 Task: Buy 1 Socks of size Medium for Baby Girls from Accessories section under best seller category for shipping address: Elijah Davis, 1127 Star Trek Drive, Pensacola, Florida 32501, Cell Number 8503109646. Pay from credit card ending with 2005, CVV 3321
Action: Mouse moved to (222, 75)
Screenshot: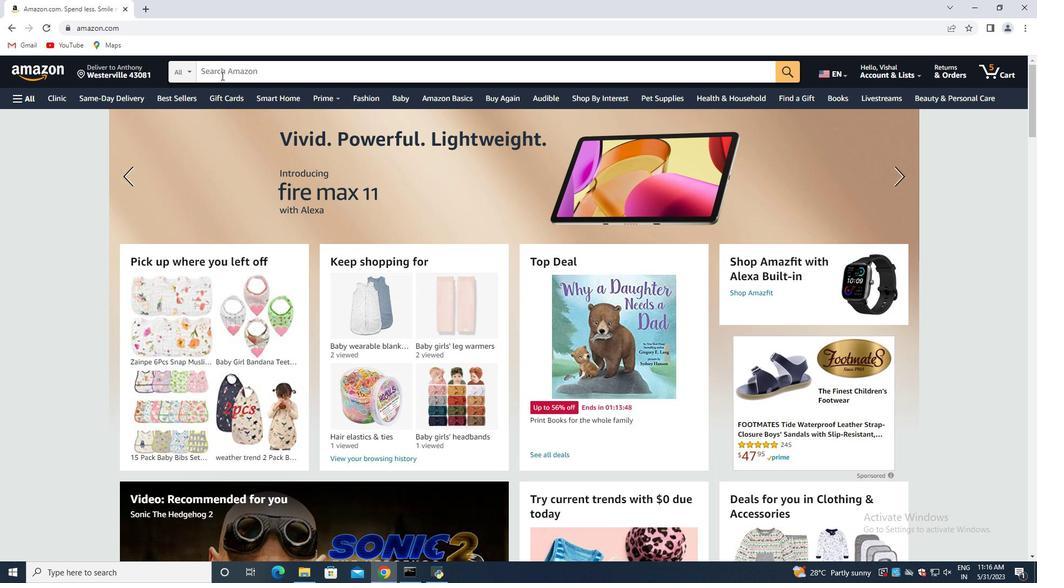 
Action: Mouse pressed left at (222, 75)
Screenshot: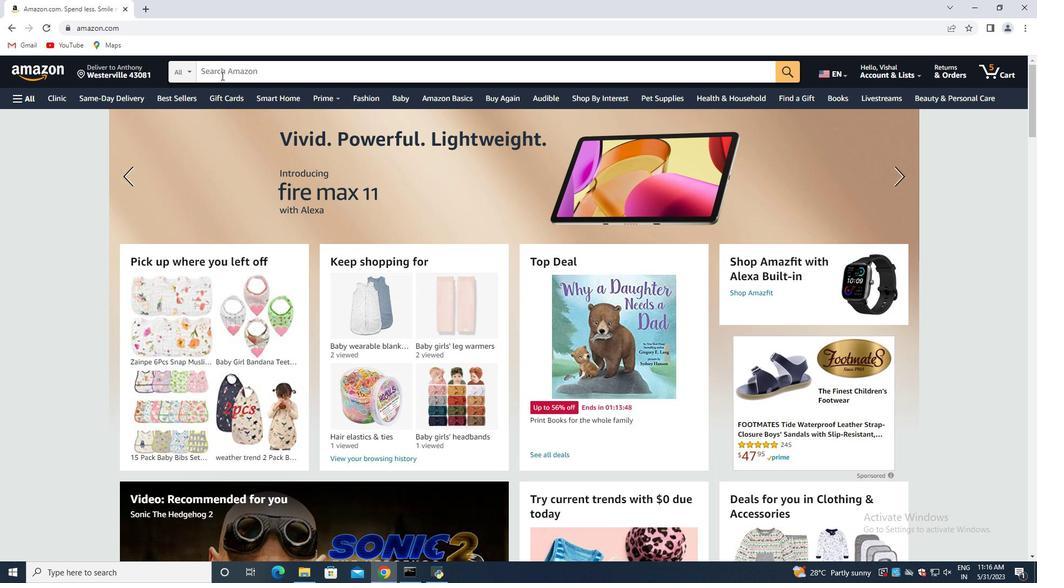 
Action: Mouse moved to (223, 75)
Screenshot: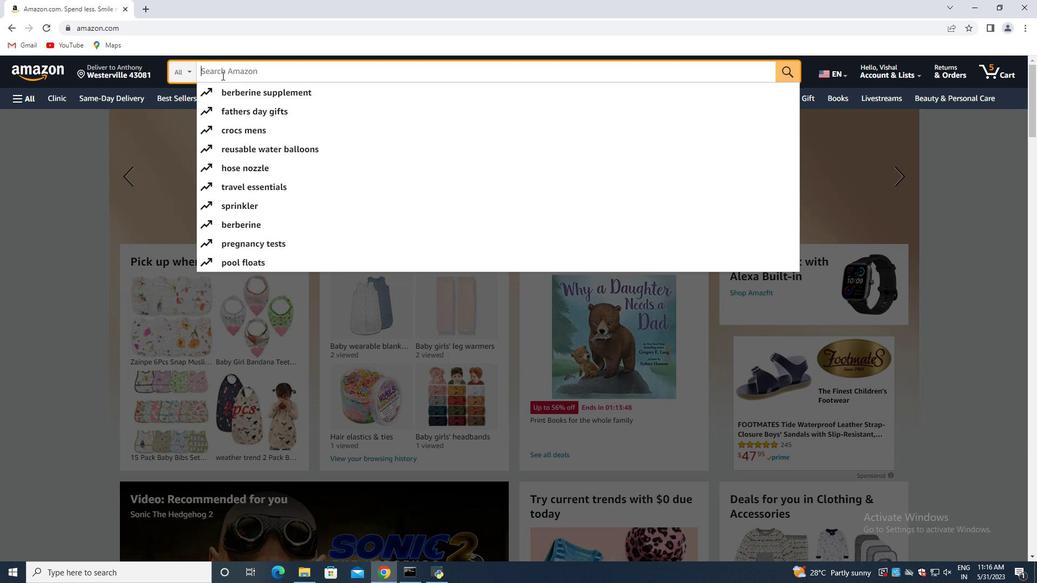 
Action: Key pressed <Key.shift>Socks<Key.space>of<Key.space>size<Key.space><Key.shift>Medium<Key.space>for<Key.space><Key.shift>Baby<Key.space><Key.shift>Girls<Key.enter>
Screenshot: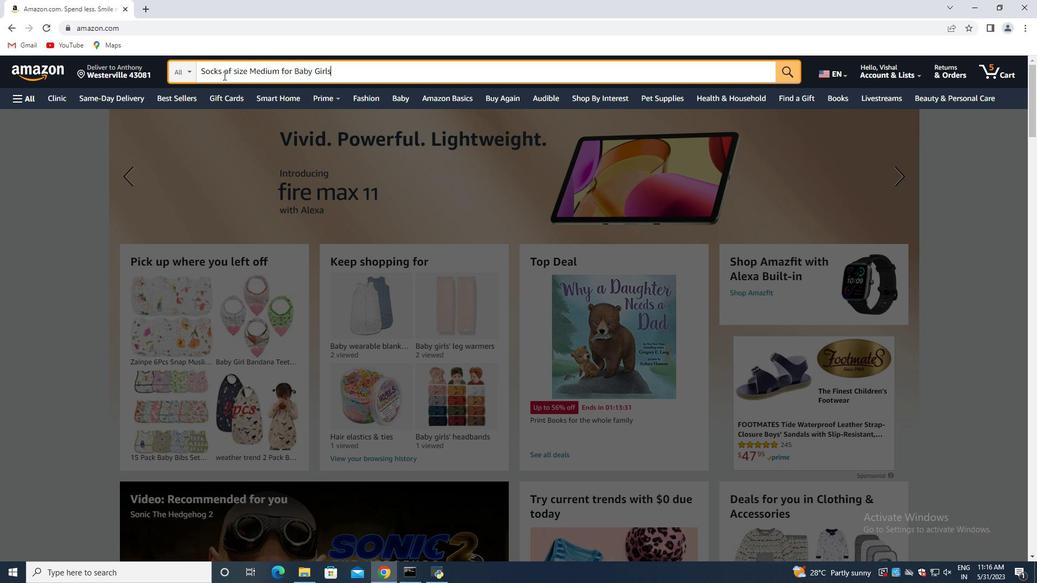 
Action: Mouse moved to (202, 104)
Screenshot: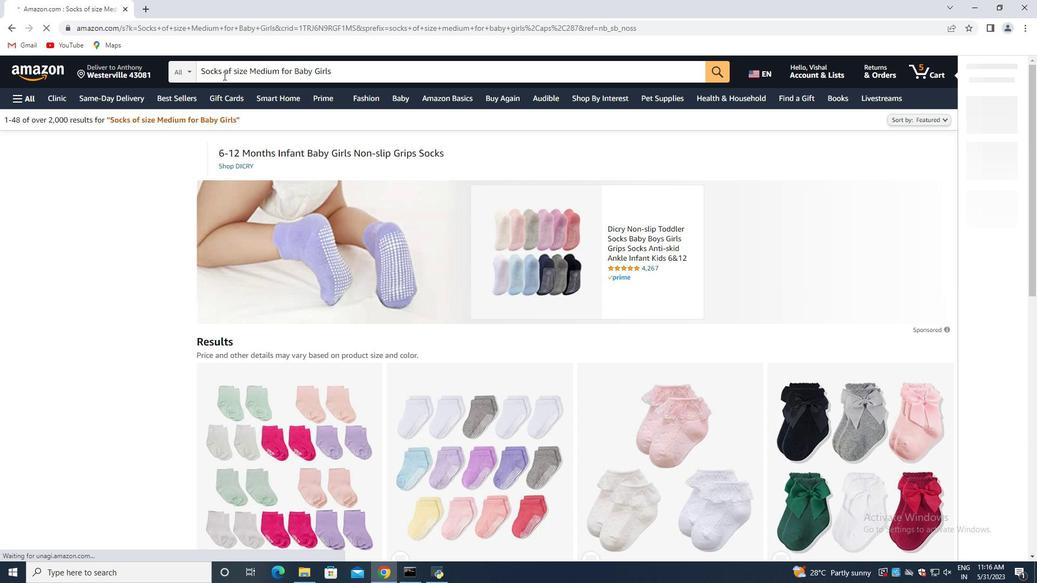 
Action: Mouse scrolled (213, 82) with delta (0, 0)
Screenshot: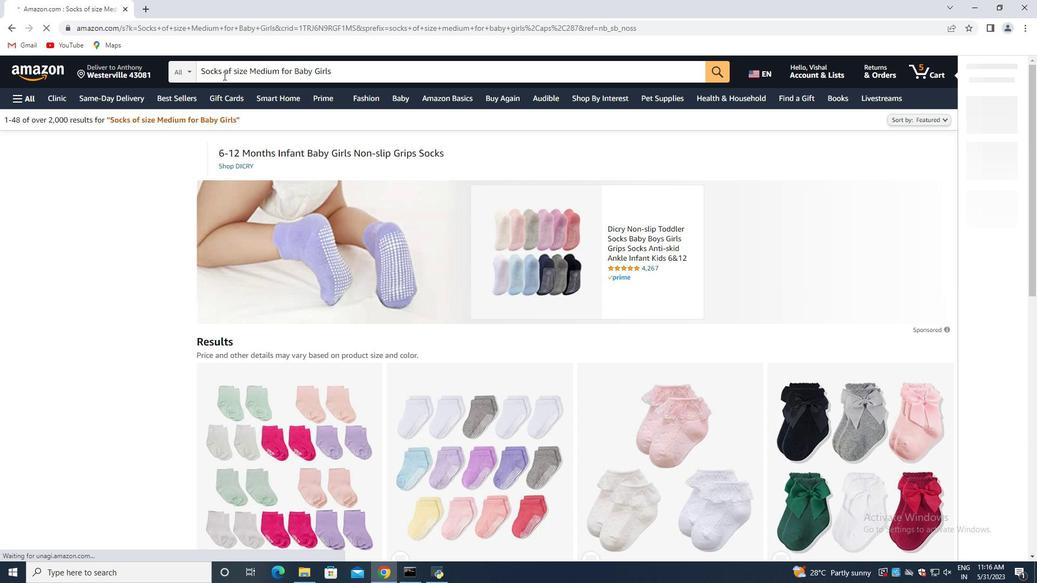 
Action: Mouse scrolled (204, 95) with delta (0, 0)
Screenshot: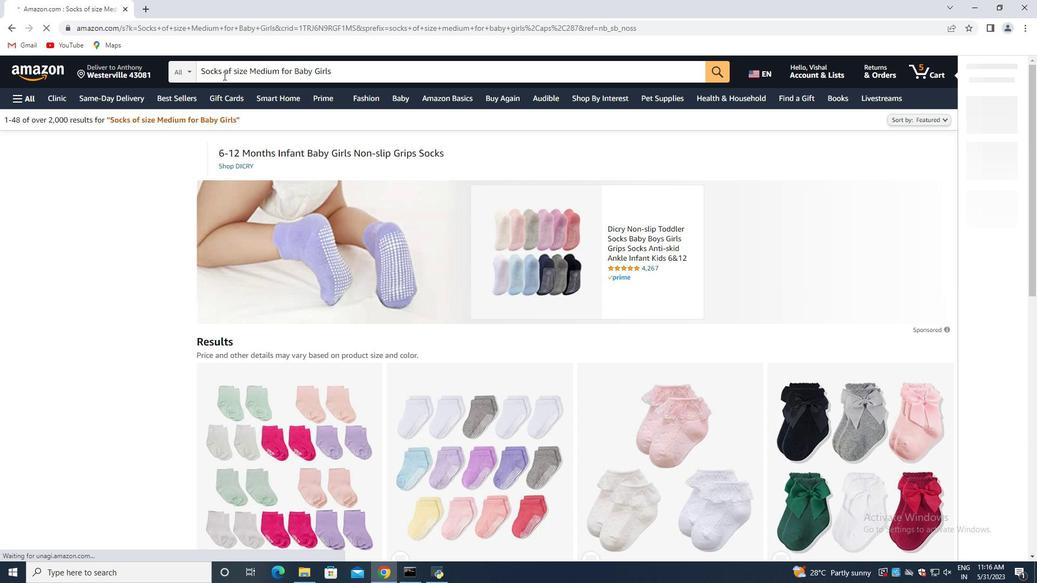 
Action: Mouse moved to (200, 110)
Screenshot: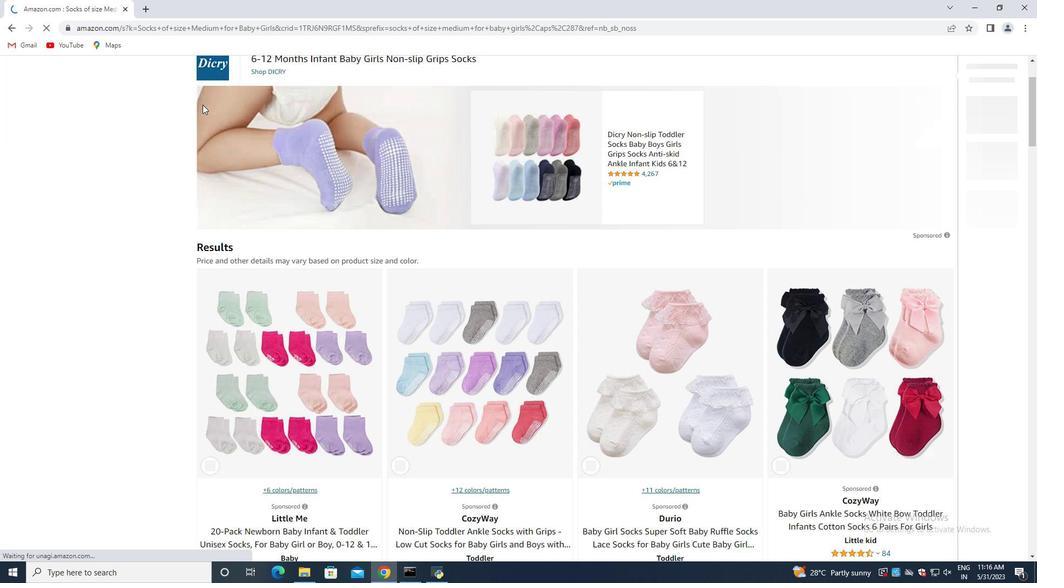 
Action: Mouse scrolled (200, 109) with delta (0, 0)
Screenshot: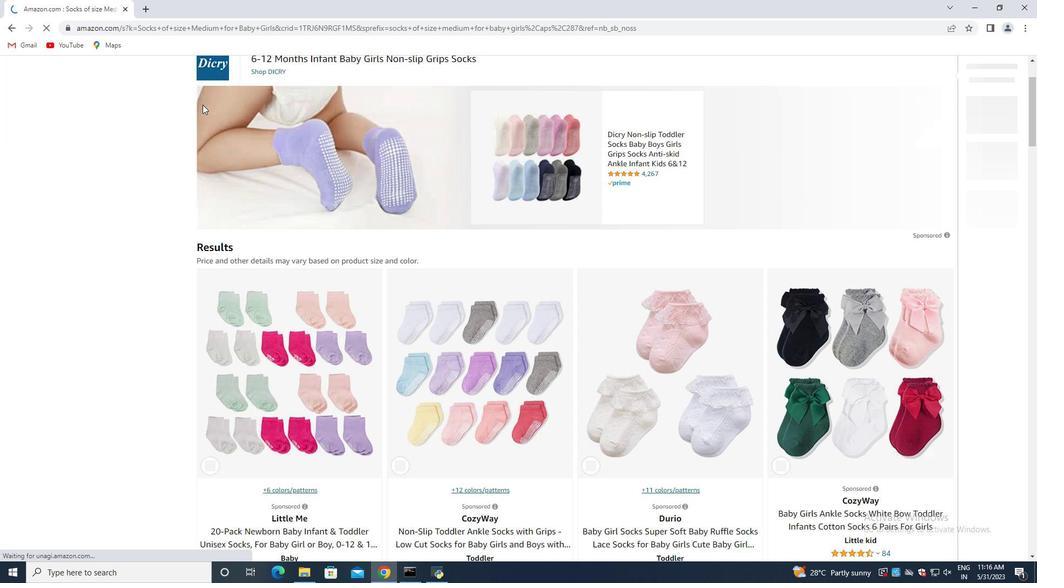 
Action: Mouse moved to (158, 209)
Screenshot: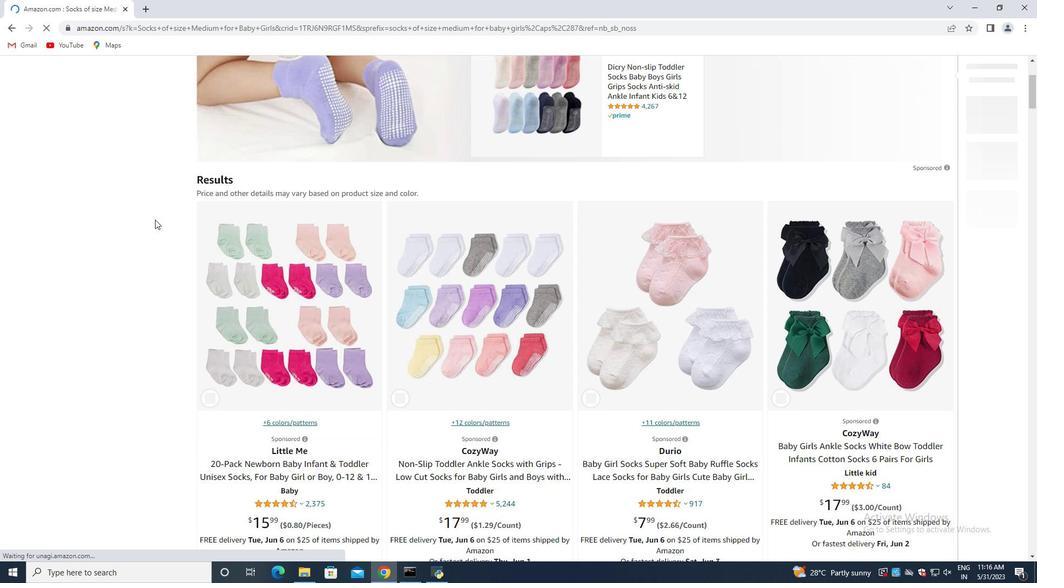 
Action: Mouse scrolled (158, 210) with delta (0, 0)
Screenshot: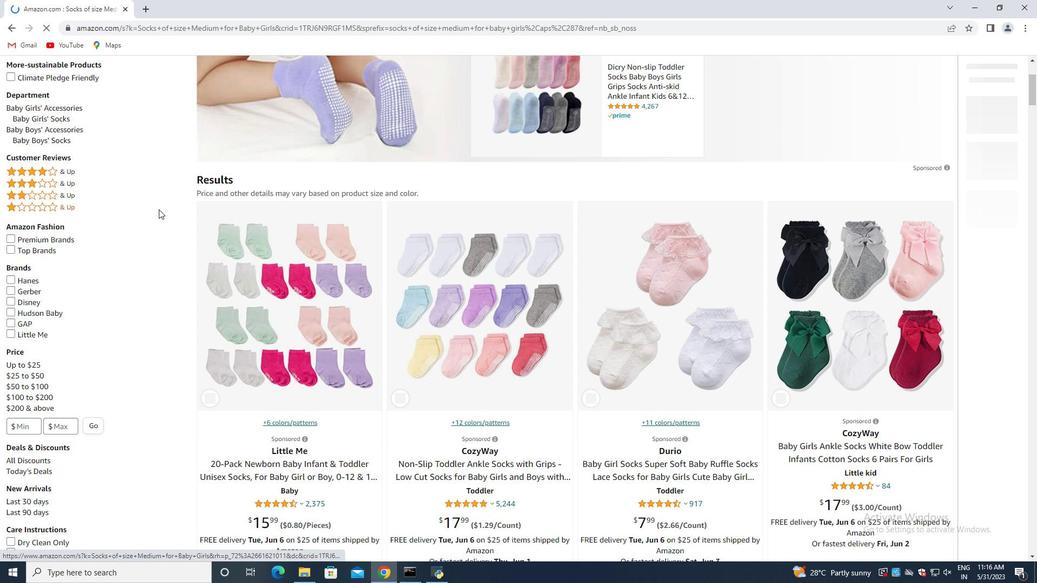 
Action: Mouse scrolled (158, 210) with delta (0, 0)
Screenshot: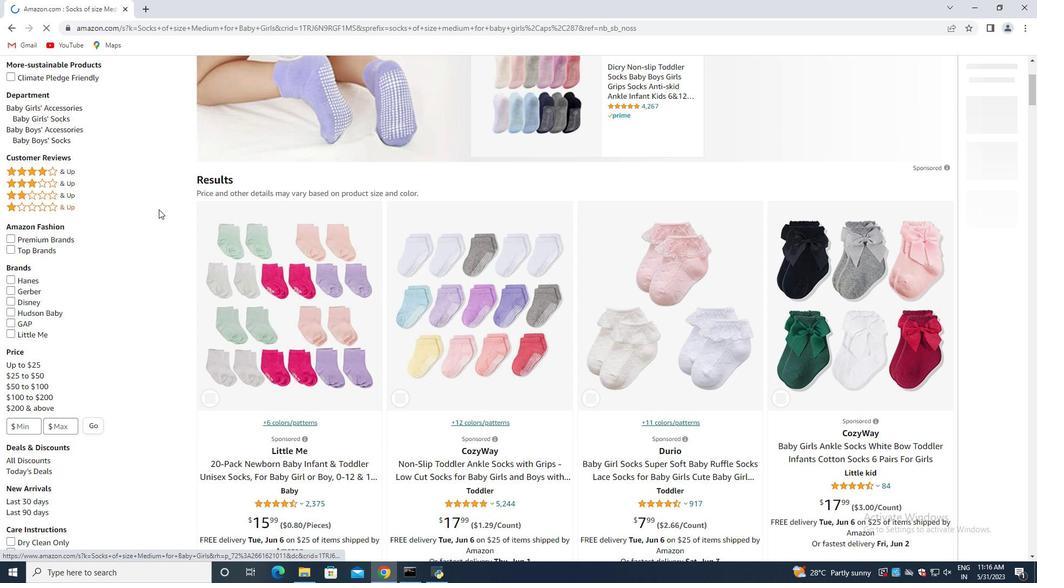 
Action: Mouse moved to (51, 216)
Screenshot: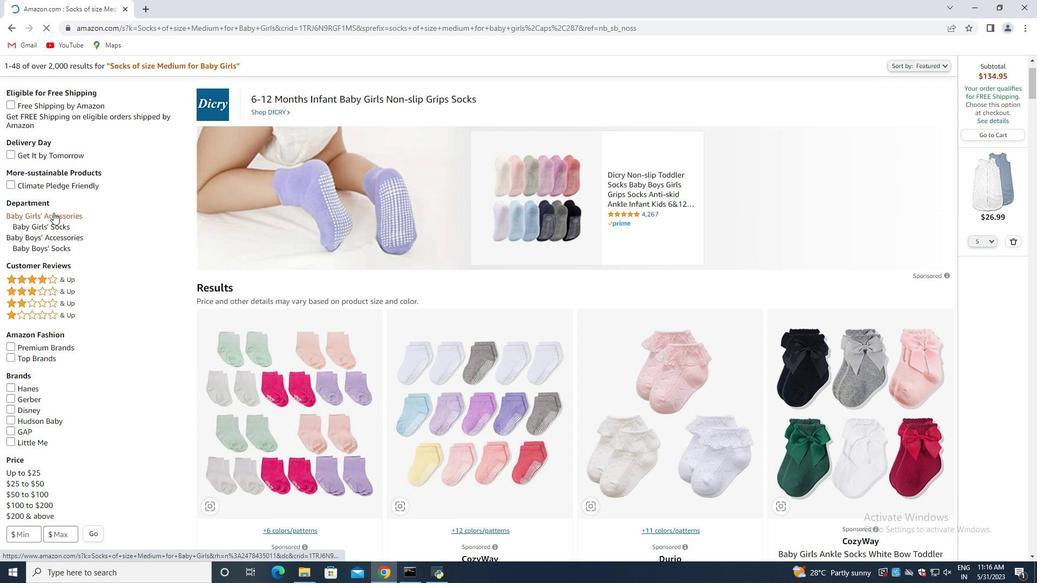 
Action: Mouse pressed left at (51, 216)
Screenshot: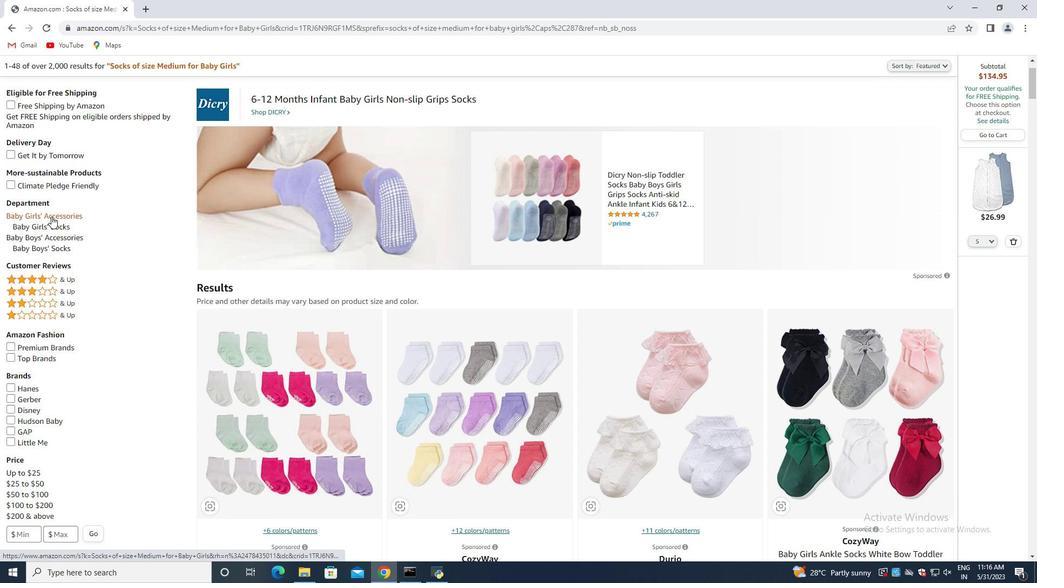 
Action: Mouse moved to (63, 223)
Screenshot: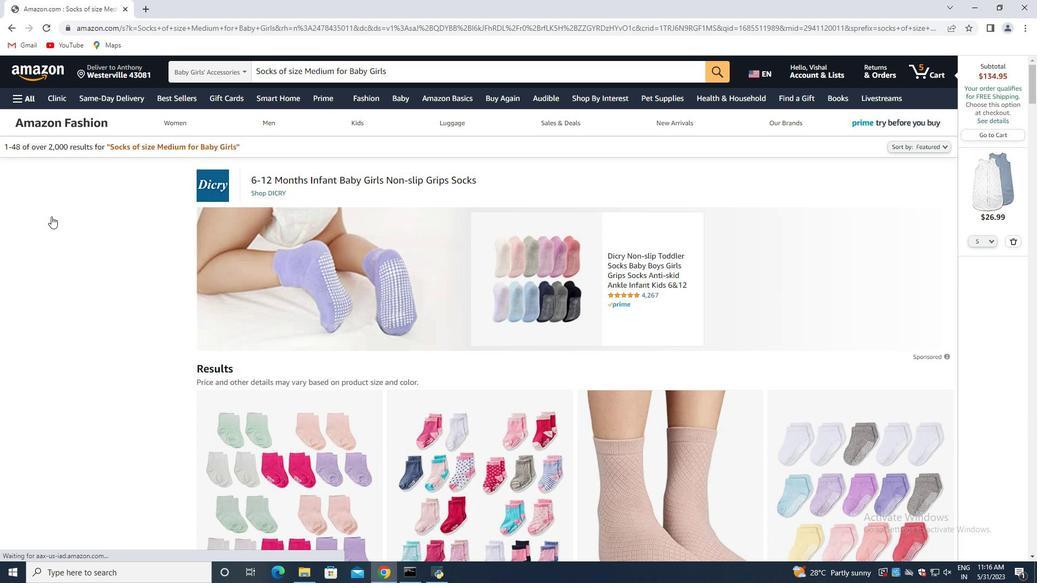 
Action: Mouse scrolled (63, 223) with delta (0, 0)
Screenshot: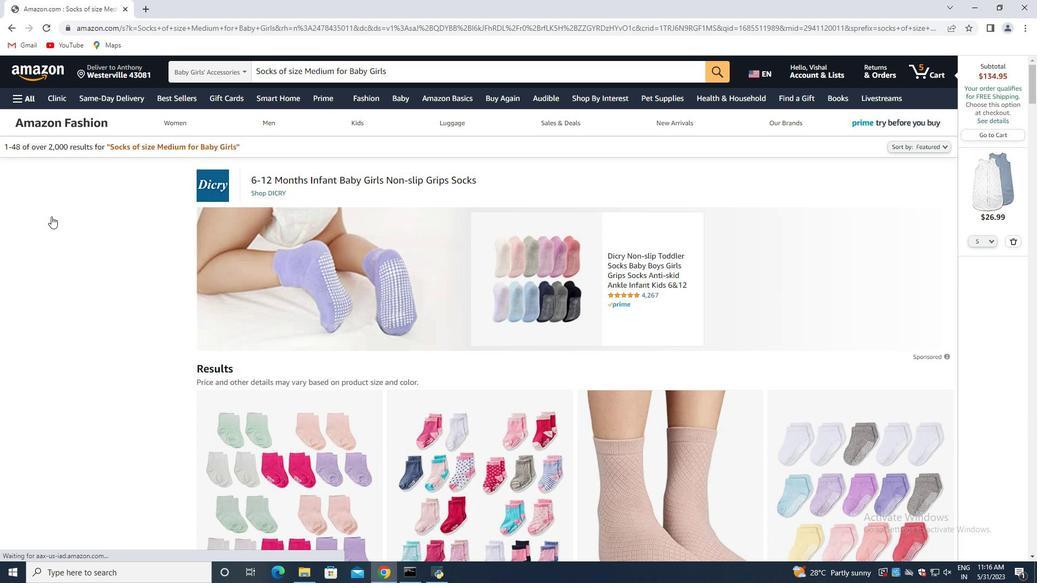 
Action: Mouse moved to (74, 228)
Screenshot: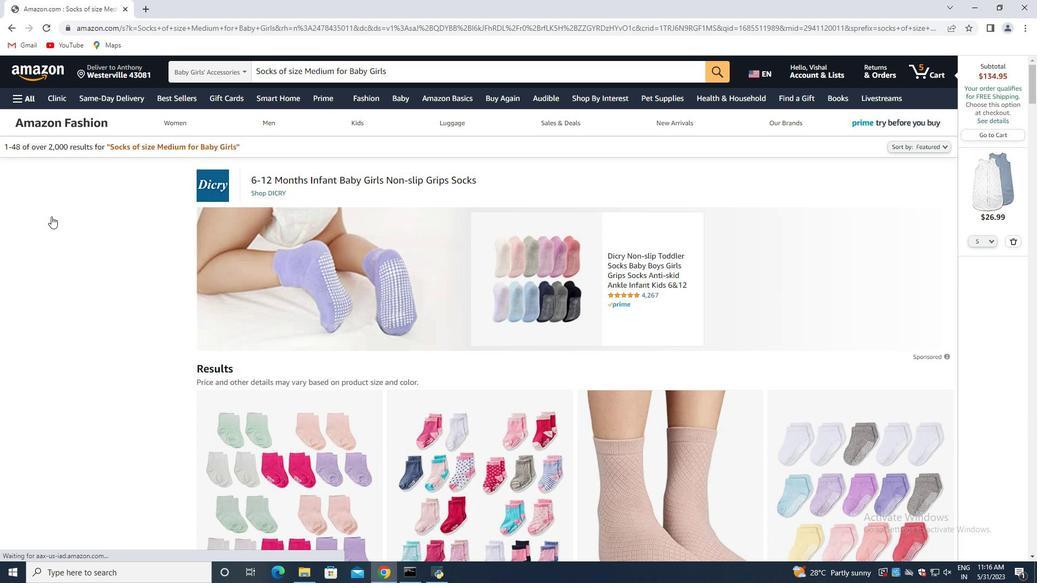 
Action: Mouse scrolled (74, 227) with delta (0, 0)
Screenshot: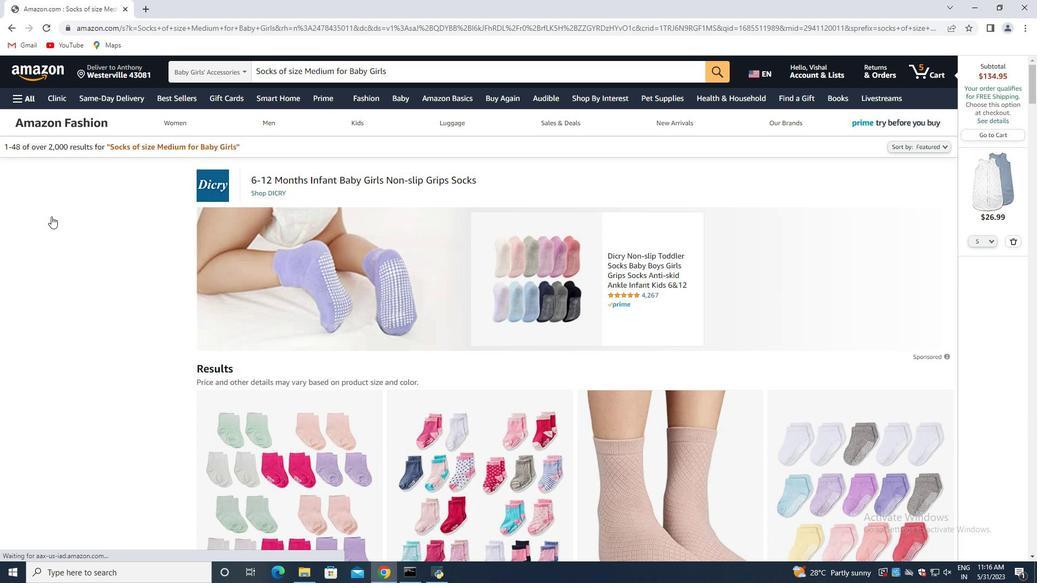 
Action: Mouse moved to (92, 236)
Screenshot: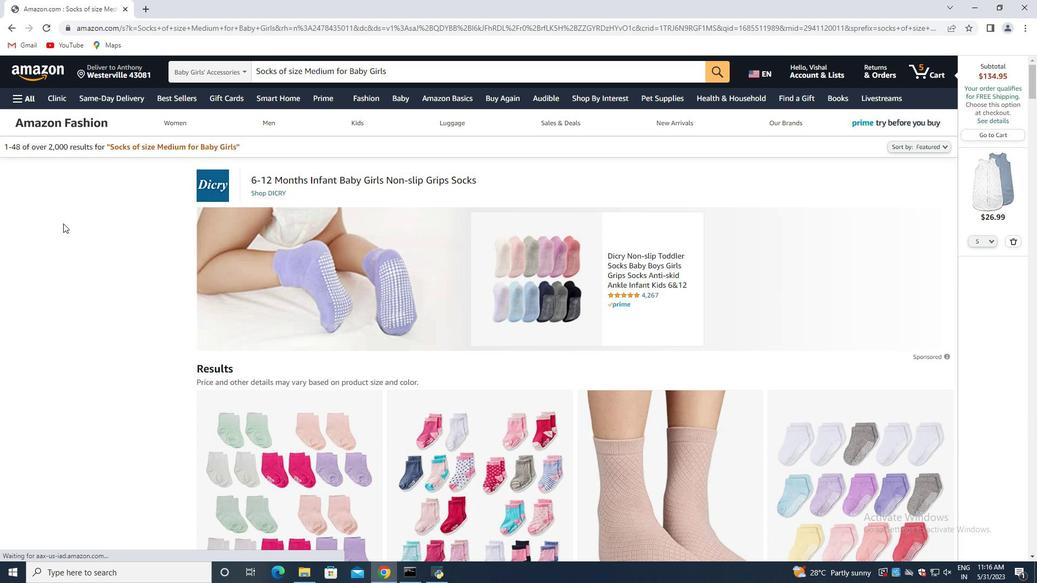 
Action: Mouse scrolled (92, 236) with delta (0, 0)
Screenshot: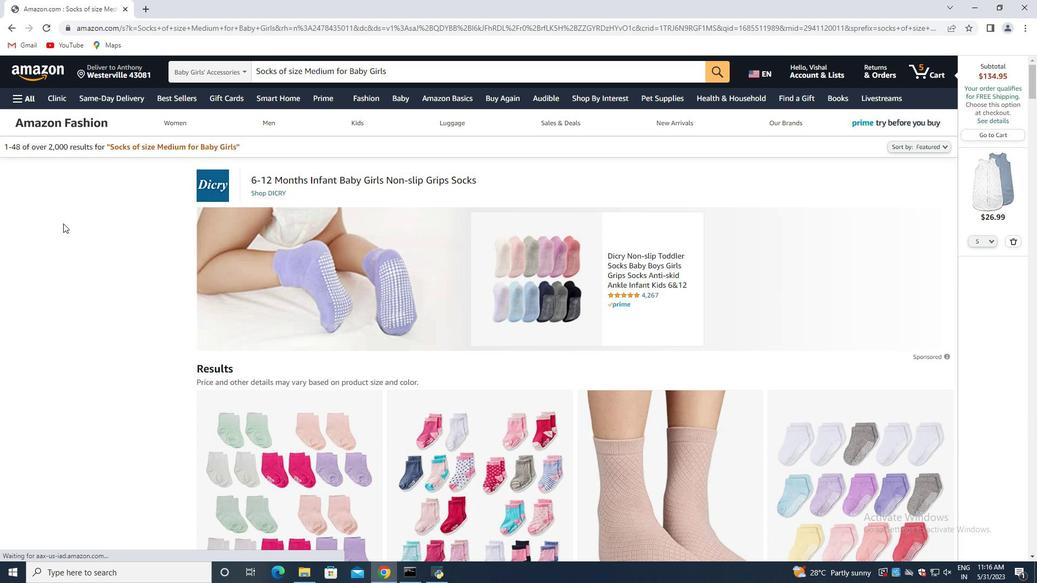 
Action: Mouse moved to (169, 241)
Screenshot: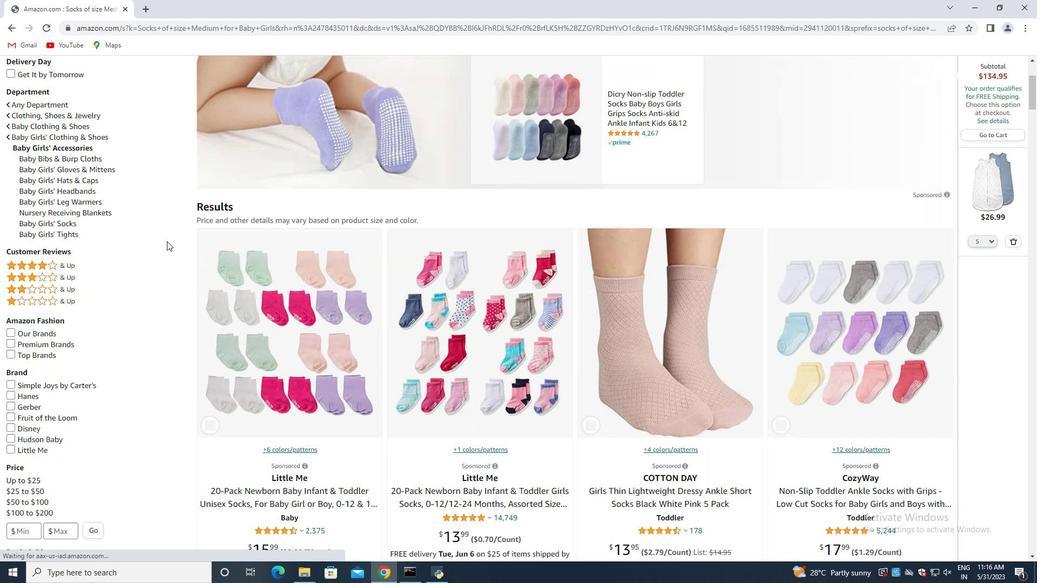 
Action: Mouse scrolled (169, 240) with delta (0, 0)
Screenshot: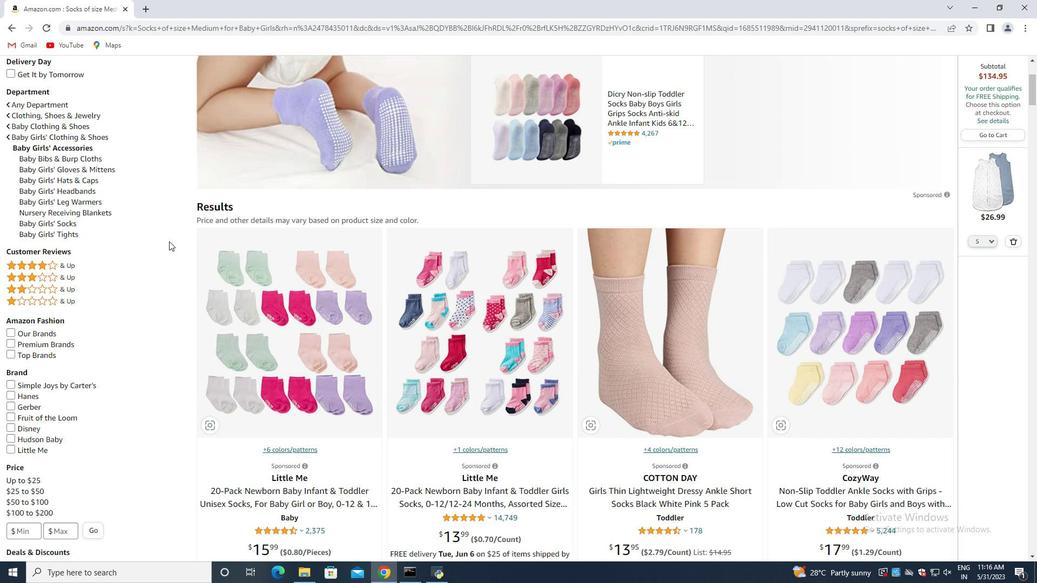 
Action: Mouse scrolled (169, 240) with delta (0, 0)
Screenshot: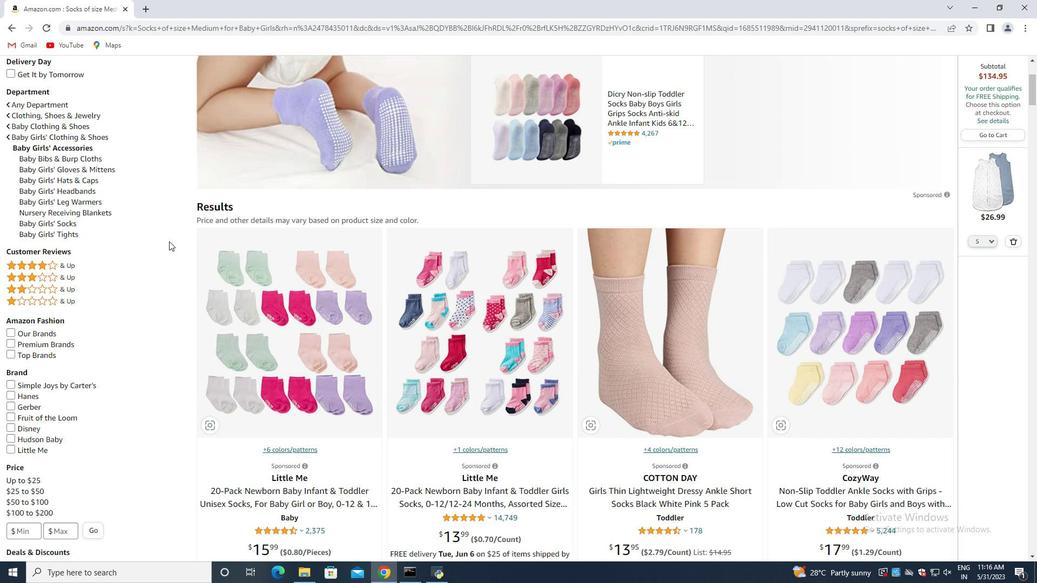 
Action: Mouse moved to (506, 271)
Screenshot: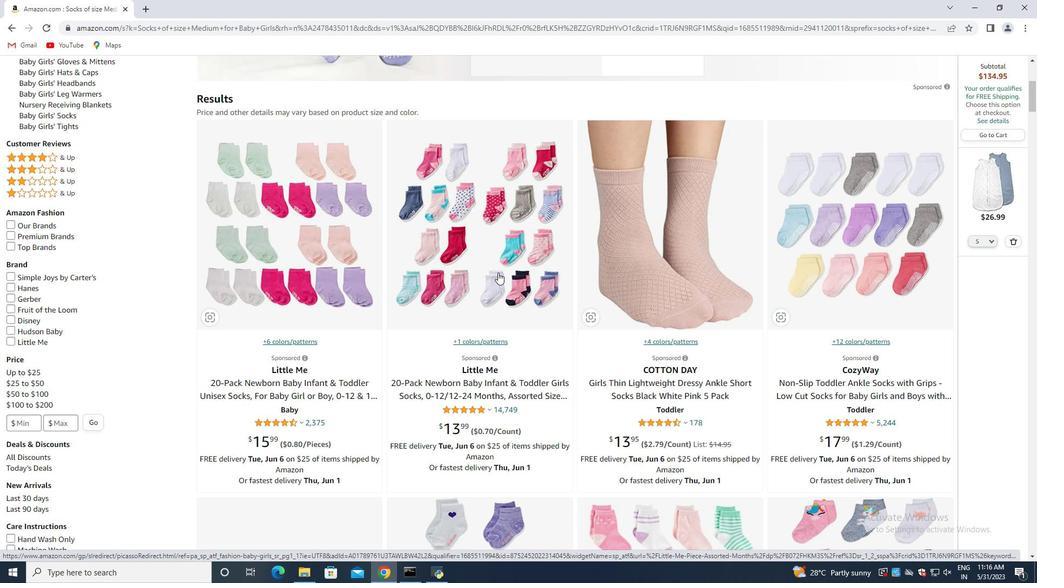 
Action: Mouse scrolled (506, 270) with delta (0, 0)
Screenshot: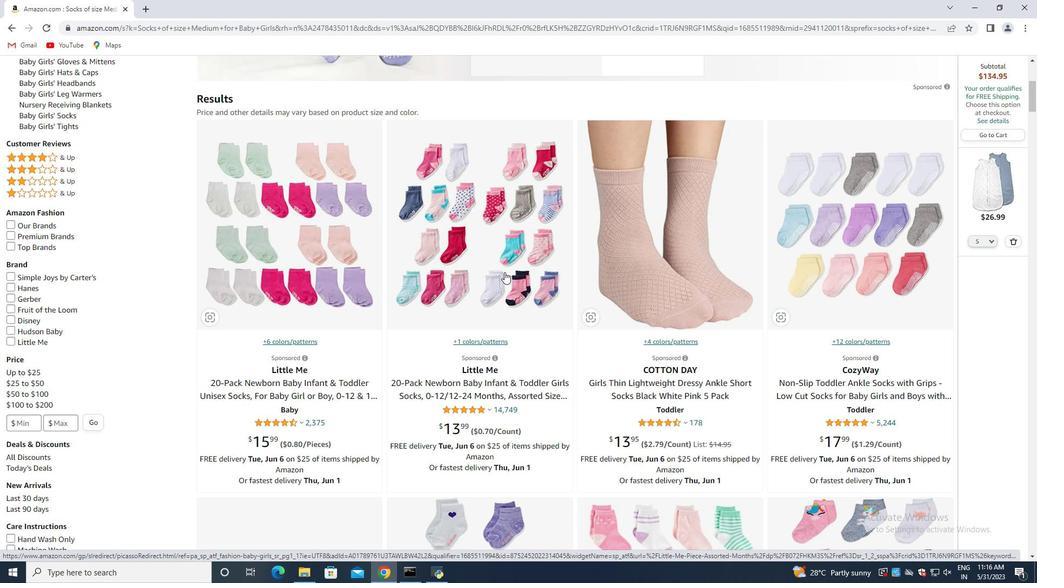 
Action: Mouse moved to (1017, 242)
Screenshot: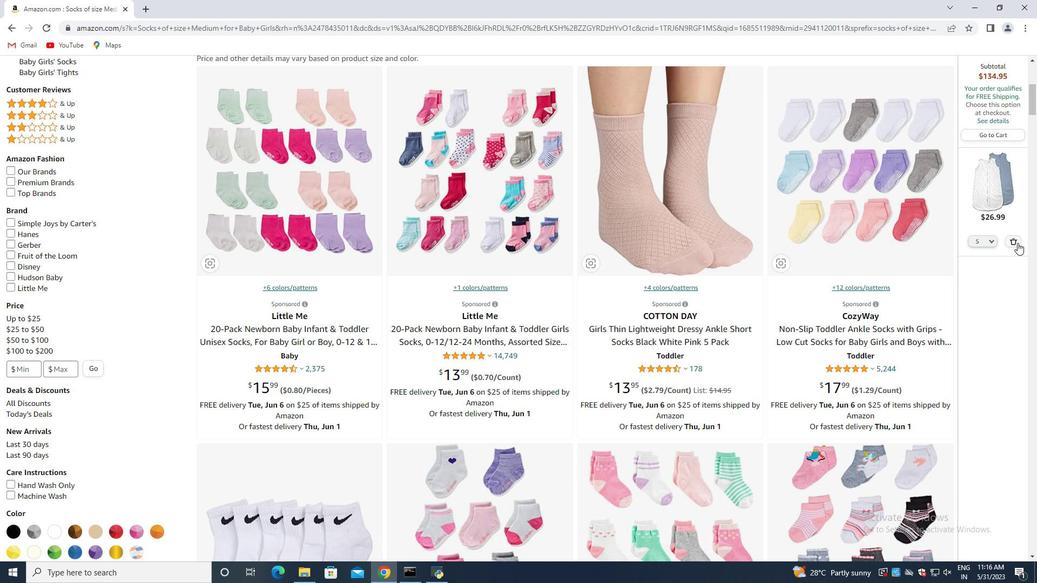 
Action: Mouse pressed left at (1017, 242)
Screenshot: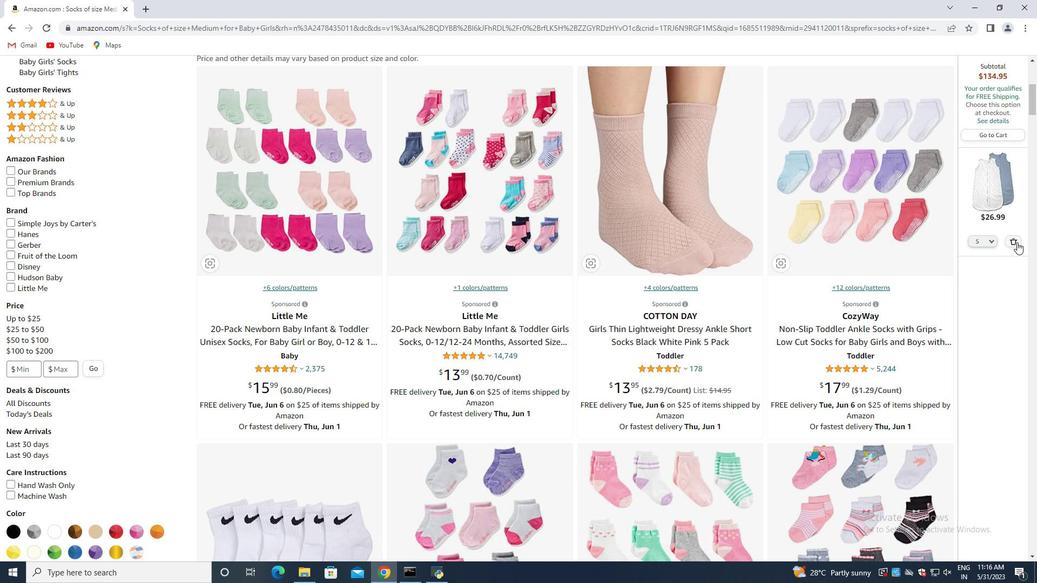 
Action: Mouse moved to (516, 239)
Screenshot: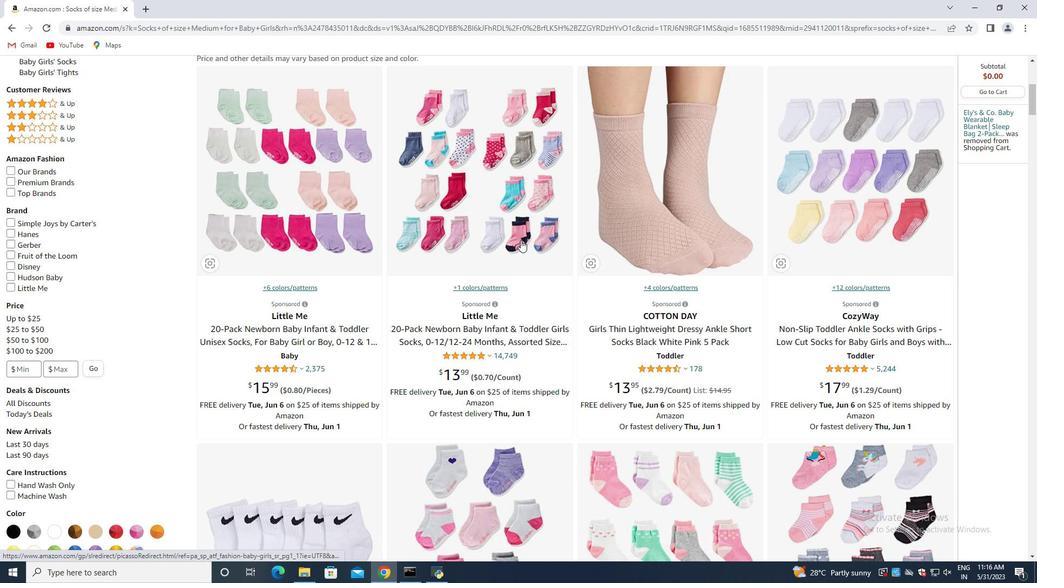 
Action: Mouse scrolled (516, 238) with delta (0, 0)
Screenshot: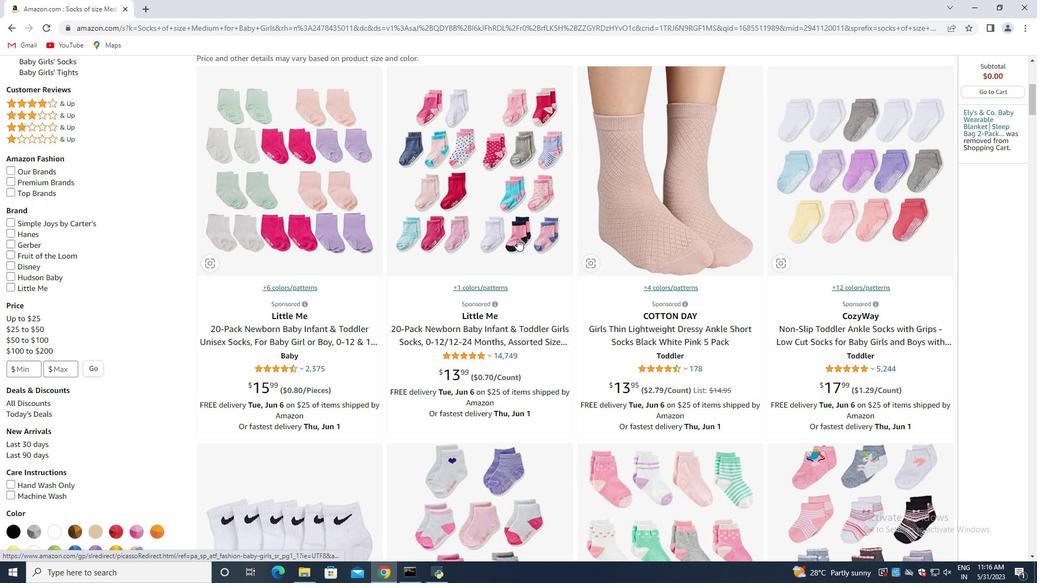 
Action: Mouse moved to (513, 237)
Screenshot: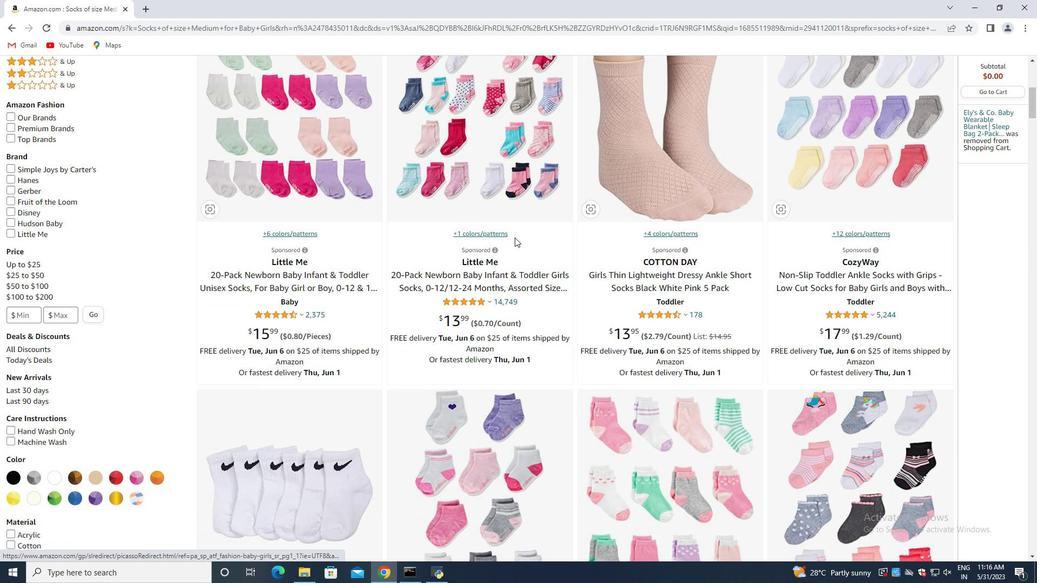 
Action: Mouse scrolled (513, 237) with delta (0, 0)
Screenshot: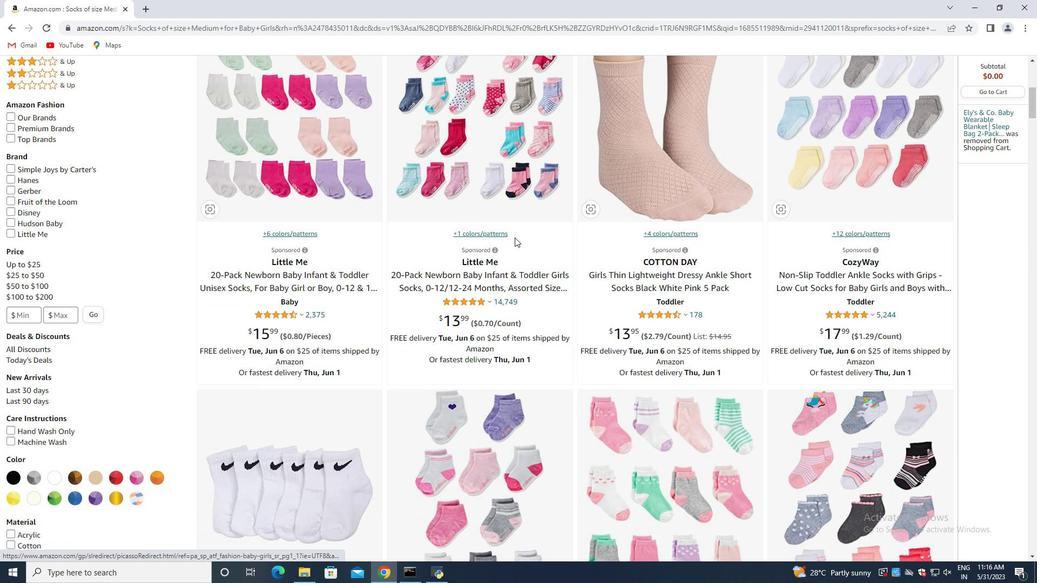 
Action: Mouse moved to (508, 237)
Screenshot: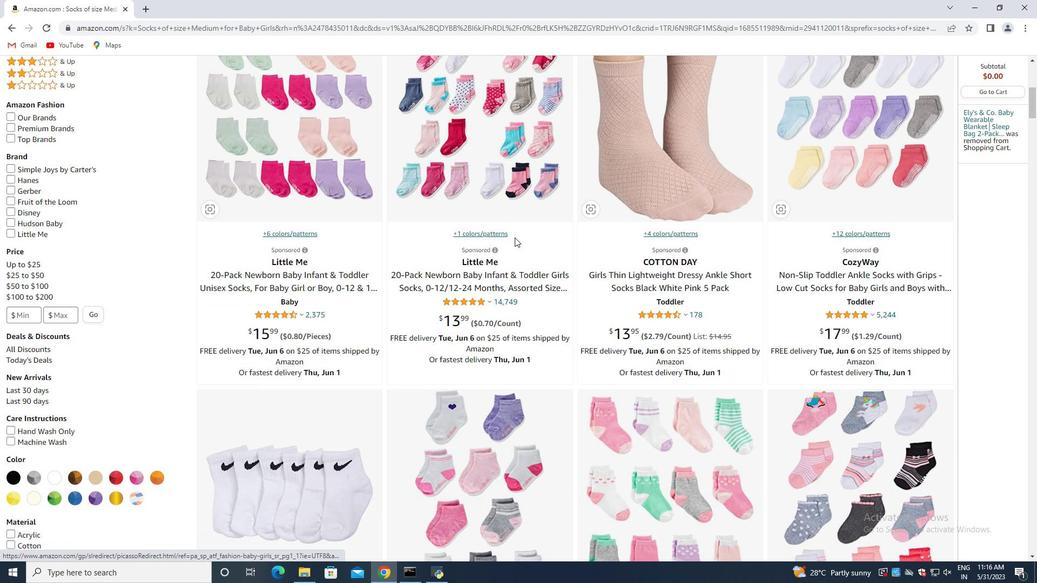 
Action: Mouse scrolled (508, 237) with delta (0, 0)
Screenshot: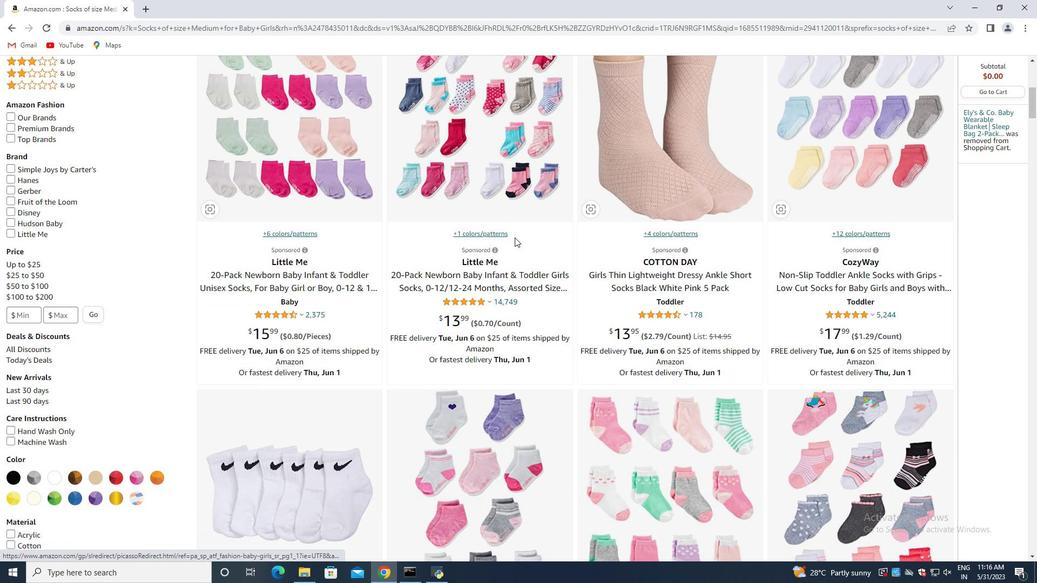 
Action: Mouse moved to (466, 226)
Screenshot: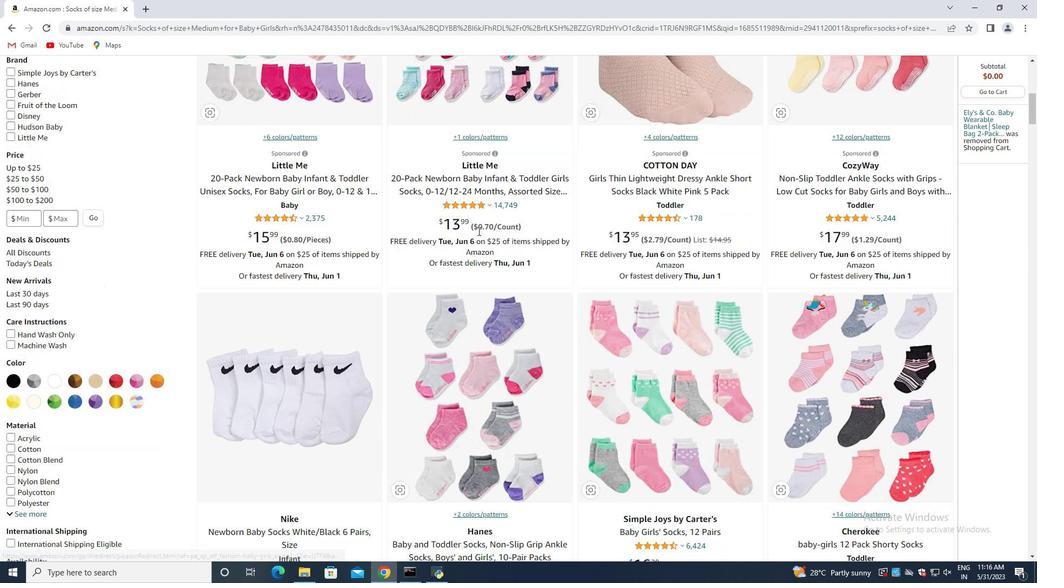 
Action: Mouse scrolled (466, 226) with delta (0, 0)
Screenshot: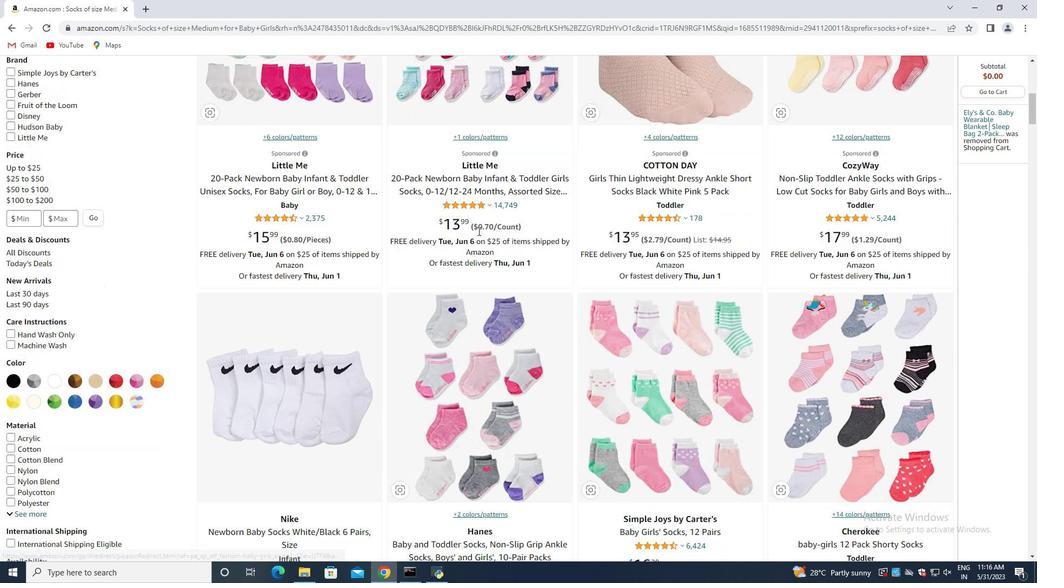 
Action: Mouse moved to (461, 226)
Screenshot: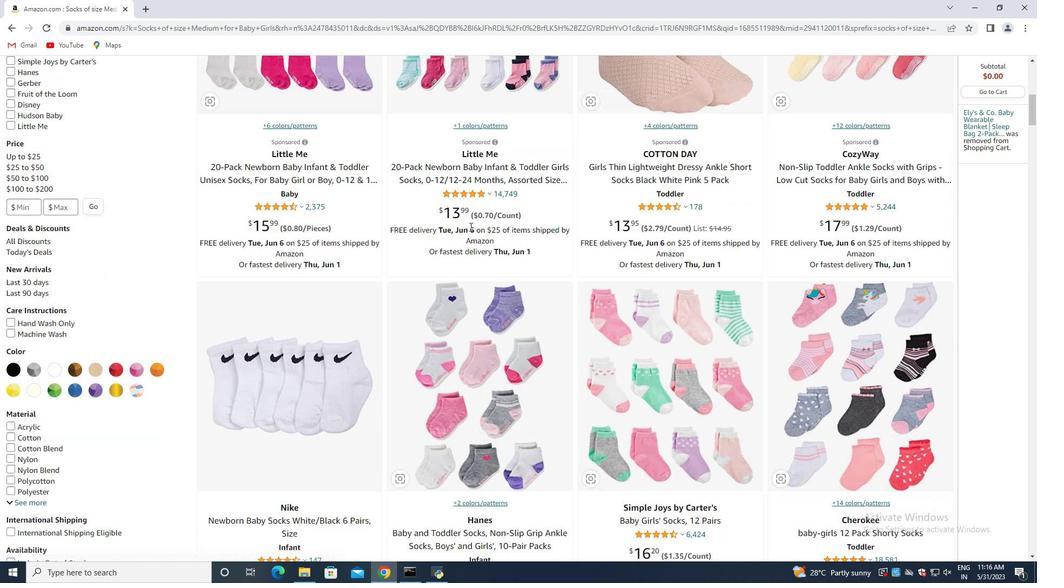 
Action: Mouse scrolled (461, 226) with delta (0, 0)
Screenshot: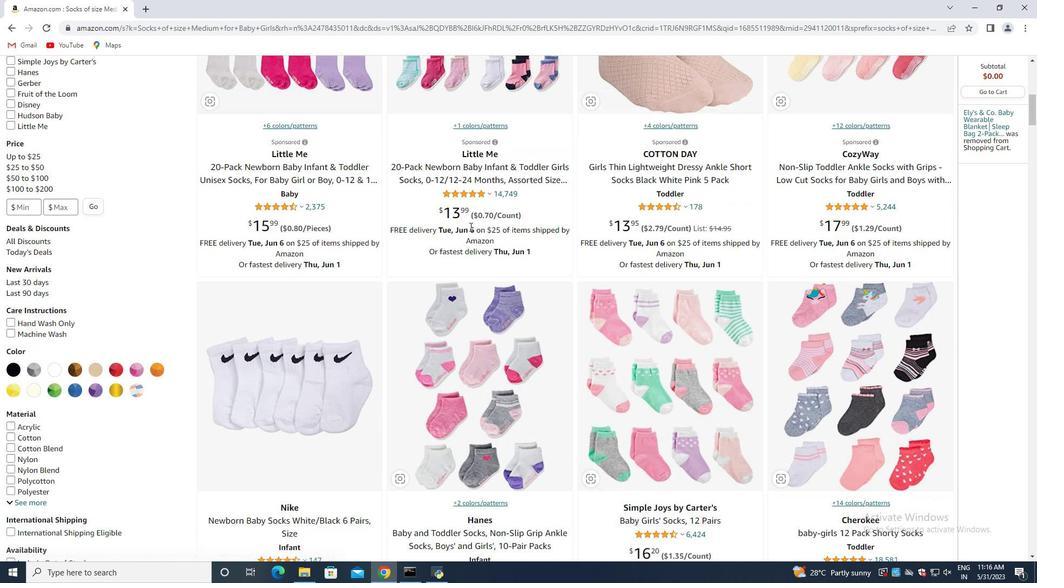 
Action: Mouse moved to (457, 226)
Screenshot: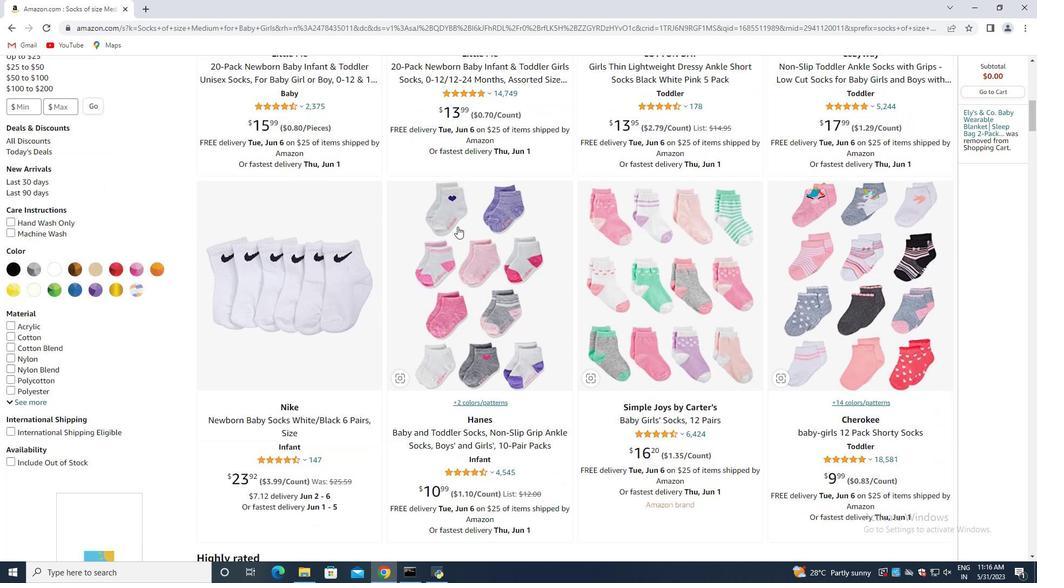 
Action: Mouse scrolled (457, 225) with delta (0, 0)
Screenshot: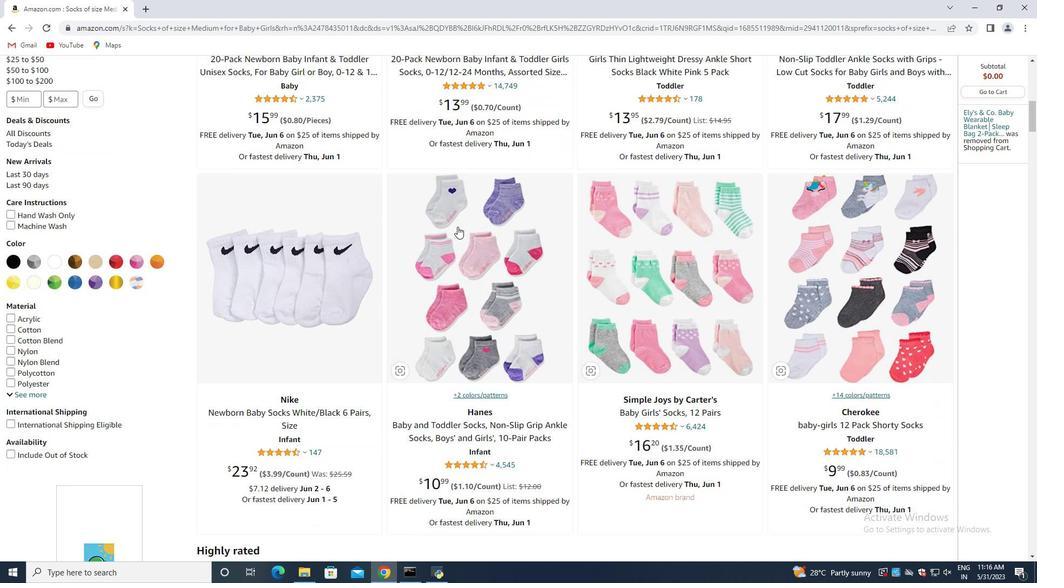 
Action: Mouse scrolled (457, 225) with delta (0, 0)
Screenshot: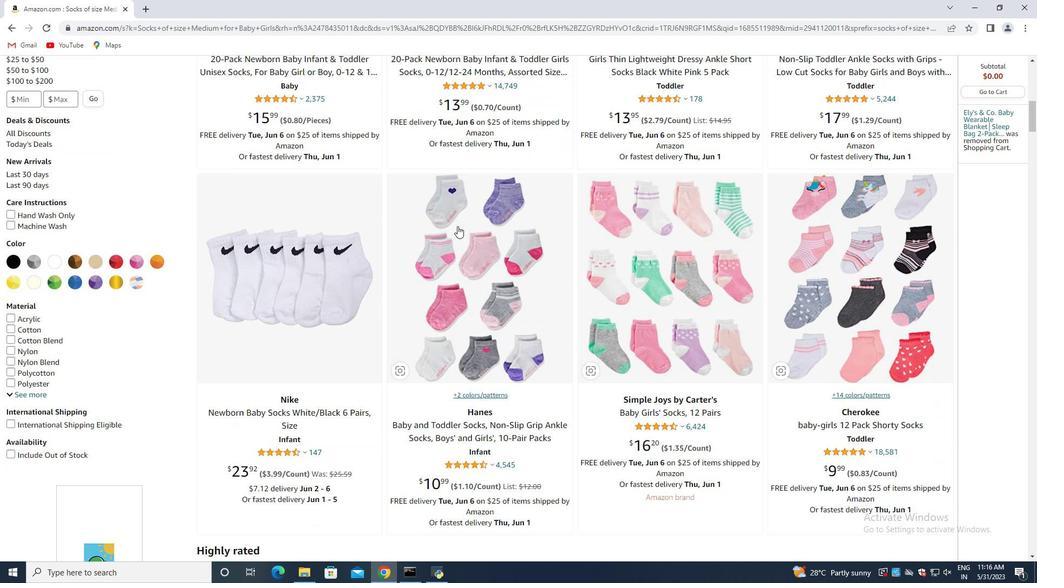 
Action: Mouse moved to (504, 214)
Screenshot: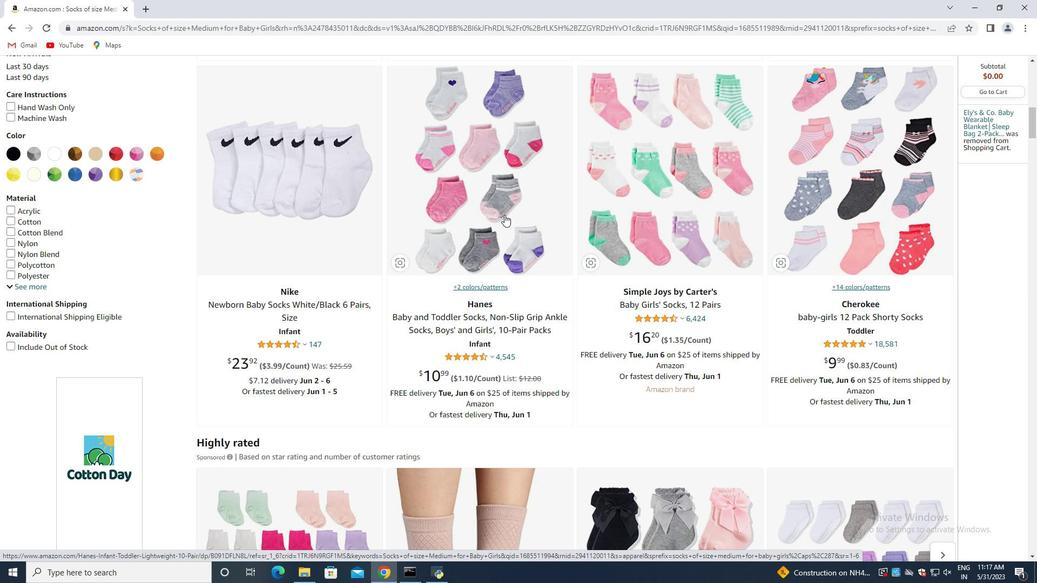 
Action: Mouse scrolled (504, 213) with delta (0, 0)
Screenshot: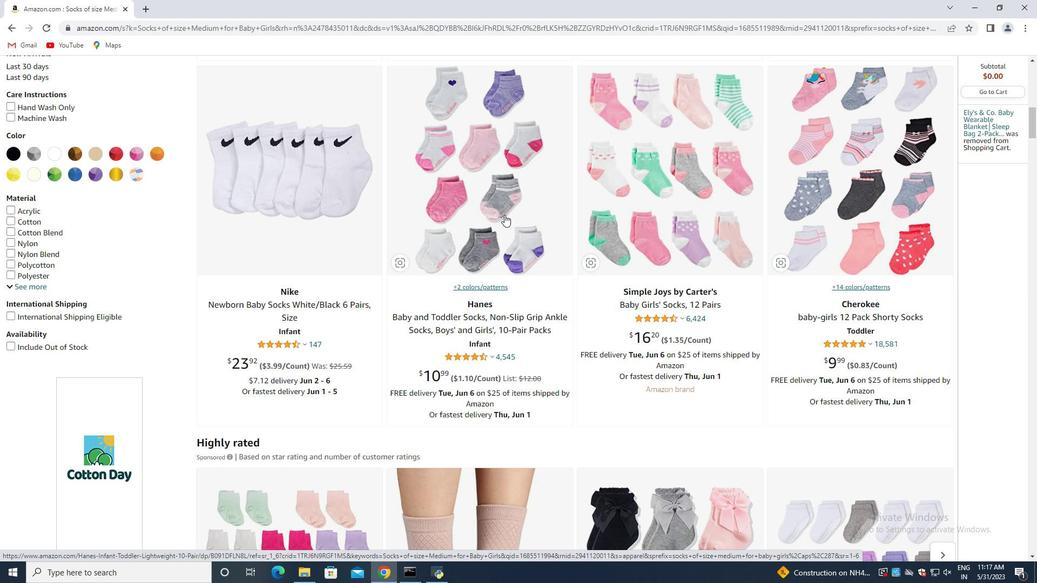
Action: Mouse moved to (505, 213)
Screenshot: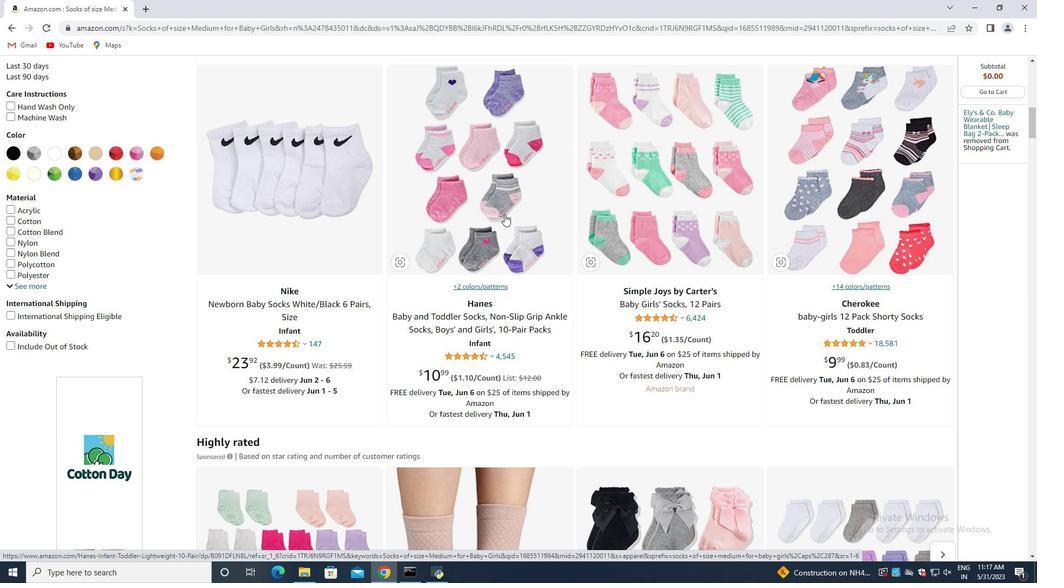 
Action: Mouse scrolled (505, 213) with delta (0, 0)
Screenshot: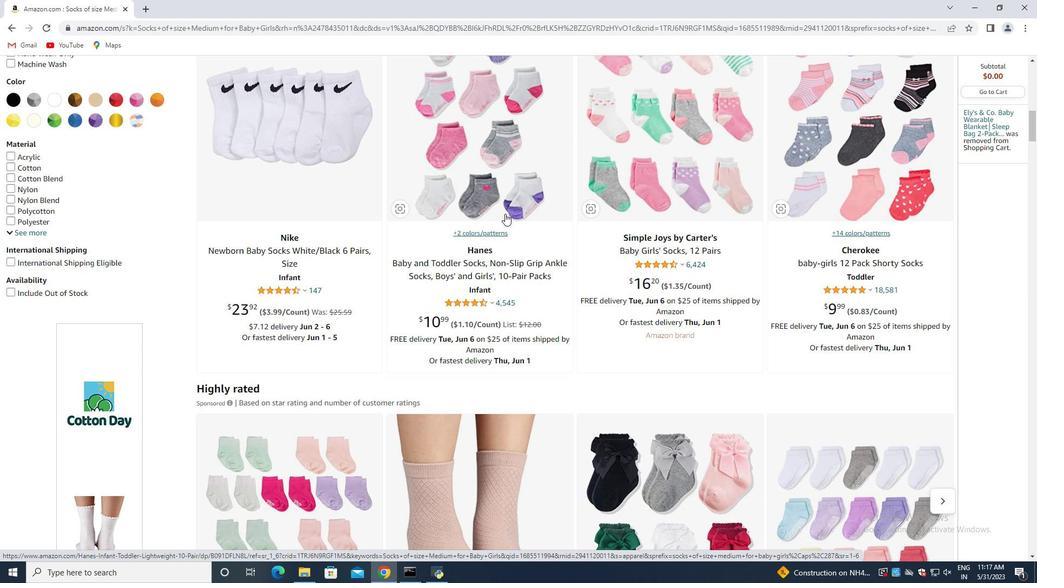 
Action: Mouse moved to (504, 216)
Screenshot: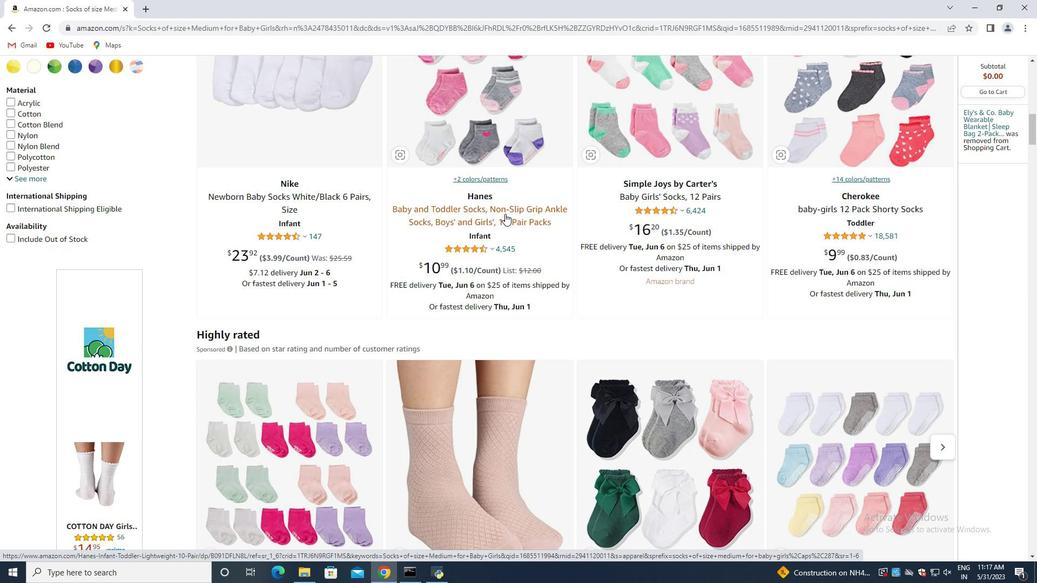 
Action: Mouse scrolled (504, 216) with delta (0, 0)
Screenshot: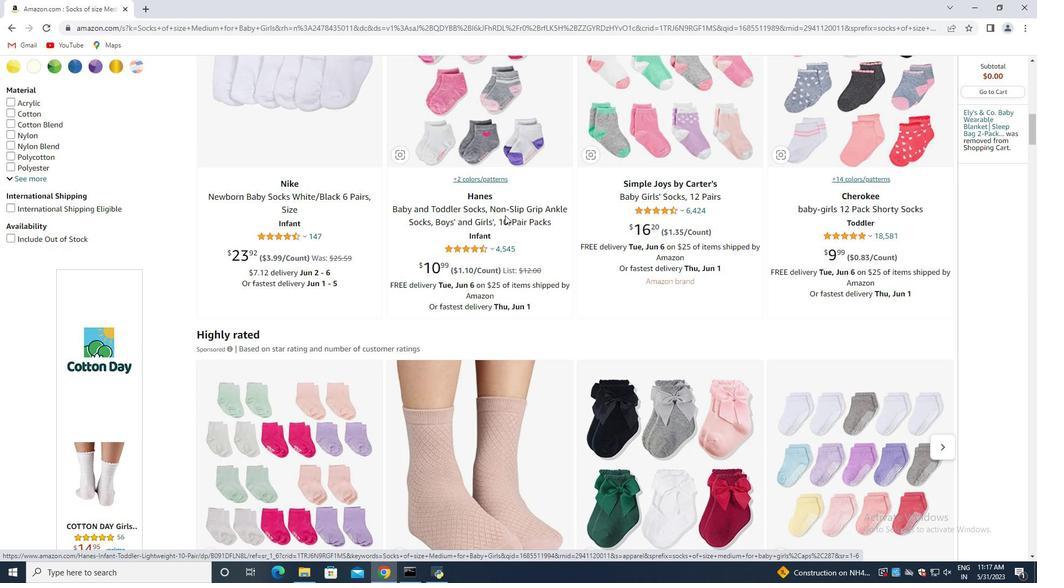 
Action: Mouse moved to (504, 217)
Screenshot: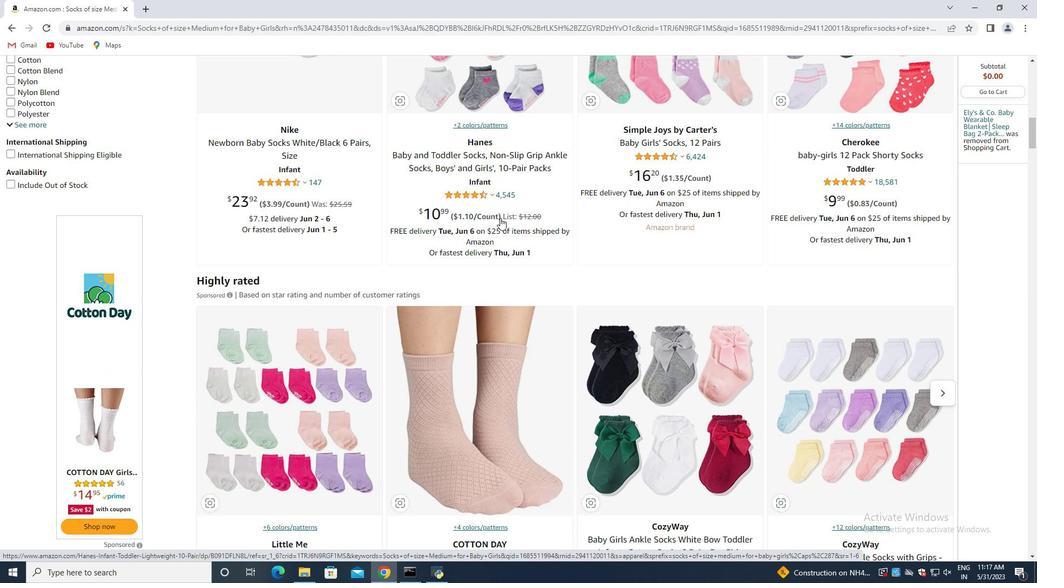 
Action: Mouse scrolled (504, 217) with delta (0, 0)
Screenshot: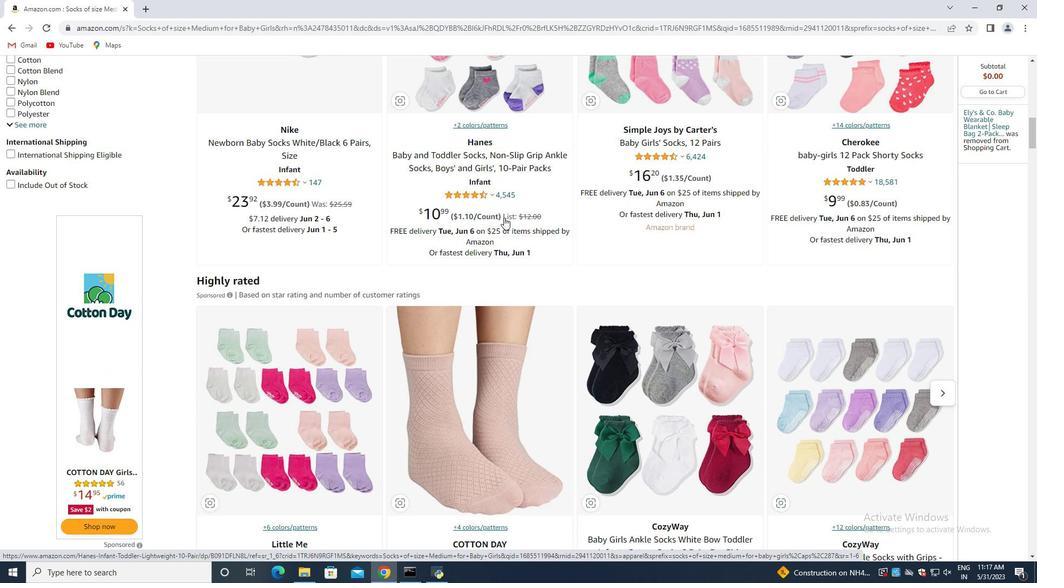 
Action: Mouse moved to (504, 219)
Screenshot: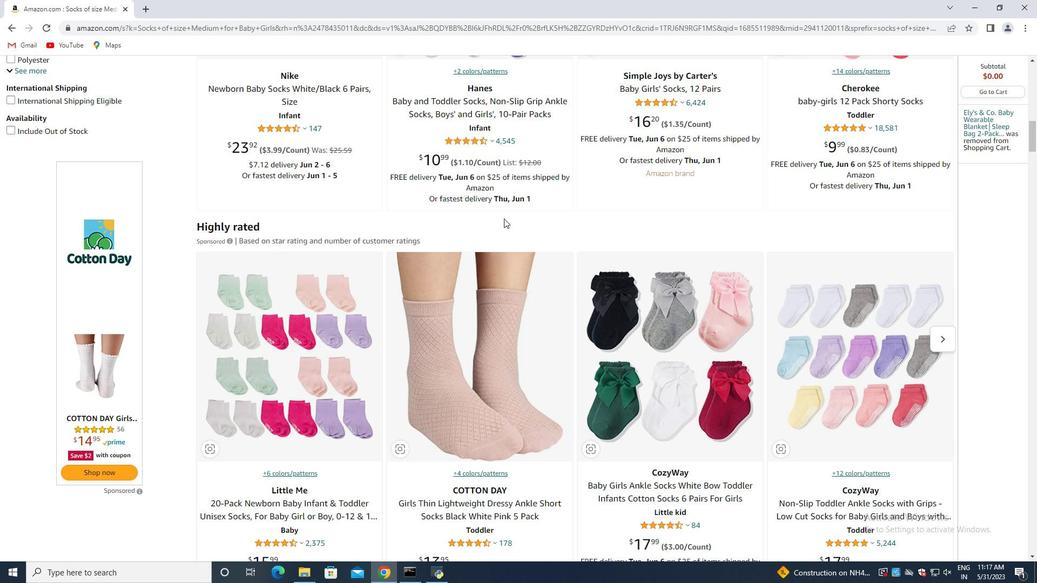 
Action: Mouse scrolled (504, 219) with delta (0, 0)
Screenshot: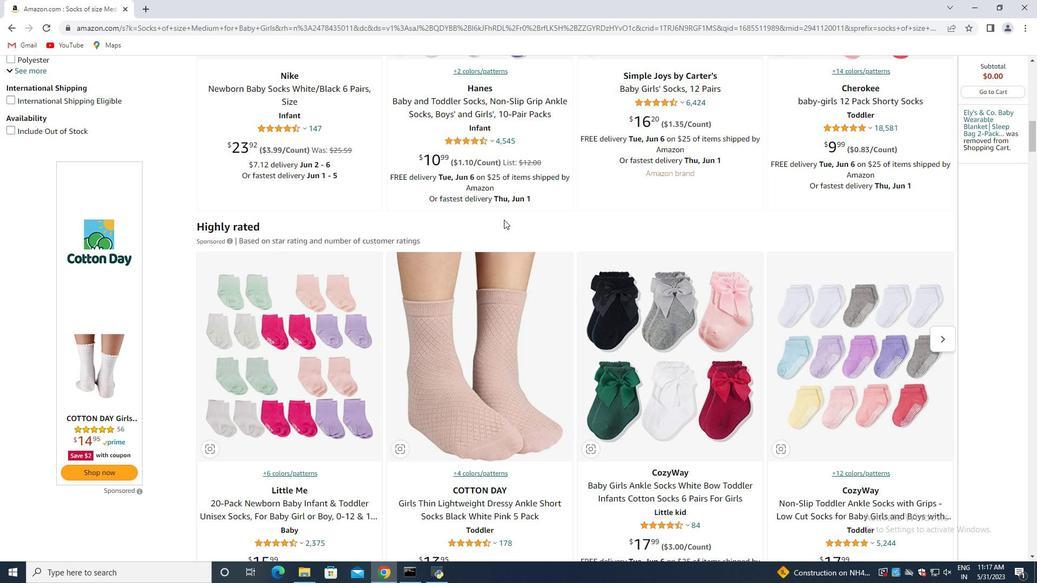 
Action: Mouse moved to (503, 224)
Screenshot: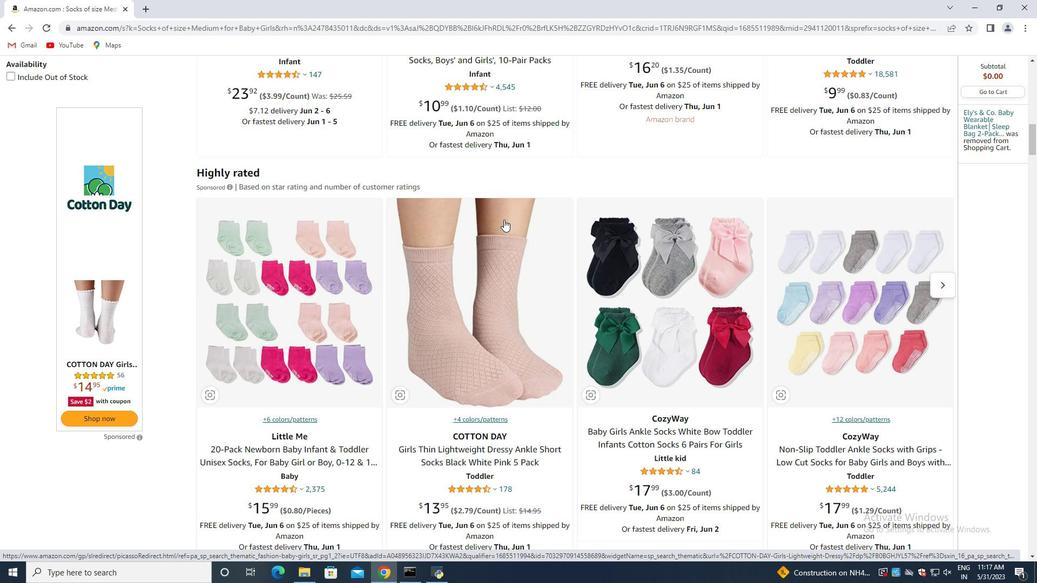 
Action: Mouse scrolled (503, 223) with delta (0, 0)
Screenshot: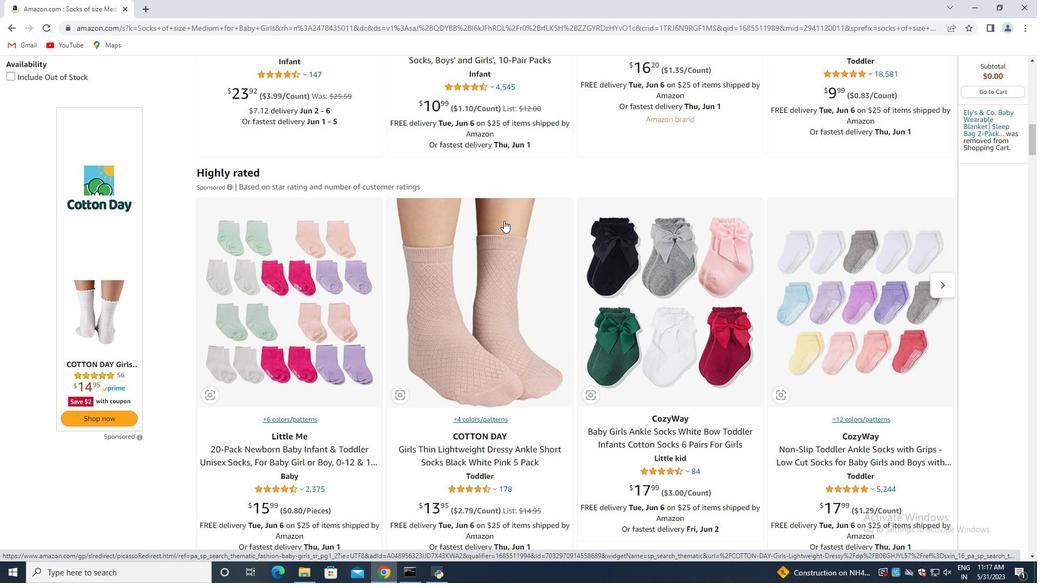 
Action: Mouse moved to (502, 225)
Screenshot: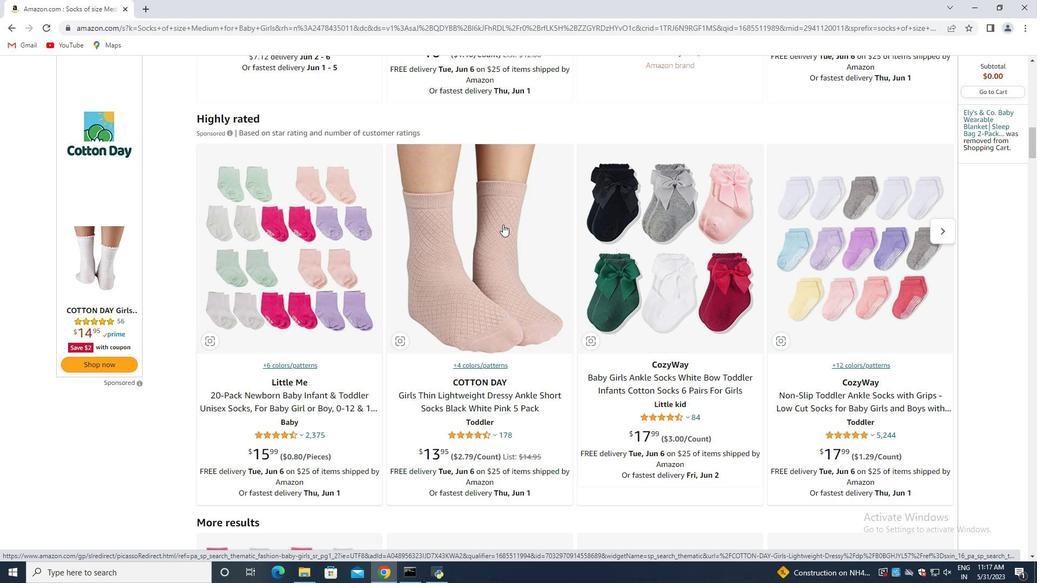
Action: Mouse scrolled (502, 224) with delta (0, 0)
Screenshot: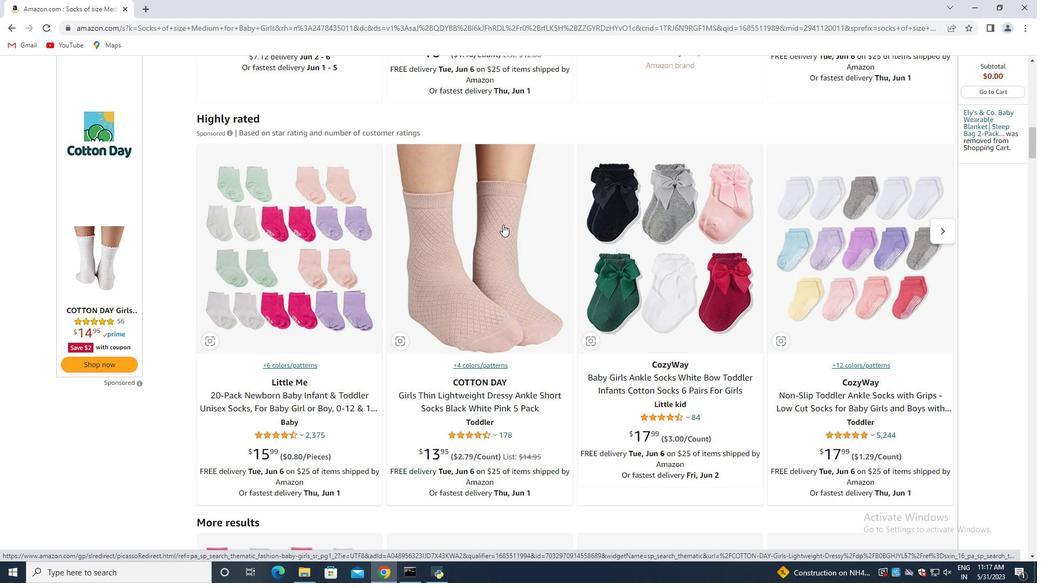 
Action: Mouse moved to (502, 226)
Screenshot: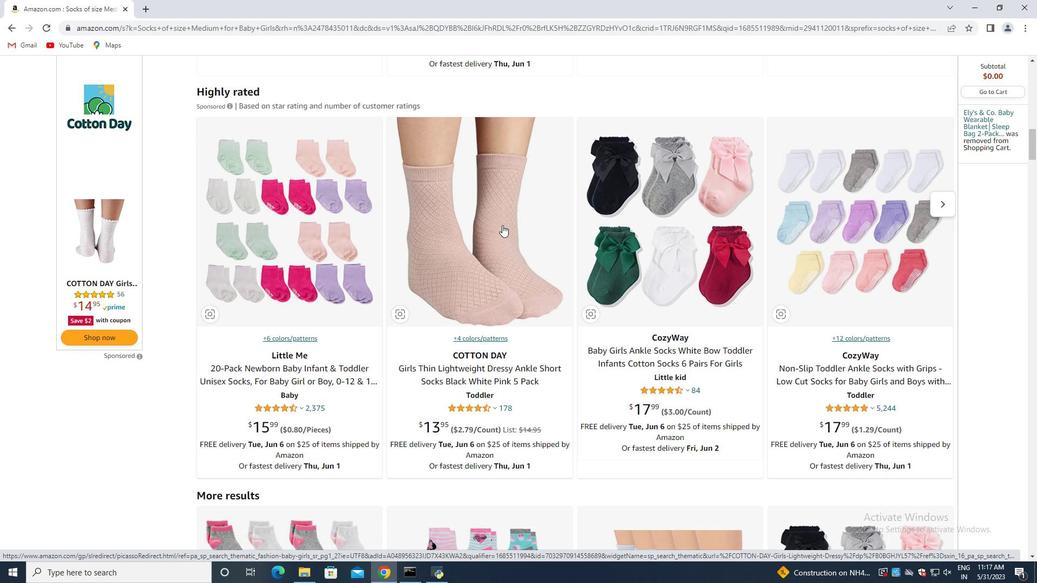 
Action: Mouse scrolled (502, 225) with delta (0, 0)
Screenshot: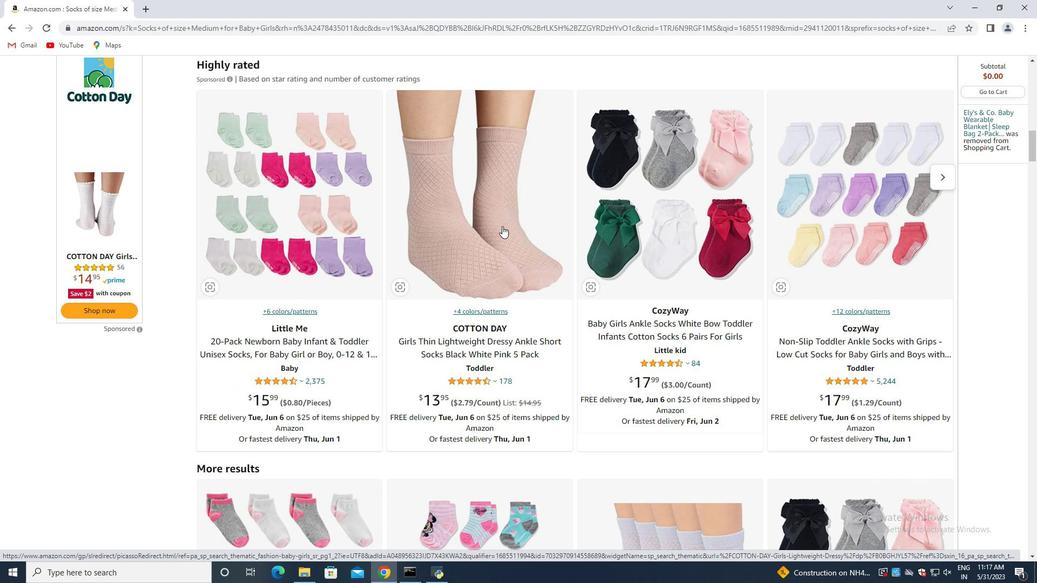 
Action: Mouse moved to (501, 225)
Screenshot: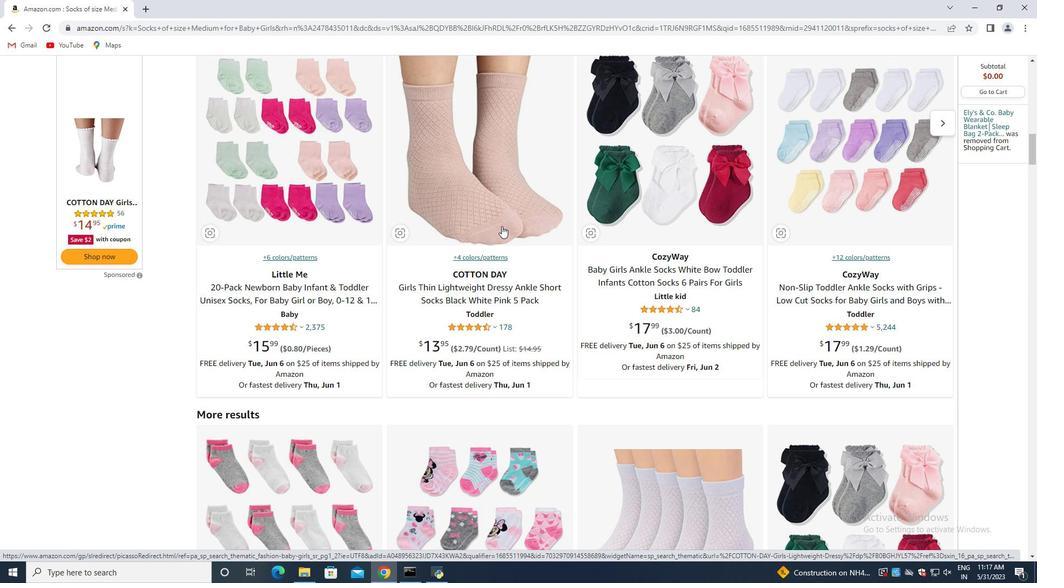 
Action: Mouse scrolled (501, 225) with delta (0, 0)
Screenshot: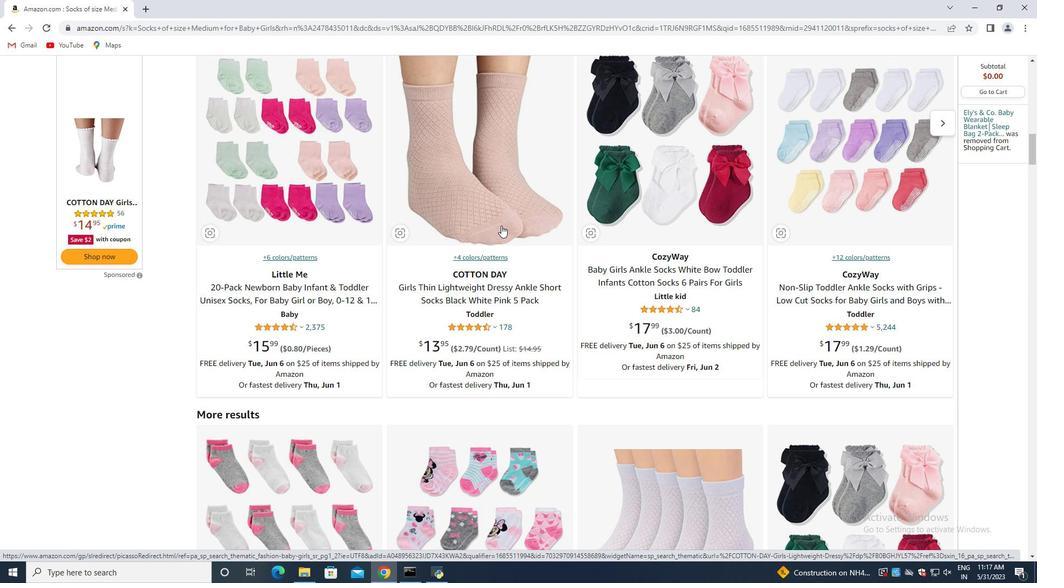 
Action: Mouse moved to (495, 230)
Screenshot: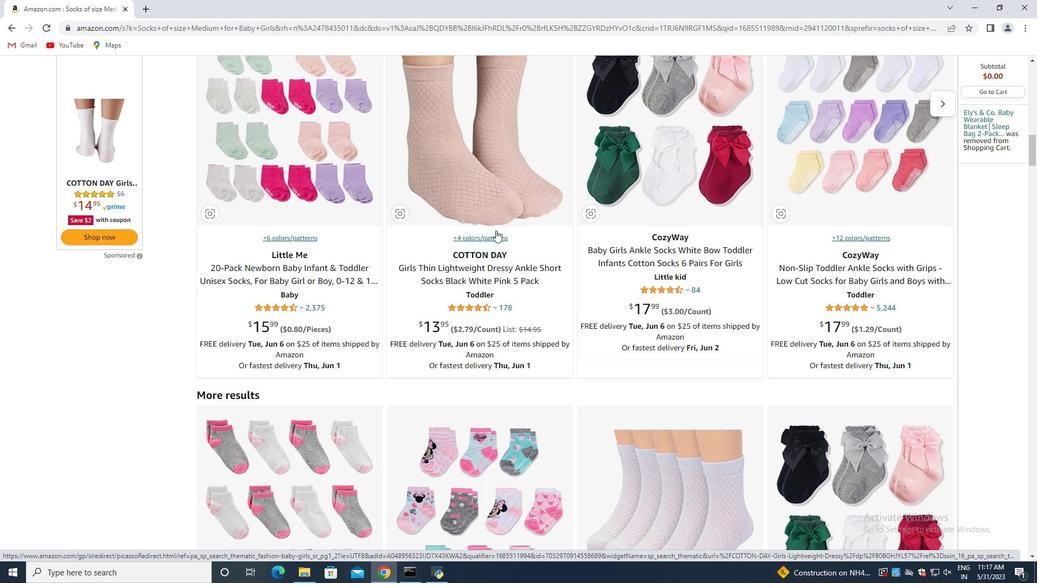 
Action: Mouse scrolled (495, 230) with delta (0, 0)
Screenshot: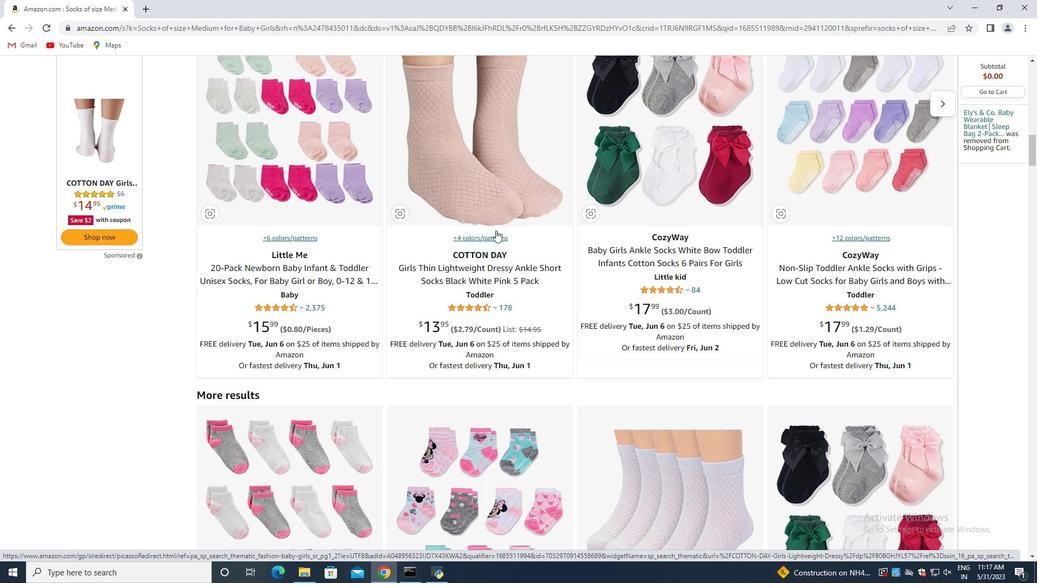 
Action: Mouse moved to (495, 232)
Screenshot: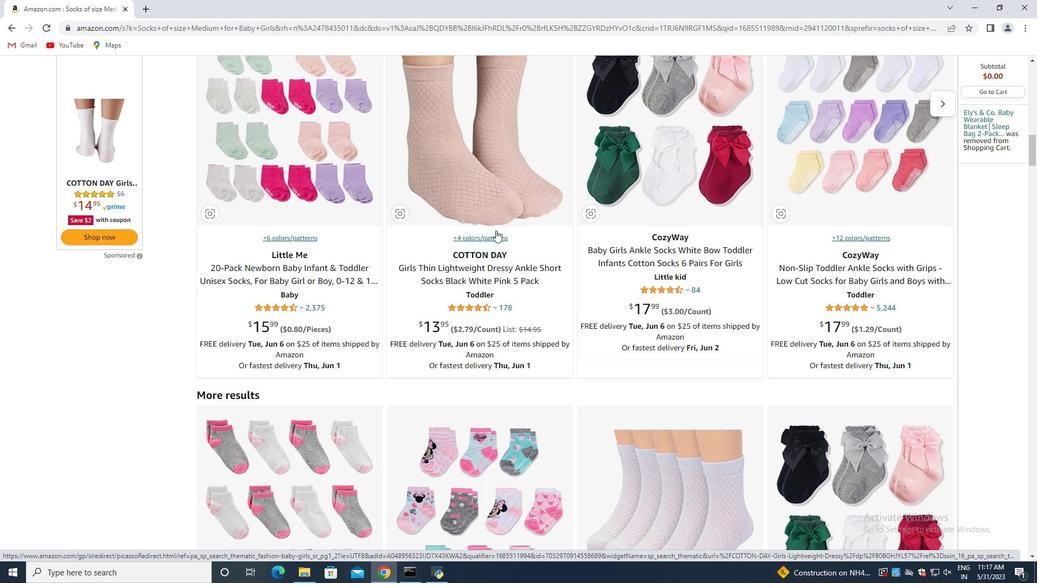 
Action: Mouse scrolled (495, 232) with delta (0, 0)
Screenshot: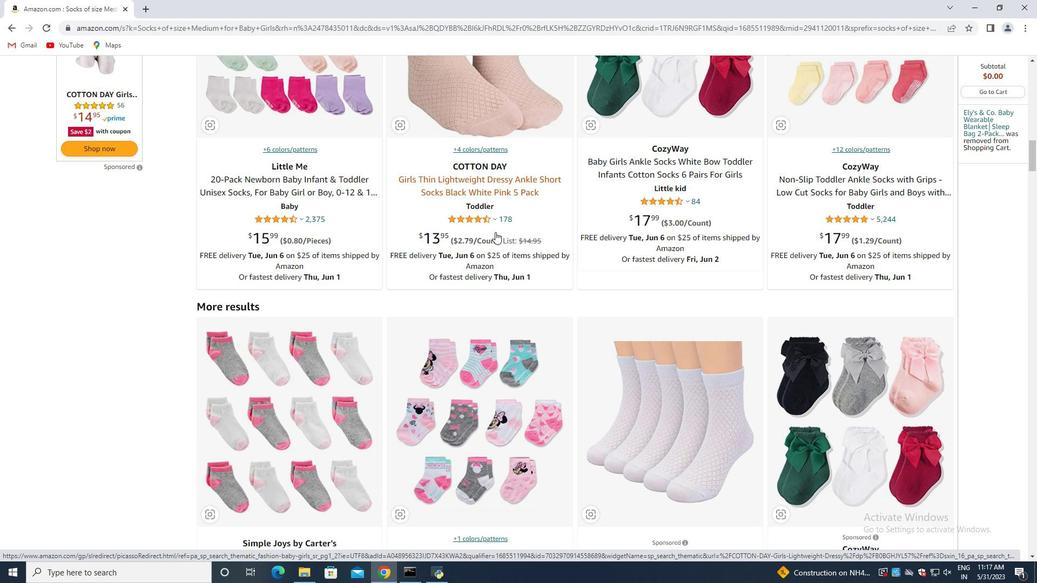 
Action: Mouse scrolled (495, 232) with delta (0, 0)
Screenshot: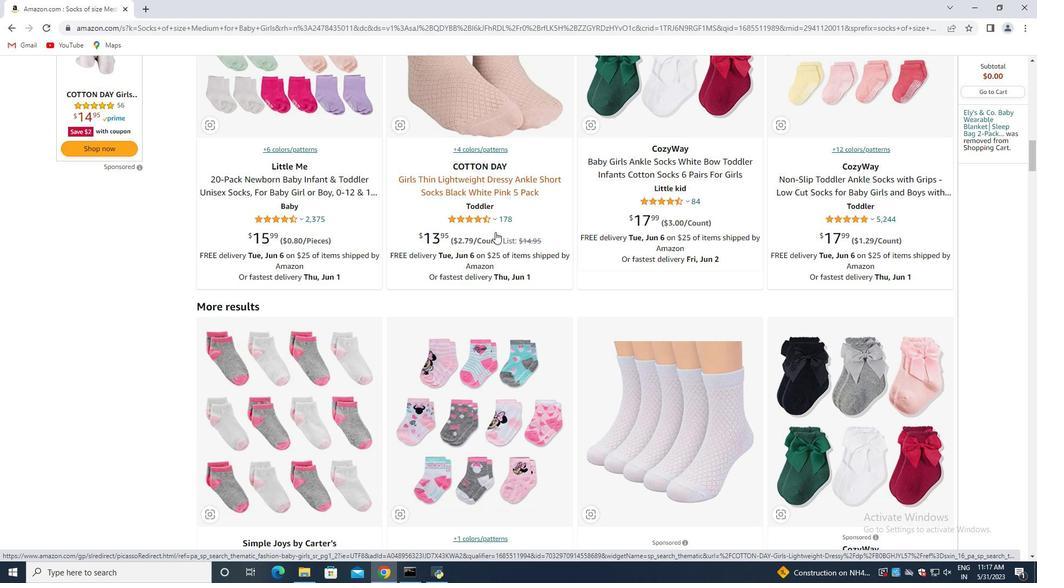 
Action: Mouse scrolled (495, 232) with delta (0, 0)
Screenshot: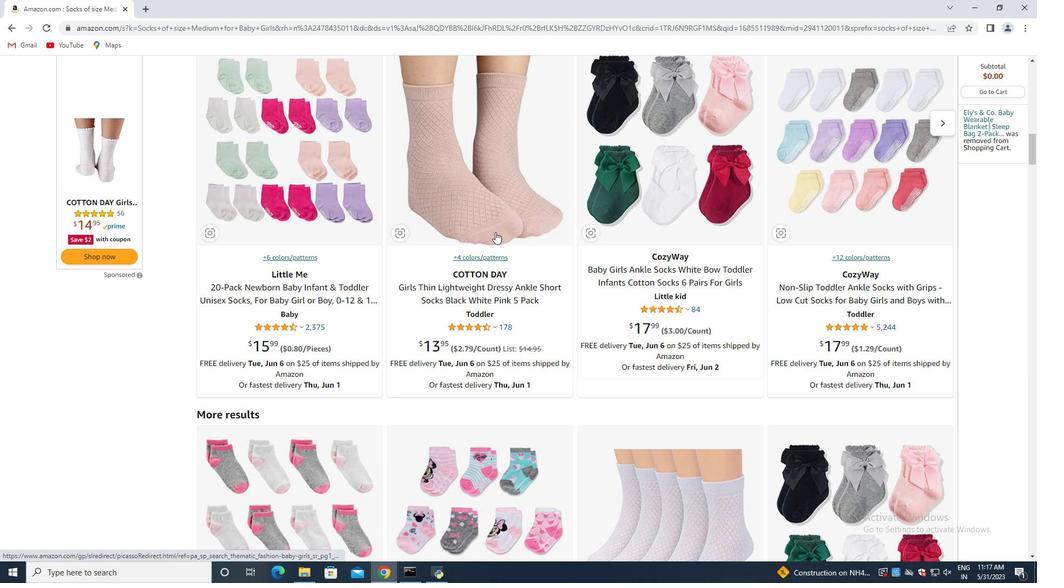 
Action: Mouse scrolled (495, 232) with delta (0, 0)
Screenshot: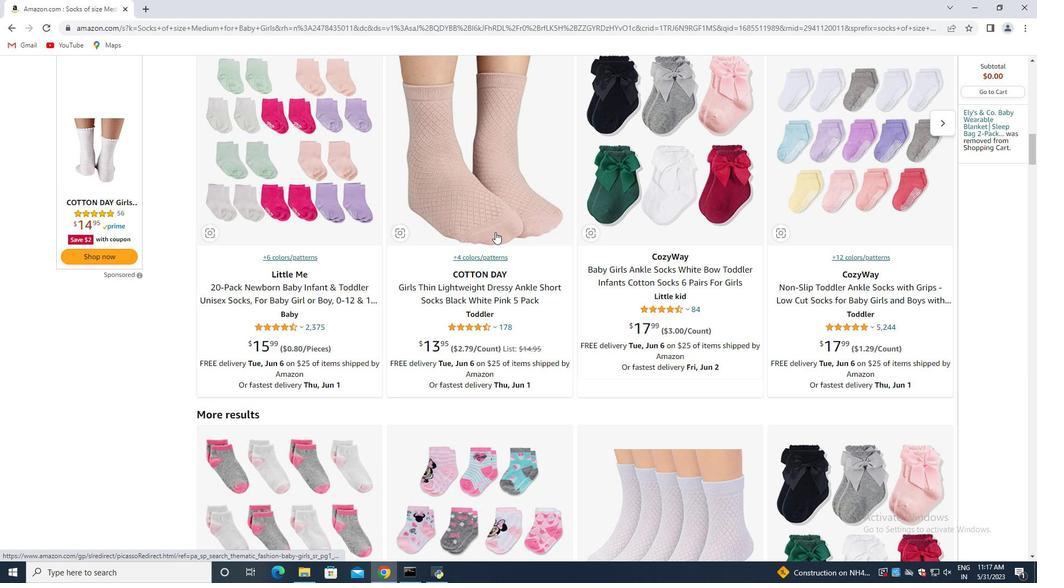 
Action: Mouse scrolled (495, 232) with delta (0, 0)
Screenshot: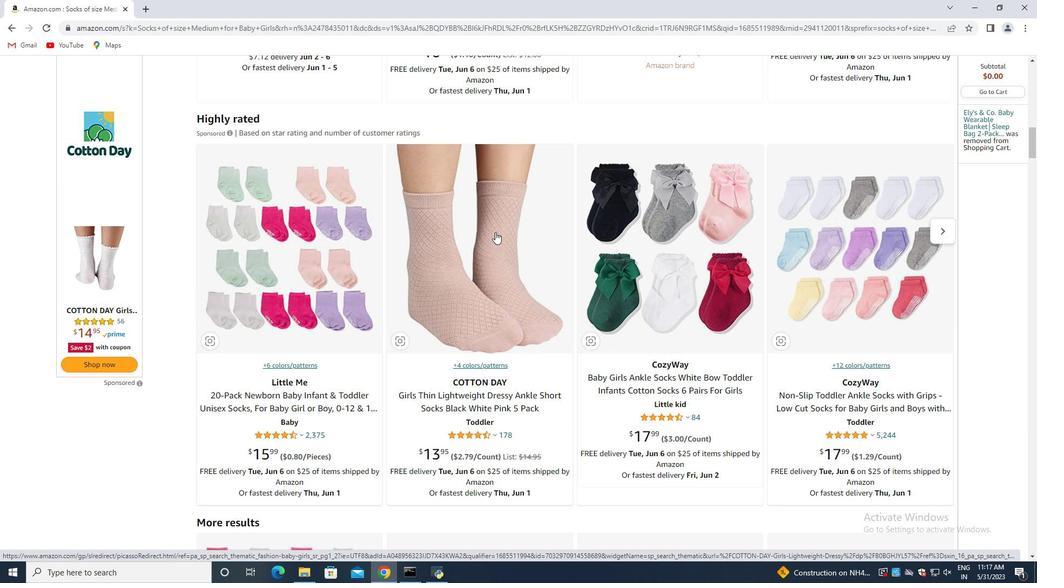 
Action: Mouse scrolled (495, 232) with delta (0, 0)
Screenshot: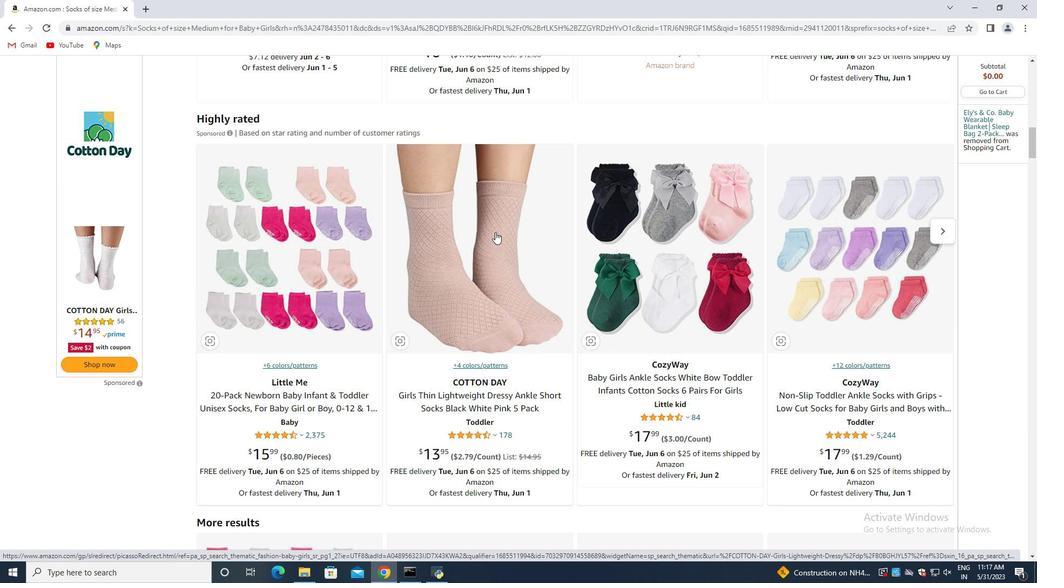 
Action: Mouse scrolled (495, 232) with delta (0, 0)
Screenshot: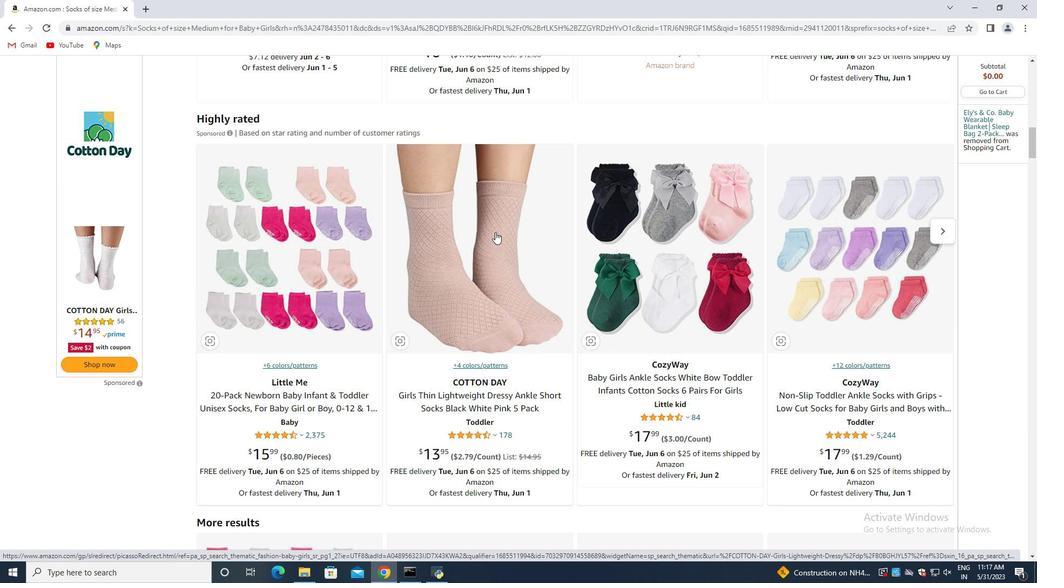 
Action: Mouse scrolled (495, 232) with delta (0, 0)
Screenshot: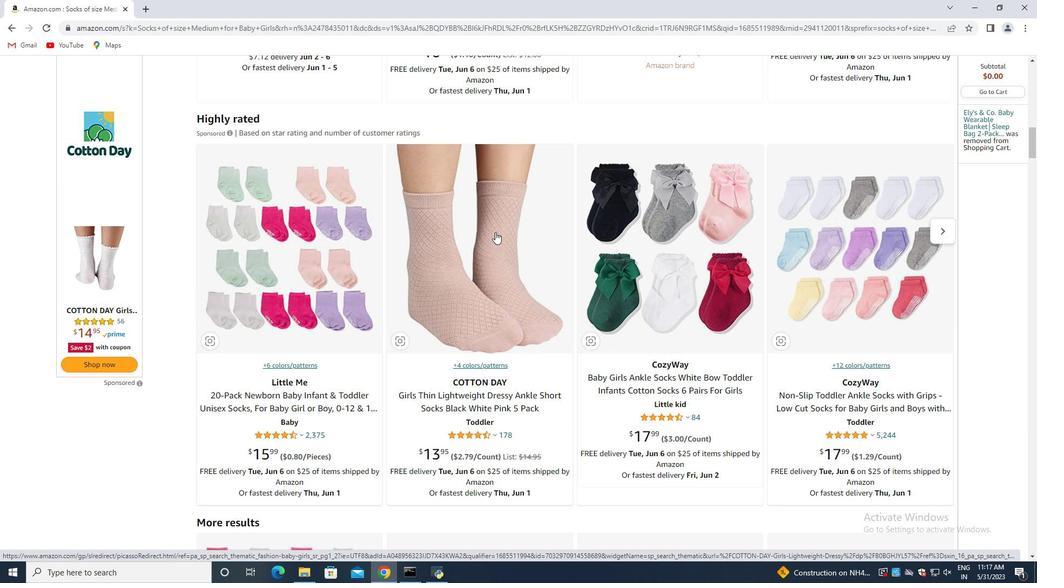 
Action: Mouse scrolled (495, 232) with delta (0, 0)
Screenshot: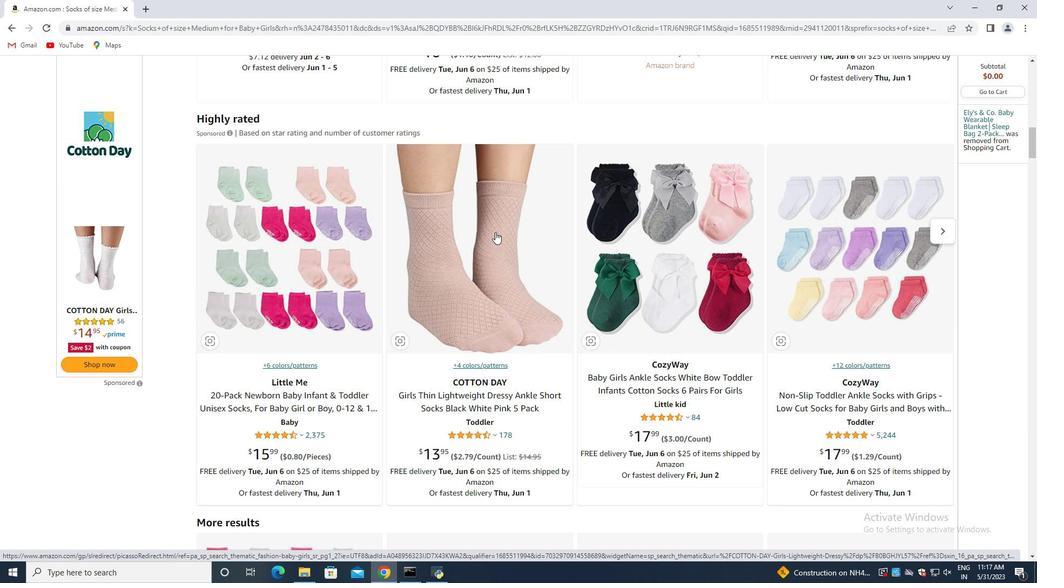 
Action: Mouse scrolled (495, 232) with delta (0, 0)
Screenshot: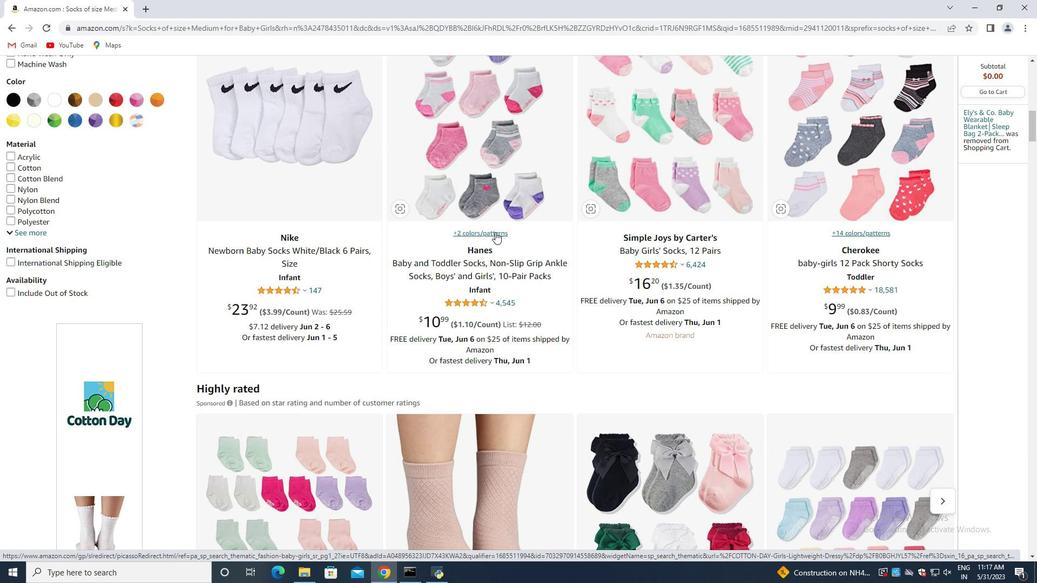 
Action: Mouse scrolled (495, 232) with delta (0, 0)
Screenshot: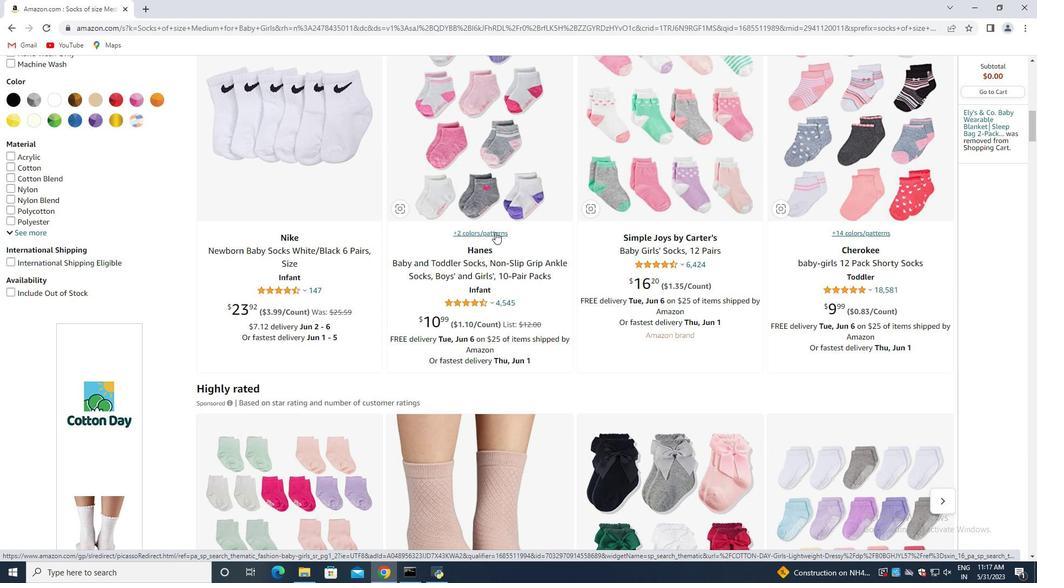 
Action: Mouse scrolled (495, 232) with delta (0, 0)
Screenshot: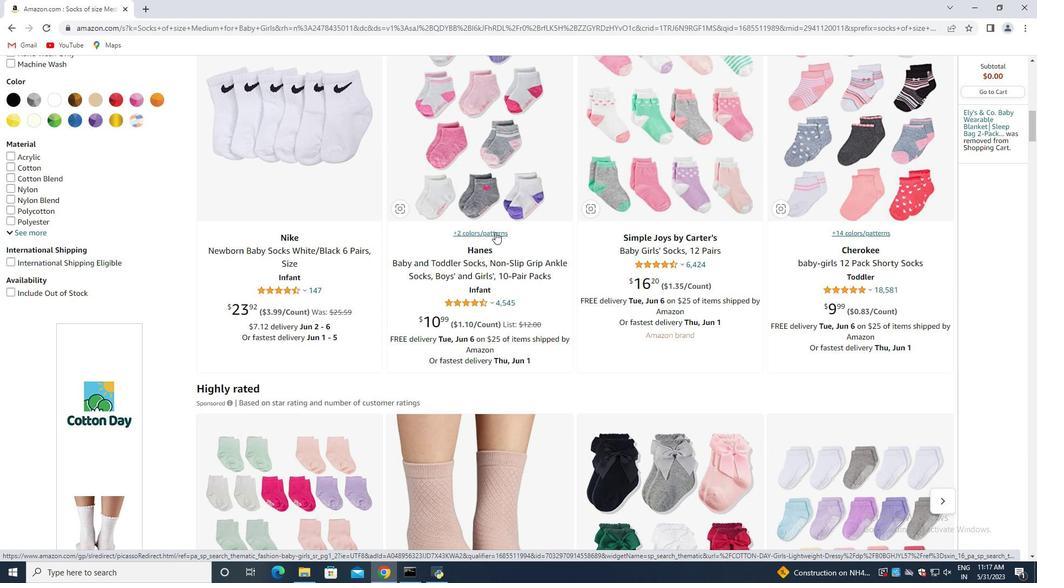 
Action: Mouse scrolled (495, 232) with delta (0, 0)
Screenshot: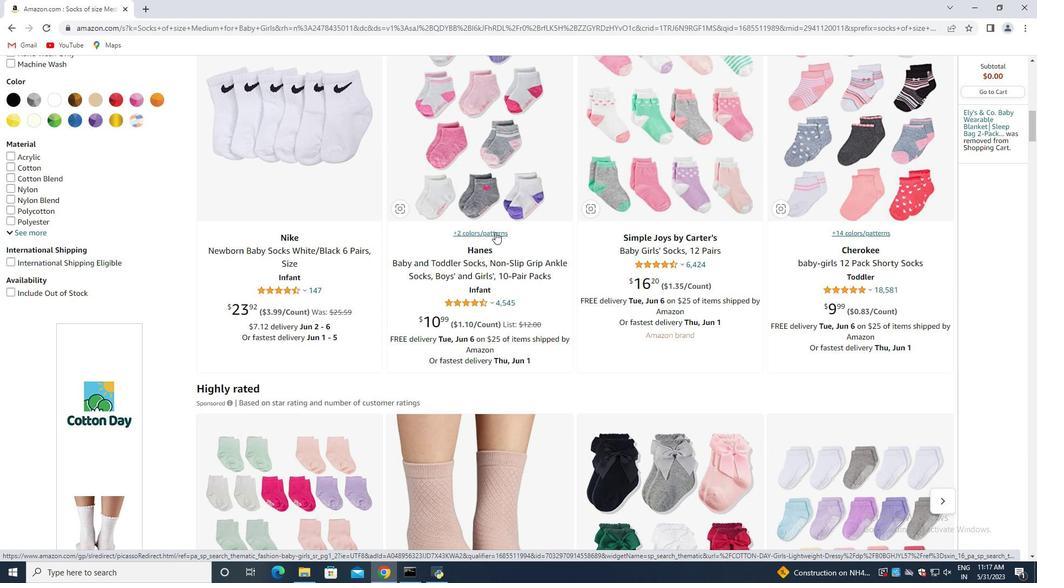
Action: Mouse scrolled (495, 232) with delta (0, 0)
Screenshot: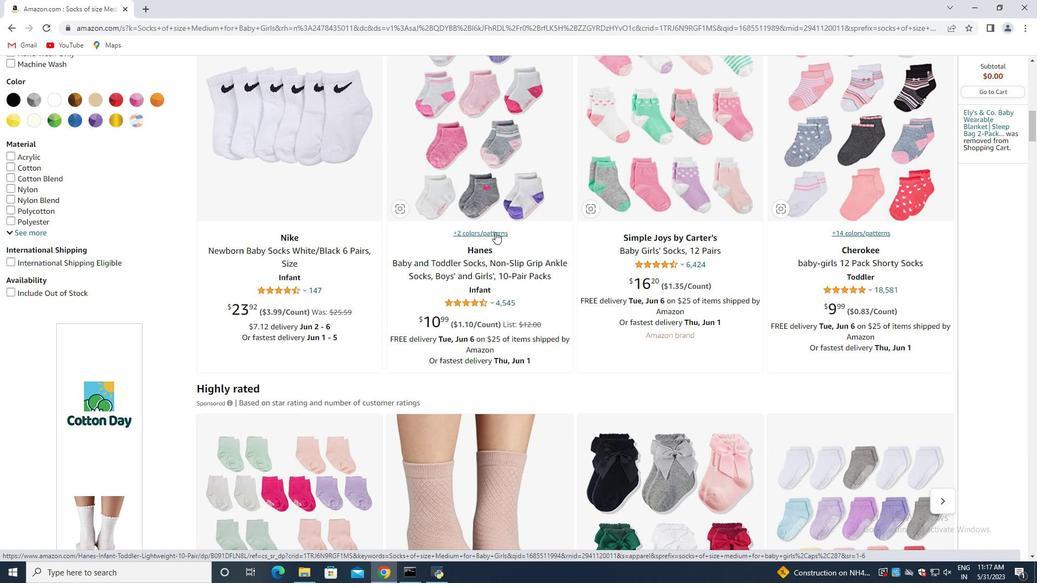 
Action: Mouse scrolled (495, 232) with delta (0, 0)
Screenshot: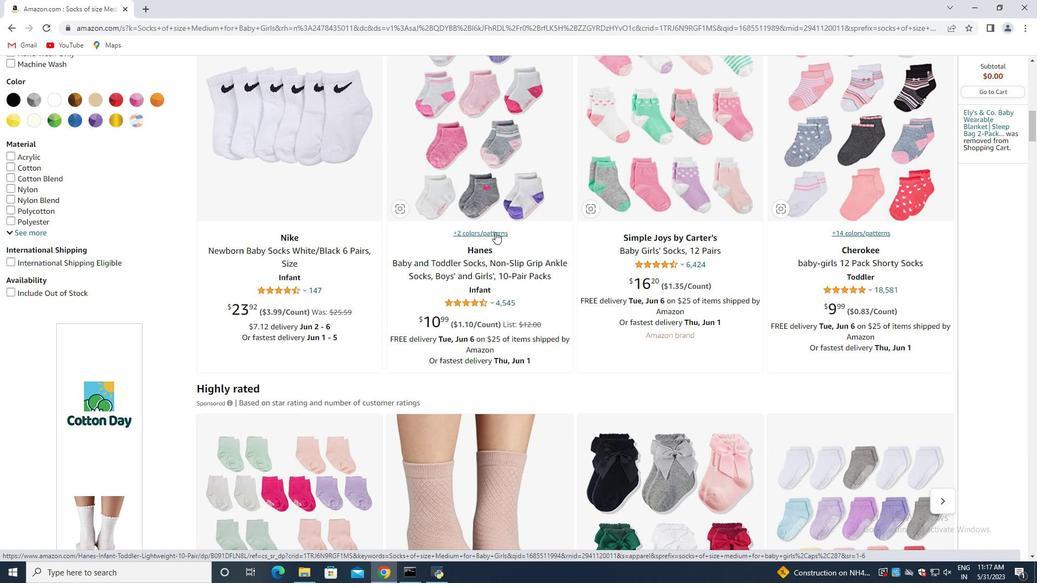
Action: Mouse scrolled (495, 232) with delta (0, 0)
Screenshot: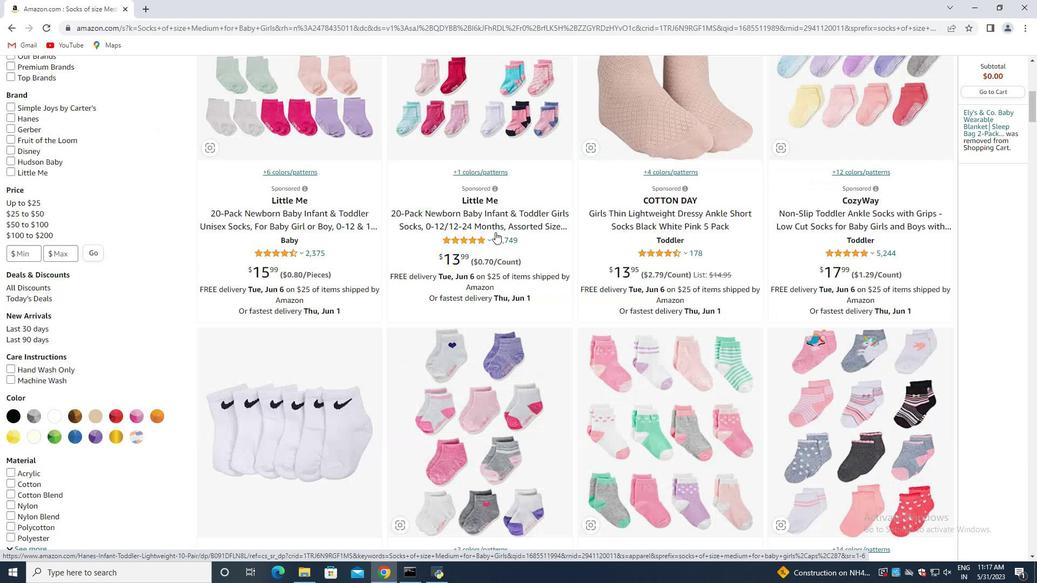 
Action: Mouse scrolled (495, 232) with delta (0, 0)
Screenshot: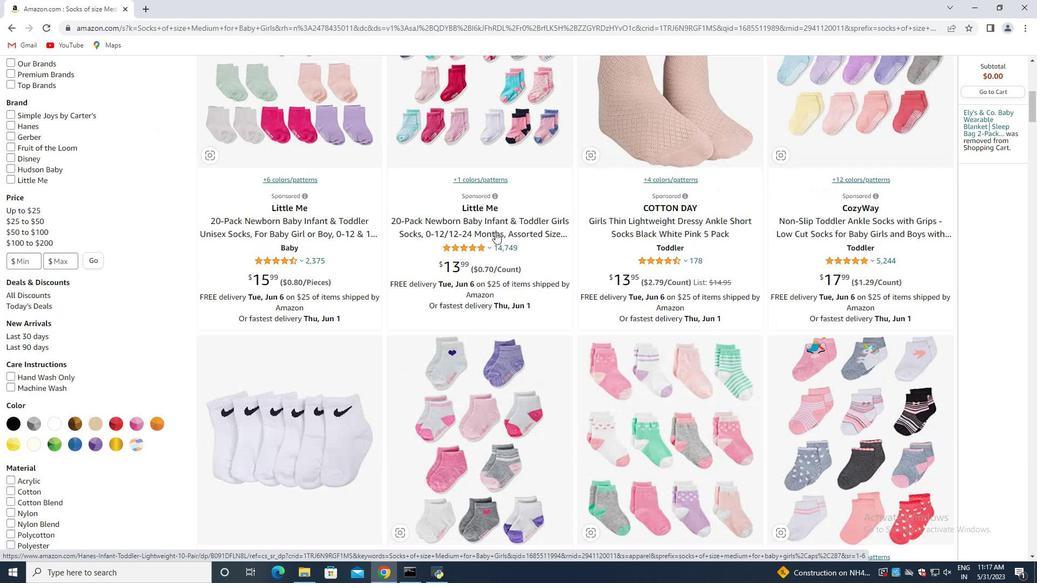 
Action: Mouse scrolled (495, 232) with delta (0, 0)
Screenshot: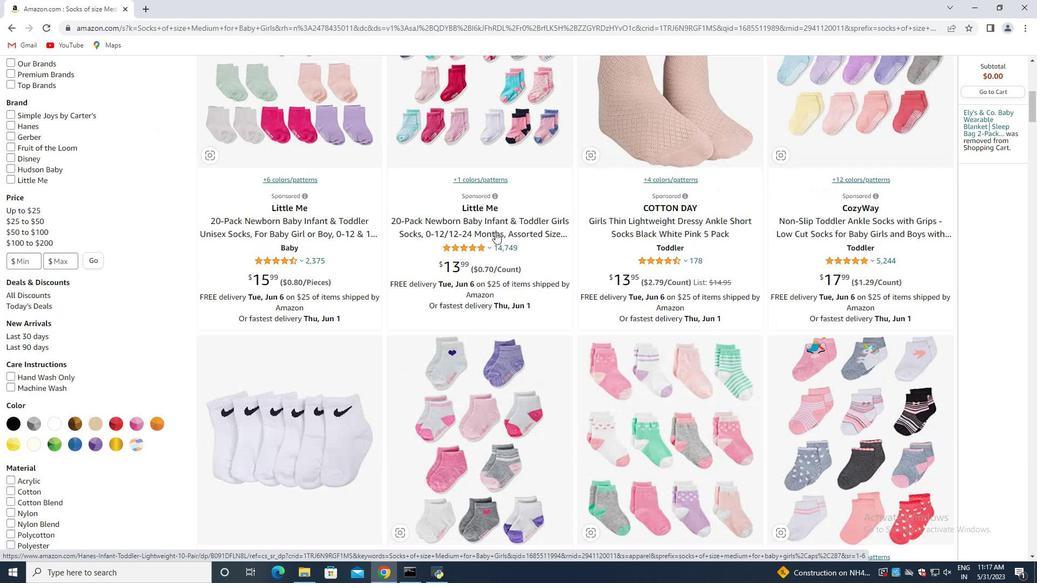 
Action: Mouse scrolled (495, 232) with delta (0, 0)
Screenshot: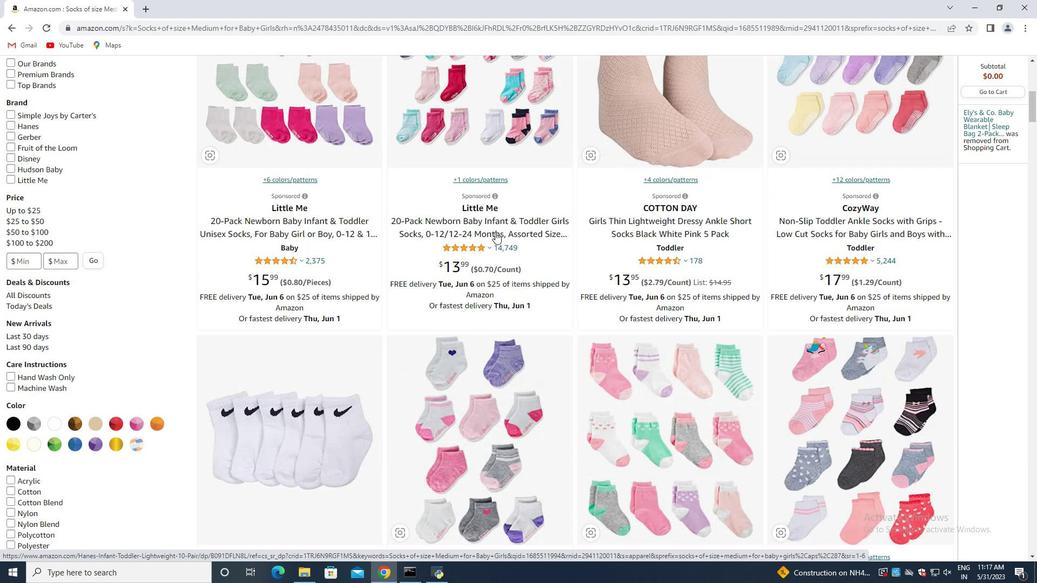 
Action: Mouse scrolled (495, 232) with delta (0, 0)
Screenshot: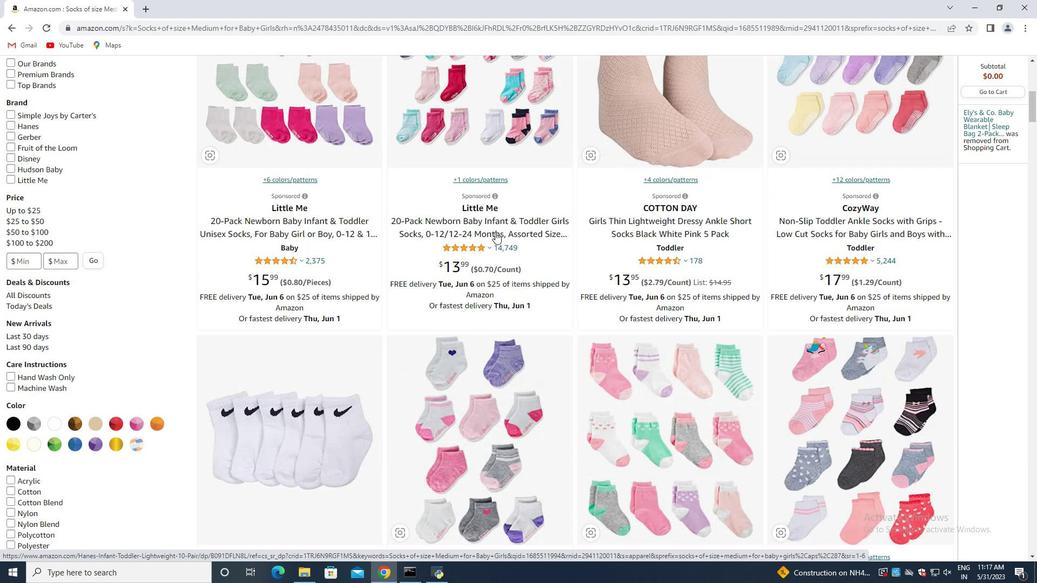 
Action: Mouse scrolled (495, 232) with delta (0, 0)
Screenshot: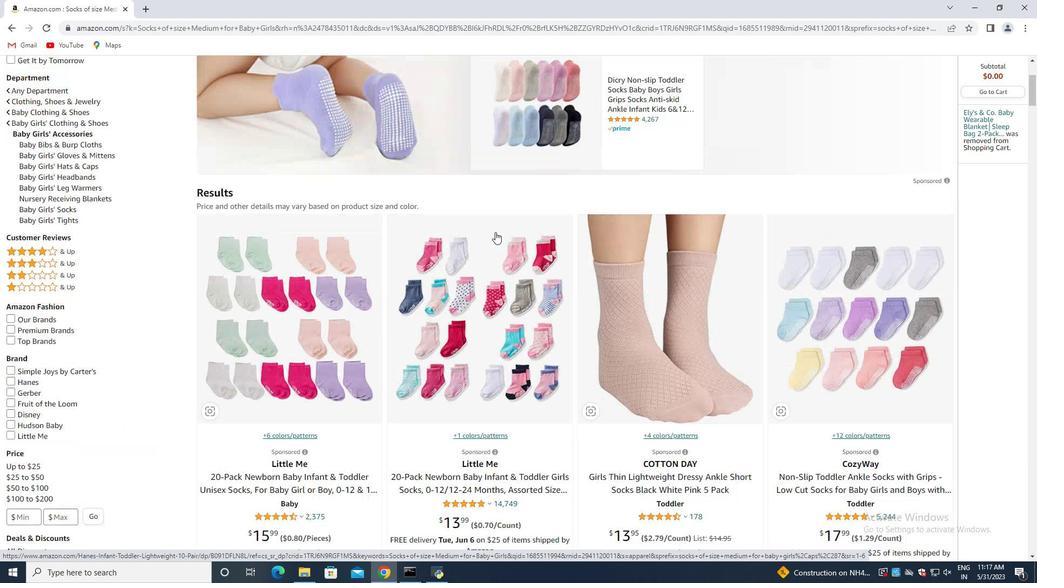 
Action: Mouse scrolled (495, 232) with delta (0, 0)
Screenshot: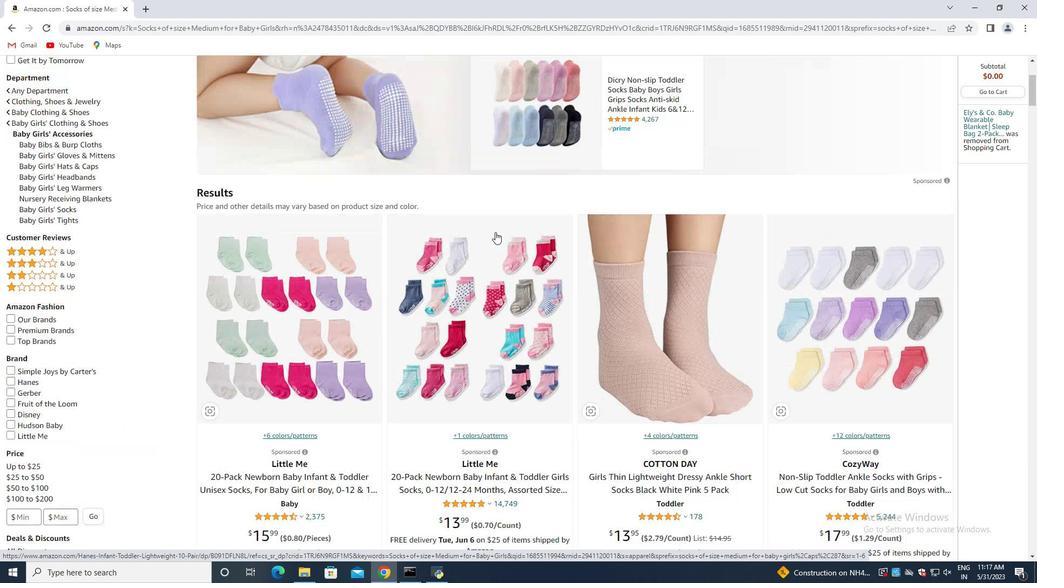 
Action: Mouse scrolled (495, 232) with delta (0, 0)
Screenshot: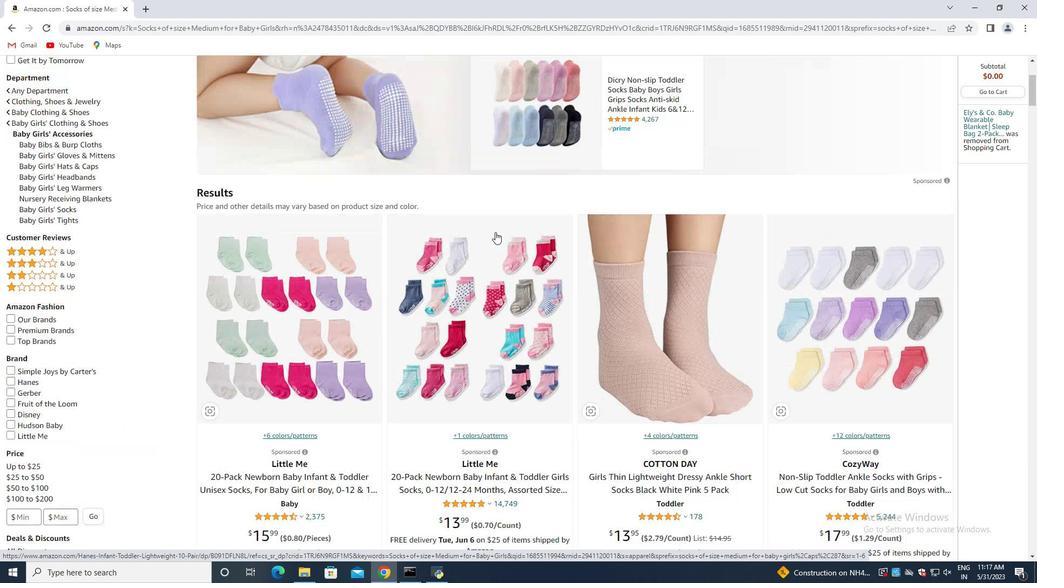 
Action: Mouse scrolled (495, 232) with delta (0, 0)
Screenshot: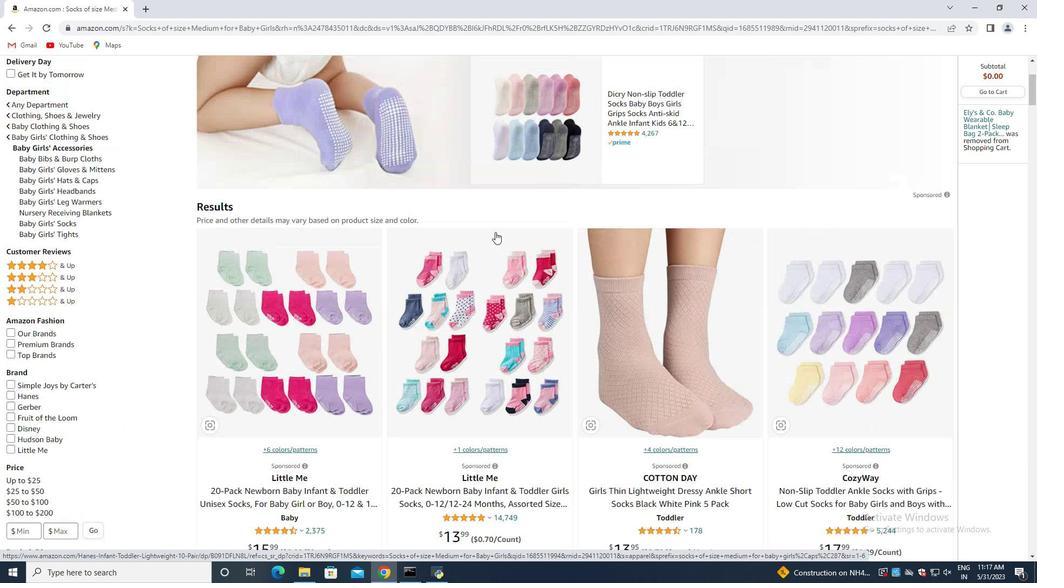 
Action: Mouse scrolled (495, 232) with delta (0, 0)
Screenshot: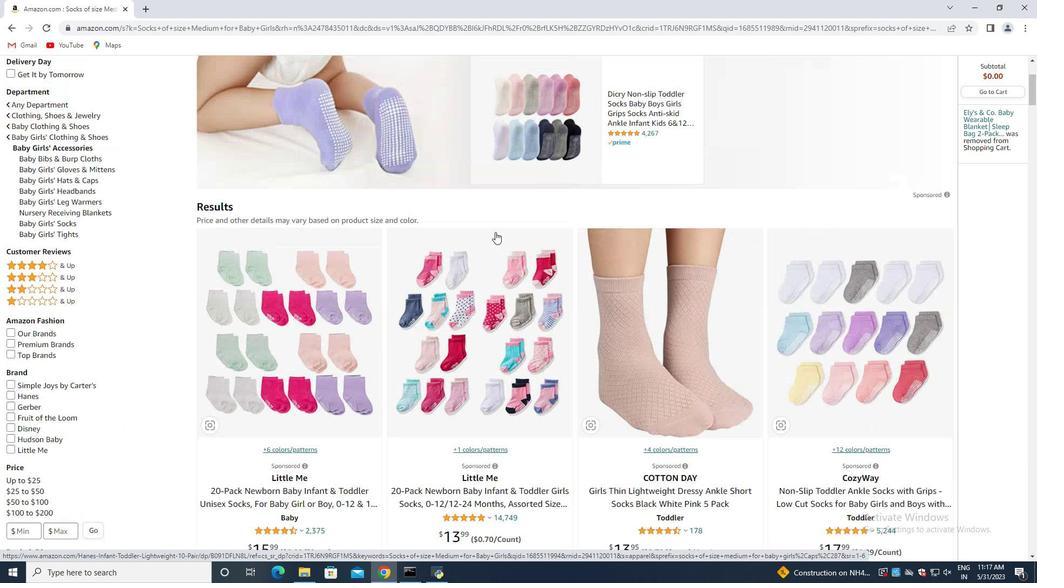 
Action: Mouse scrolled (495, 232) with delta (0, 0)
Screenshot: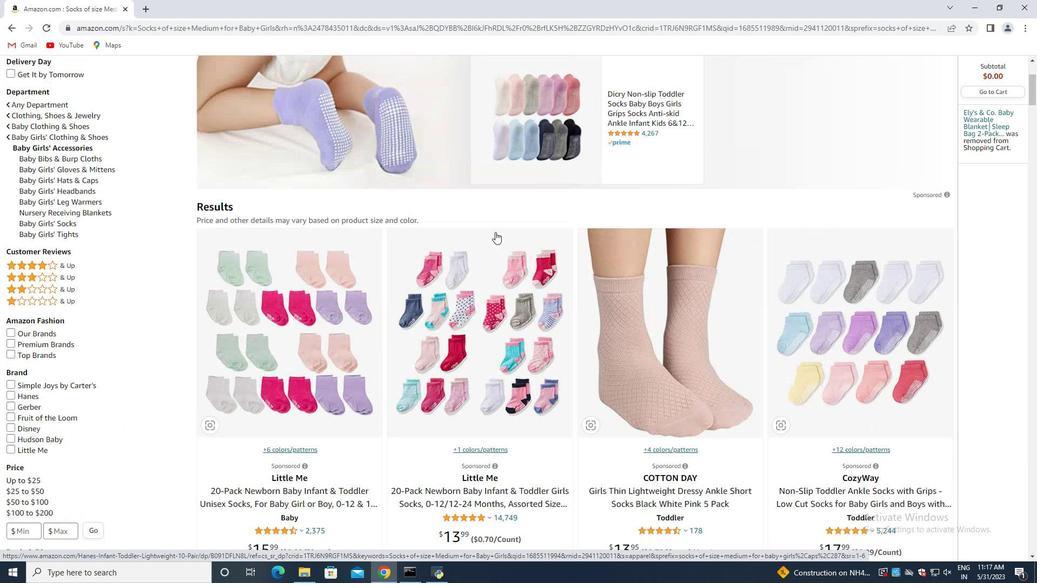 
Action: Mouse moved to (495, 233)
Screenshot: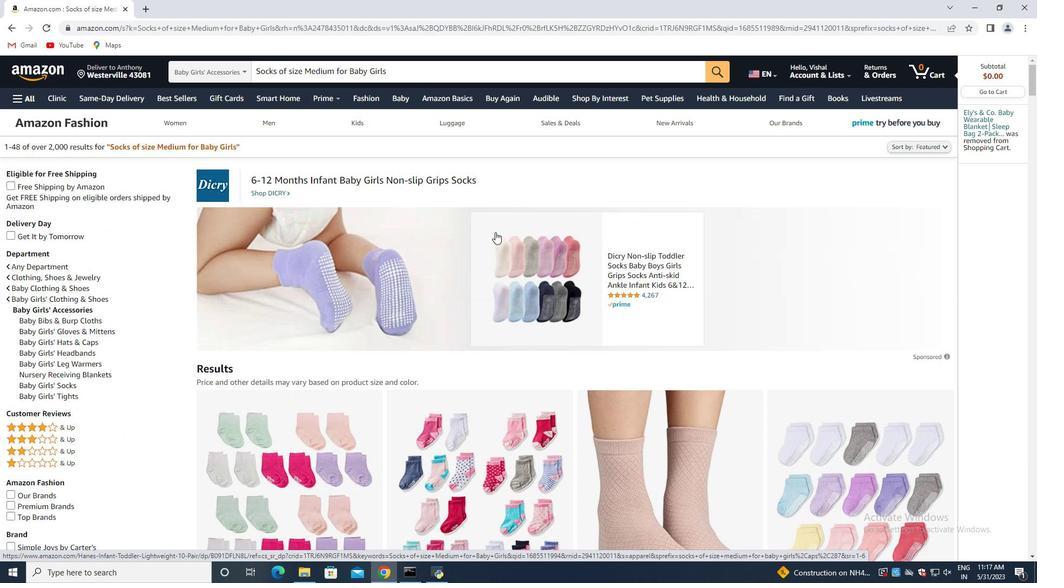 
Action: Mouse scrolled (495, 232) with delta (0, 0)
Screenshot: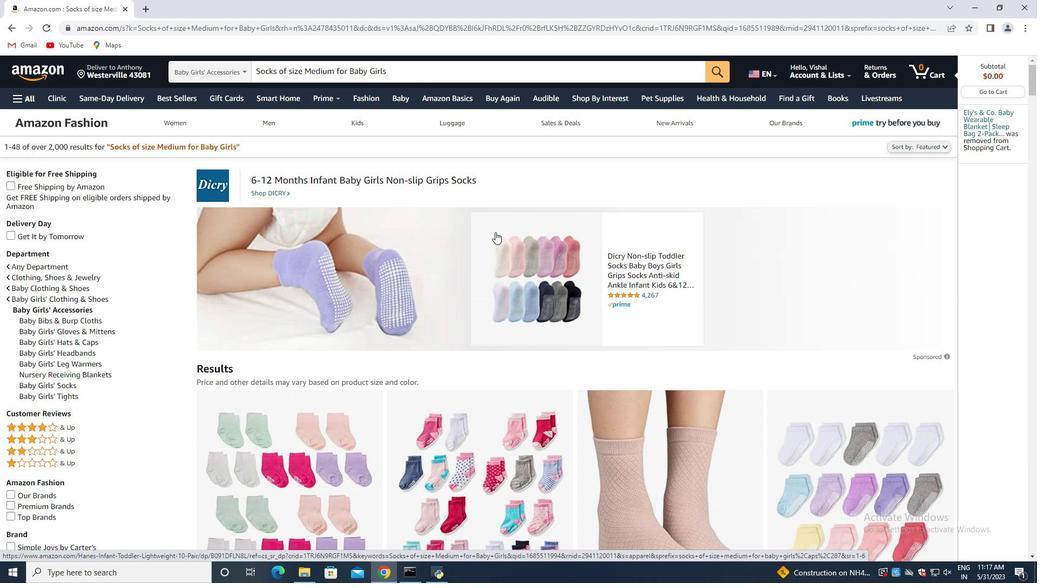 
Action: Mouse moved to (495, 234)
Screenshot: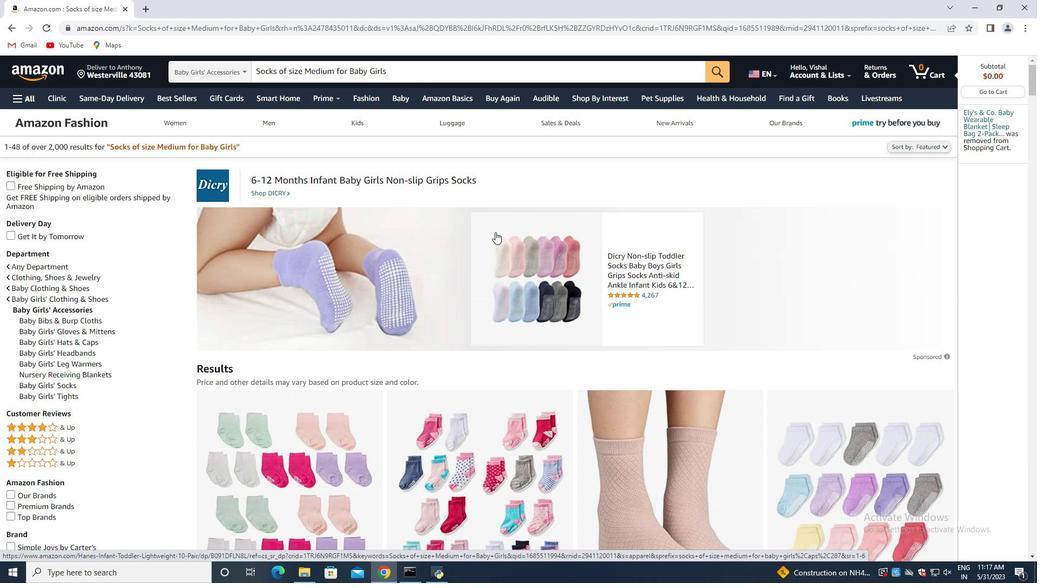
Action: Mouse scrolled (495, 233) with delta (0, 0)
Screenshot: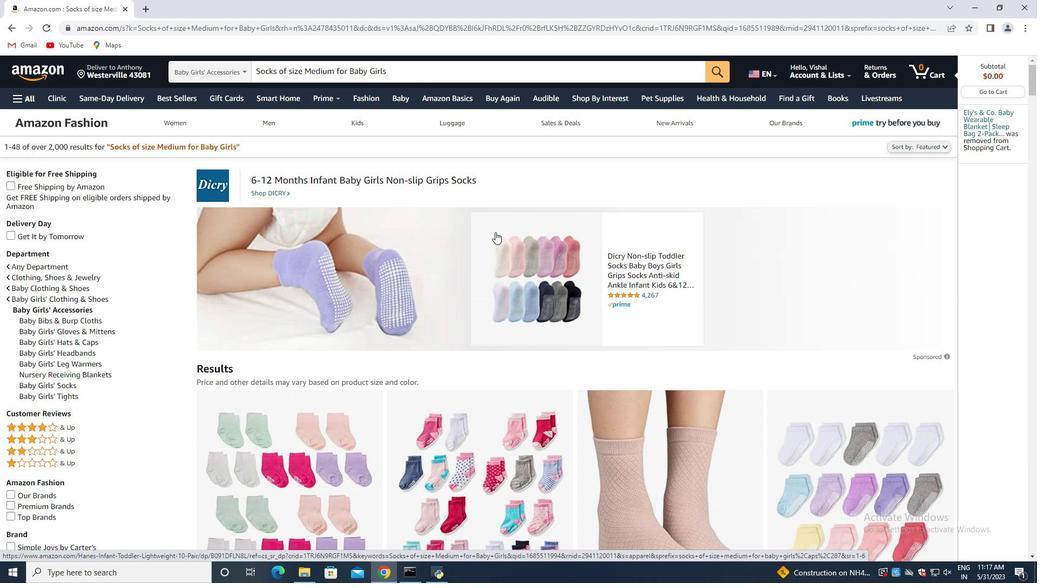 
Action: Mouse moved to (495, 235)
Screenshot: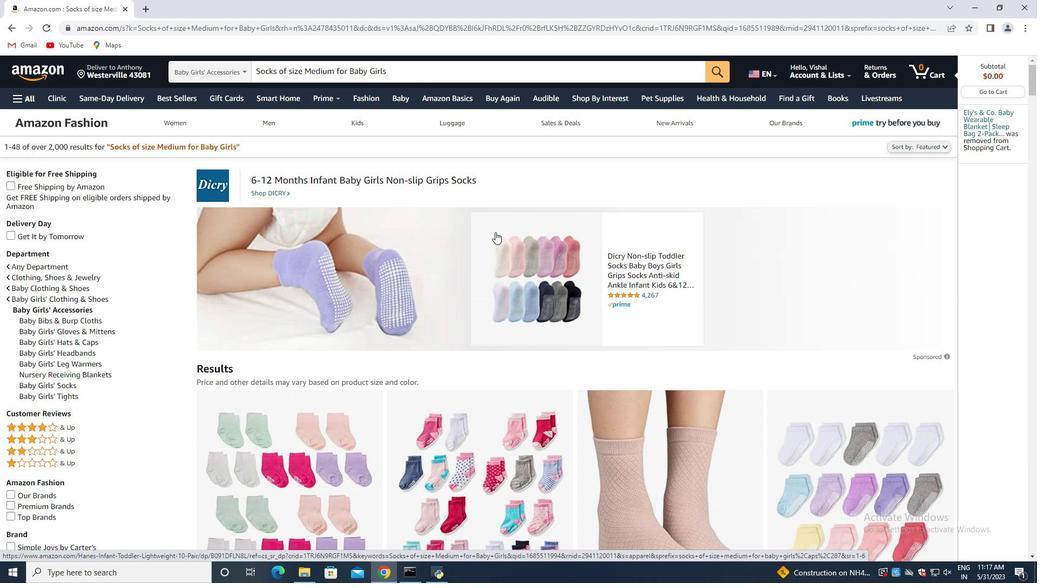 
Action: Mouse scrolled (495, 235) with delta (0, 0)
Screenshot: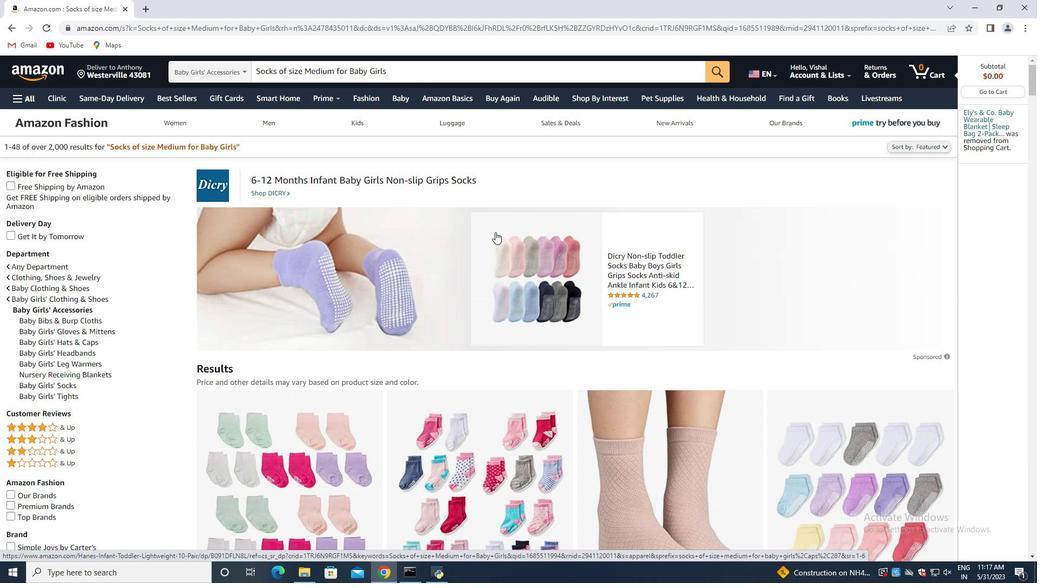 
Action: Mouse scrolled (495, 235) with delta (0, 0)
Screenshot: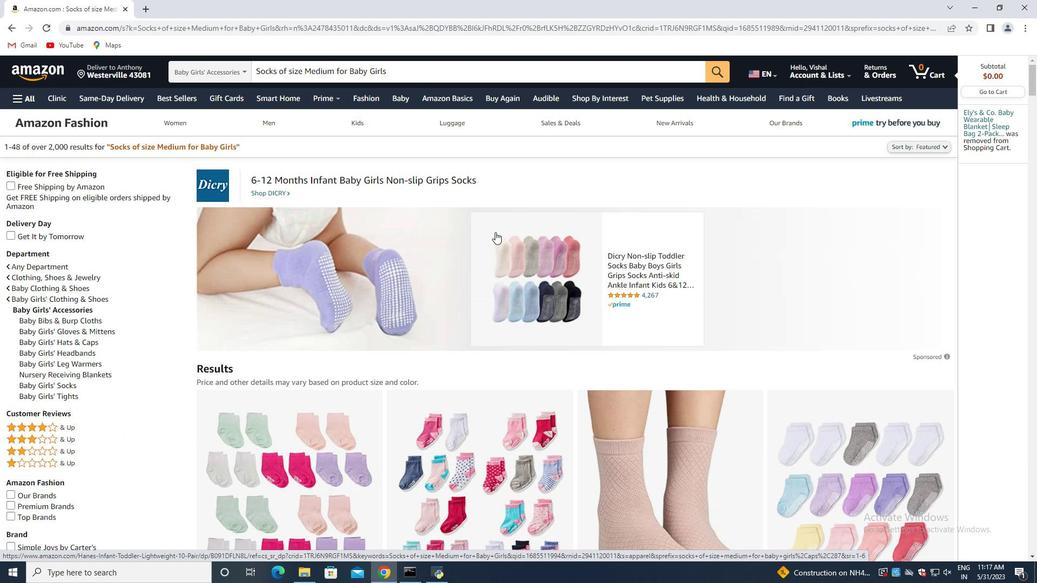 
Action: Mouse moved to (501, 235)
Screenshot: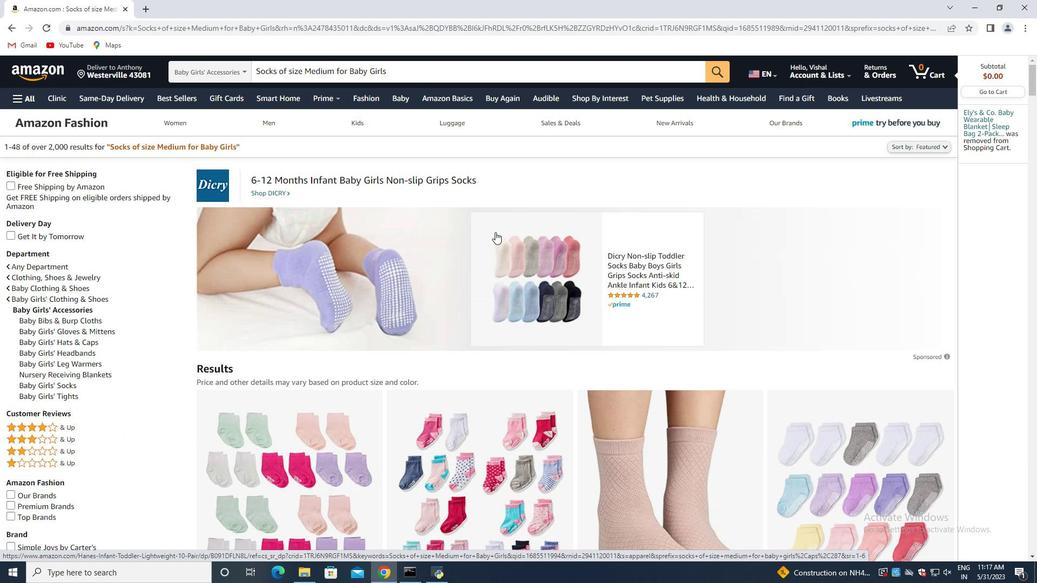 
Action: Mouse scrolled (501, 235) with delta (0, 0)
Screenshot: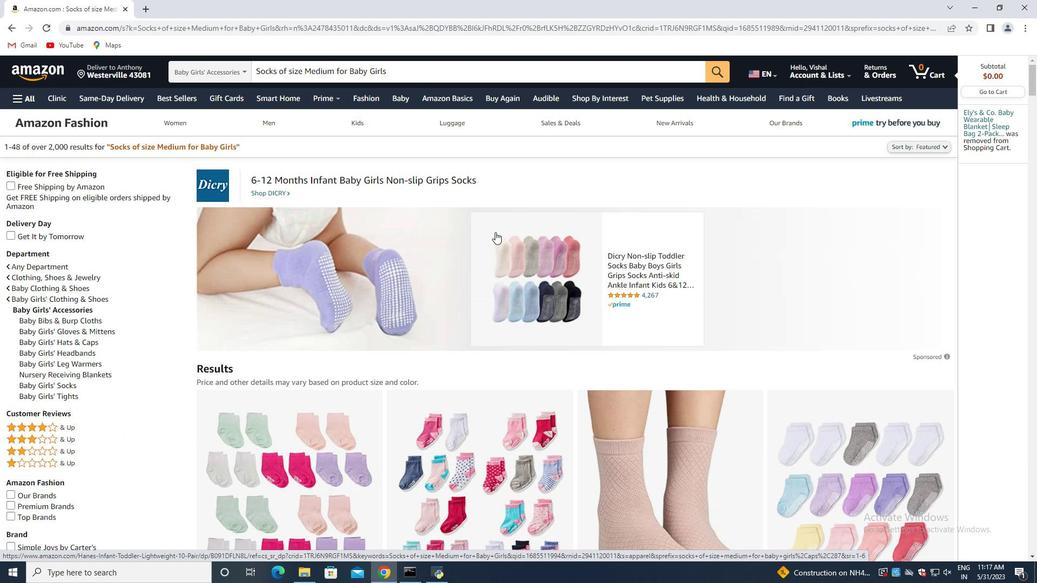 
Action: Mouse moved to (628, 209)
Screenshot: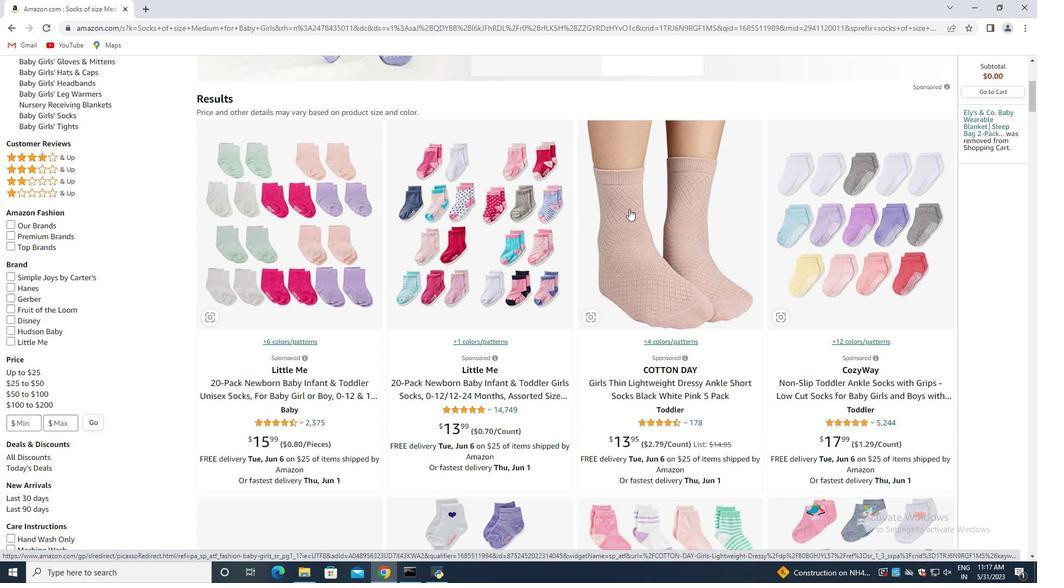 
Action: Mouse pressed left at (628, 209)
Screenshot: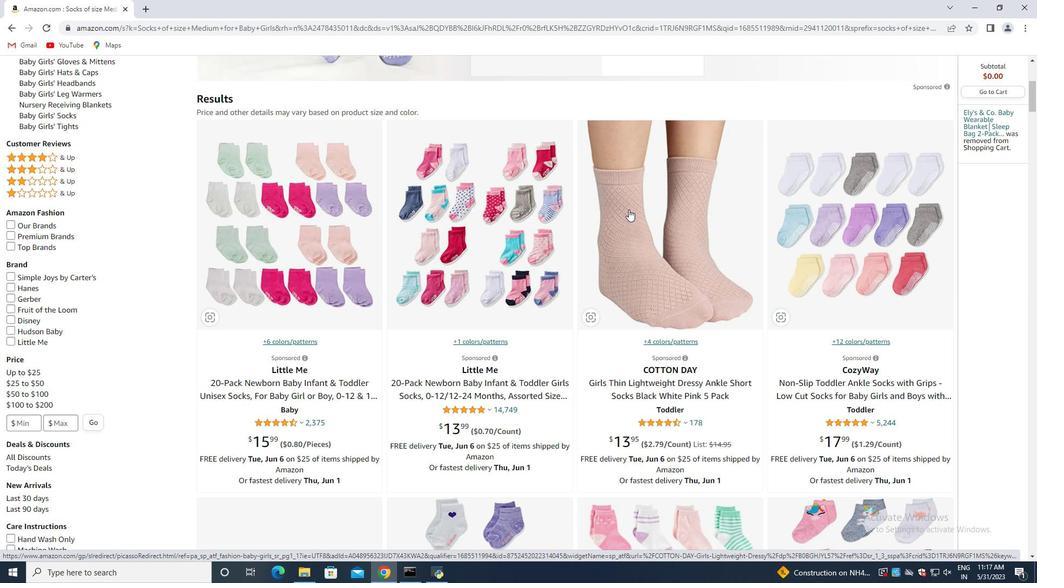 
Action: Mouse moved to (507, 246)
Screenshot: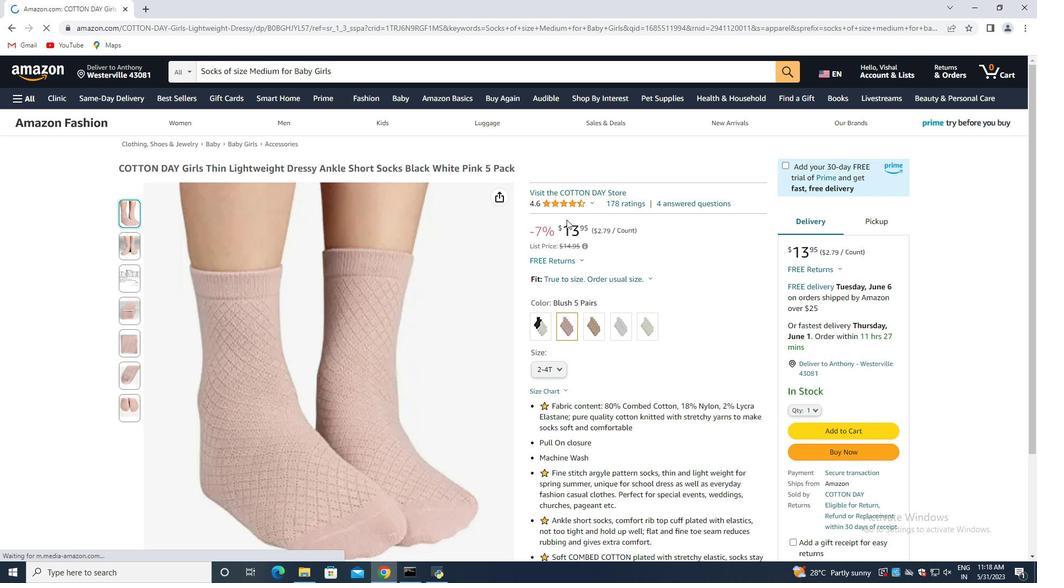 
Action: Mouse scrolled (507, 245) with delta (0, 0)
Screenshot: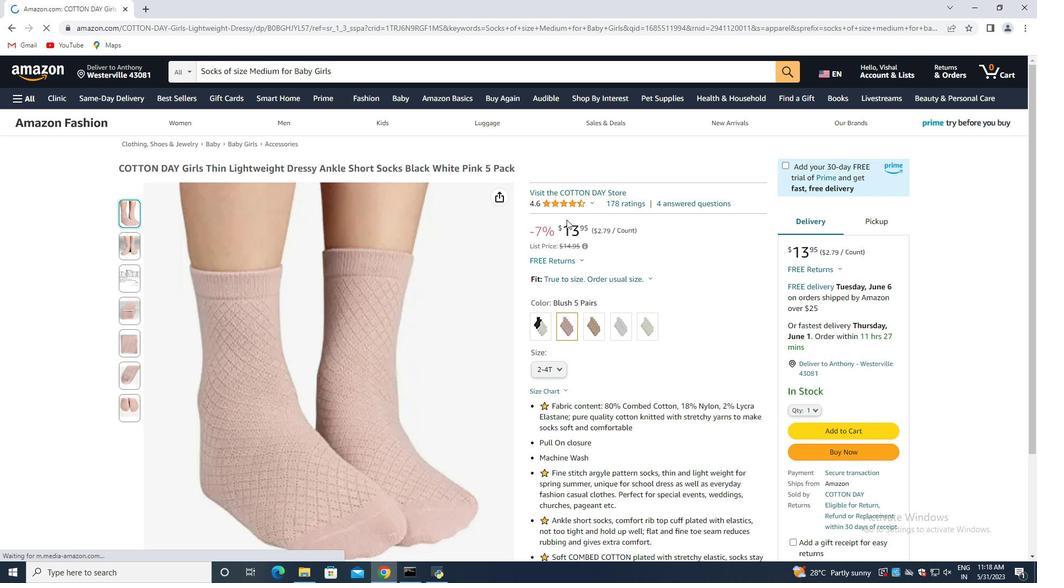 
Action: Mouse moved to (557, 315)
Screenshot: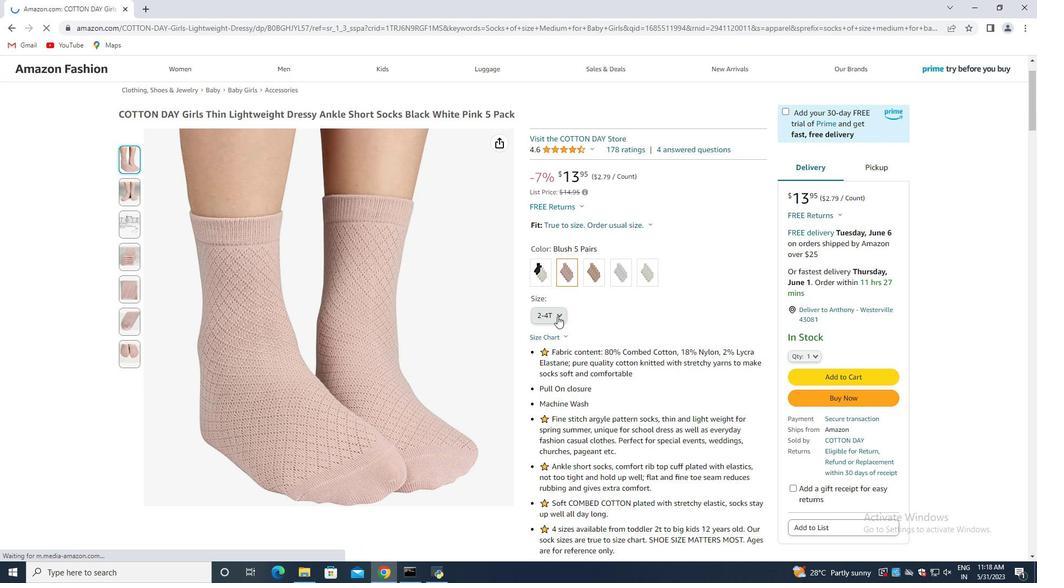 
Action: Mouse pressed left at (557, 315)
Screenshot: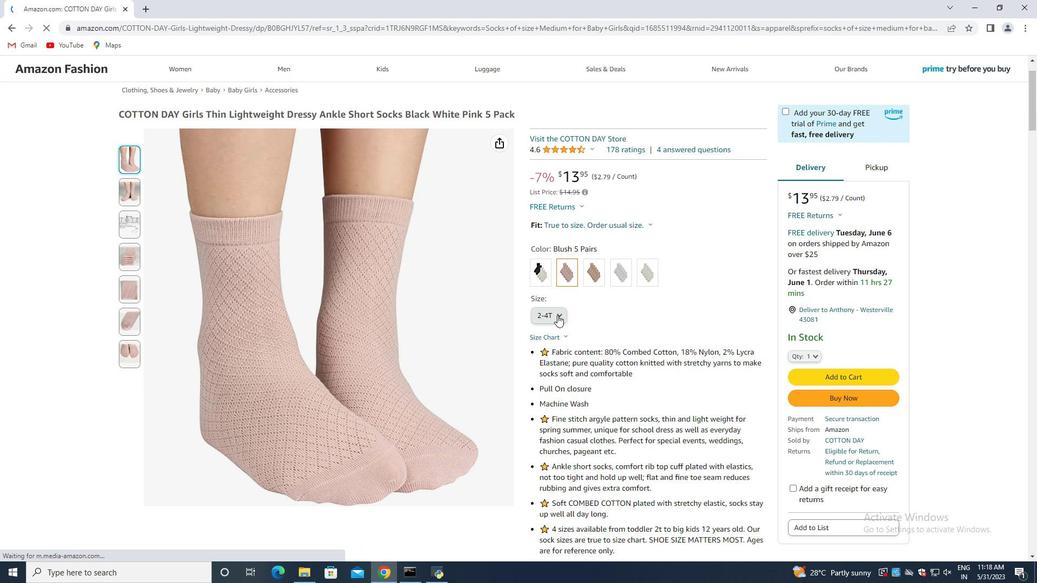 
Action: Mouse moved to (557, 371)
Screenshot: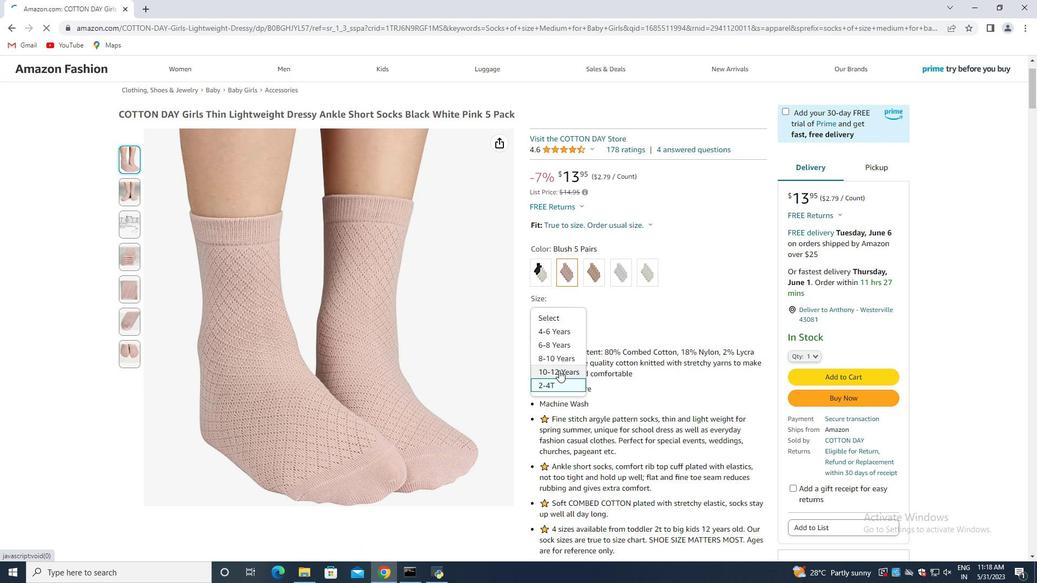 
Action: Mouse scrolled (557, 370) with delta (0, 0)
Screenshot: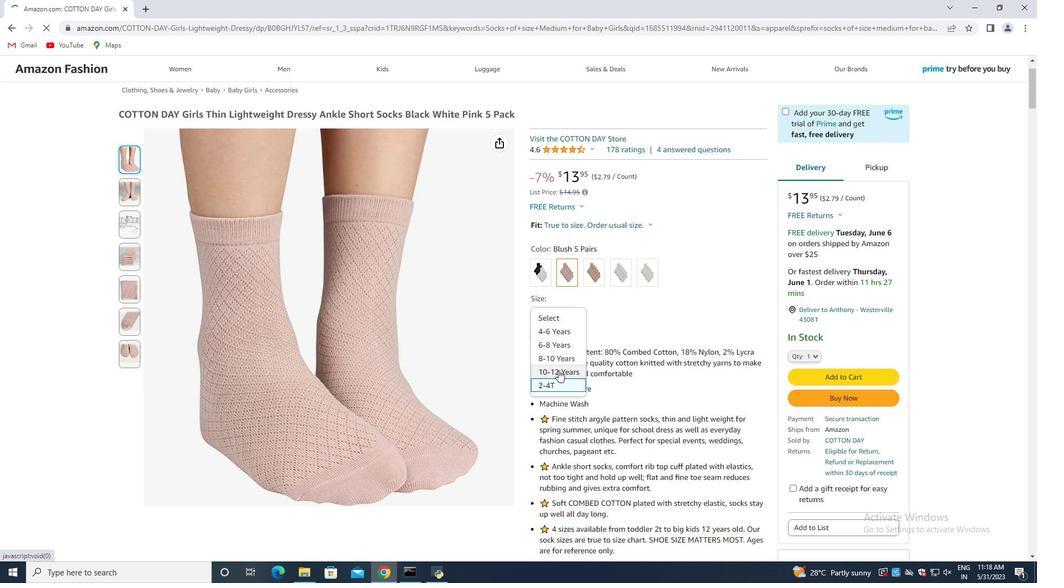 
Action: Mouse moved to (557, 371)
Screenshot: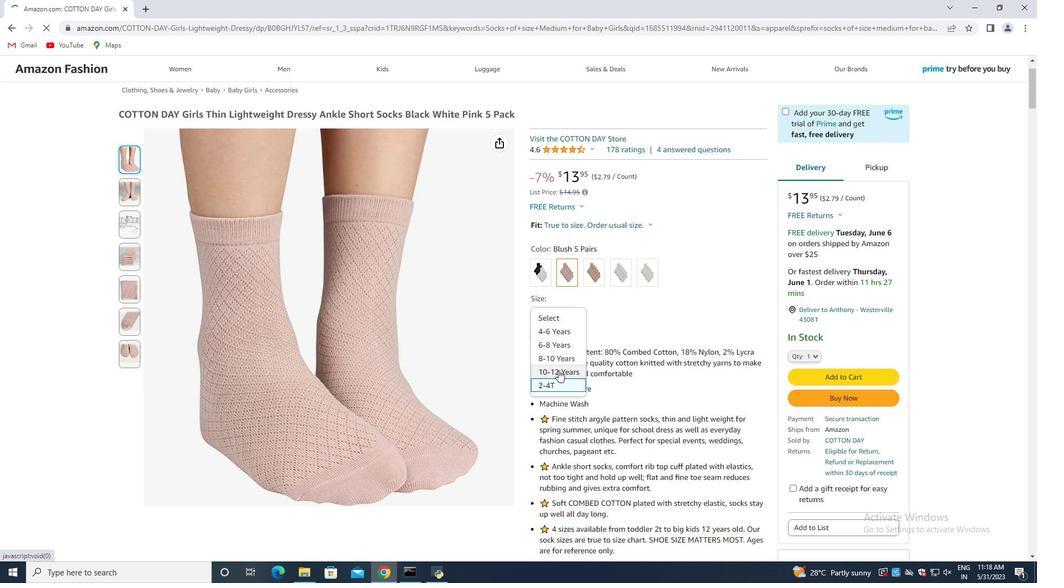
Action: Mouse scrolled (557, 371) with delta (0, 0)
Screenshot: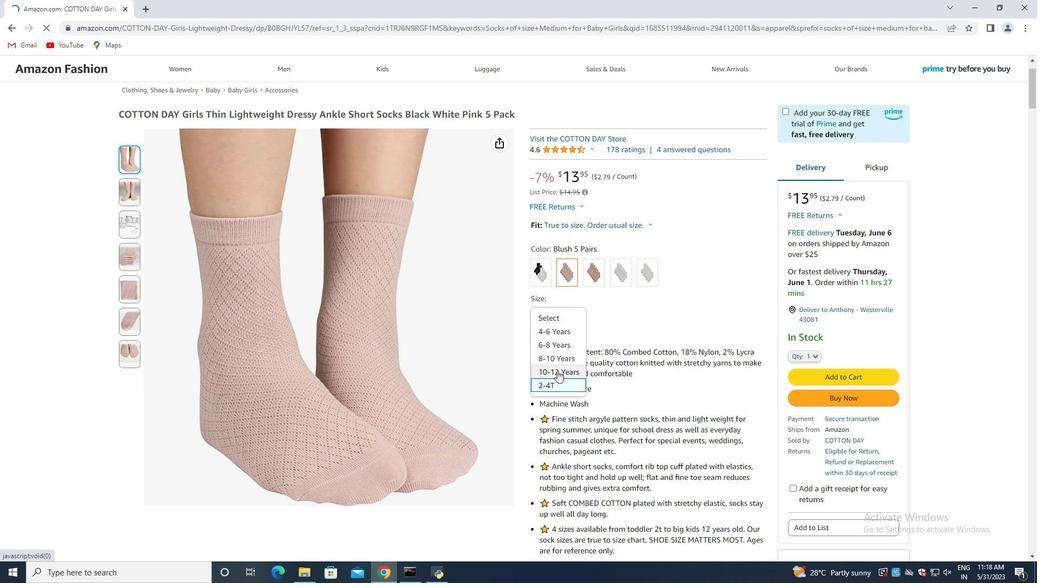 
Action: Mouse moved to (610, 215)
Screenshot: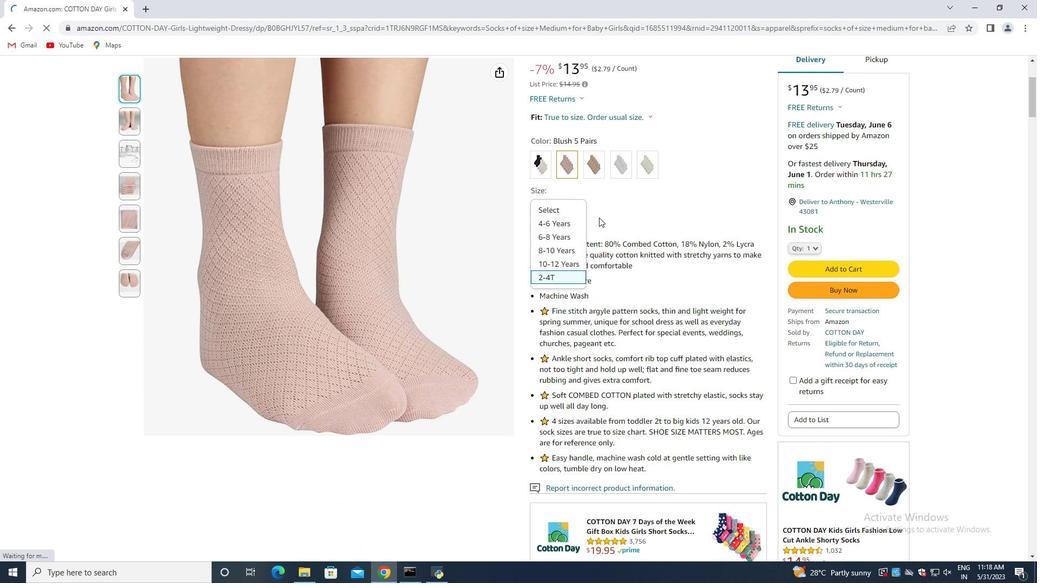 
Action: Mouse pressed left at (610, 215)
Screenshot: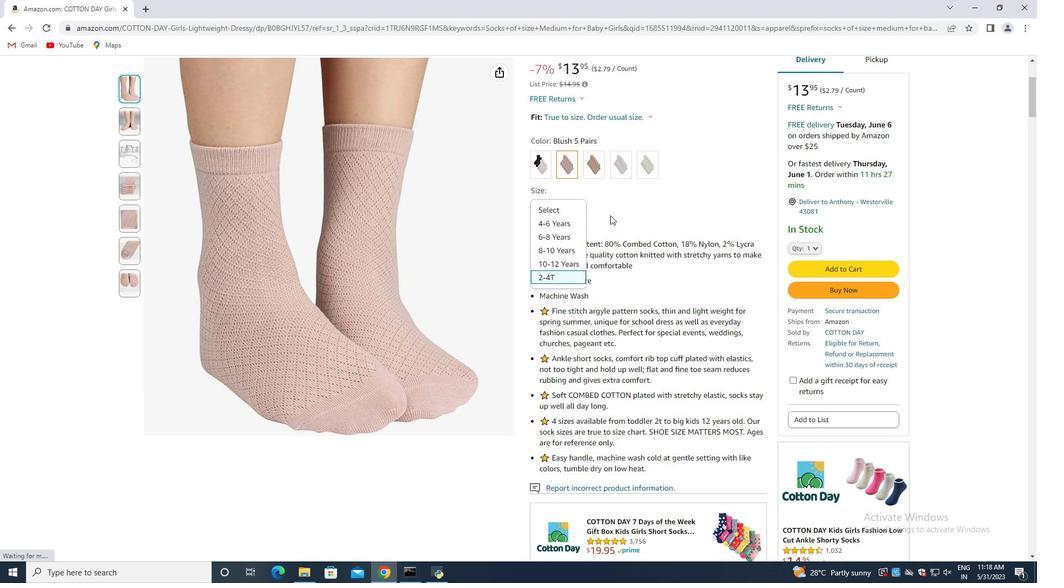 
Action: Mouse moved to (309, 251)
Screenshot: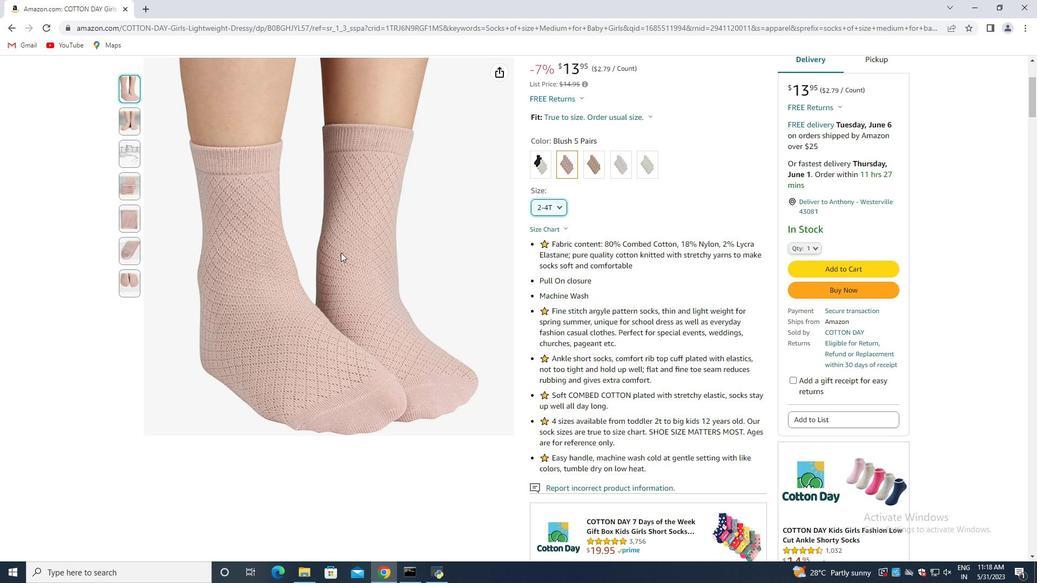 
Action: Mouse scrolled (309, 252) with delta (0, 0)
Screenshot: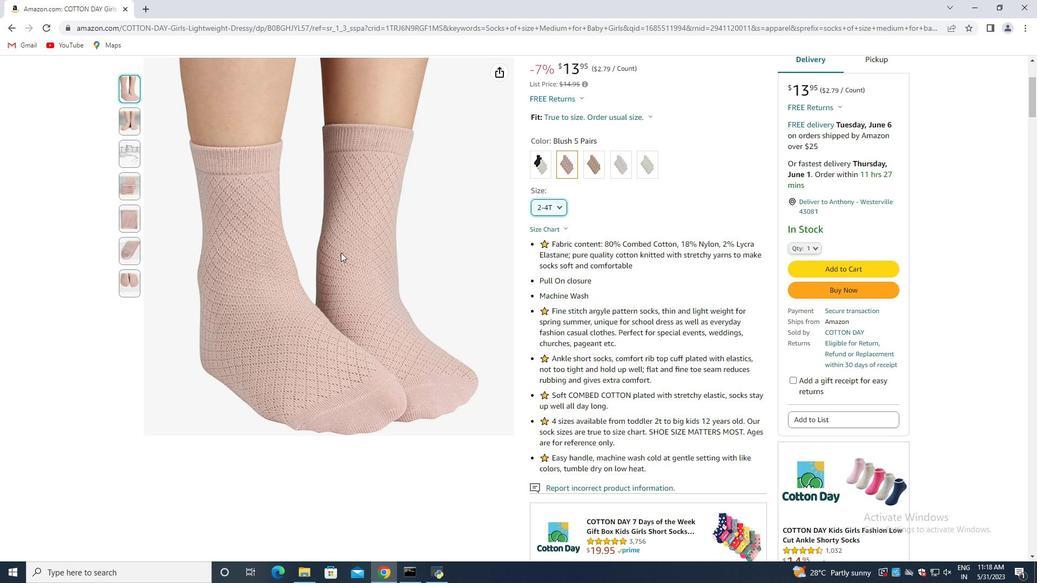 
Action: Mouse scrolled (309, 252) with delta (0, 0)
Screenshot: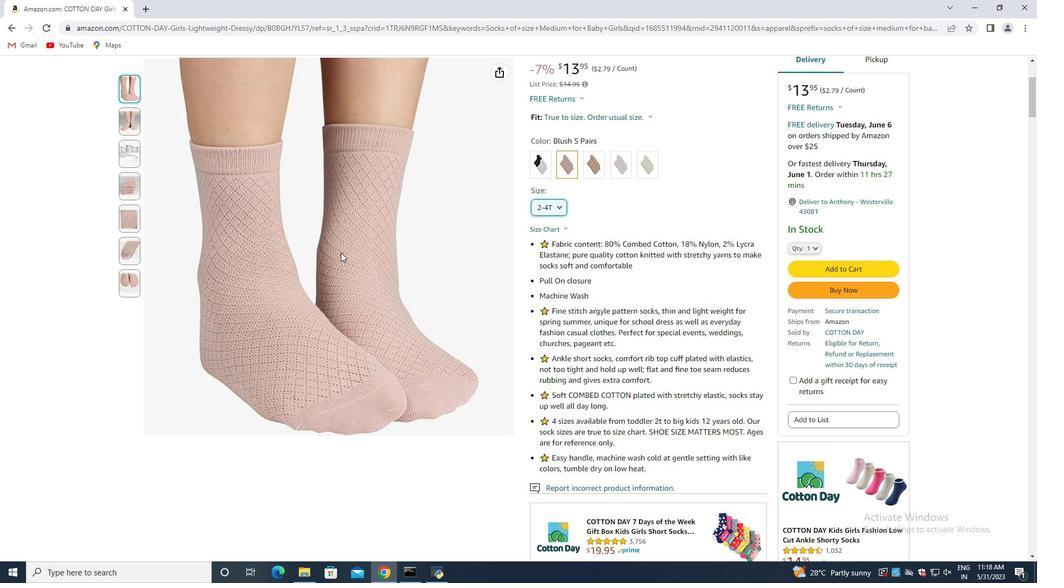 
Action: Mouse moved to (308, 251)
Screenshot: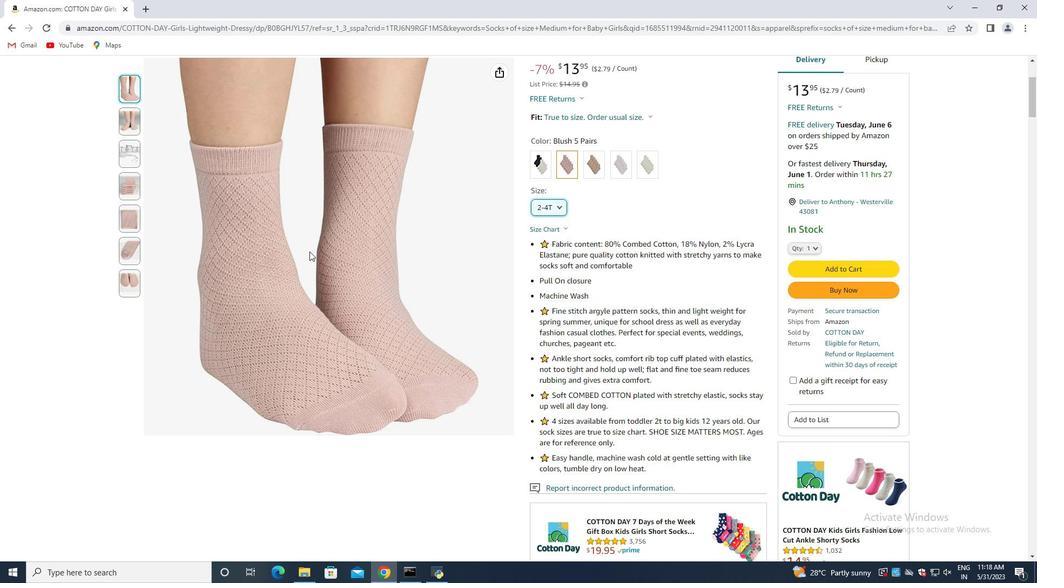 
Action: Mouse scrolled (308, 252) with delta (0, 0)
Screenshot: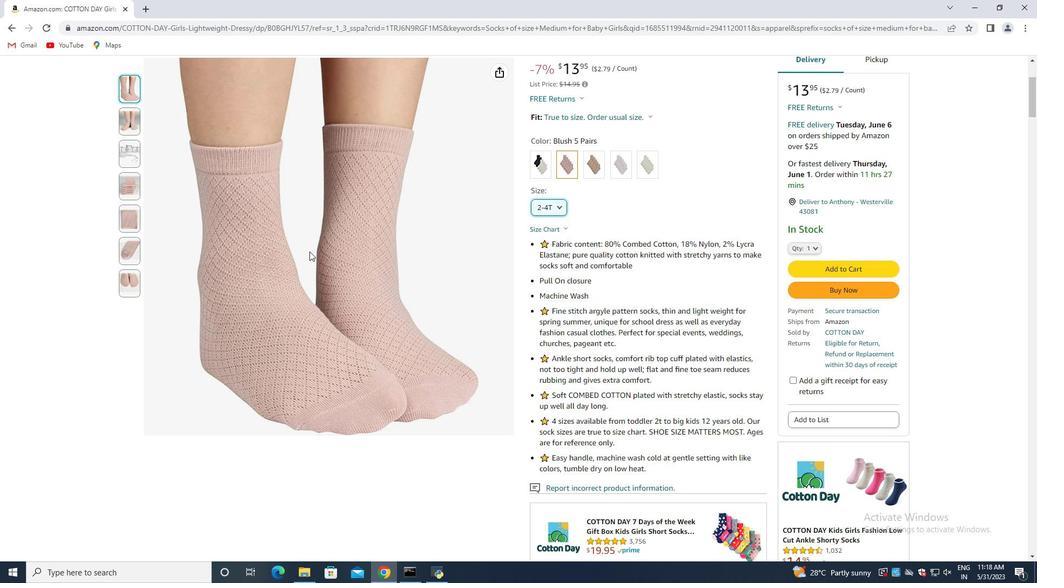 
Action: Mouse moved to (11, 29)
Screenshot: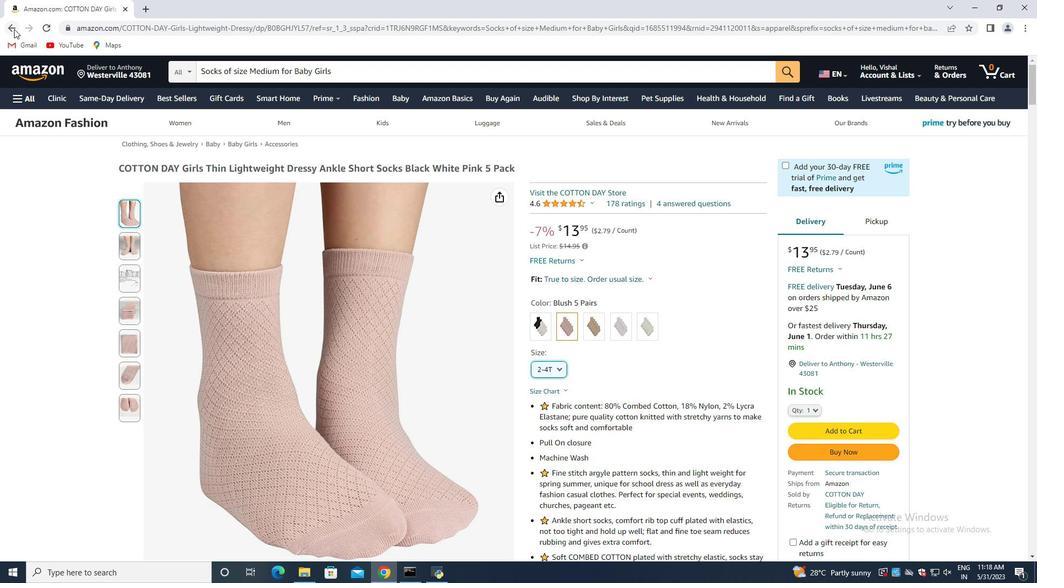 
Action: Mouse pressed left at (11, 29)
Screenshot: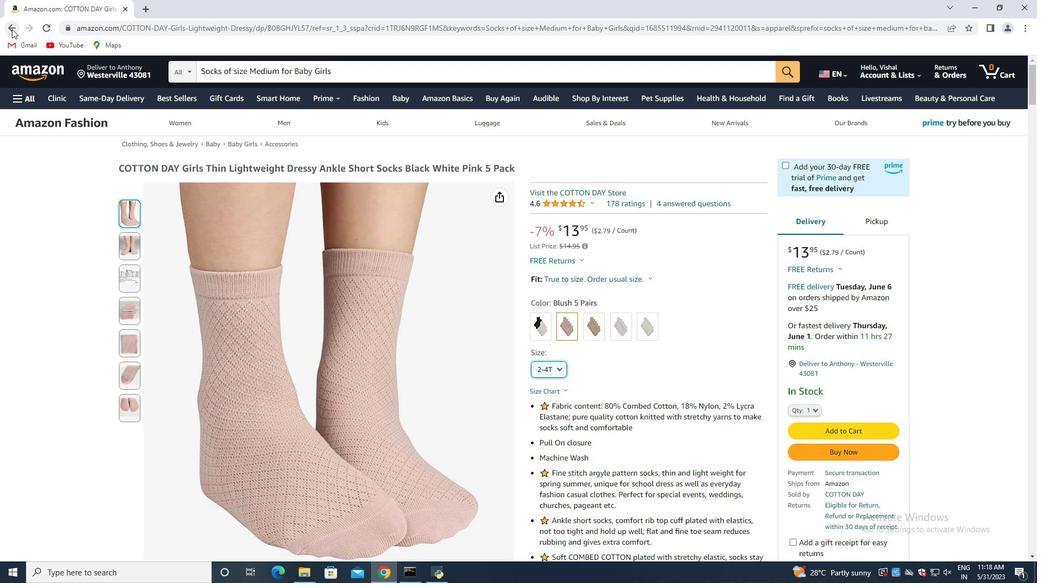 
Action: Mouse moved to (351, 302)
Screenshot: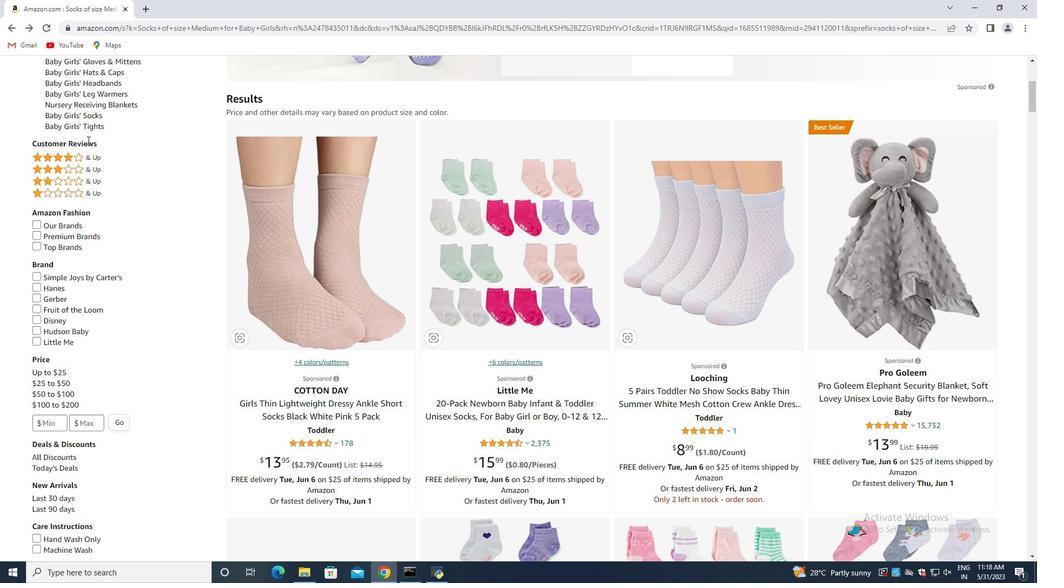 
Action: Mouse scrolled (339, 307) with delta (0, 0)
Screenshot: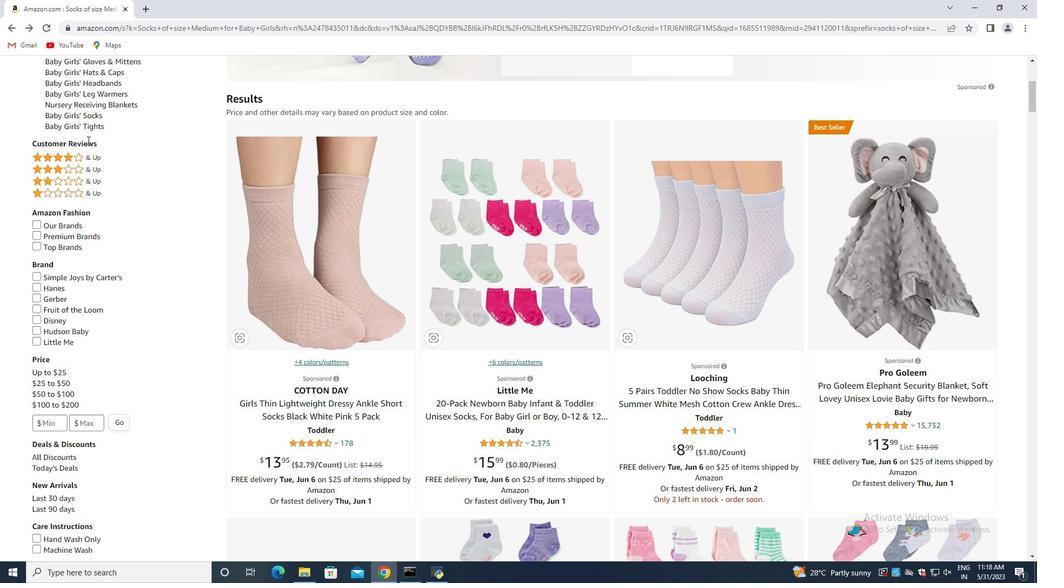 
Action: Mouse moved to (364, 298)
Screenshot: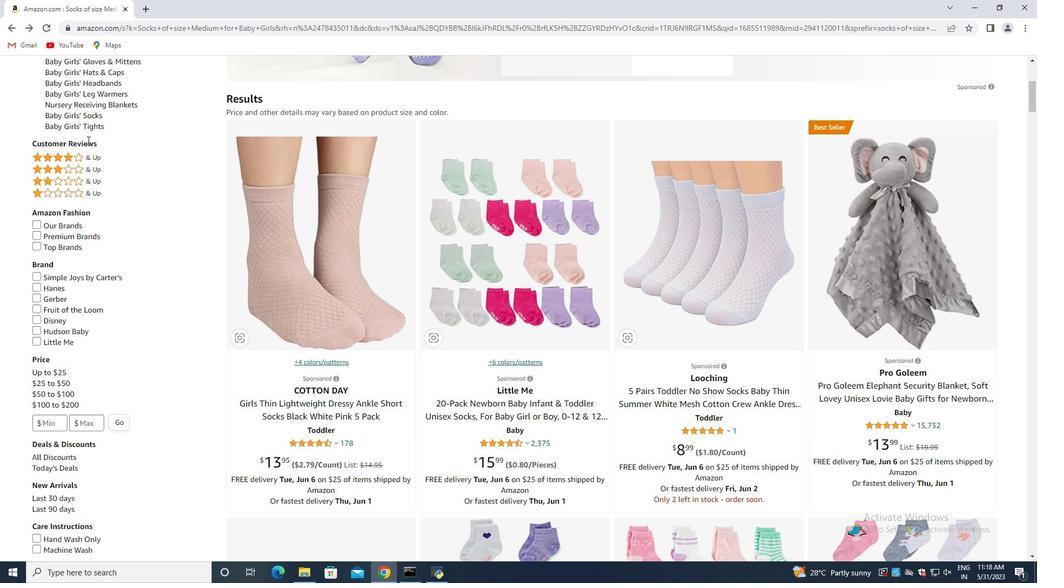 
Action: Mouse scrolled (357, 299) with delta (0, 0)
Screenshot: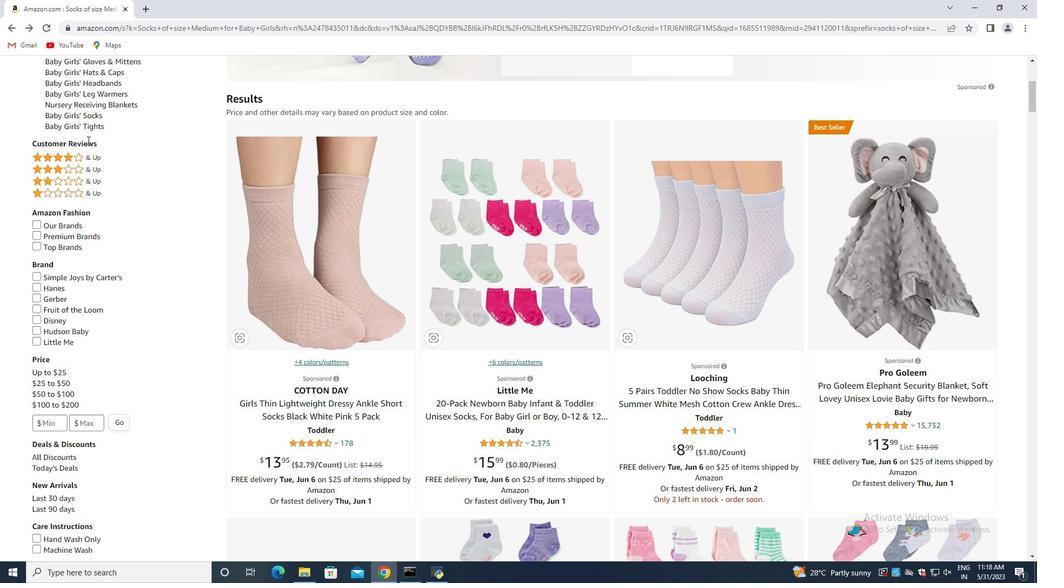 
Action: Mouse scrolled (363, 298) with delta (0, 0)
Screenshot: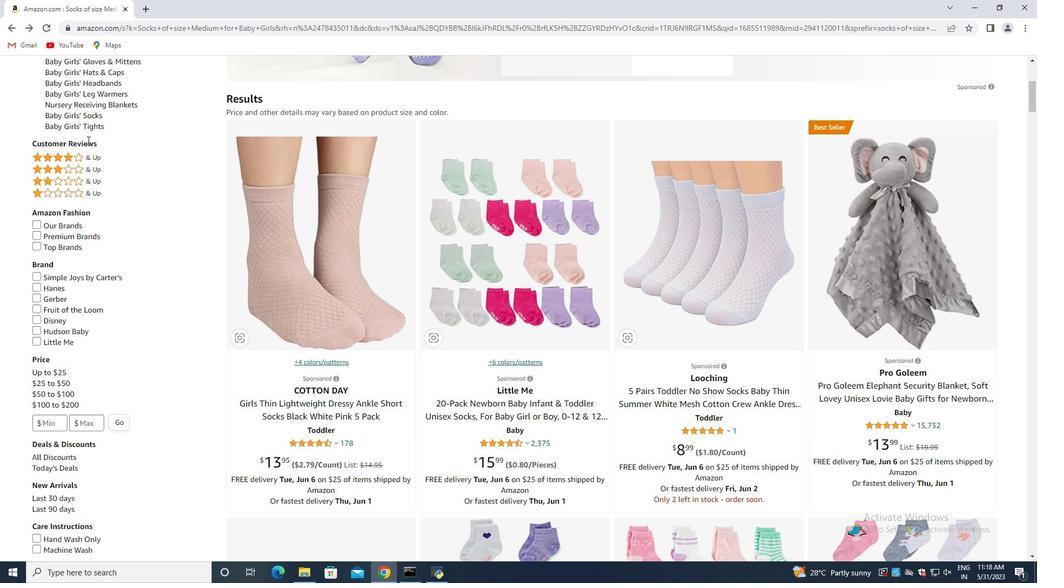 
Action: Mouse scrolled (364, 298) with delta (0, 0)
Screenshot: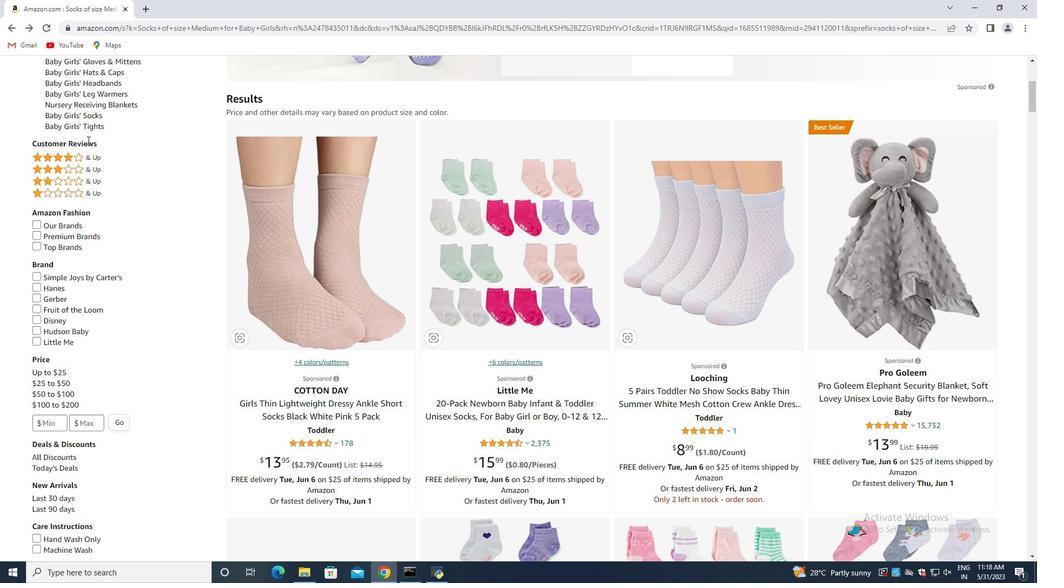 
Action: Mouse scrolled (364, 298) with delta (0, 0)
Screenshot: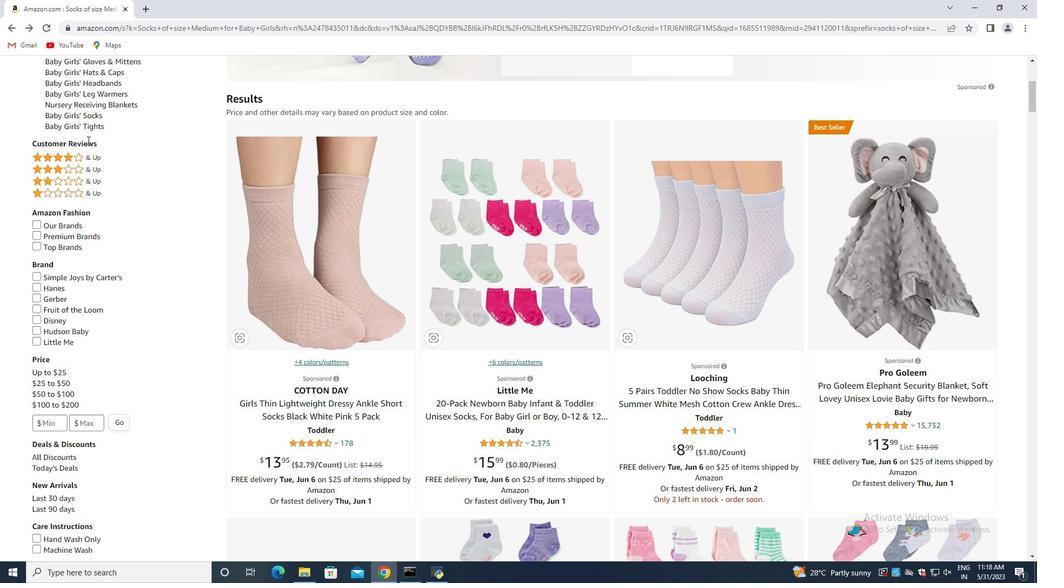 
Action: Mouse moved to (488, 295)
Screenshot: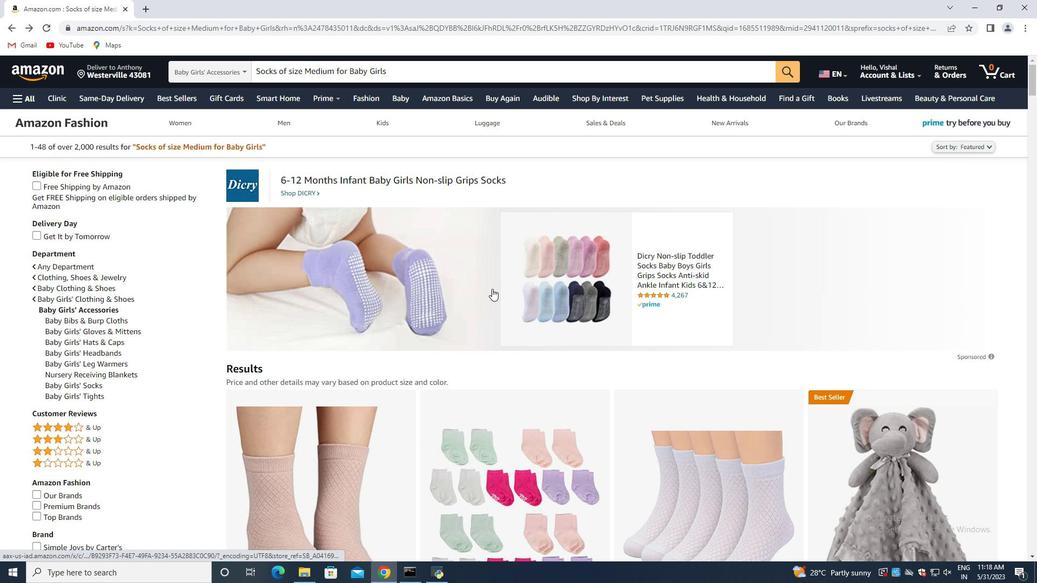
Action: Mouse scrolled (488, 294) with delta (0, 0)
Screenshot: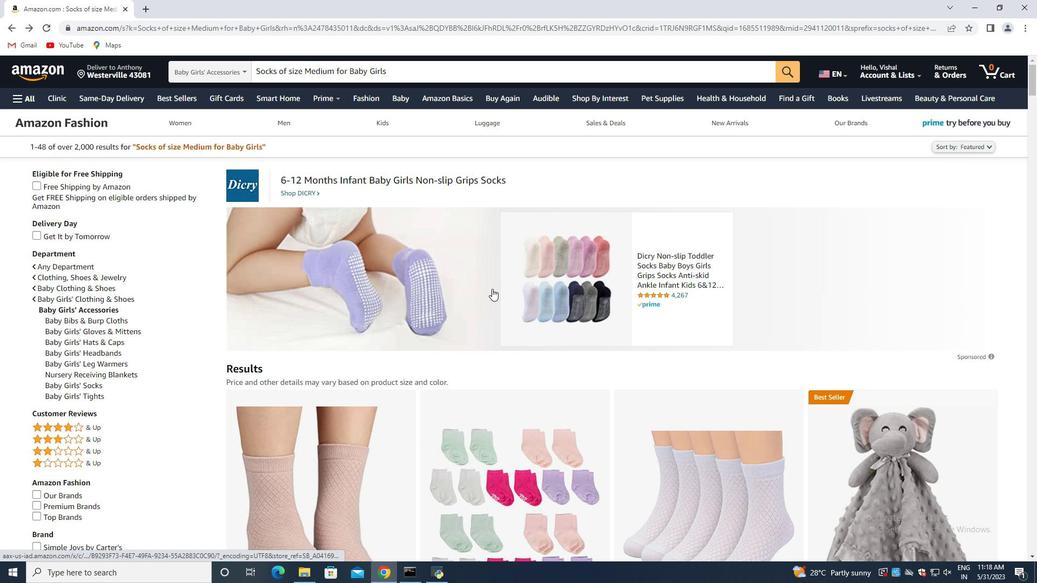 
Action: Mouse moved to (487, 296)
Screenshot: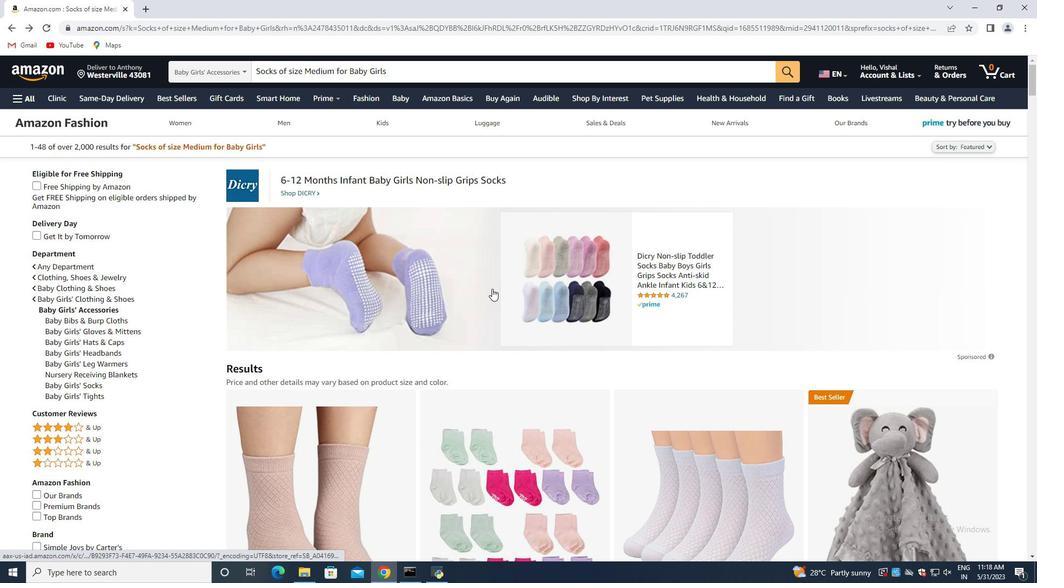 
Action: Mouse scrolled (487, 296) with delta (0, 0)
Screenshot: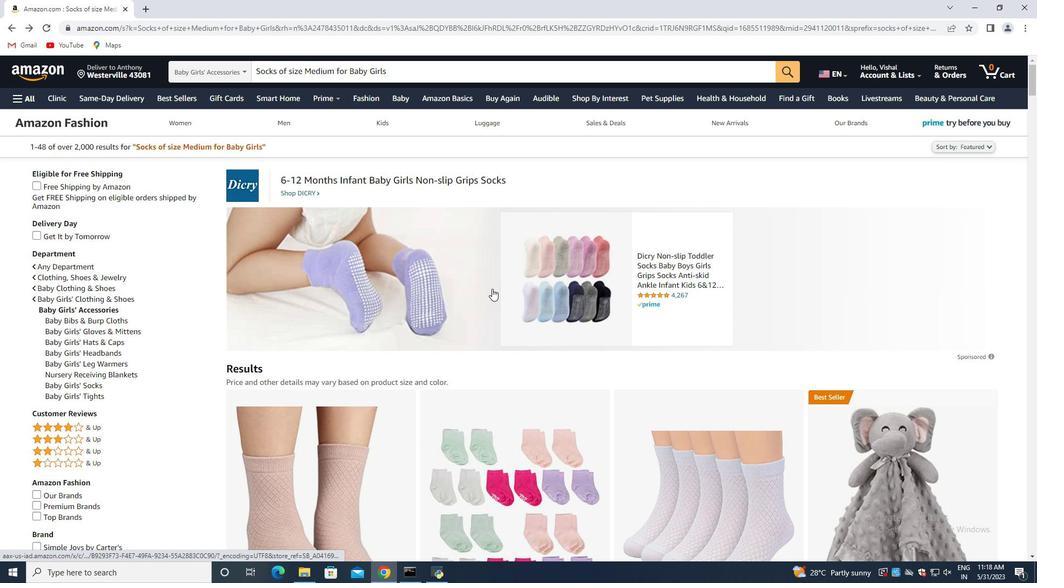 
Action: Mouse scrolled (487, 296) with delta (0, 0)
Screenshot: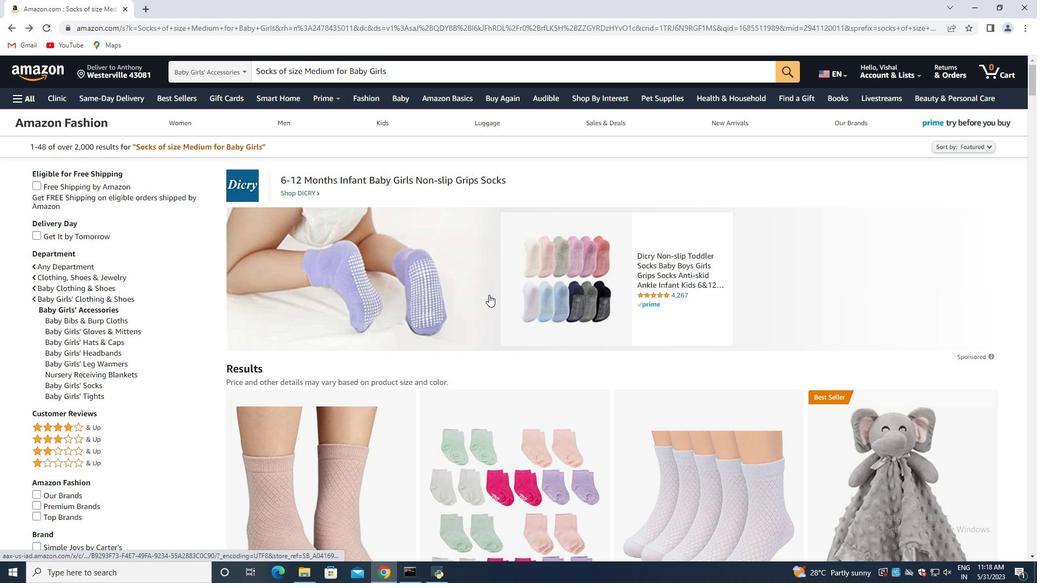 
Action: Mouse moved to (683, 270)
Screenshot: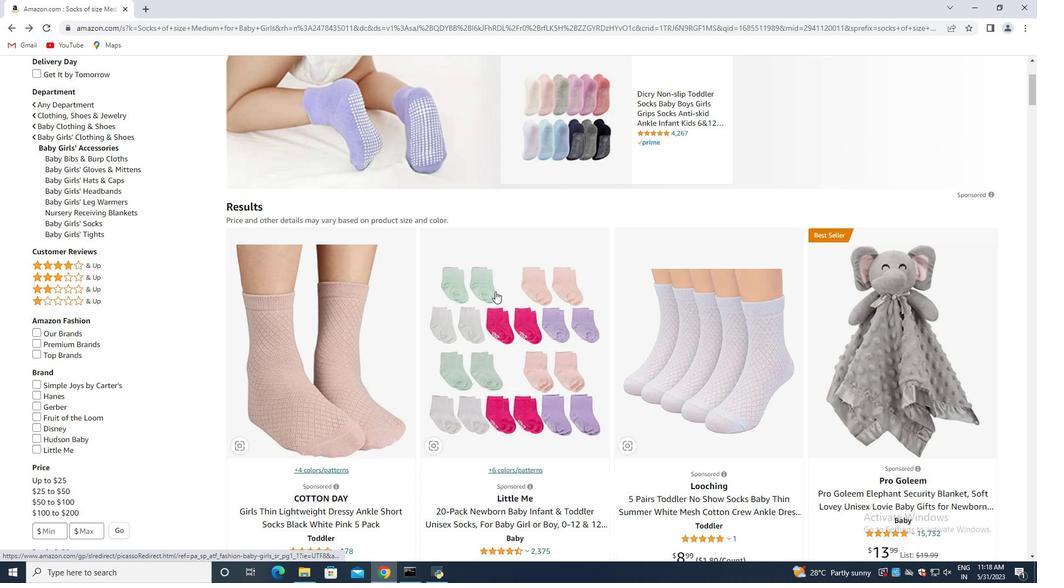
Action: Mouse scrolled (683, 269) with delta (0, 0)
Screenshot: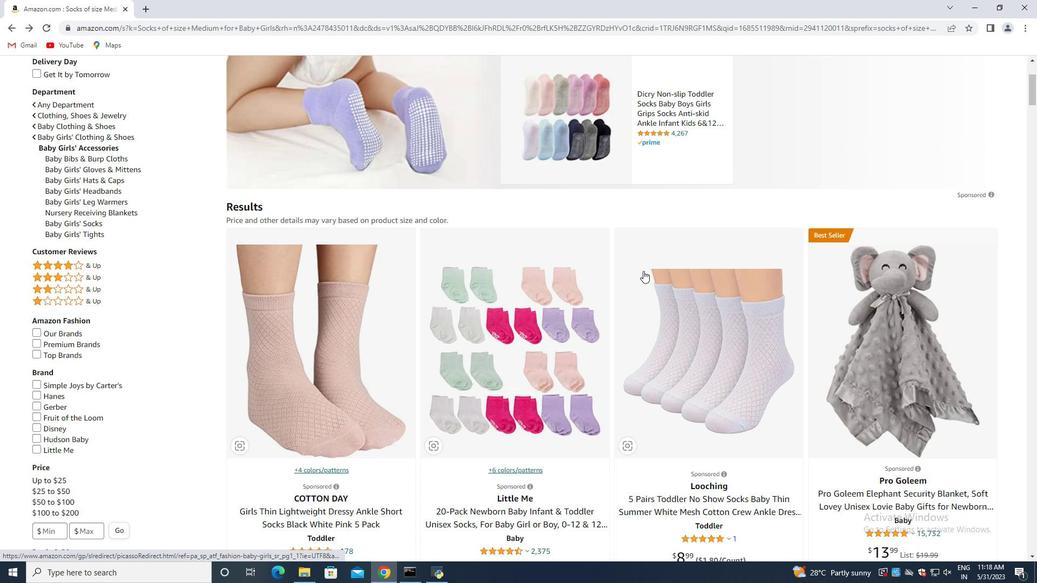 
Action: Mouse moved to (819, 245)
Screenshot: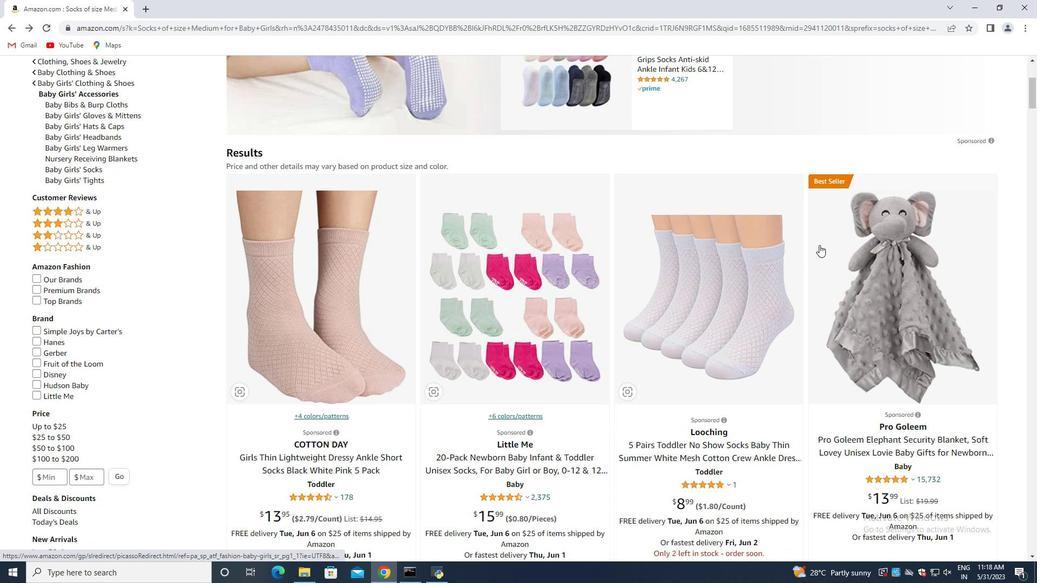 
Action: Mouse scrolled (819, 244) with delta (0, 0)
Screenshot: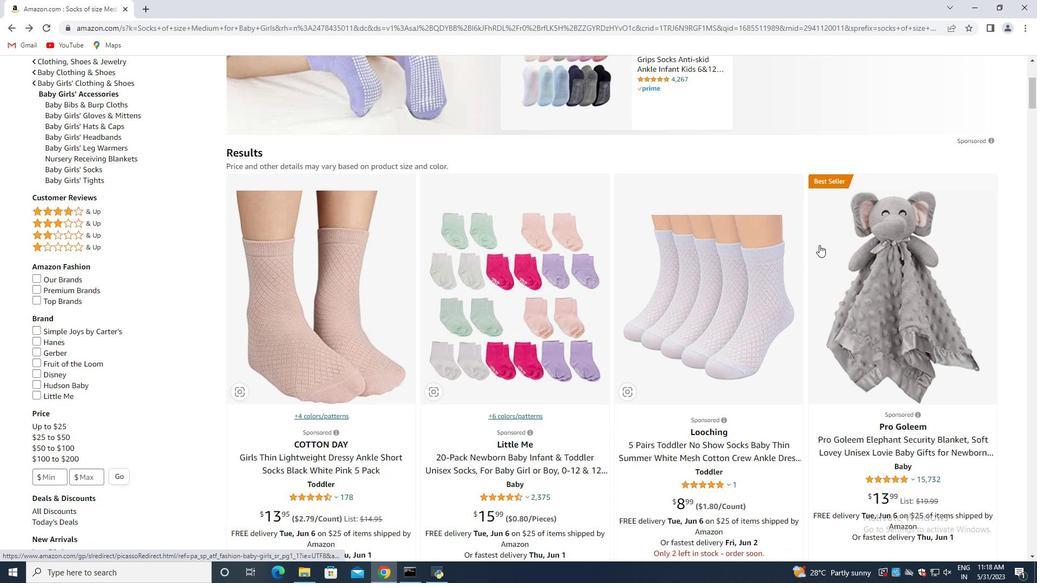 
Action: Mouse moved to (815, 246)
Screenshot: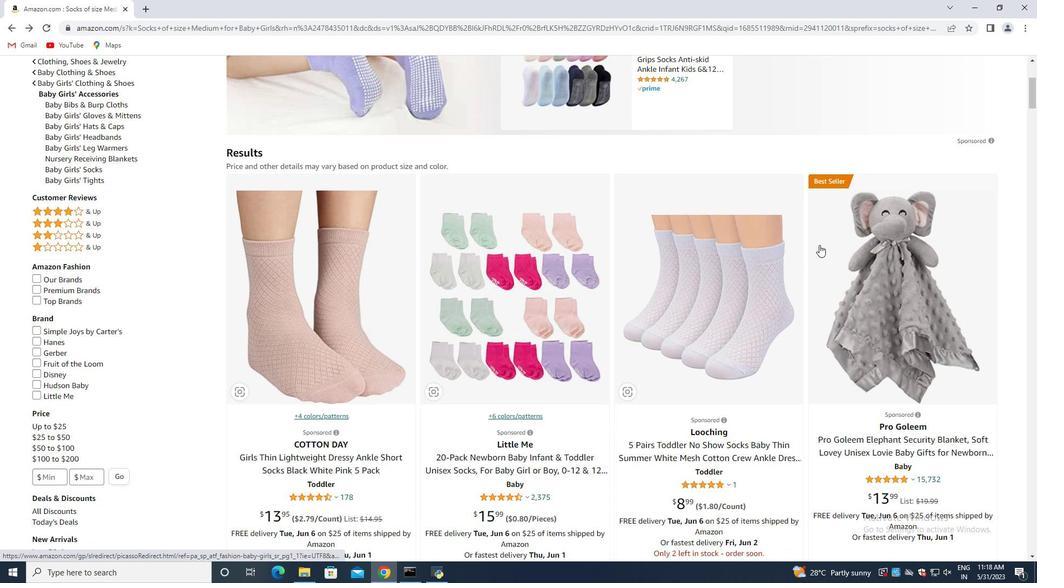 
Action: Mouse scrolled (815, 245) with delta (0, 0)
Screenshot: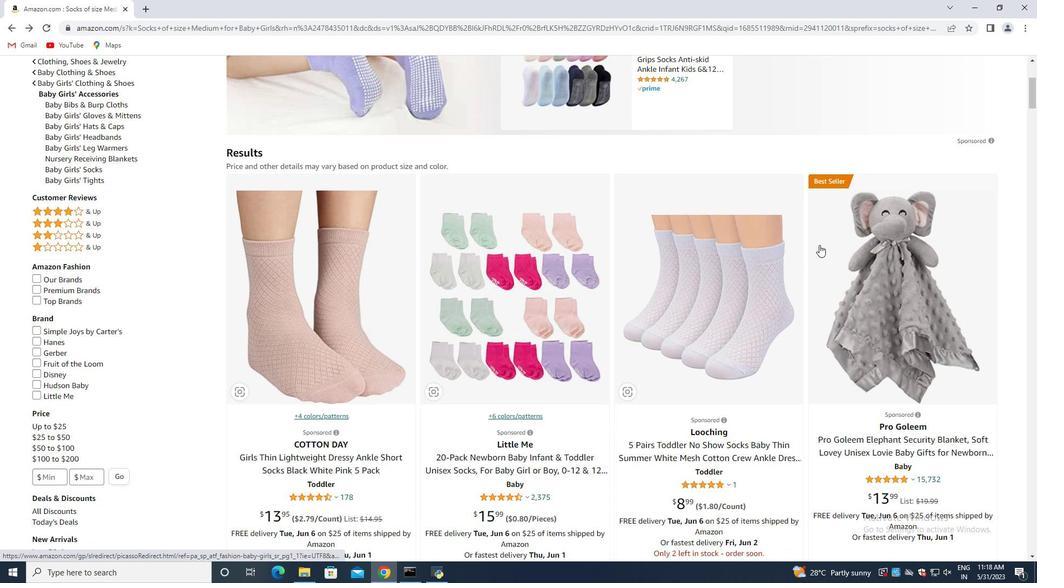
Action: Mouse moved to (493, 218)
Screenshot: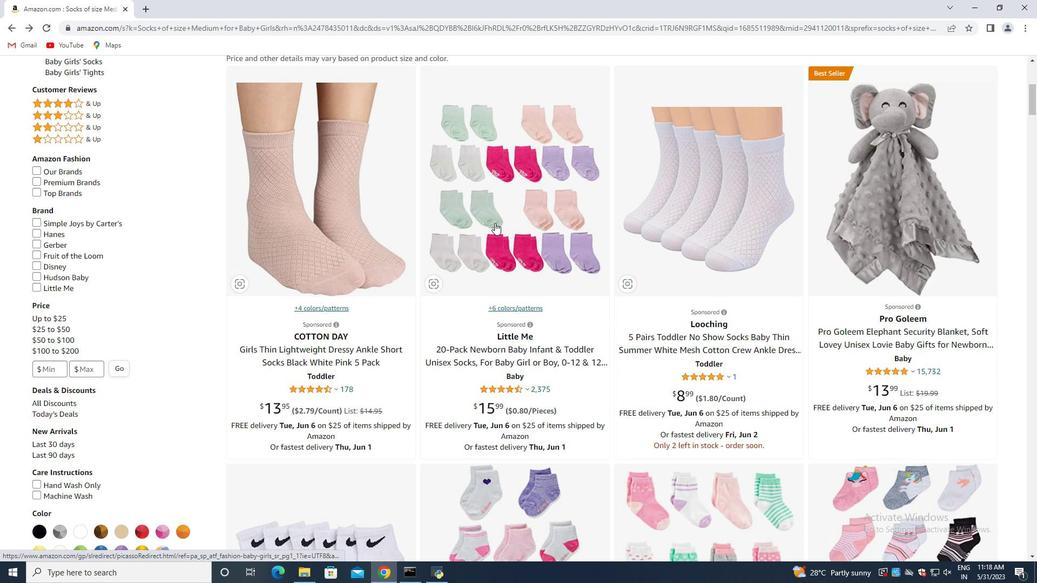 
Action: Mouse pressed left at (493, 218)
Screenshot: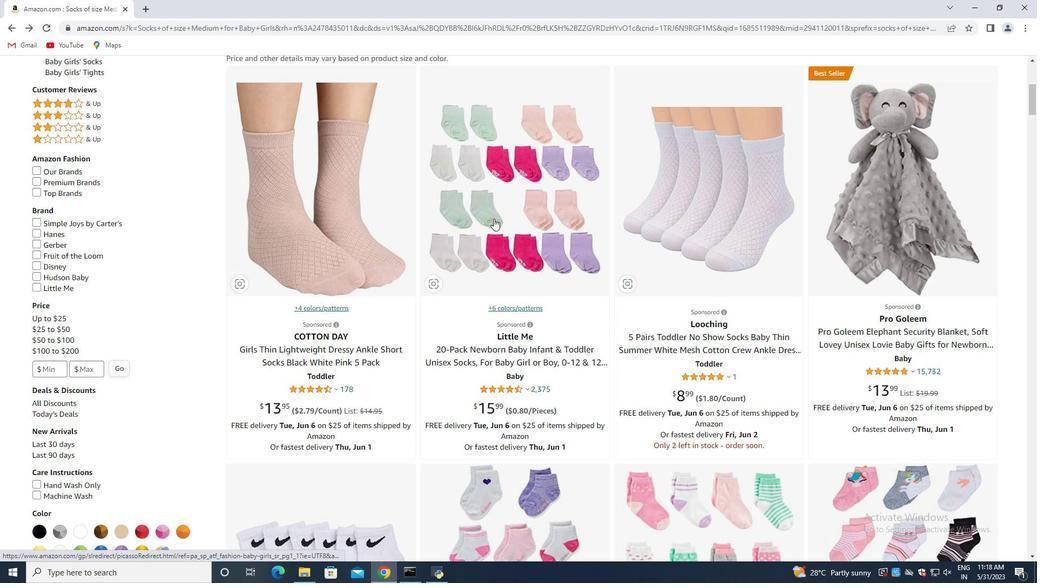 
Action: Mouse moved to (485, 213)
Screenshot: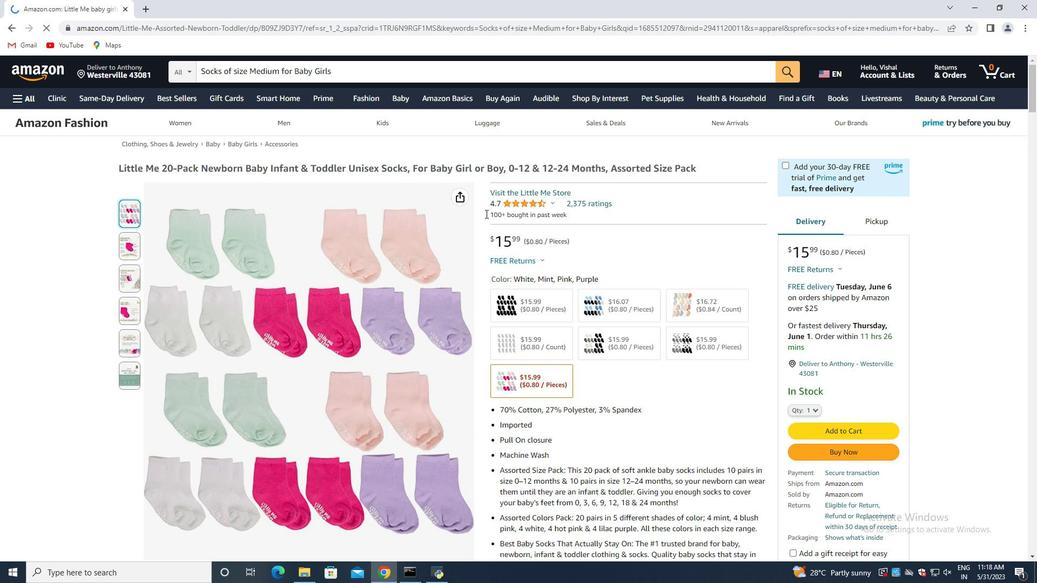 
Action: Mouse scrolled (485, 213) with delta (0, 0)
Screenshot: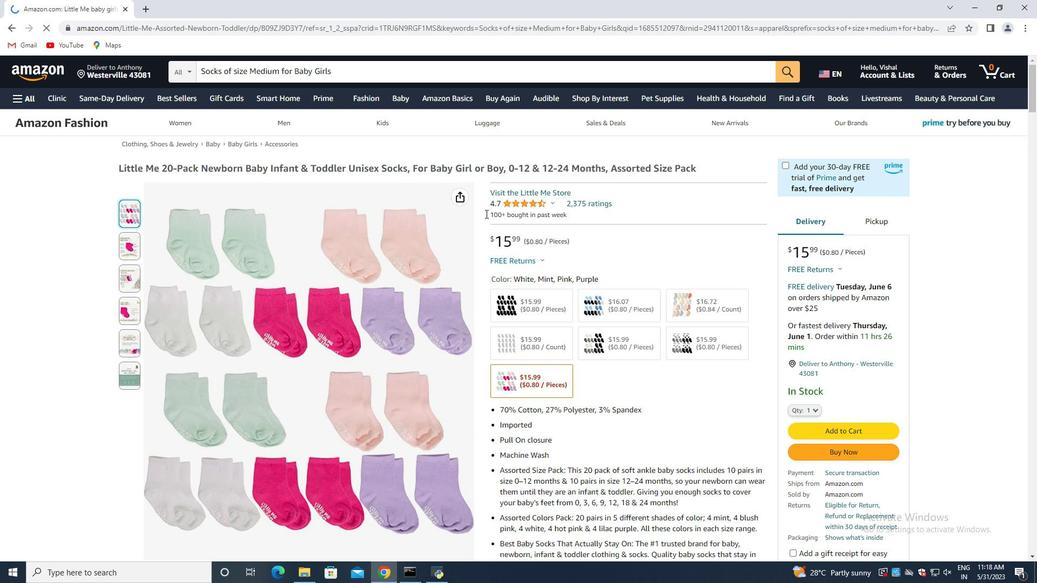 
Action: Mouse moved to (454, 292)
Screenshot: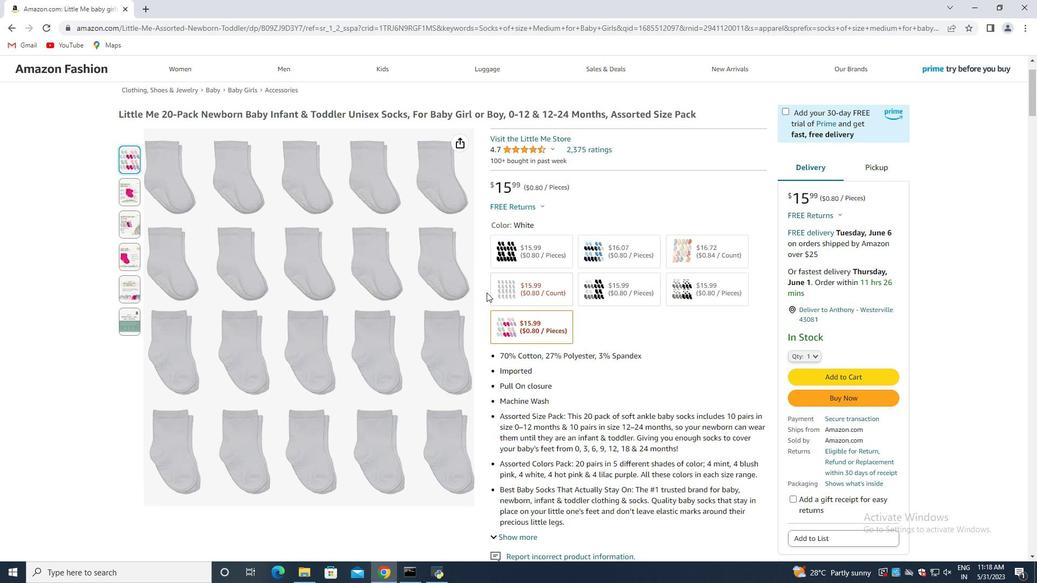 
Action: Mouse scrolled (454, 292) with delta (0, 0)
Screenshot: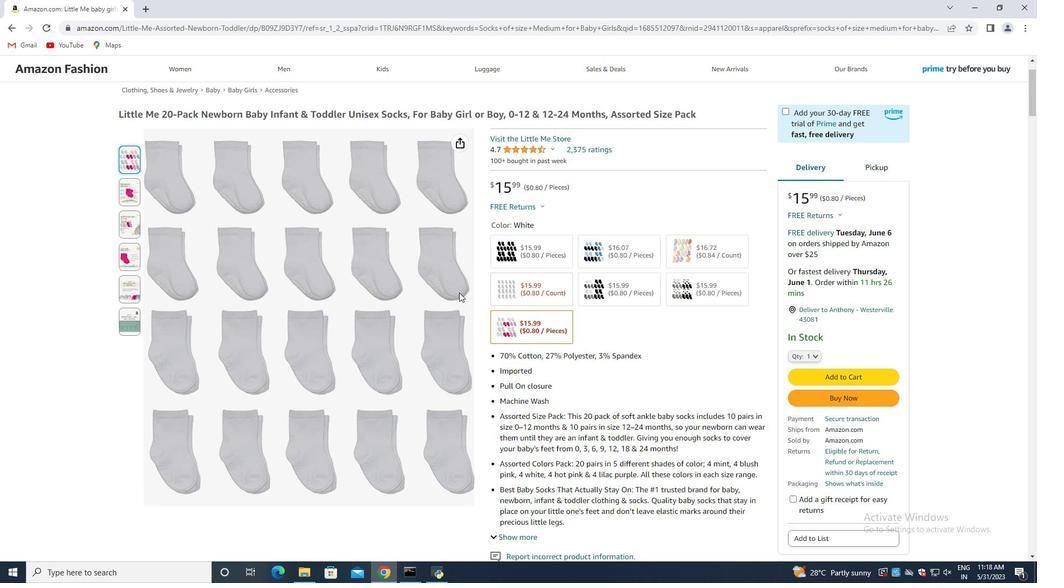 
Action: Mouse moved to (454, 292)
Screenshot: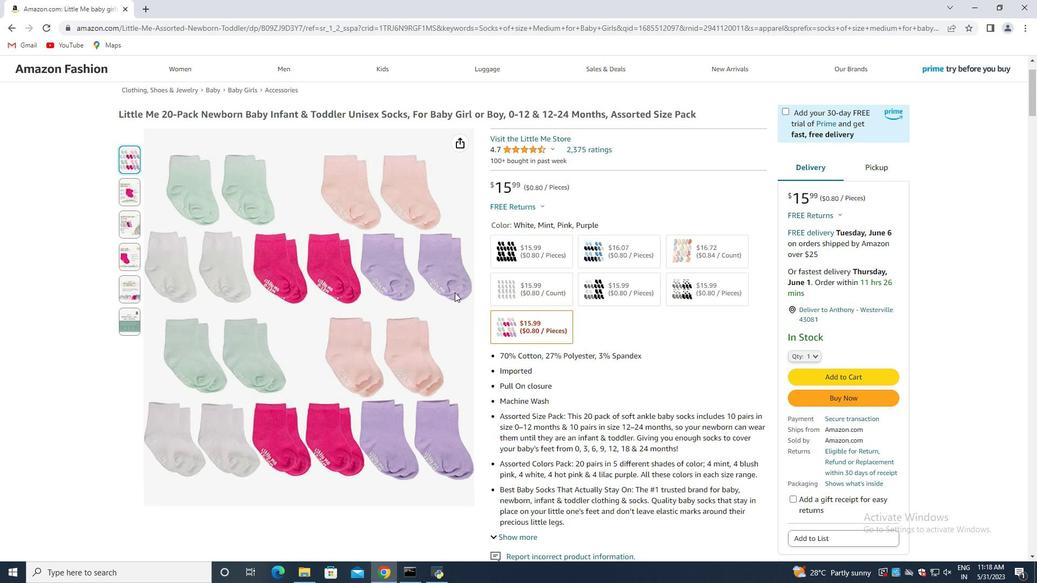 
Action: Mouse scrolled (454, 292) with delta (0, 0)
Screenshot: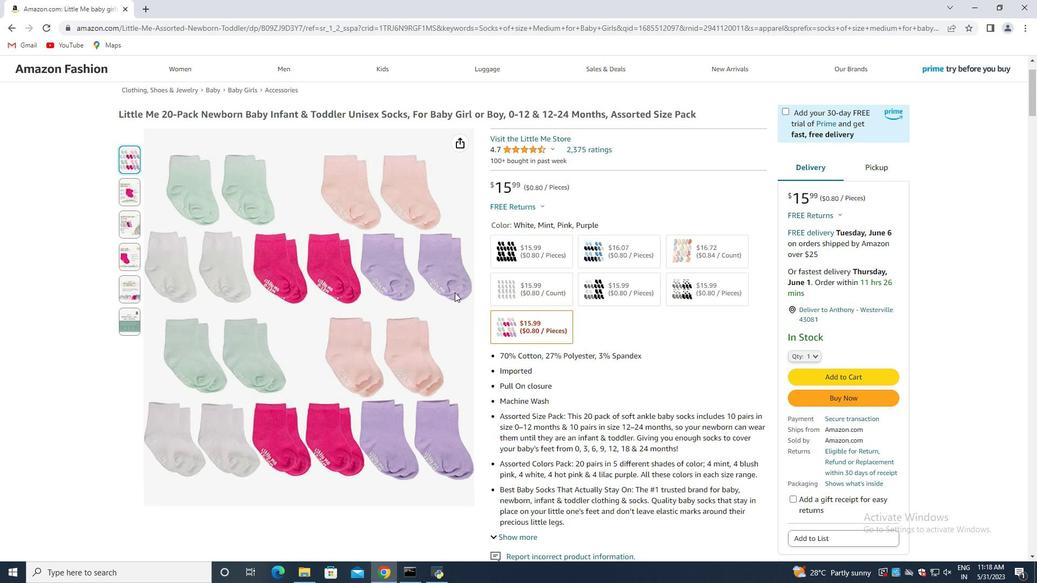 
Action: Mouse scrolled (454, 292) with delta (0, 0)
Screenshot: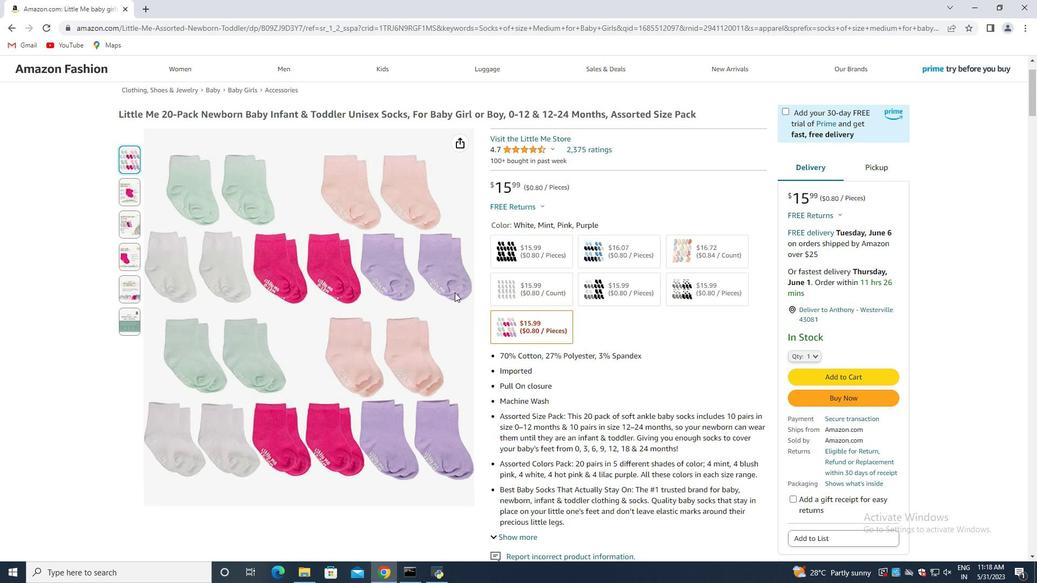 
Action: Mouse moved to (454, 290)
Screenshot: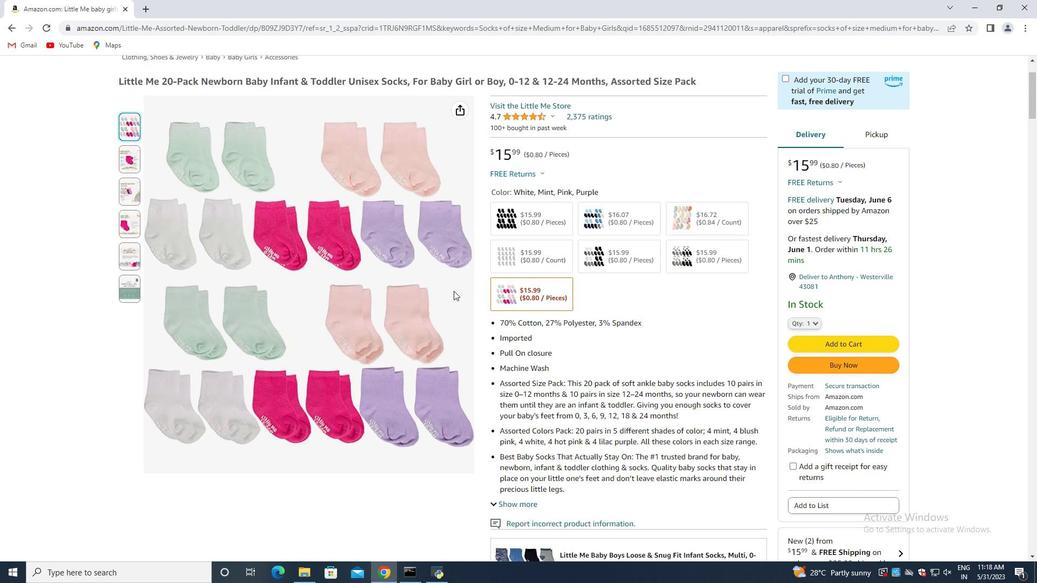 
Action: Mouse scrolled (454, 290) with delta (0, 0)
Screenshot: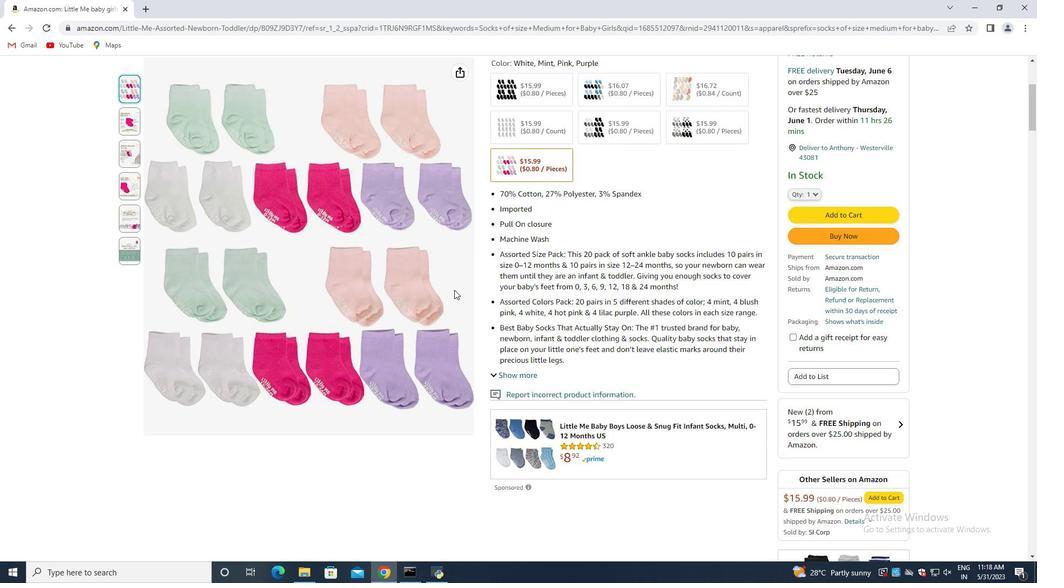 
Action: Mouse scrolled (454, 290) with delta (0, 0)
Screenshot: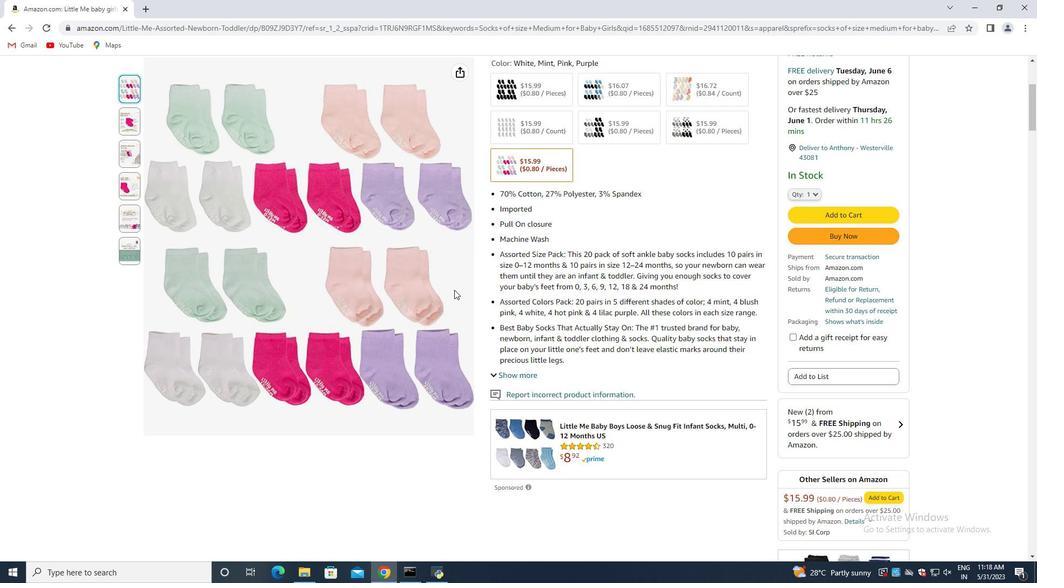 
Action: Mouse scrolled (454, 290) with delta (0, 0)
Screenshot: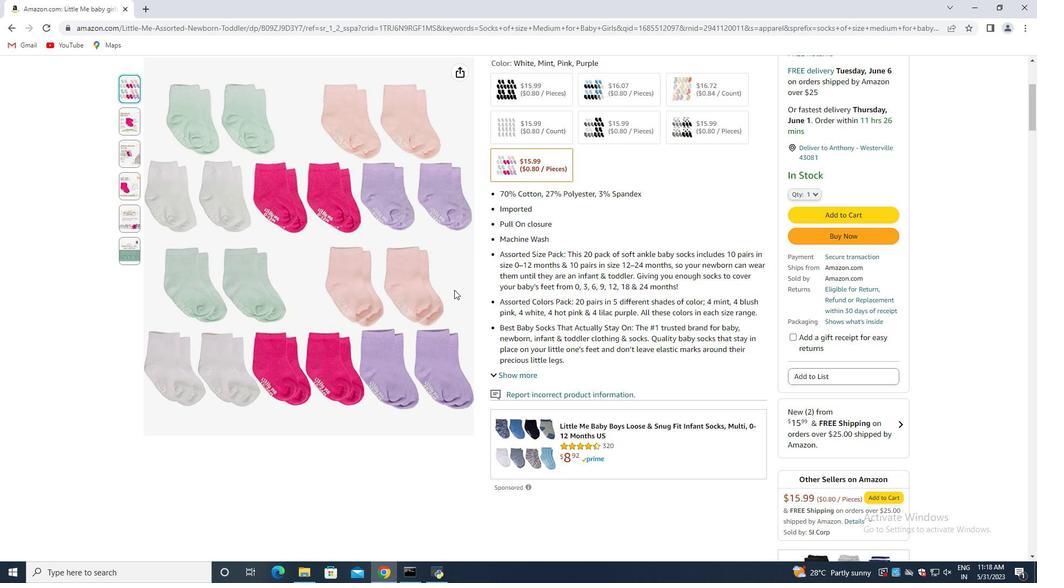 
Action: Mouse scrolled (454, 290) with delta (0, 0)
Screenshot: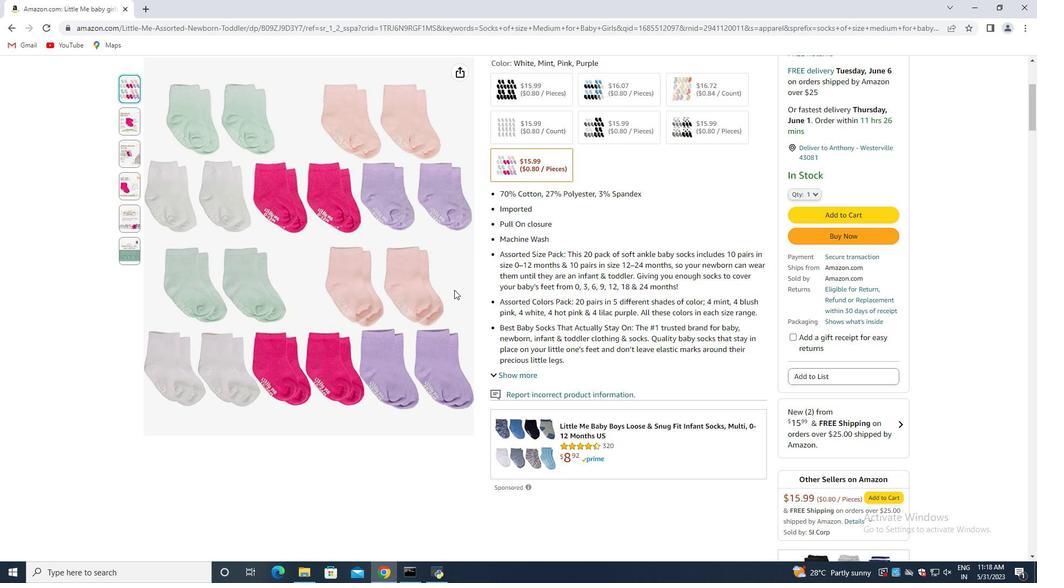 
Action: Mouse moved to (16, 28)
Screenshot: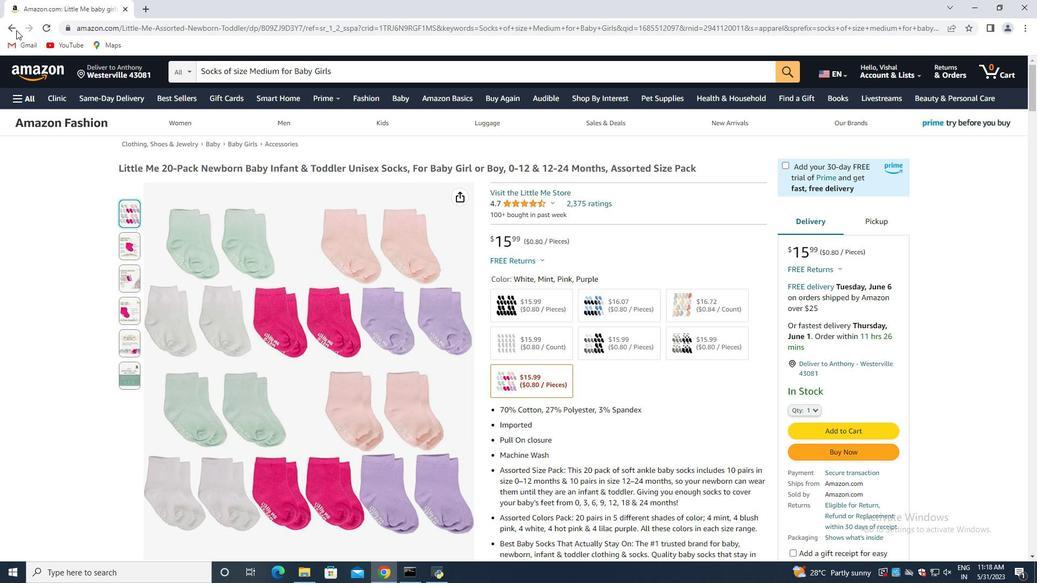 
Action: Mouse pressed left at (16, 28)
Screenshot: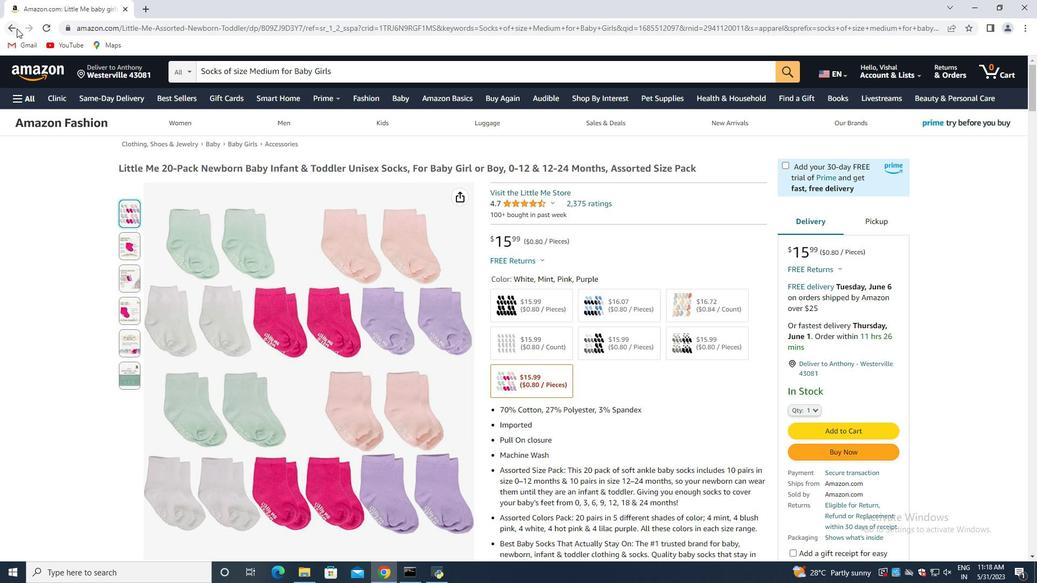 
Action: Mouse moved to (568, 209)
Screenshot: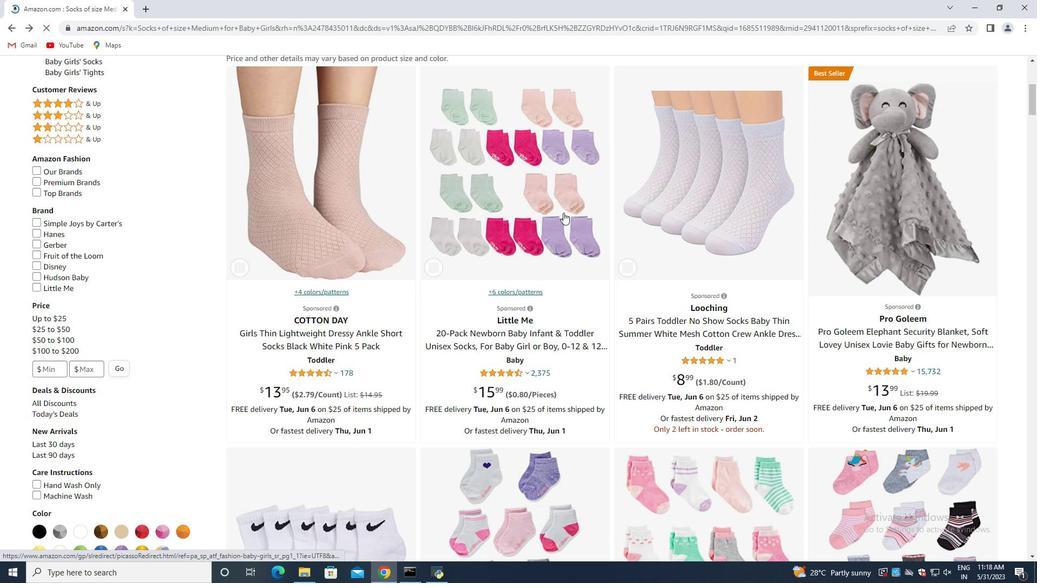 
Action: Mouse scrolled (568, 209) with delta (0, 0)
Screenshot: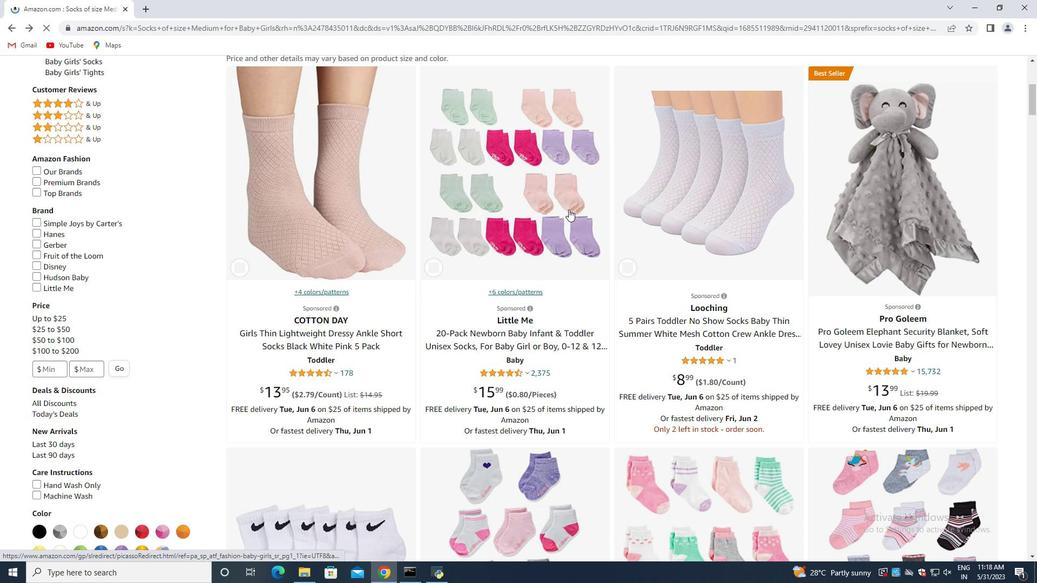 
Action: Mouse scrolled (568, 209) with delta (0, 0)
Screenshot: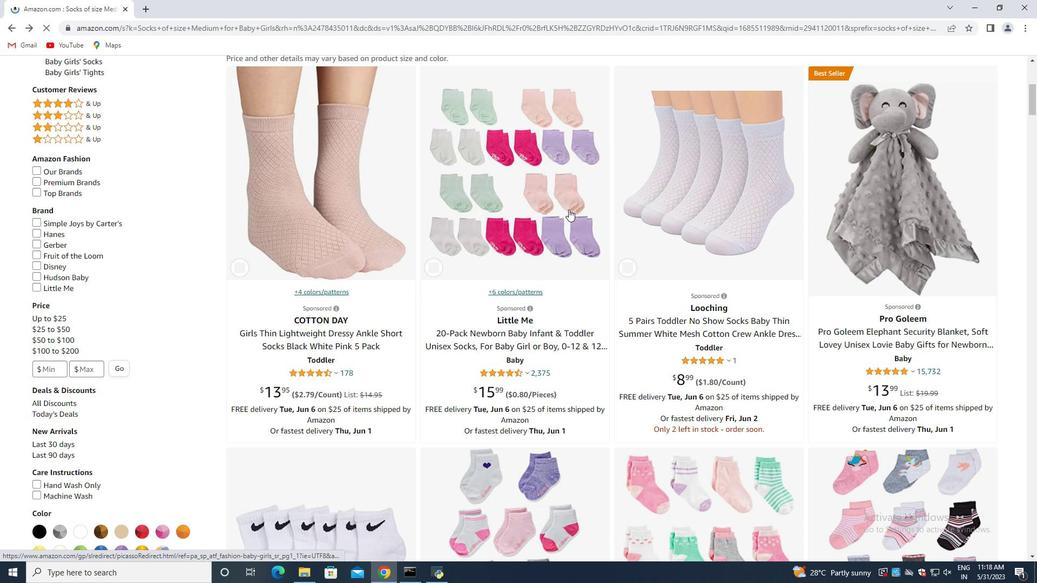 
Action: Mouse scrolled (568, 209) with delta (0, 0)
Screenshot: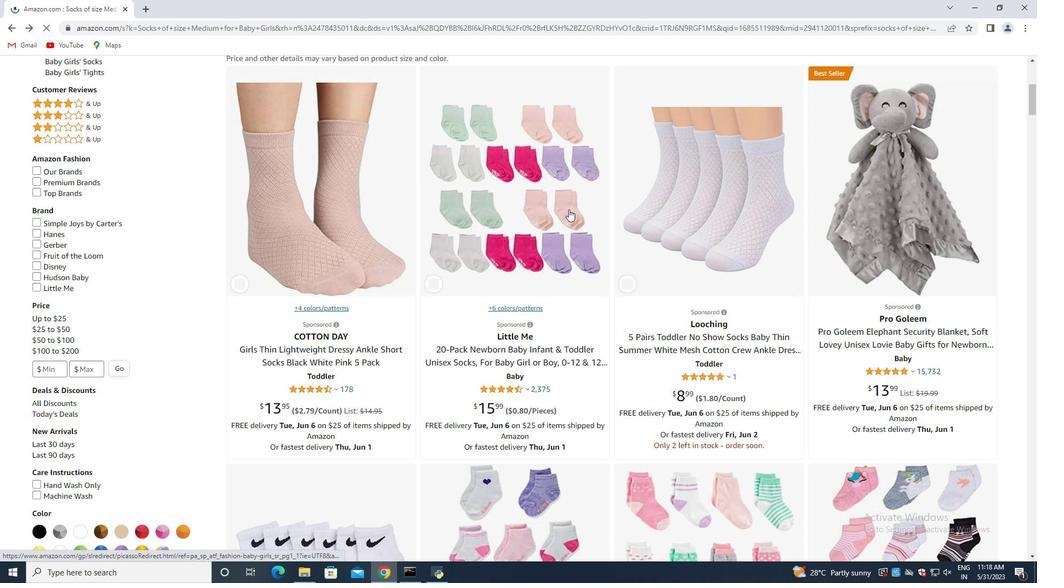 
Action: Mouse moved to (553, 225)
Screenshot: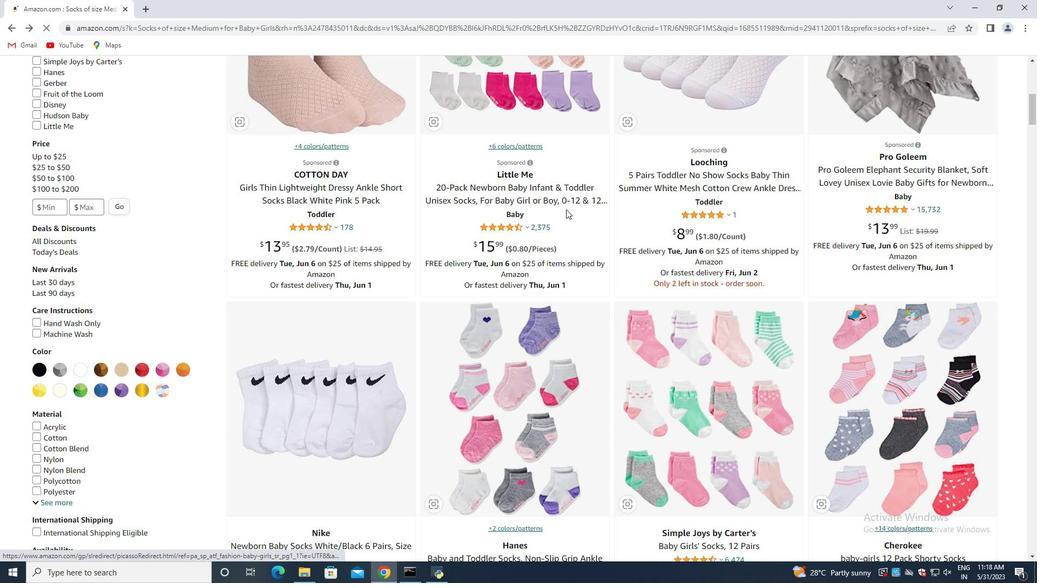 
Action: Mouse scrolled (553, 225) with delta (0, 0)
Screenshot: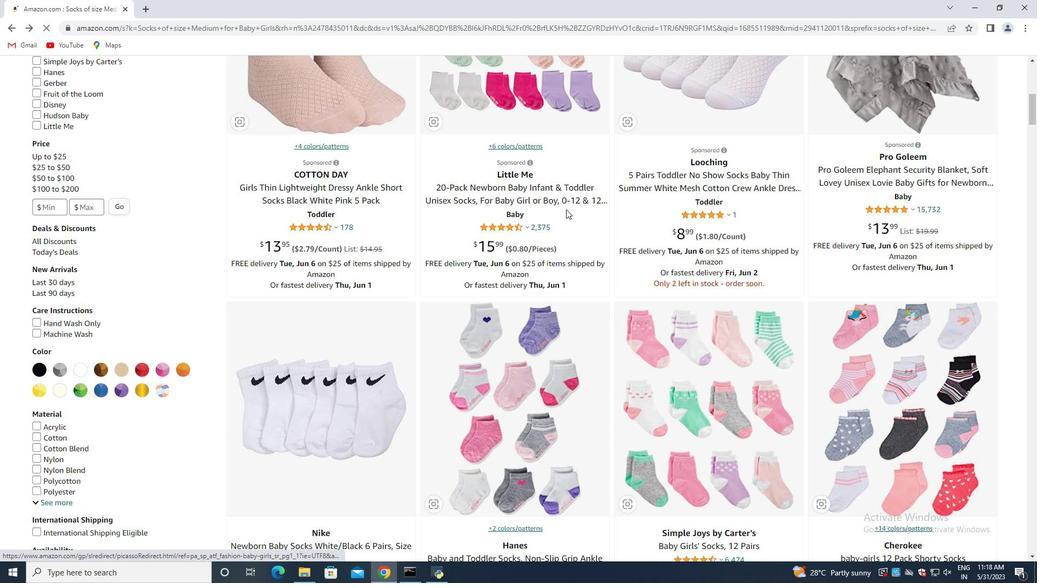 
Action: Mouse moved to (549, 237)
Screenshot: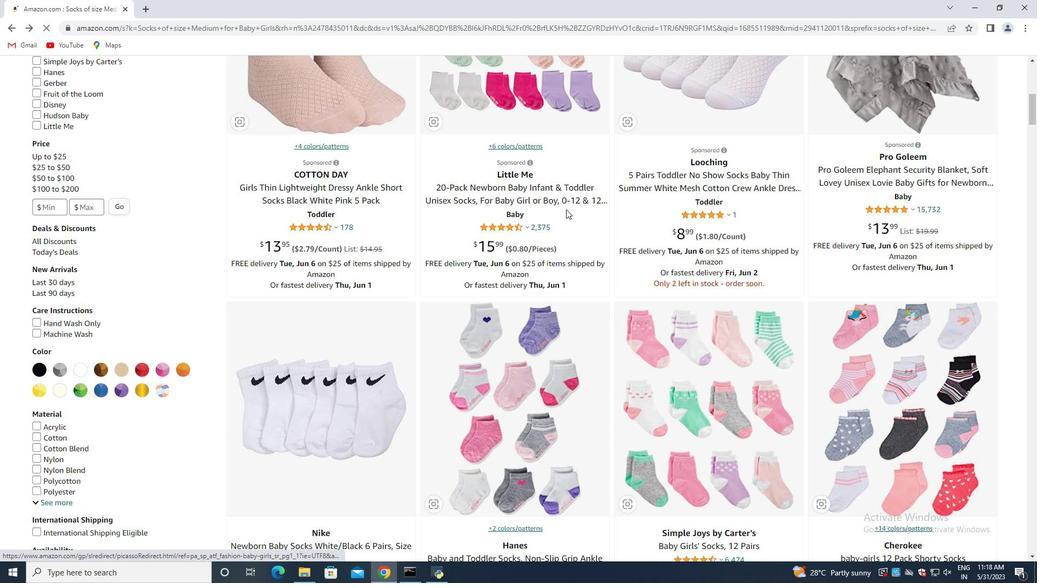 
Action: Mouse scrolled (549, 237) with delta (0, 0)
Screenshot: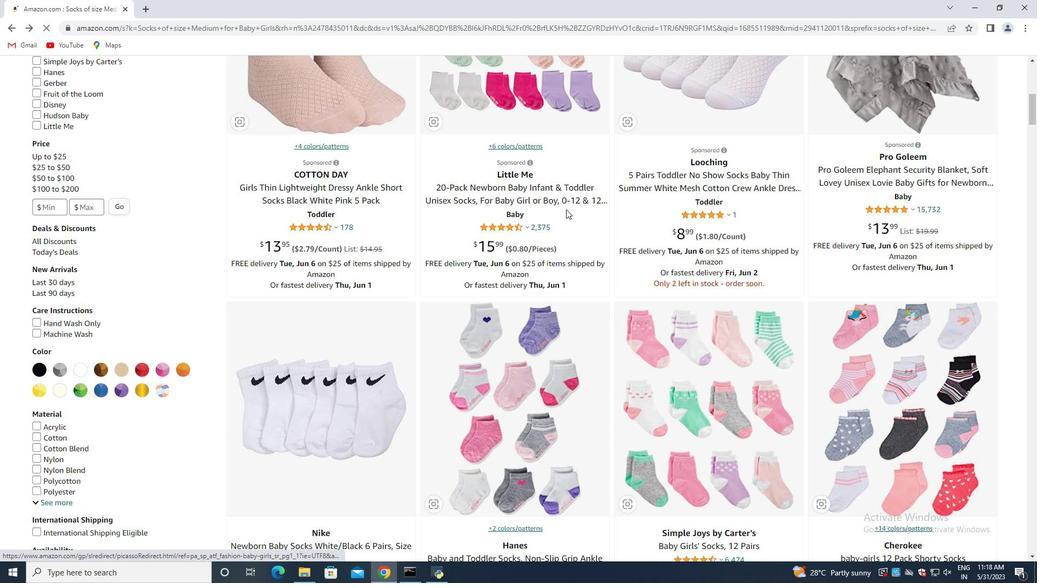 
Action: Mouse moved to (549, 245)
Screenshot: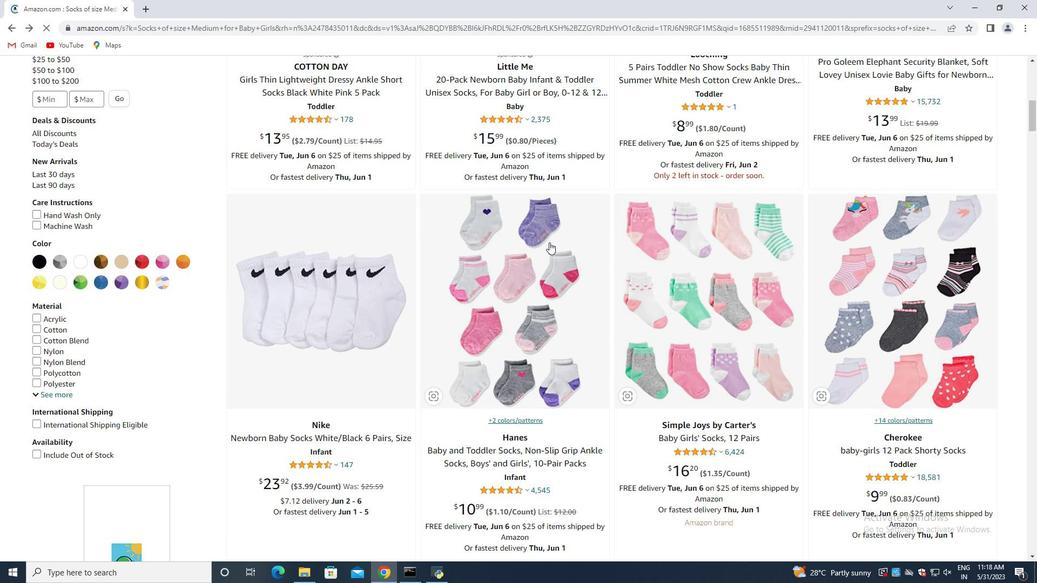 
Action: Mouse scrolled (549, 244) with delta (0, 0)
Screenshot: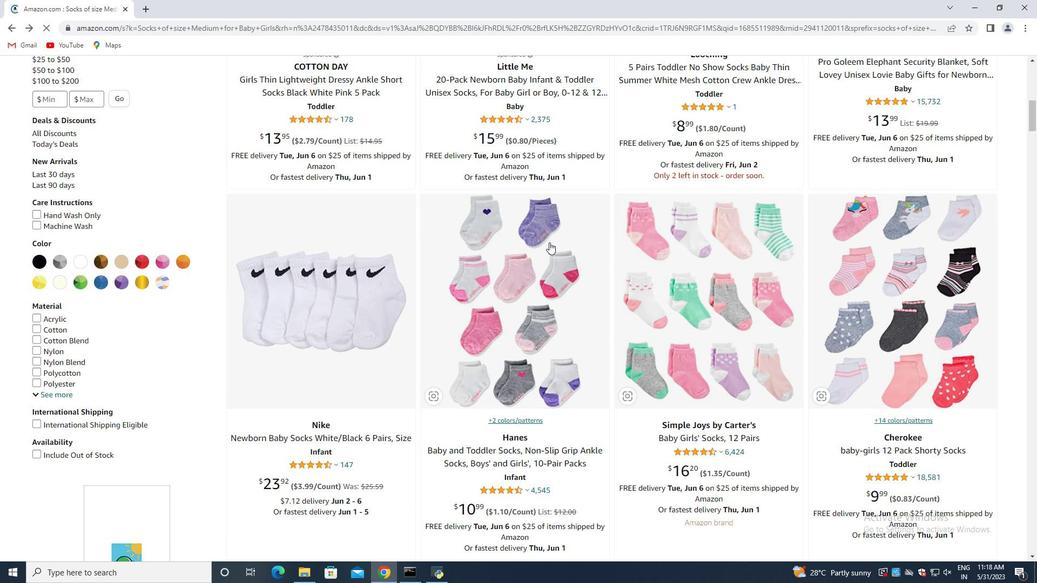 
Action: Mouse moved to (549, 246)
Screenshot: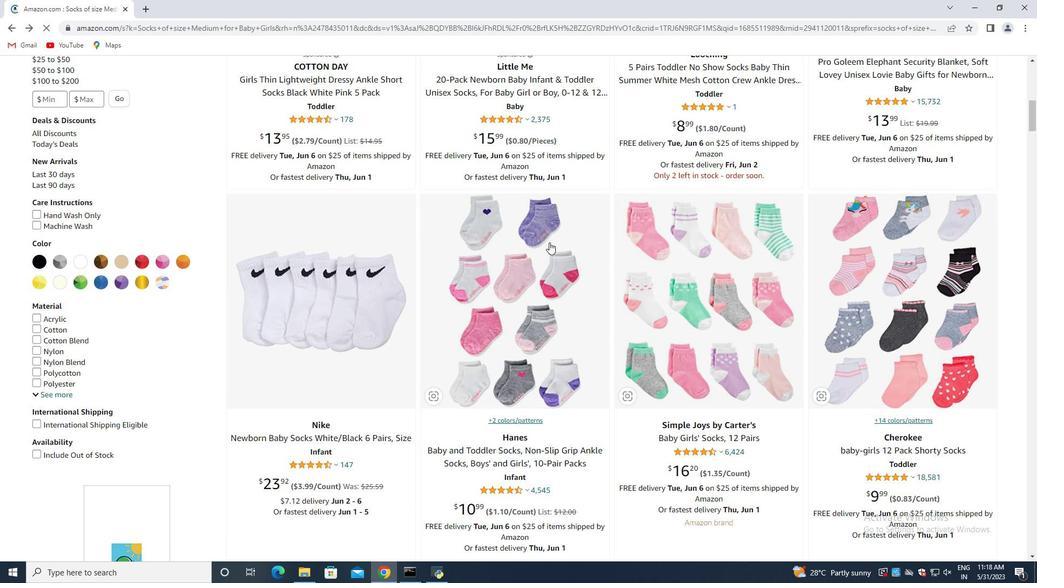 
Action: Mouse scrolled (549, 246) with delta (0, 0)
Screenshot: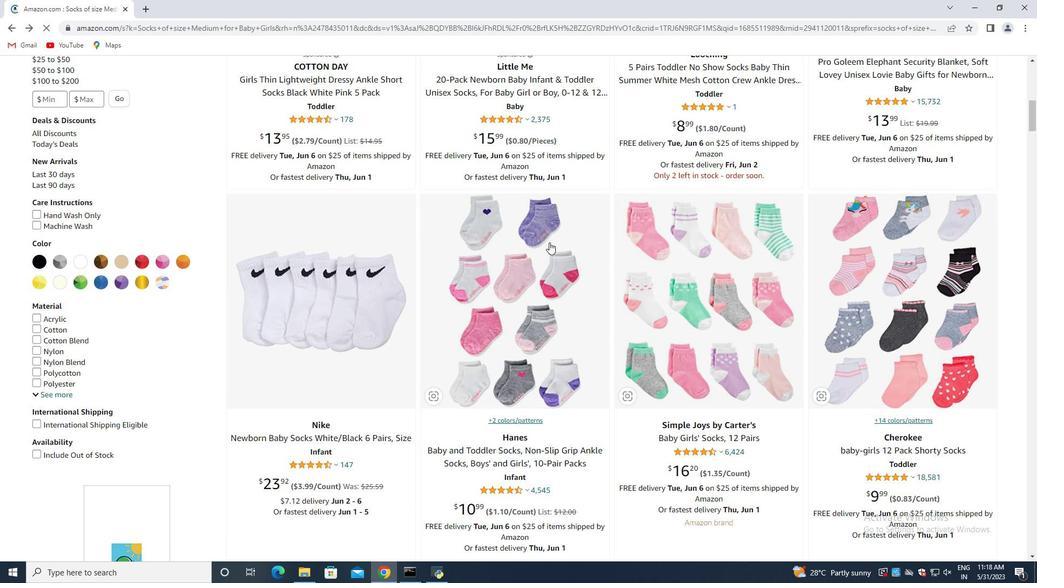 
Action: Mouse moved to (549, 249)
Screenshot: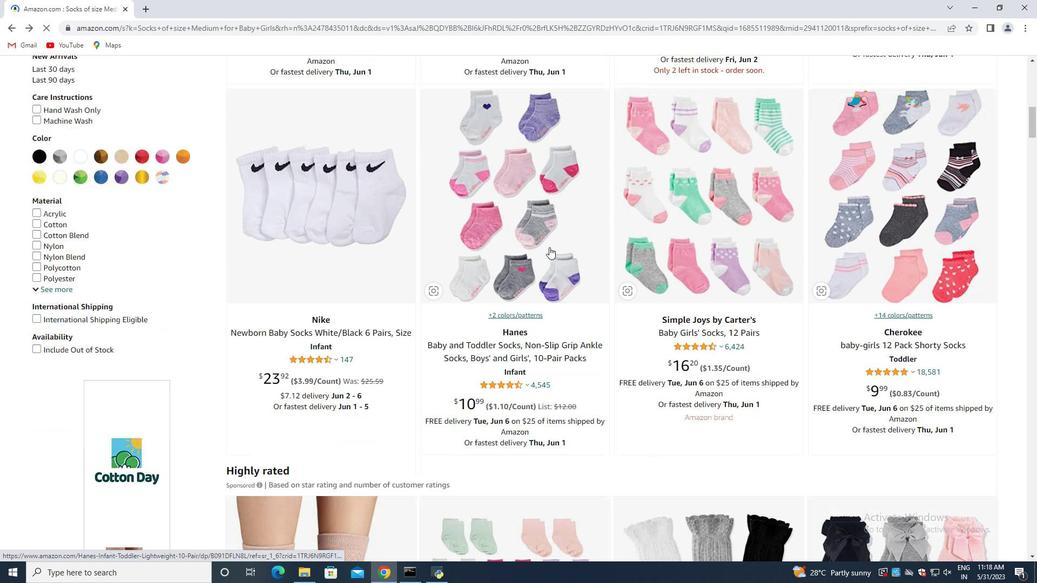 
Action: Mouse scrolled (549, 249) with delta (0, 0)
Screenshot: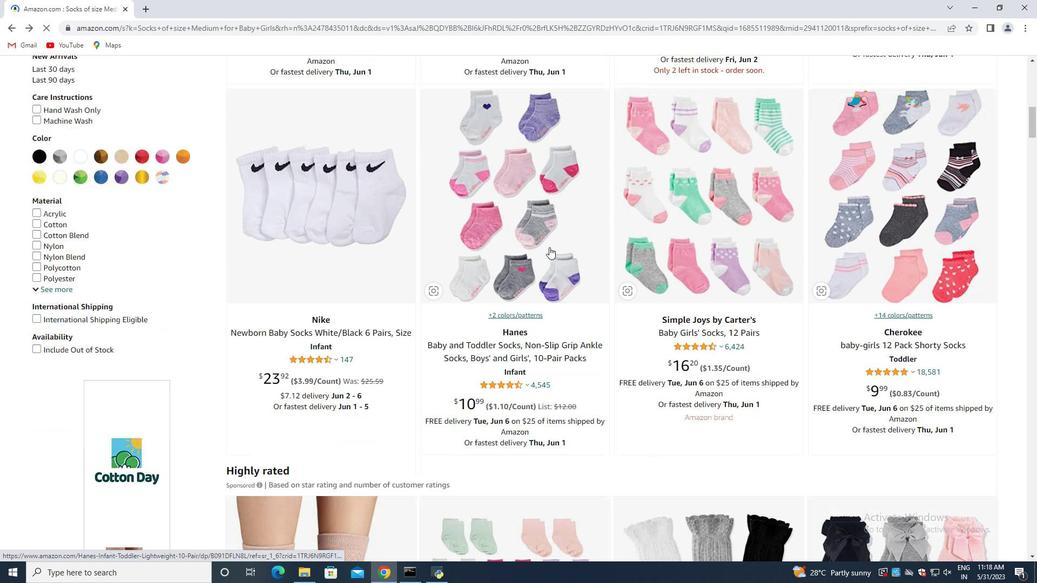 
Action: Mouse moved to (549, 250)
Screenshot: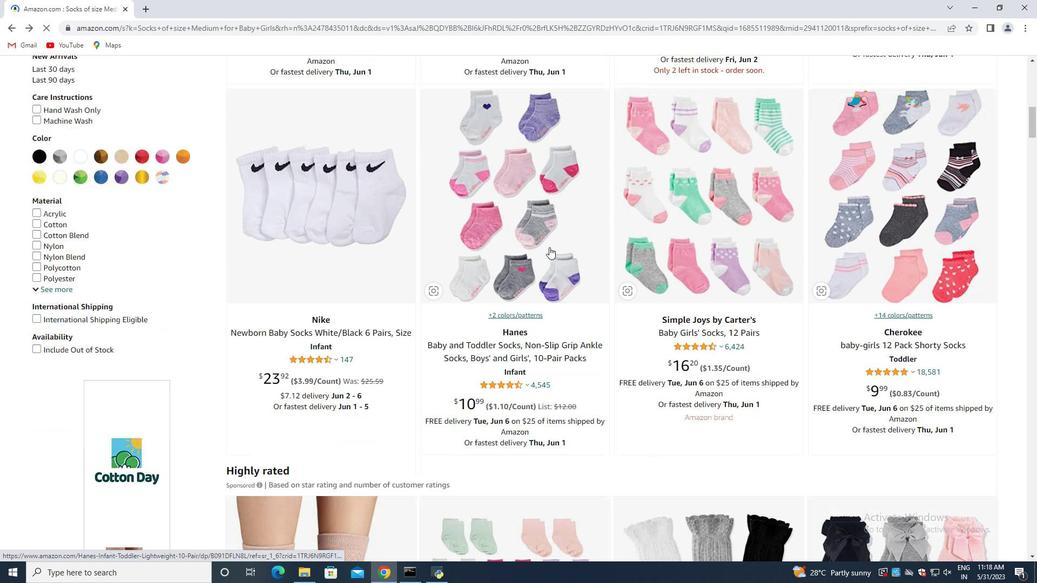 
Action: Mouse scrolled (549, 249) with delta (0, 0)
Screenshot: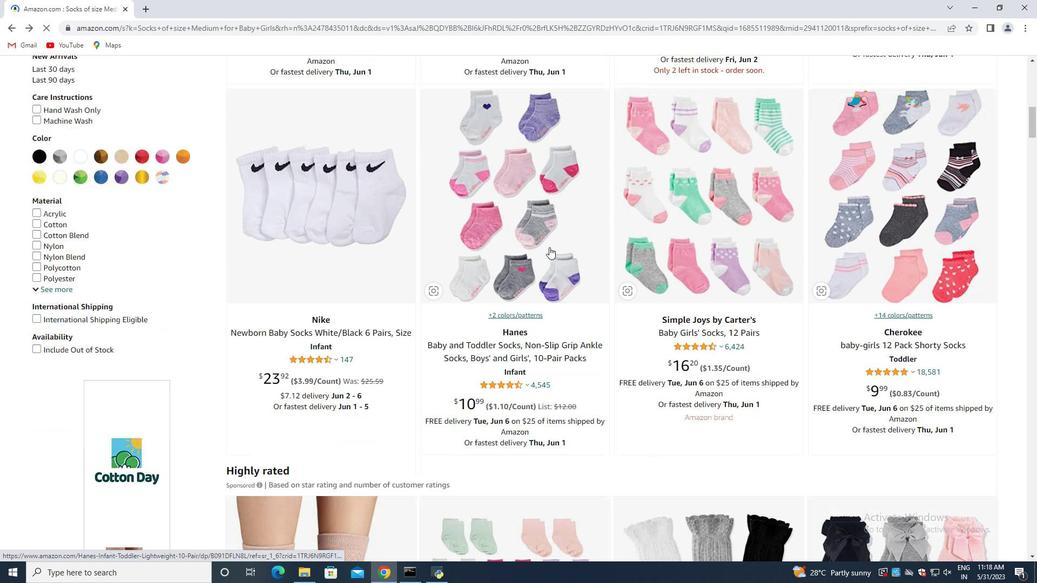 
Action: Mouse moved to (549, 250)
Screenshot: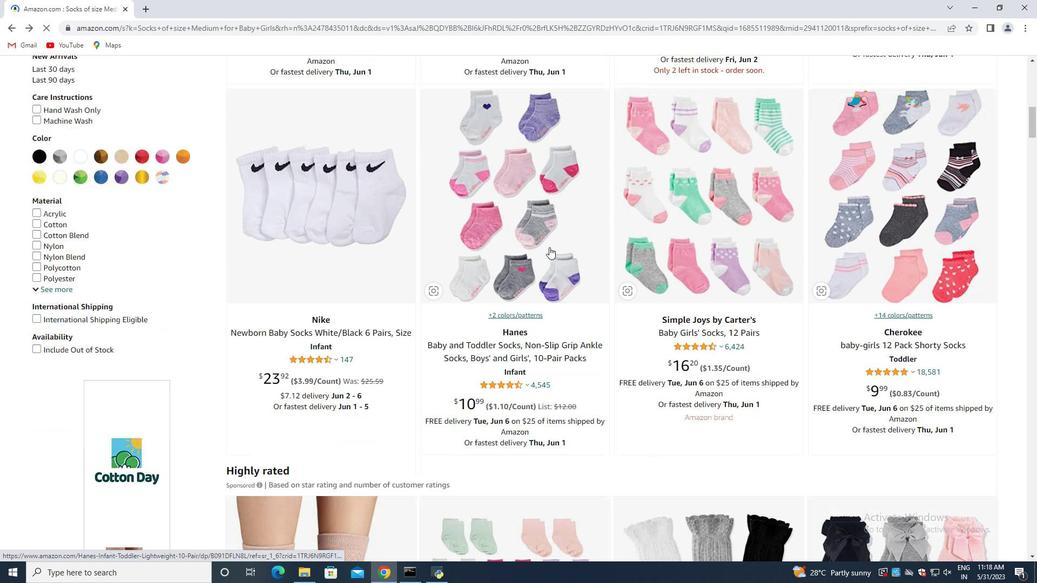 
Action: Mouse scrolled (549, 250) with delta (0, 0)
Screenshot: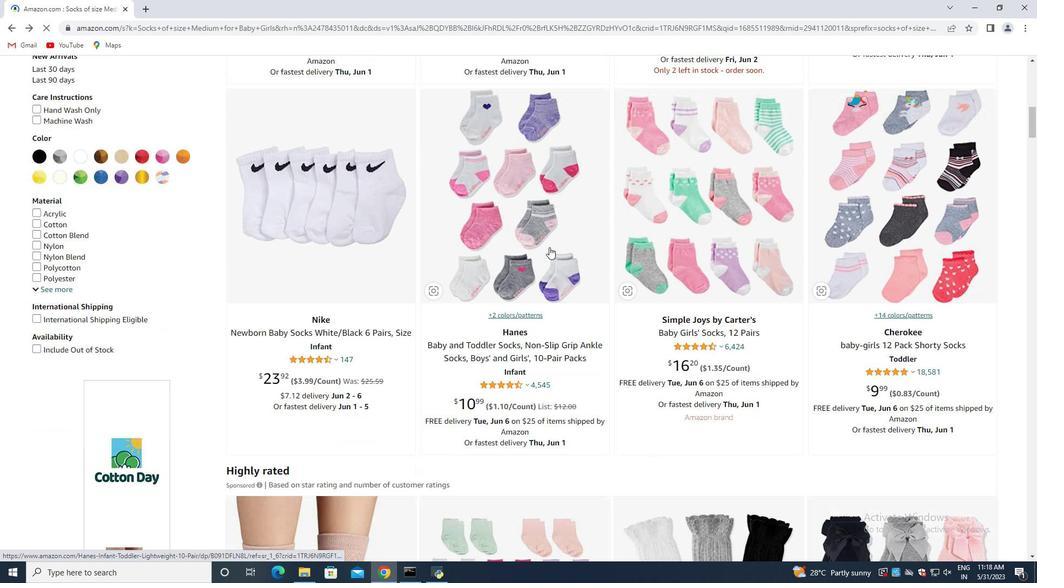 
Action: Mouse moved to (549, 251)
Screenshot: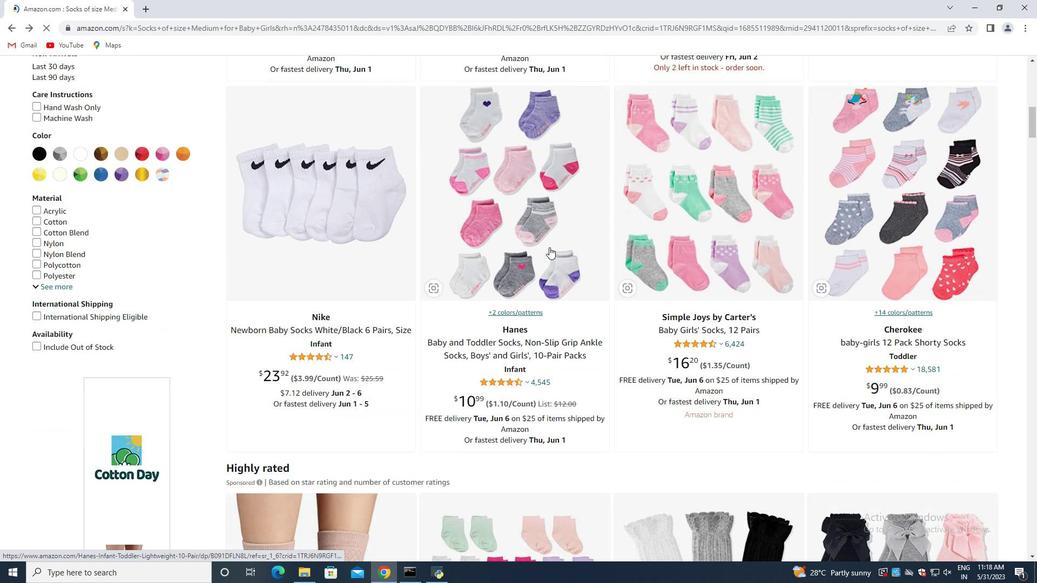 
Action: Mouse scrolled (549, 251) with delta (0, 0)
Screenshot: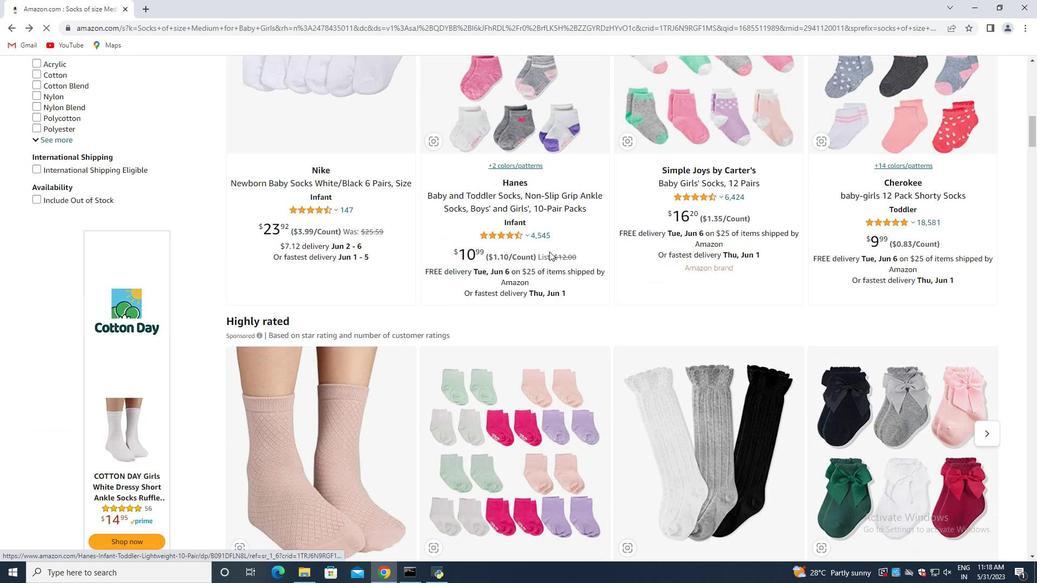 
Action: Mouse moved to (549, 251)
Screenshot: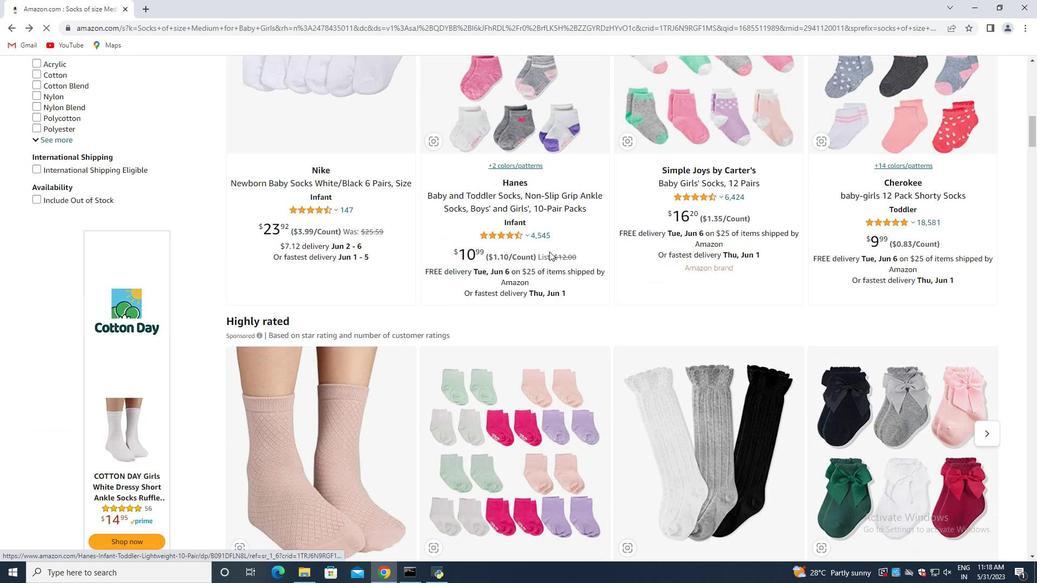 
Action: Mouse scrolled (549, 251) with delta (0, 0)
Screenshot: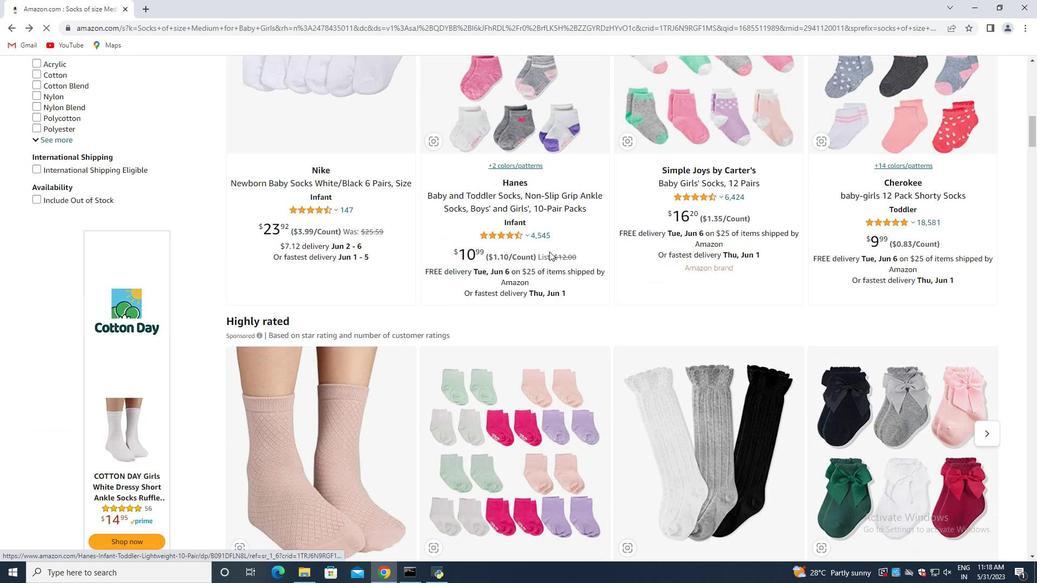 
Action: Mouse scrolled (549, 251) with delta (0, 0)
Screenshot: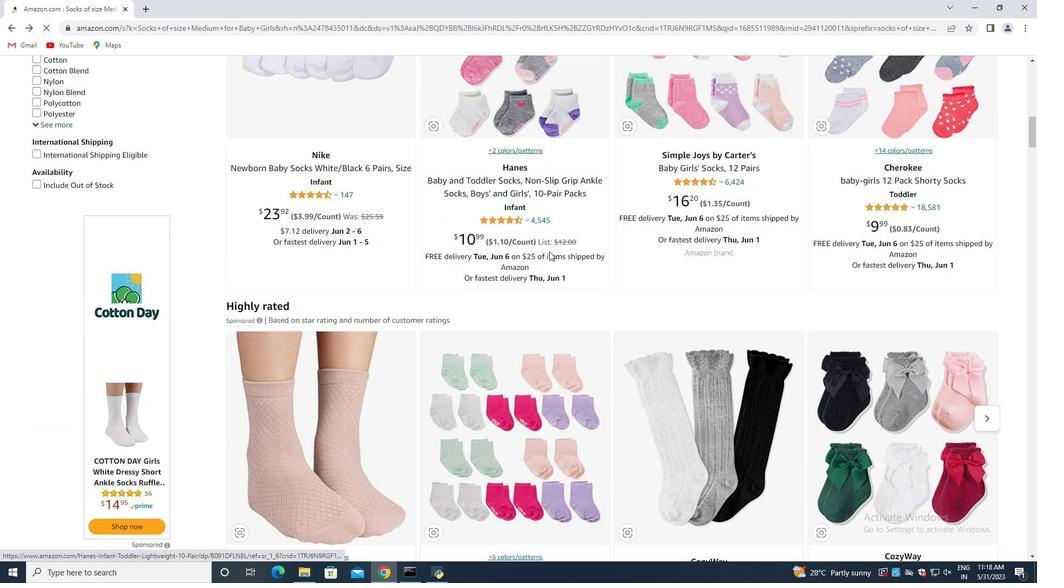 
Action: Mouse moved to (547, 253)
Screenshot: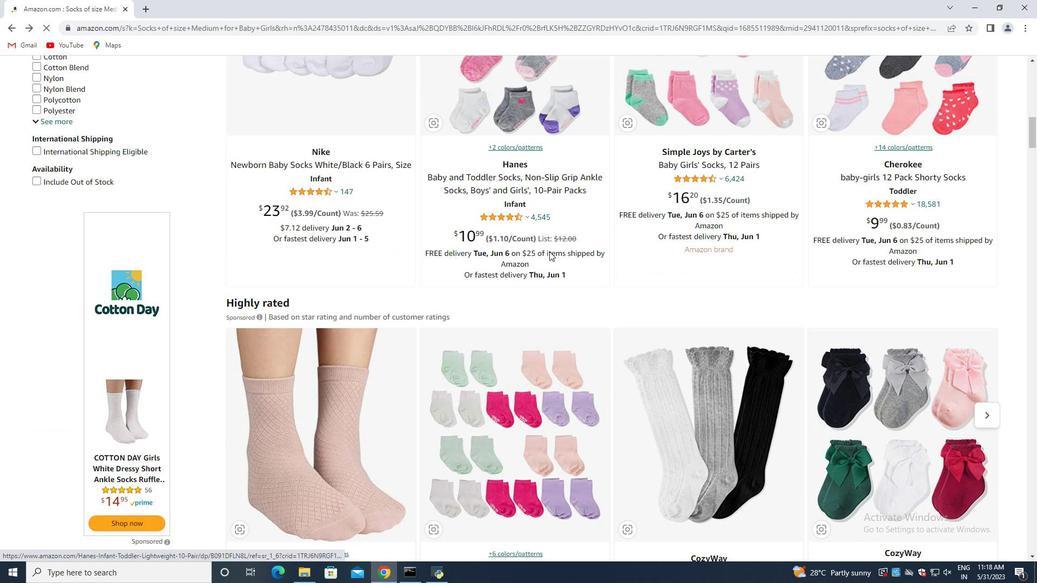 
Action: Mouse scrolled (547, 252) with delta (0, 0)
Screenshot: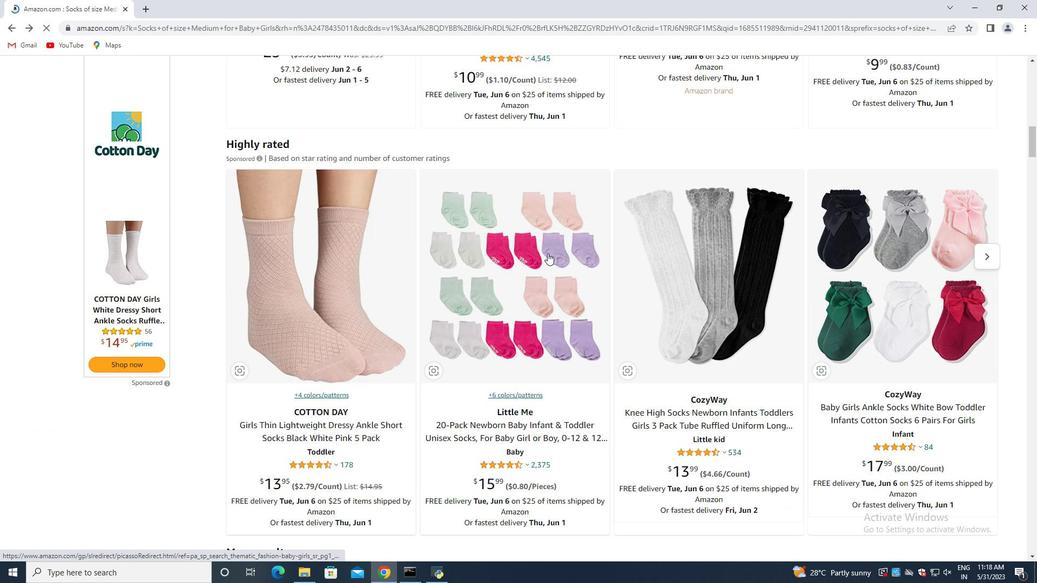 
Action: Mouse moved to (546, 255)
Screenshot: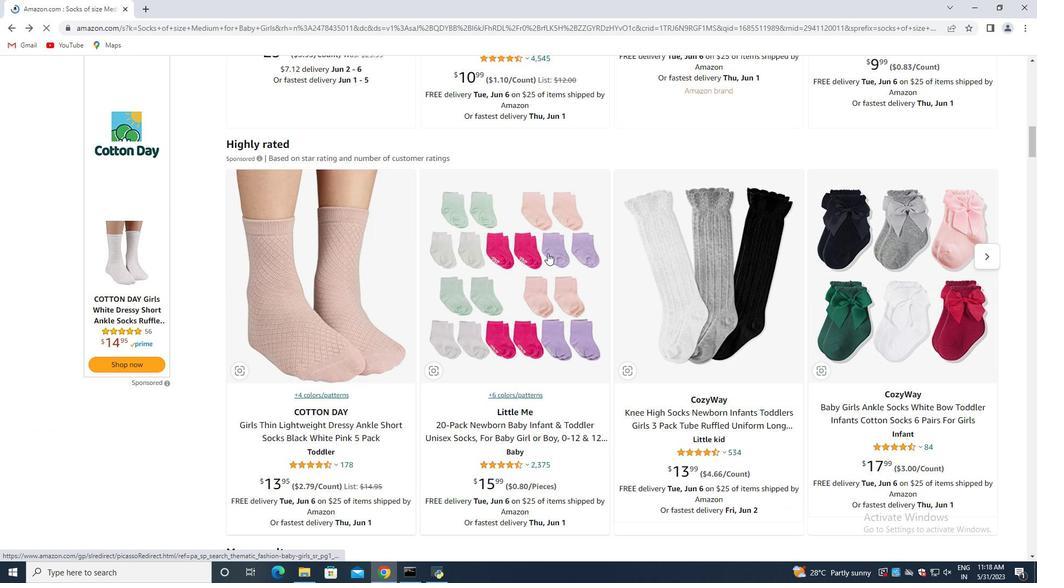 
Action: Mouse scrolled (546, 254) with delta (0, 0)
Screenshot: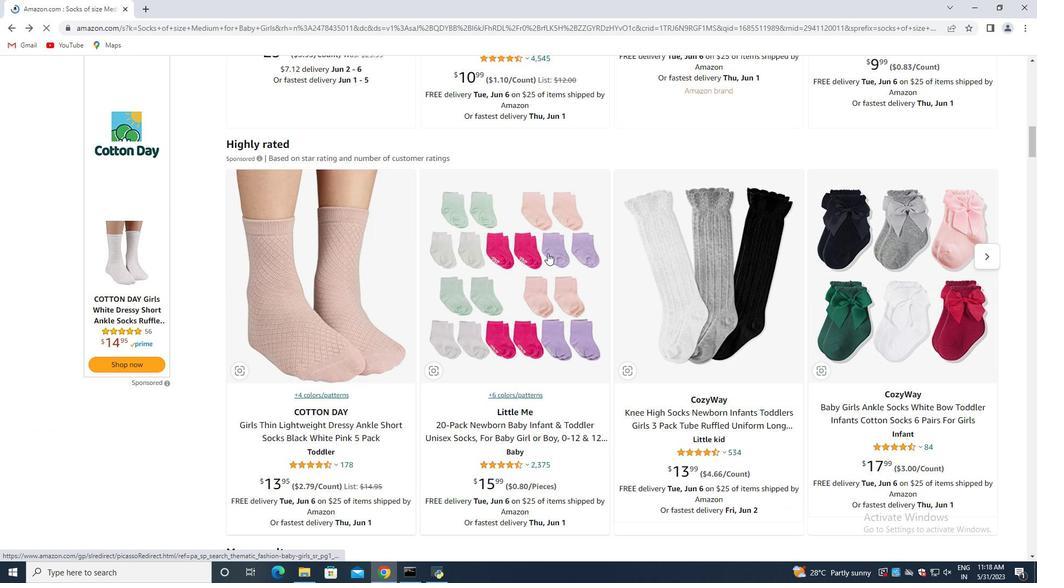 
Action: Mouse scrolled (546, 254) with delta (0, 0)
Screenshot: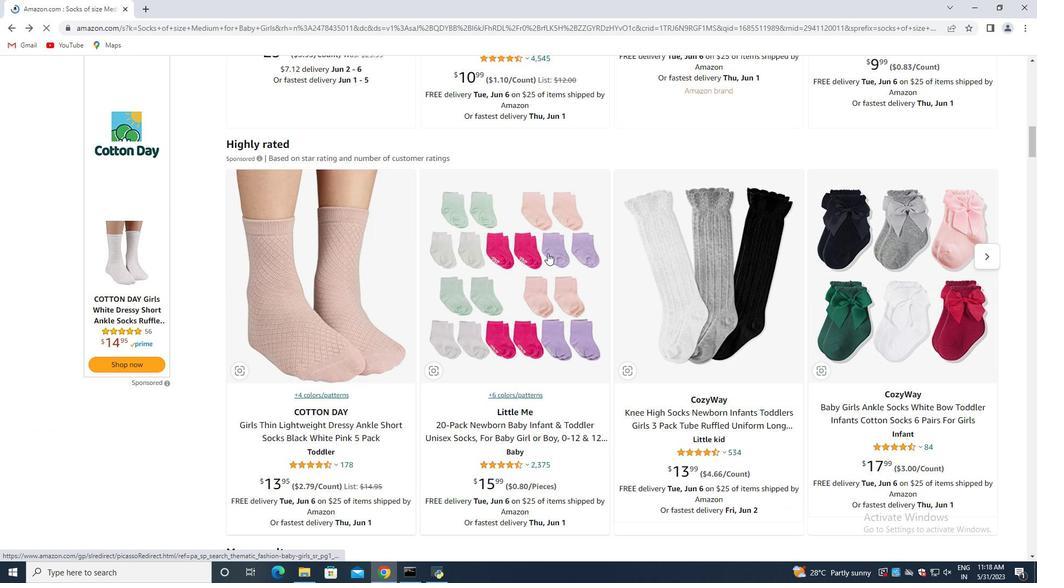 
Action: Mouse scrolled (546, 254) with delta (0, 0)
Screenshot: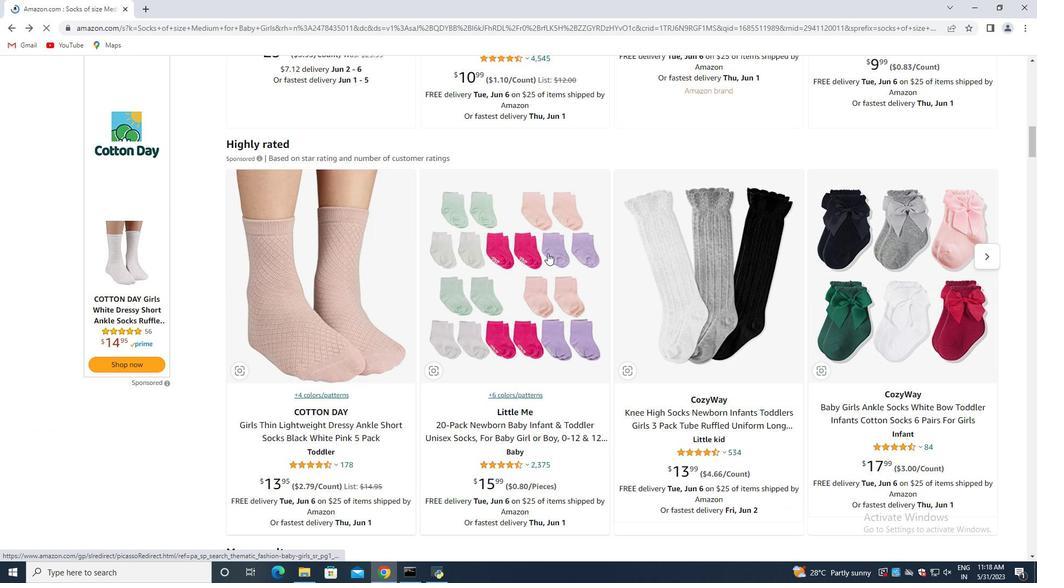 
Action: Mouse moved to (545, 256)
Screenshot: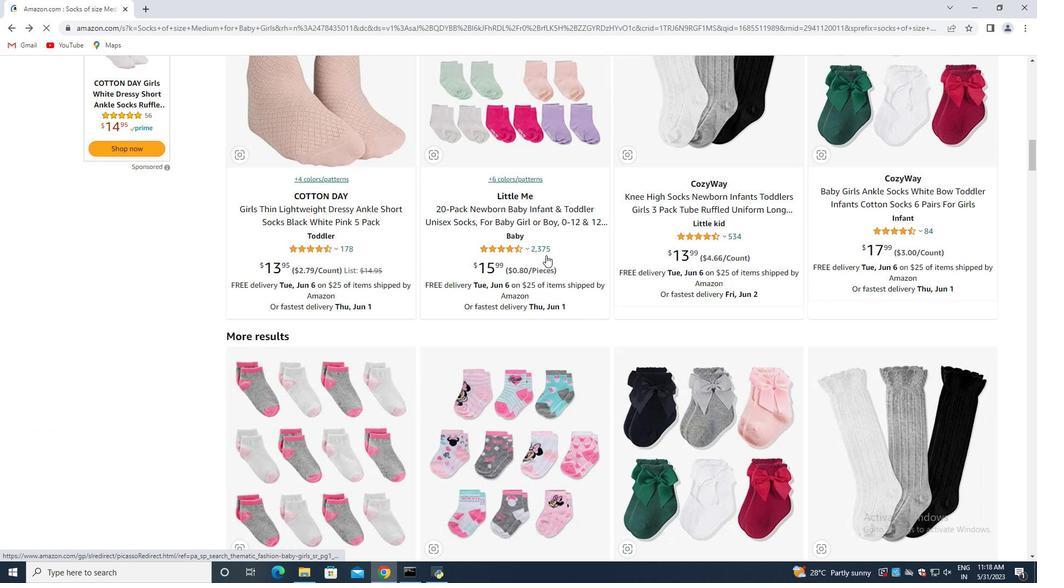 
Action: Mouse scrolled (545, 255) with delta (0, 0)
Screenshot: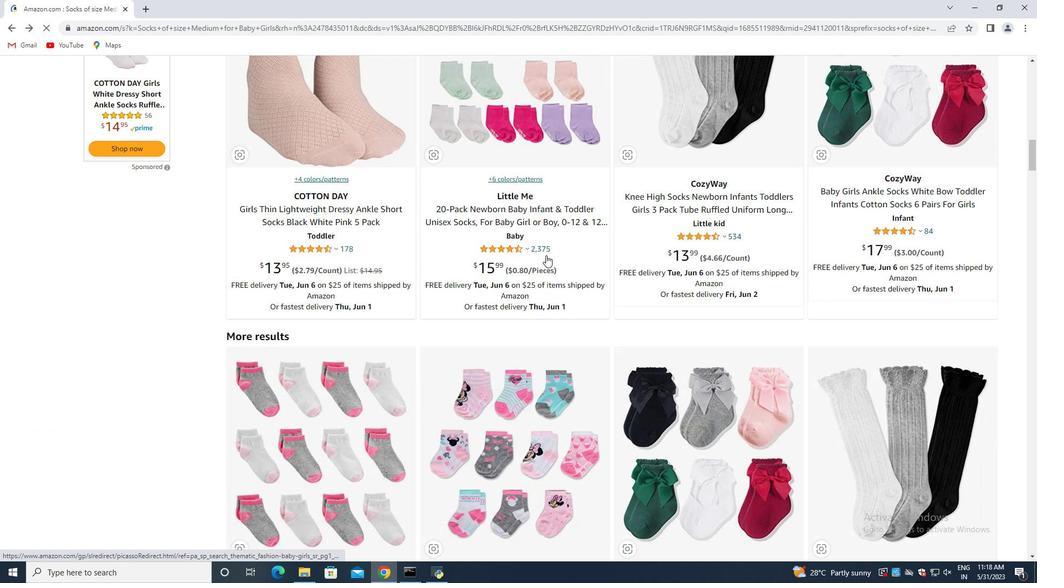 
Action: Mouse moved to (545, 256)
Screenshot: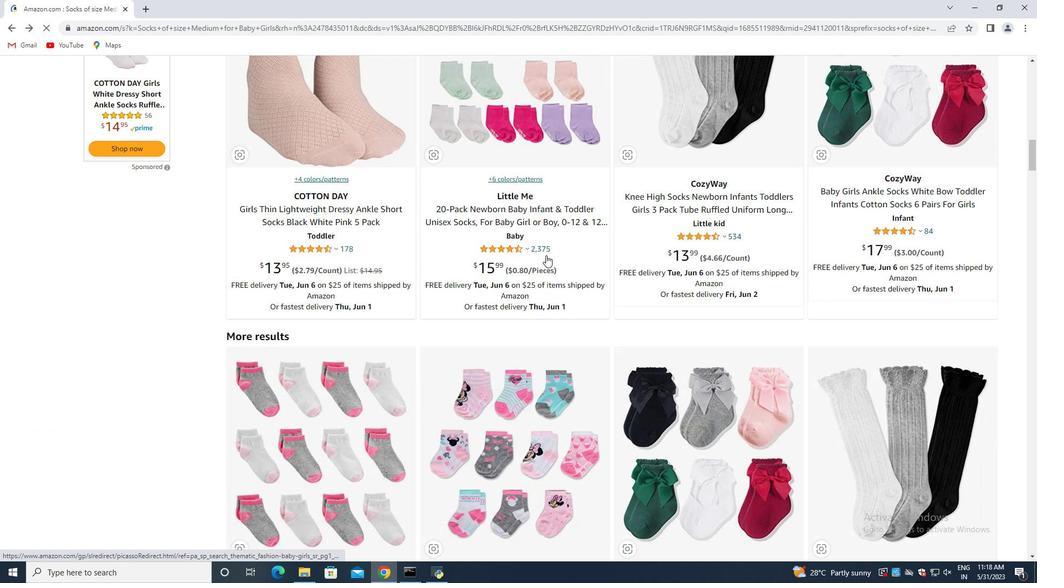 
Action: Mouse scrolled (545, 256) with delta (0, 0)
Screenshot: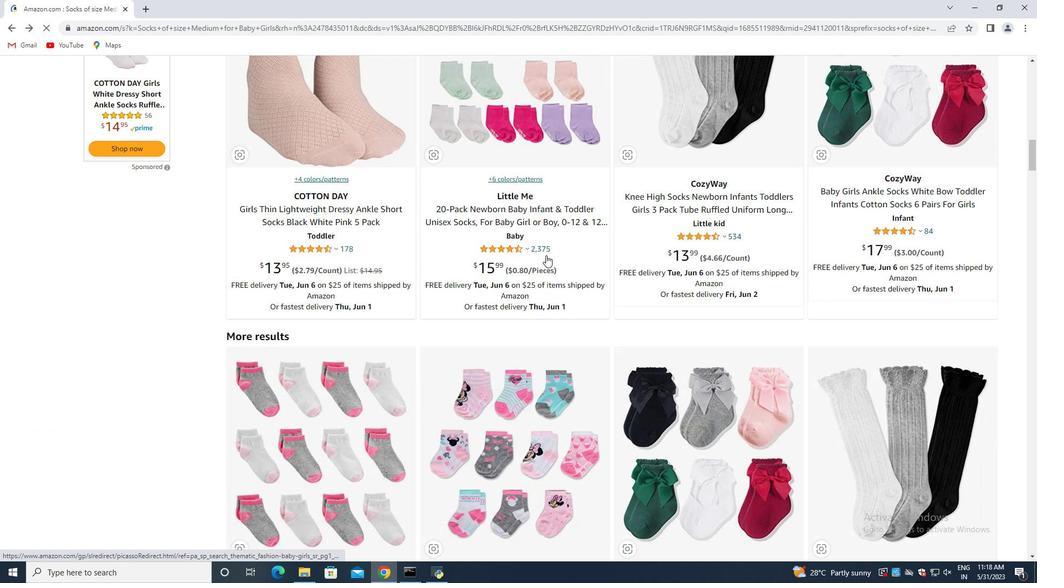 
Action: Mouse scrolled (545, 256) with delta (0, 0)
Screenshot: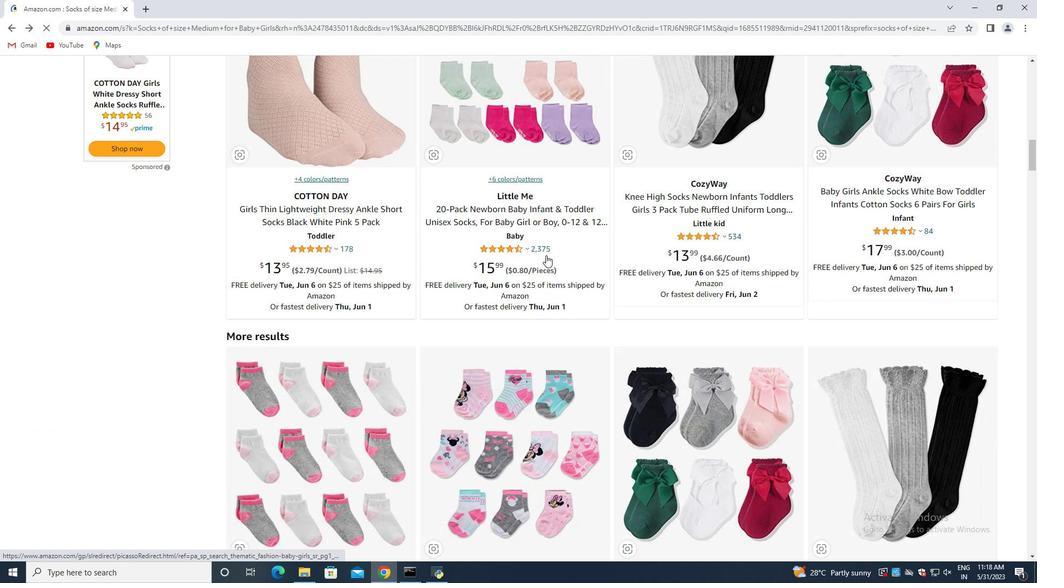 
Action: Mouse moved to (542, 257)
Screenshot: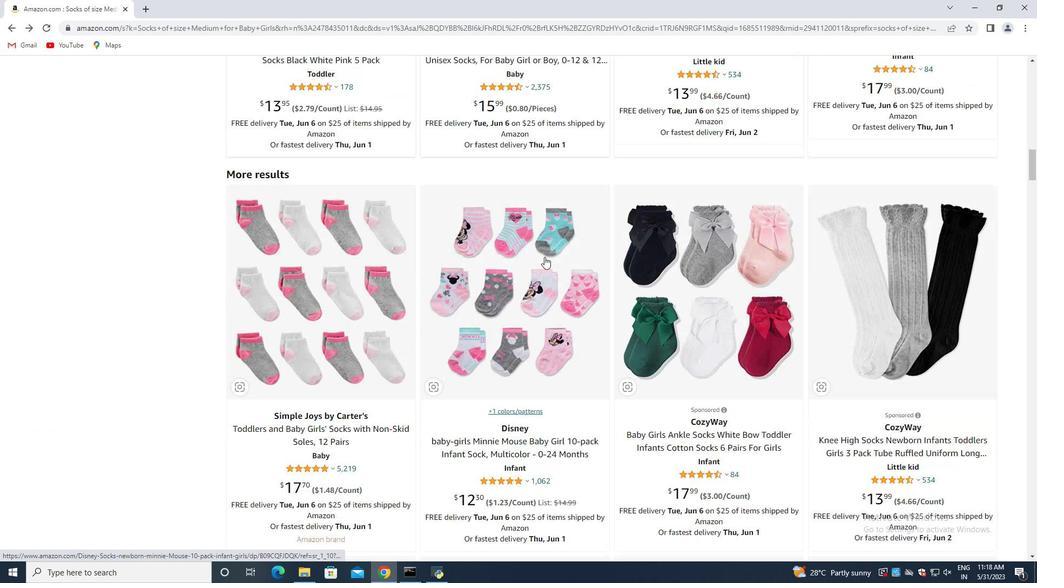 
Action: Mouse scrolled (542, 256) with delta (0, 0)
Screenshot: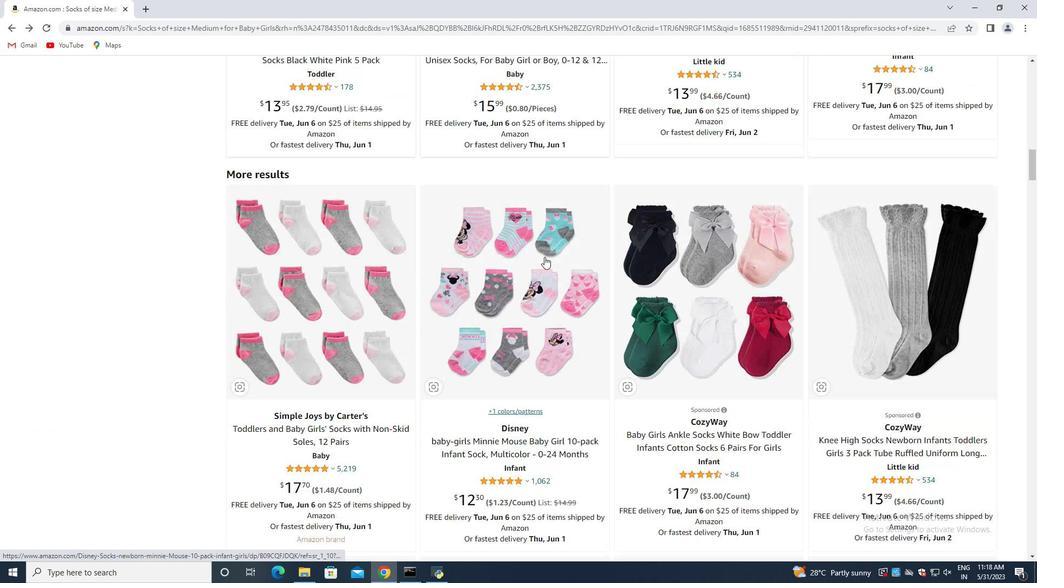 
Action: Mouse moved to (538, 258)
Screenshot: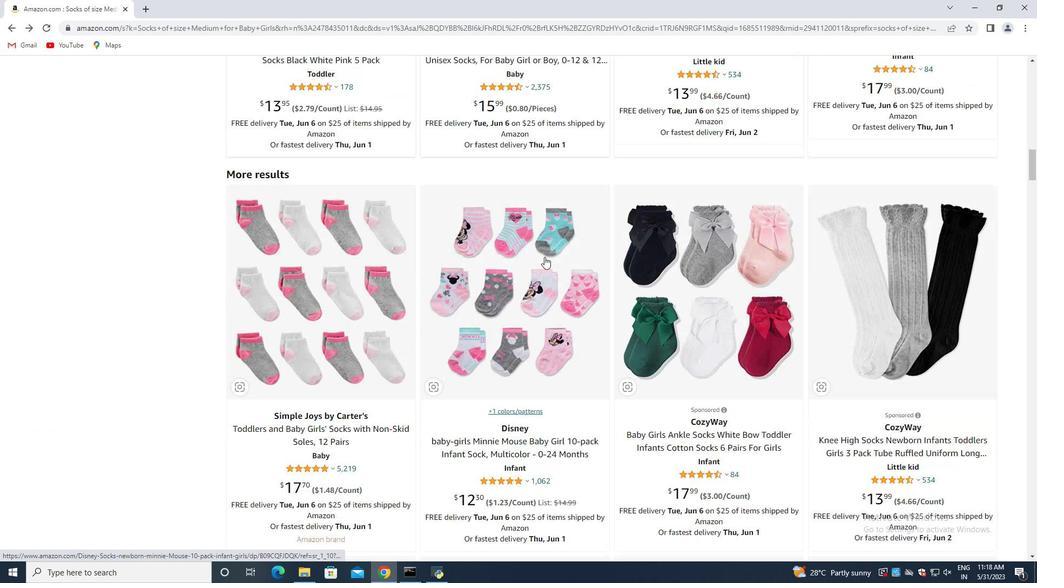 
Action: Mouse scrolled (538, 258) with delta (0, 0)
Screenshot: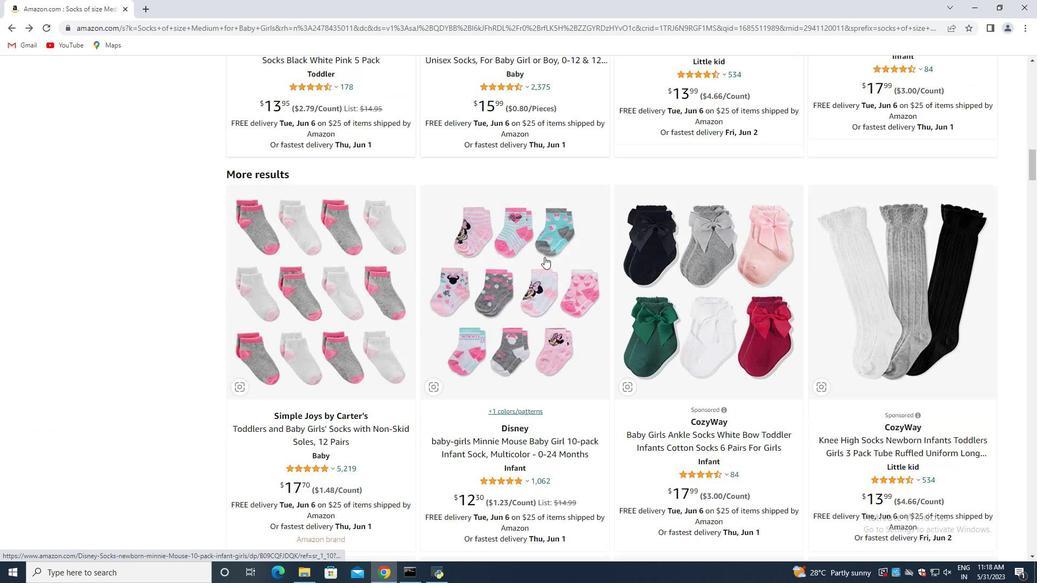
Action: Mouse moved to (534, 260)
Screenshot: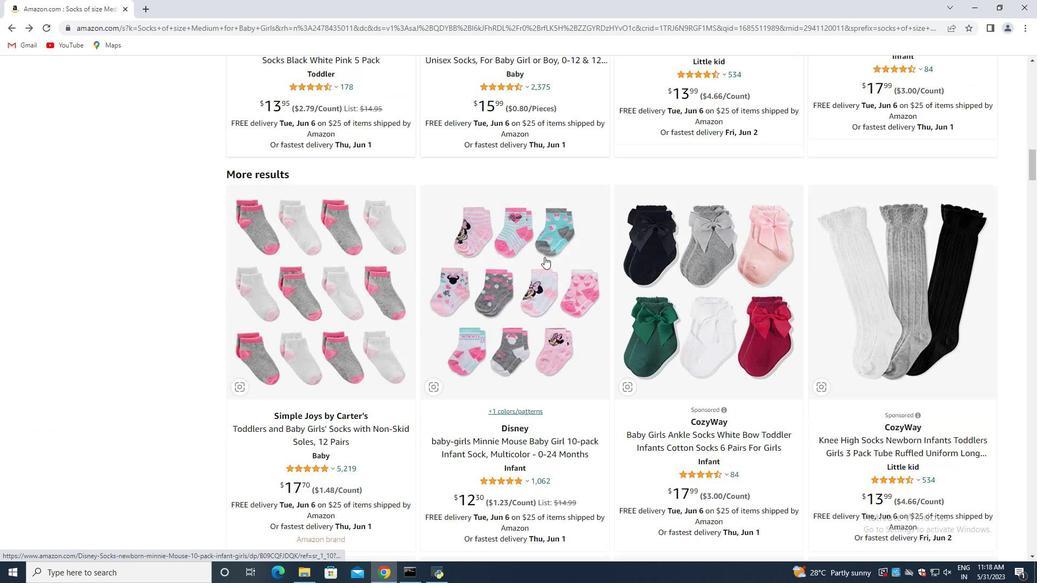 
Action: Mouse scrolled (534, 259) with delta (0, 0)
Screenshot: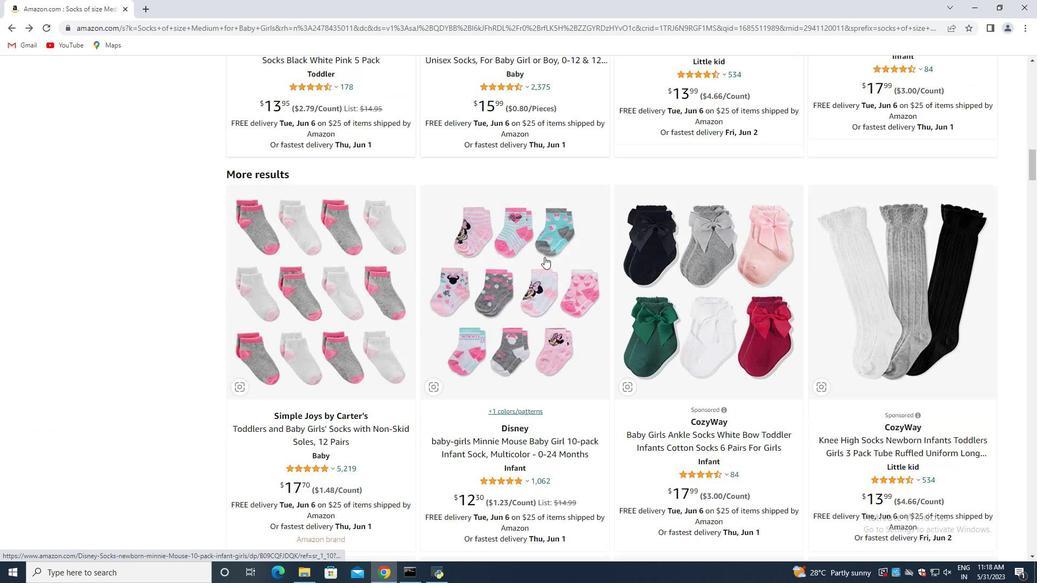 
Action: Mouse moved to (532, 261)
Screenshot: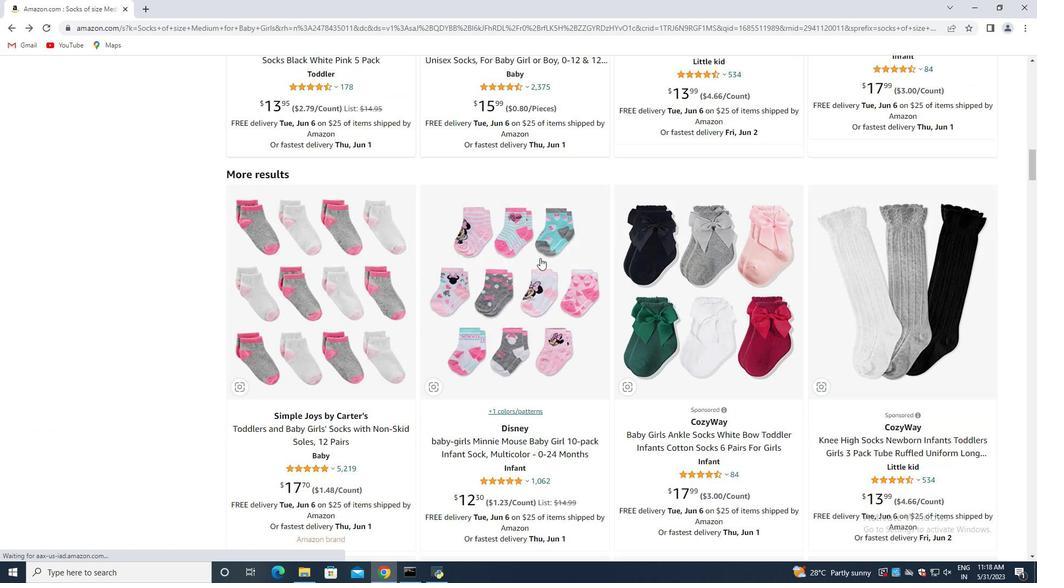 
Action: Mouse scrolled (532, 260) with delta (0, 0)
Screenshot: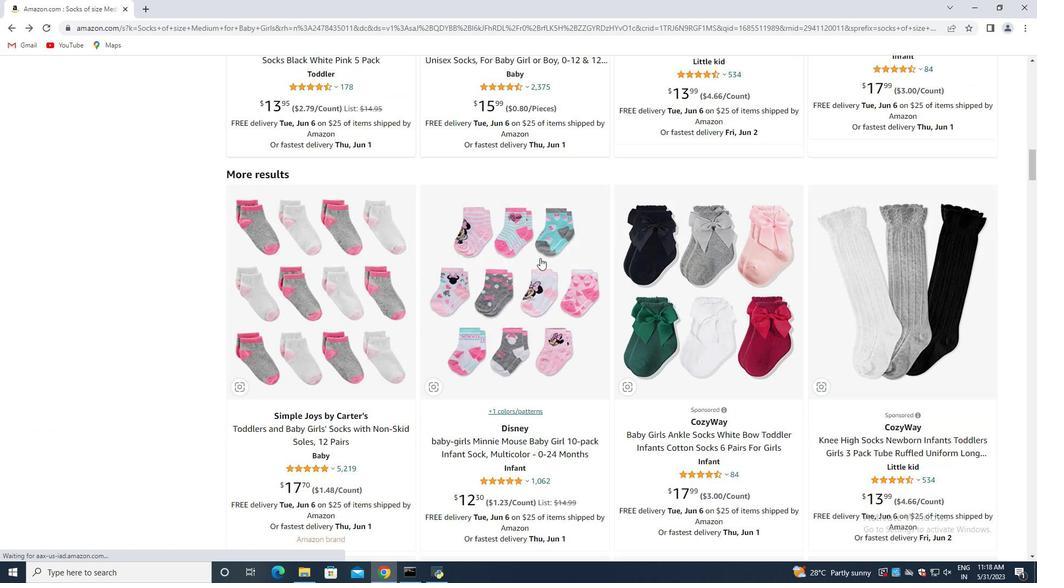 
Action: Mouse moved to (531, 262)
Screenshot: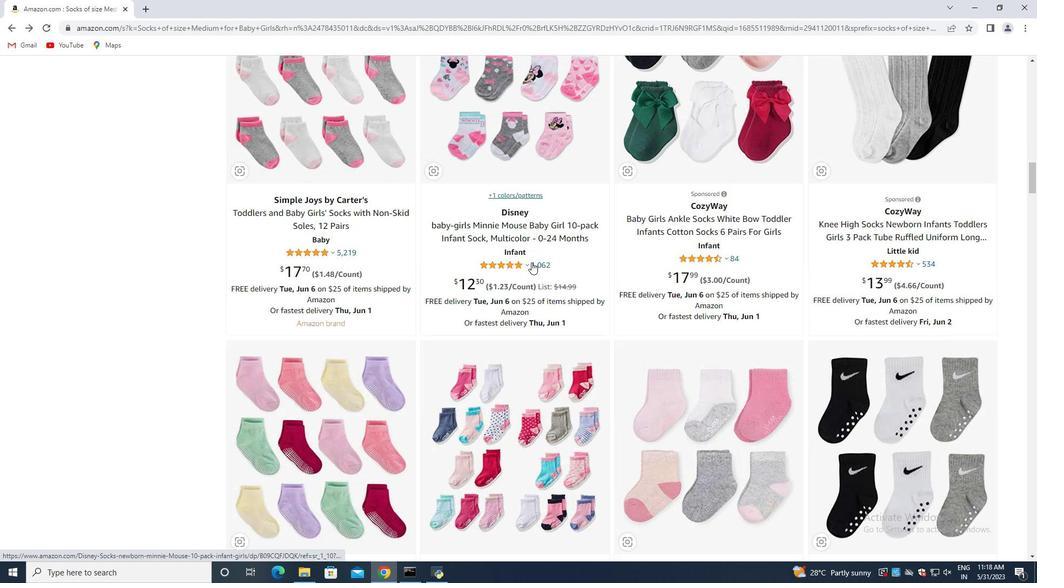 
Action: Mouse scrolled (531, 262) with delta (0, 0)
Screenshot: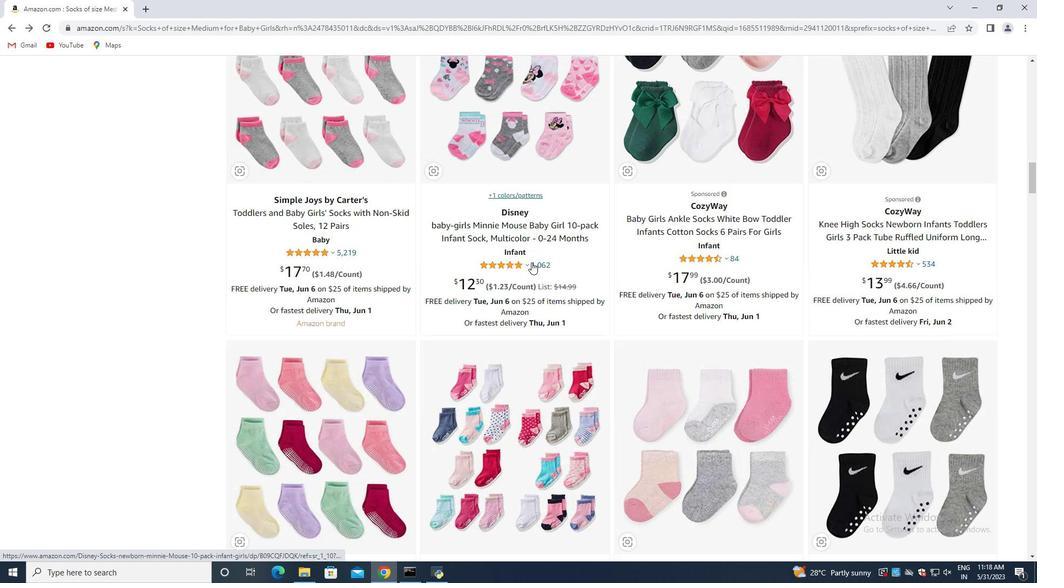 
Action: Mouse scrolled (531, 262) with delta (0, 0)
Screenshot: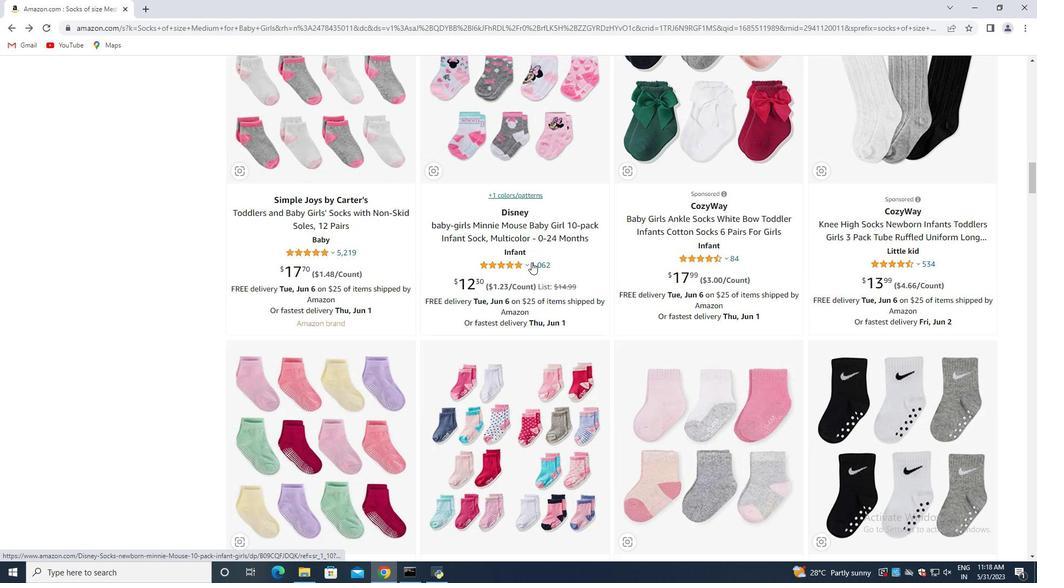 
Action: Mouse scrolled (531, 262) with delta (0, 0)
Screenshot: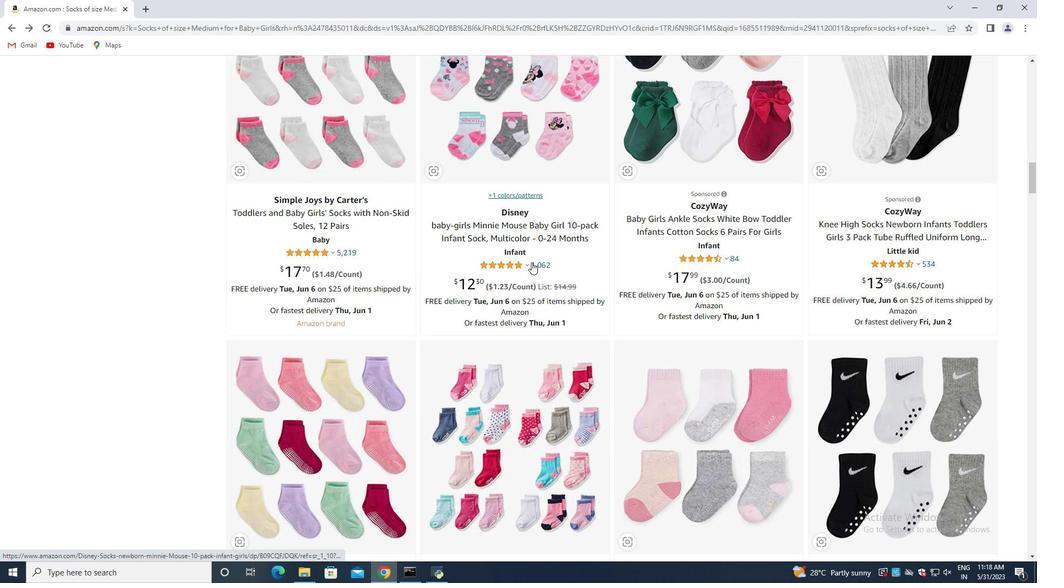 
Action: Mouse moved to (530, 260)
Screenshot: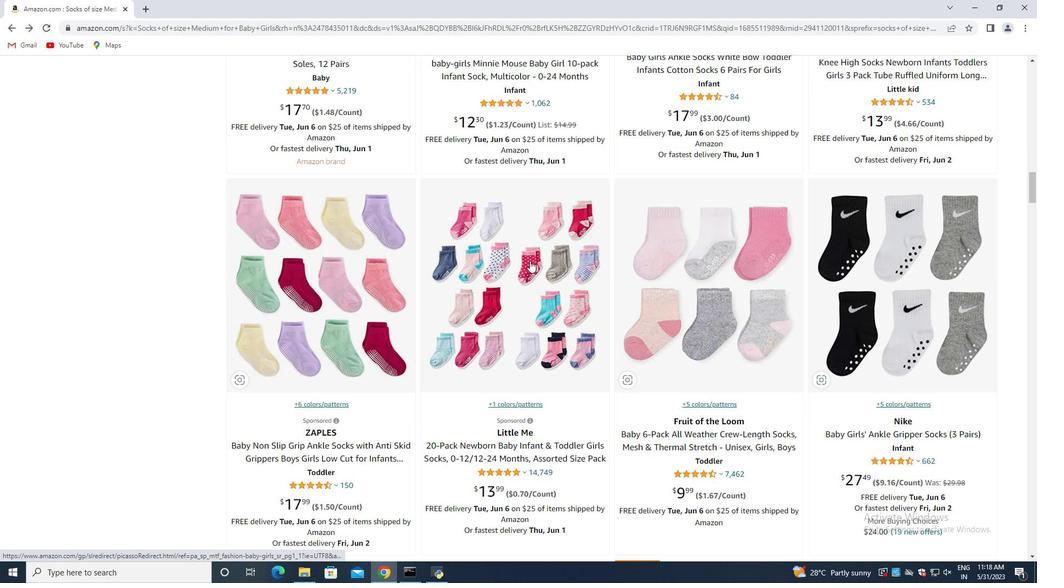 
Action: Mouse scrolled (530, 259) with delta (0, 0)
Screenshot: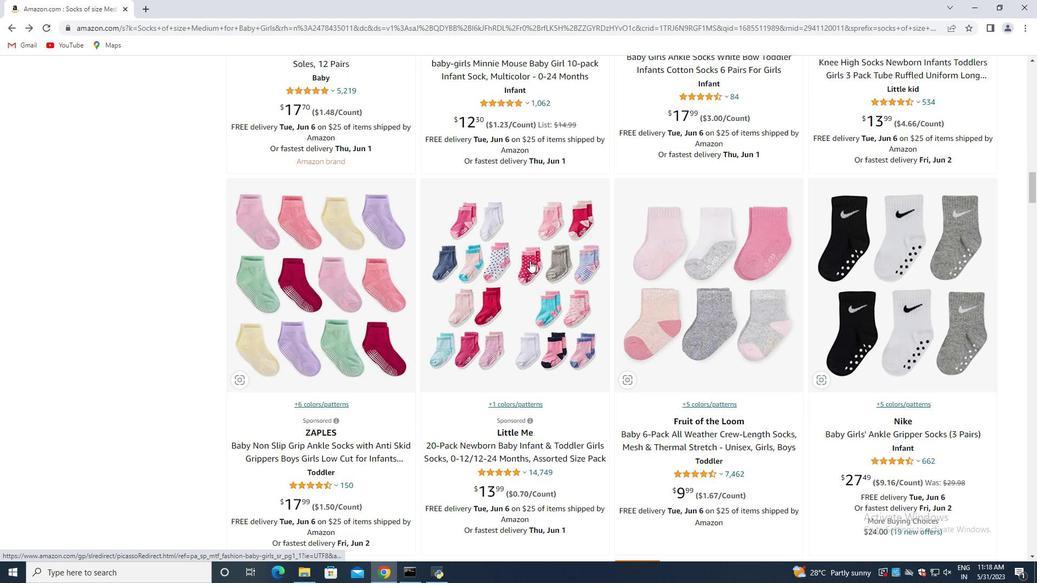 
Action: Mouse scrolled (530, 259) with delta (0, 0)
Screenshot: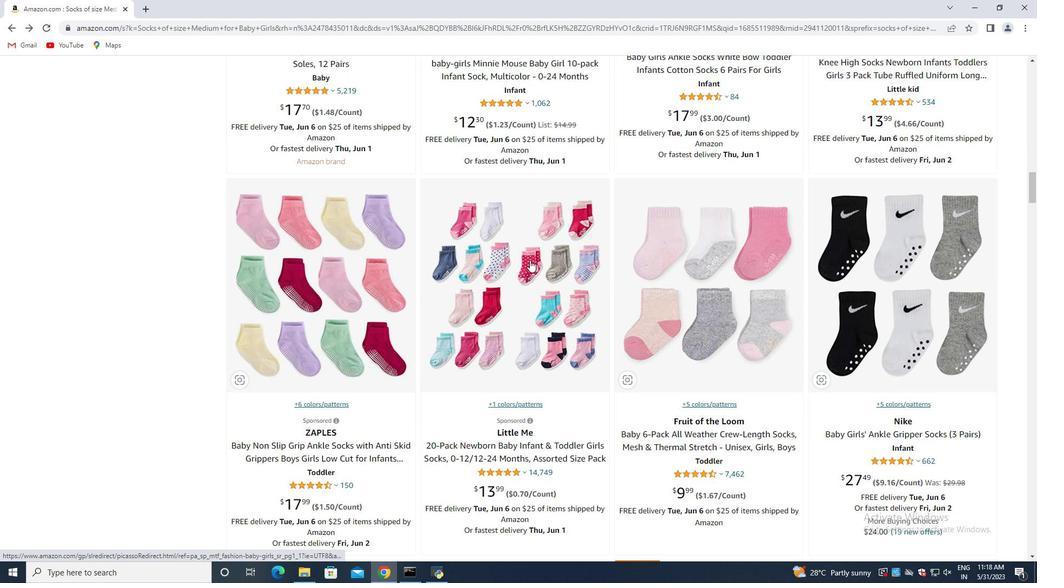 
Action: Mouse scrolled (530, 259) with delta (0, 0)
Screenshot: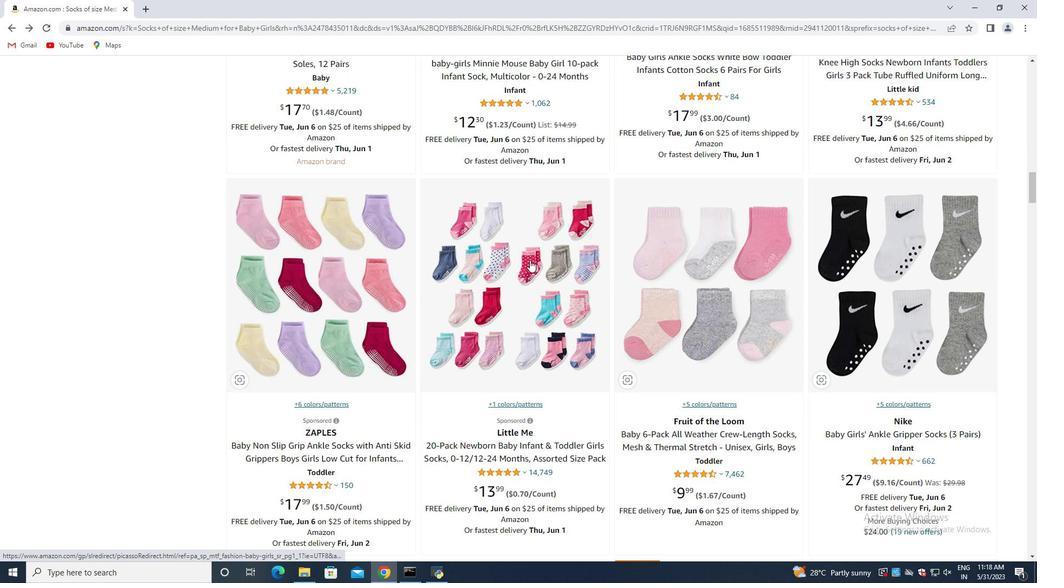 
Action: Mouse scrolled (530, 259) with delta (0, 0)
Screenshot: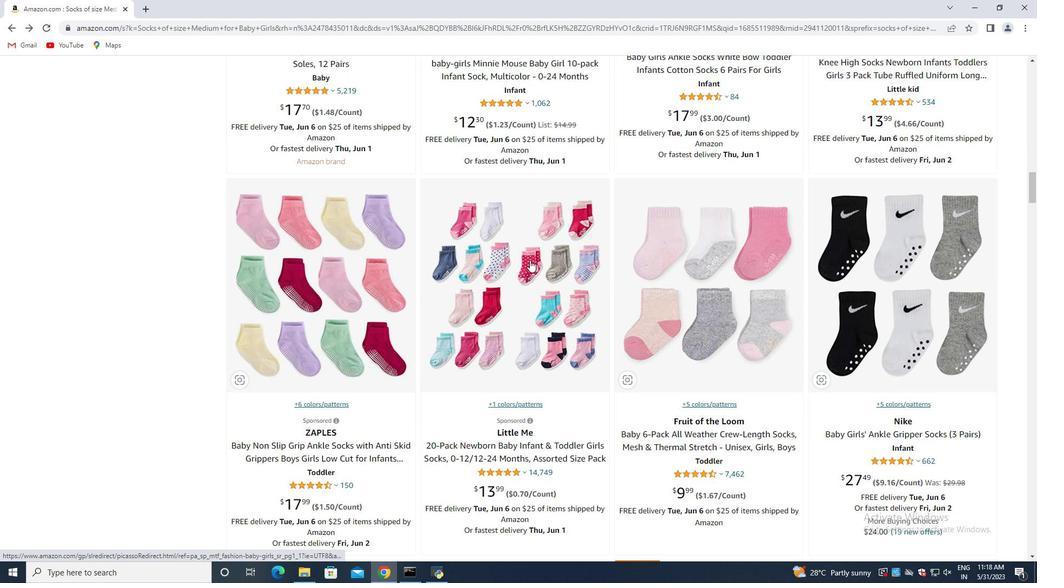 
Action: Mouse scrolled (530, 259) with delta (0, 0)
Screenshot: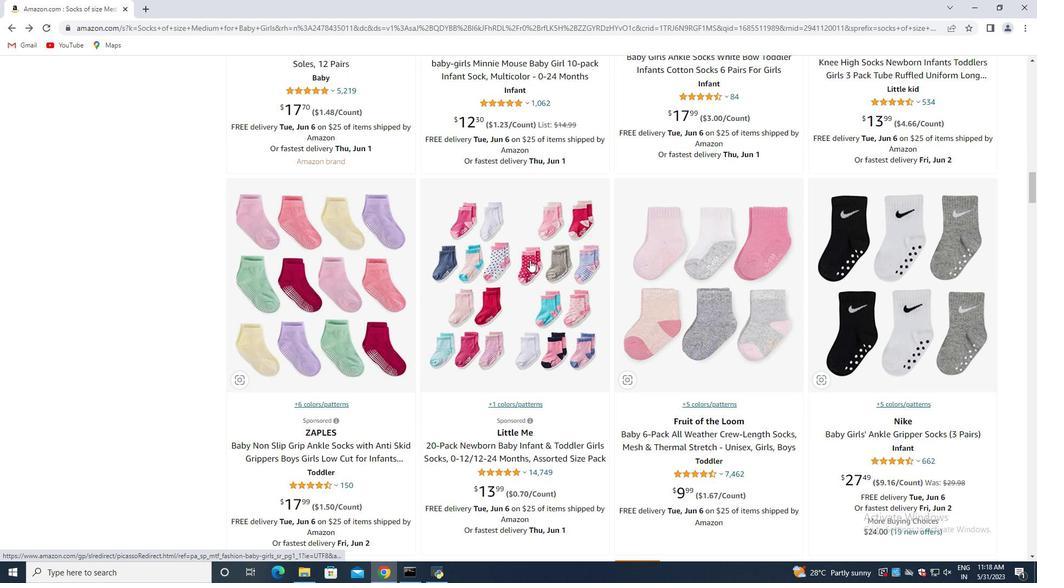 
Action: Mouse moved to (527, 255)
Screenshot: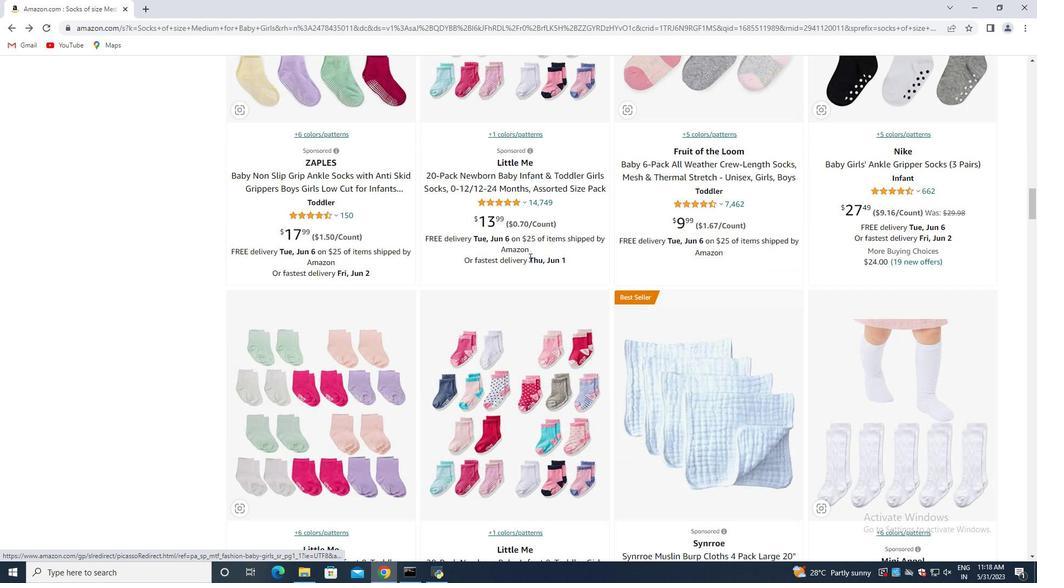 
Action: Mouse scrolled (527, 254) with delta (0, 0)
Screenshot: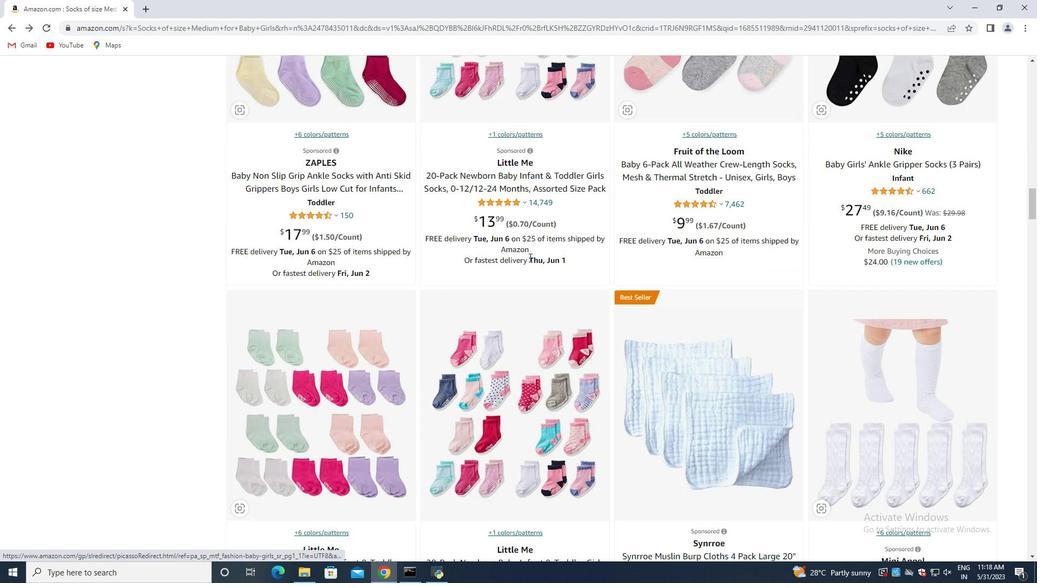 
Action: Mouse moved to (527, 255)
Screenshot: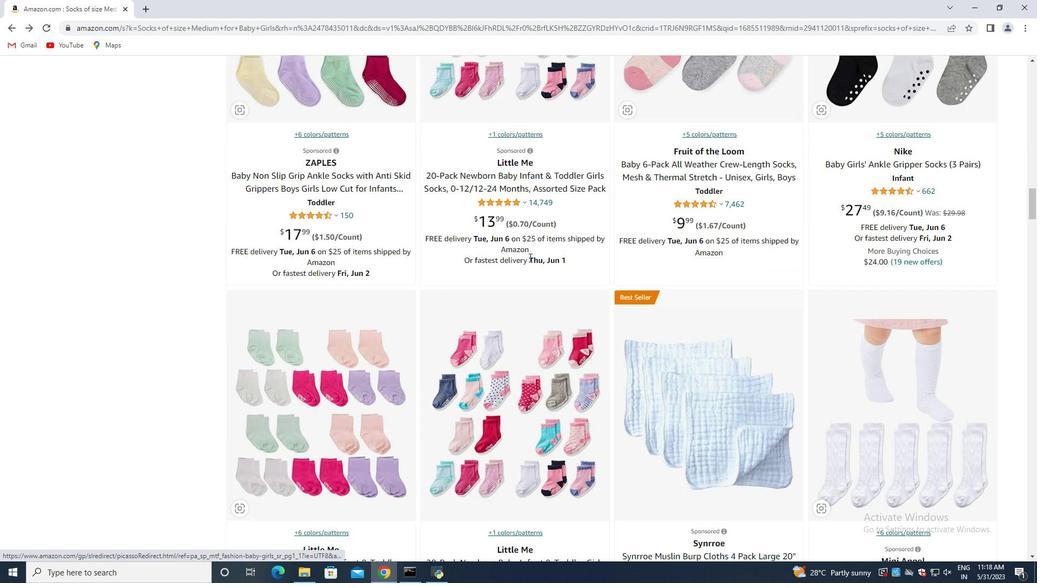 
Action: Mouse scrolled (527, 254) with delta (0, 0)
Screenshot: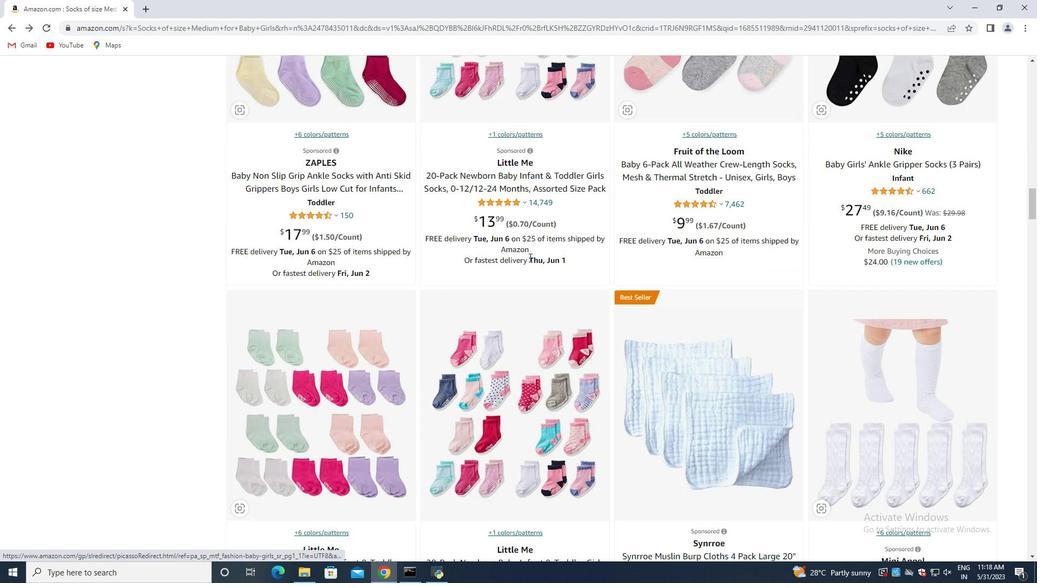 
Action: Mouse scrolled (527, 254) with delta (0, 0)
Screenshot: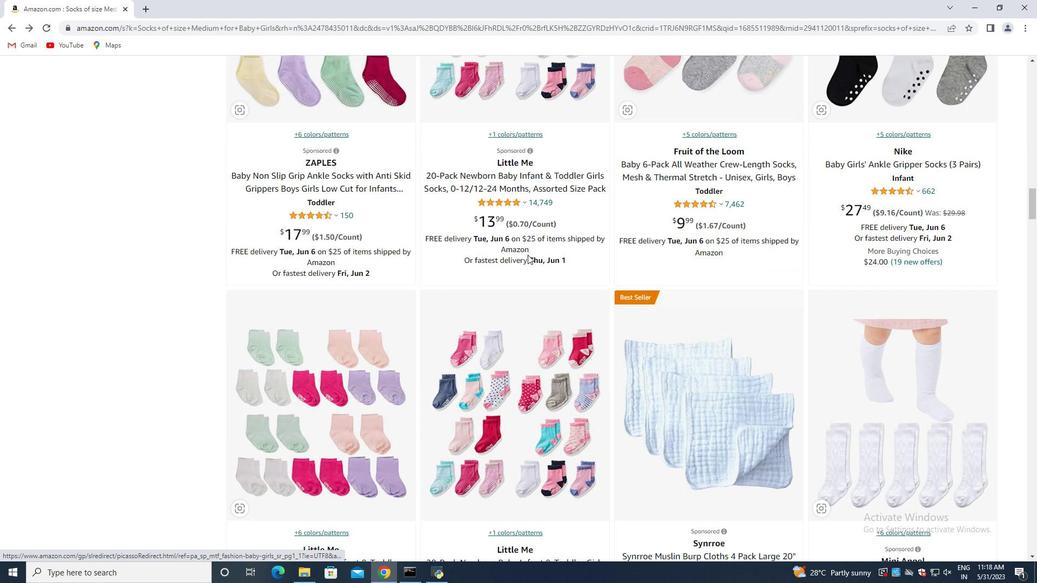 
Action: Mouse scrolled (527, 254) with delta (0, 0)
Screenshot: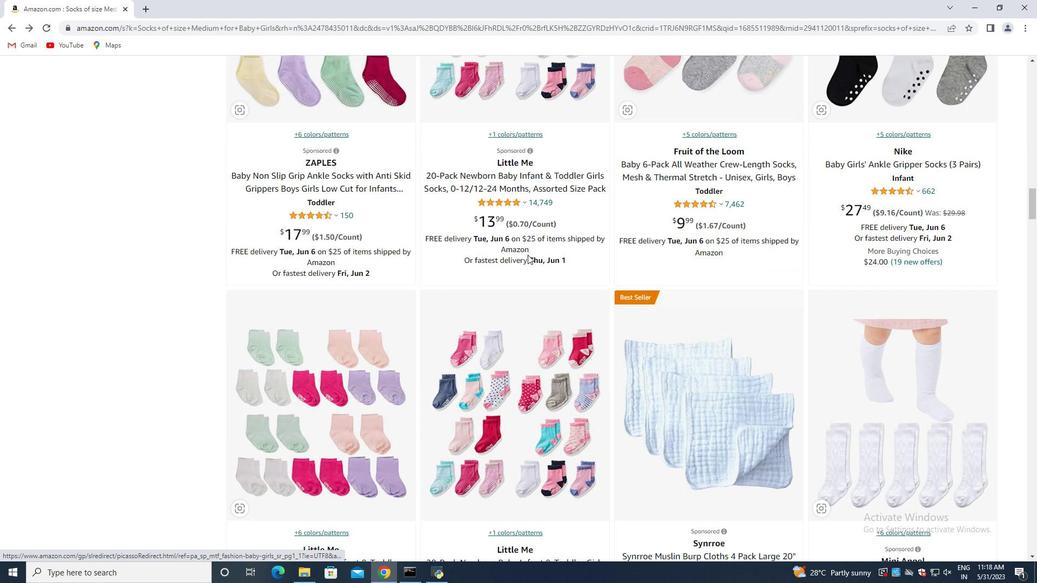 
Action: Mouse moved to (559, 235)
Screenshot: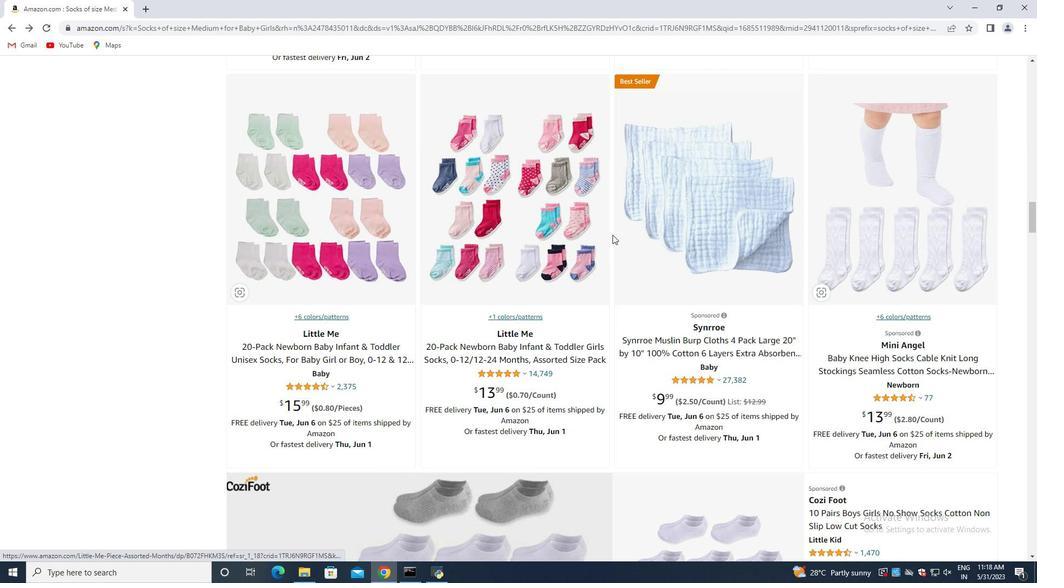 
Action: Mouse scrolled (559, 234) with delta (0, 0)
Screenshot: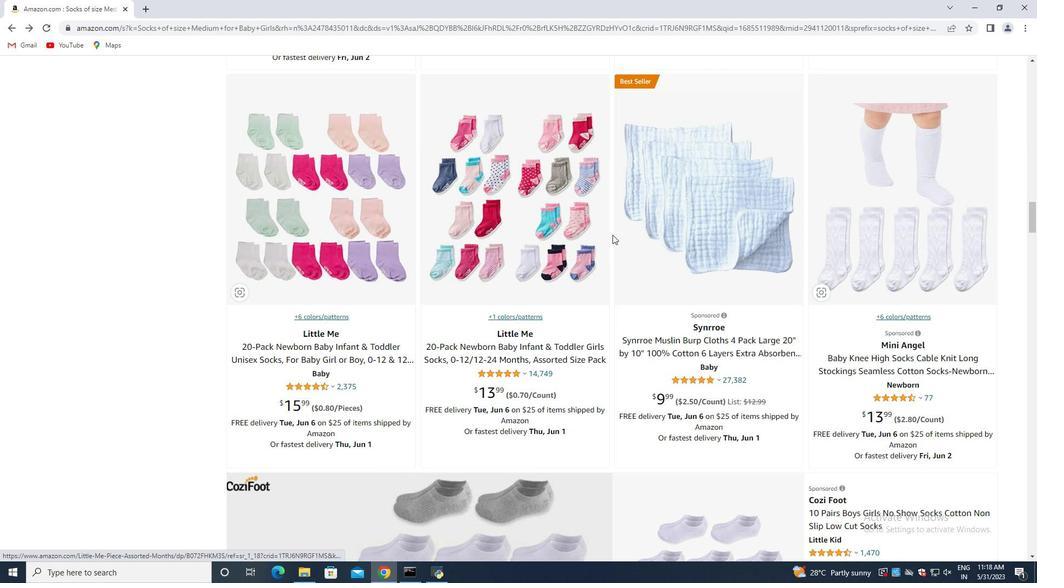 
Action: Mouse moved to (549, 235)
Screenshot: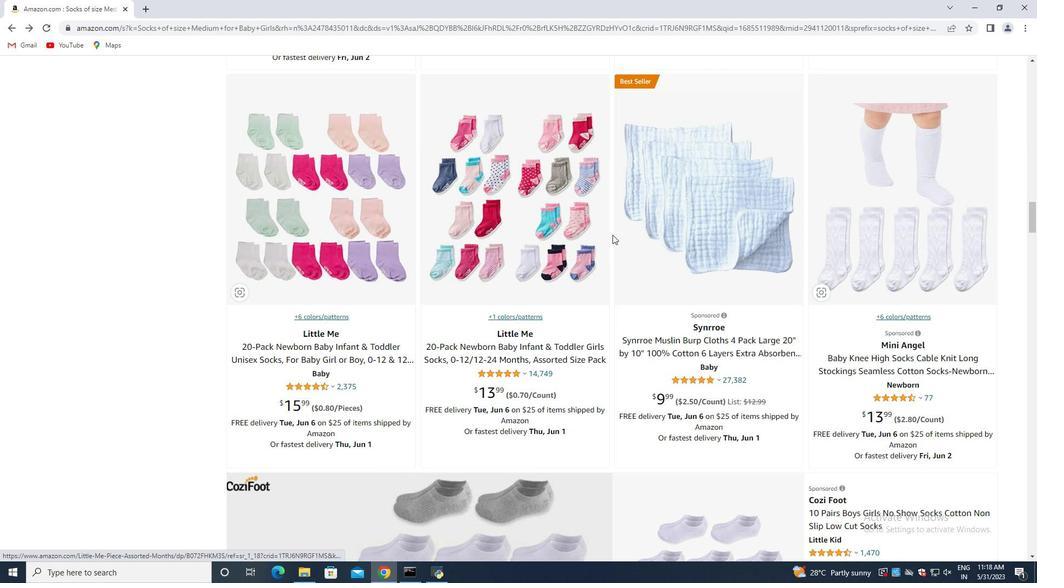 
Action: Mouse scrolled (549, 235) with delta (0, 0)
Screenshot: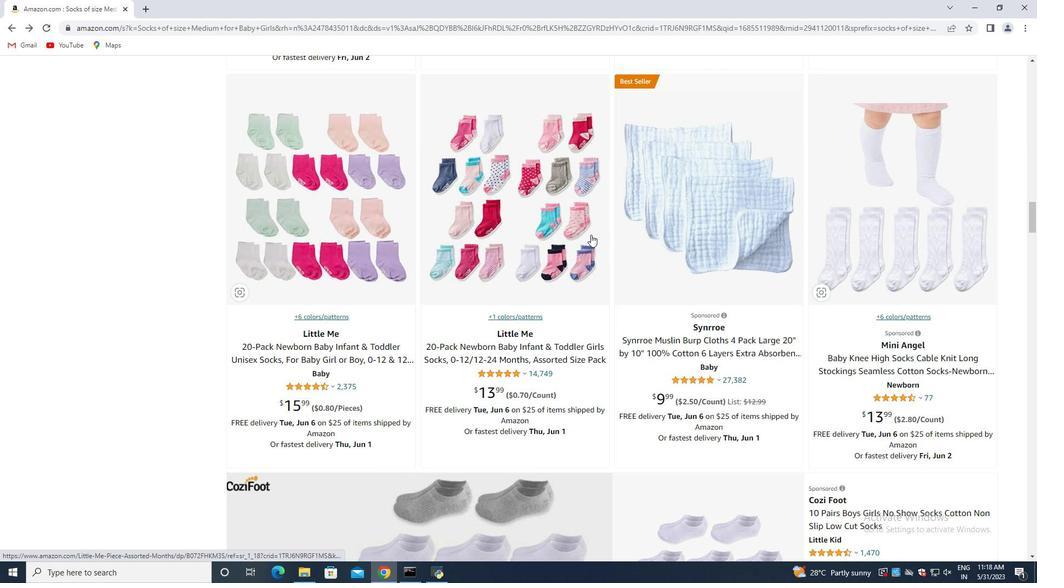 
Action: Mouse moved to (542, 237)
Screenshot: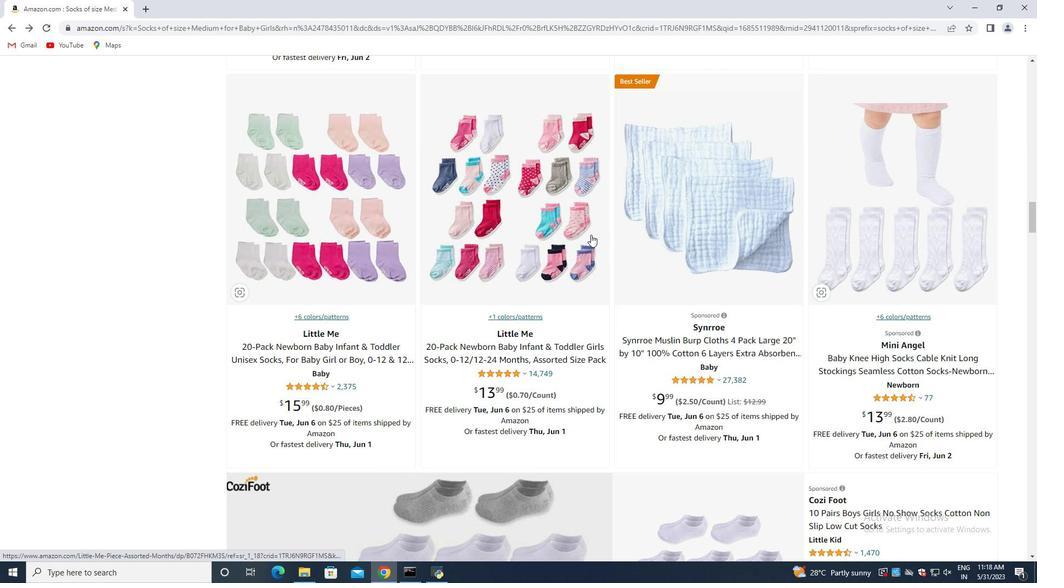 
Action: Mouse scrolled (542, 236) with delta (0, 0)
Screenshot: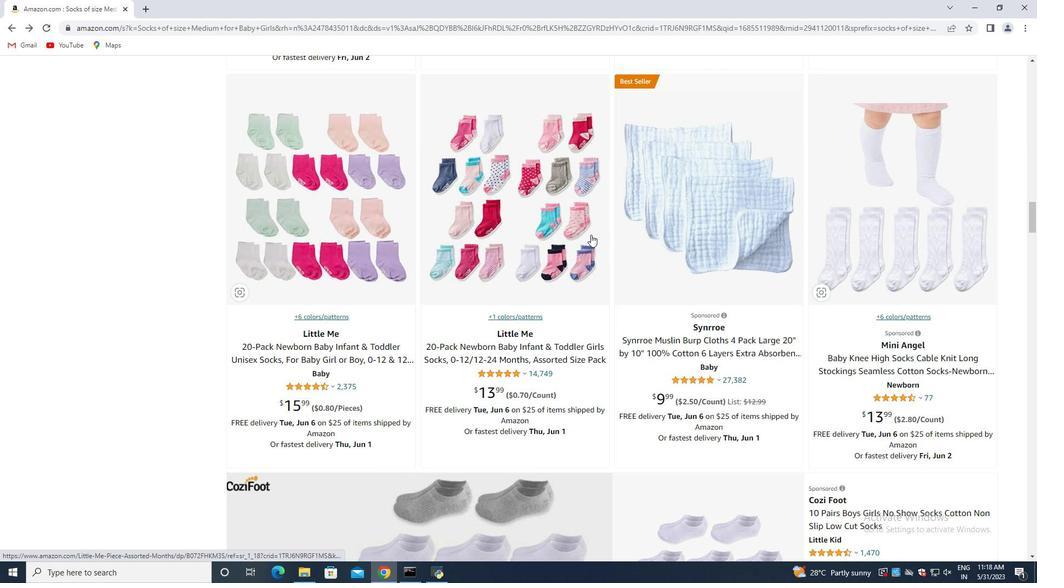 
Action: Mouse moved to (537, 237)
Screenshot: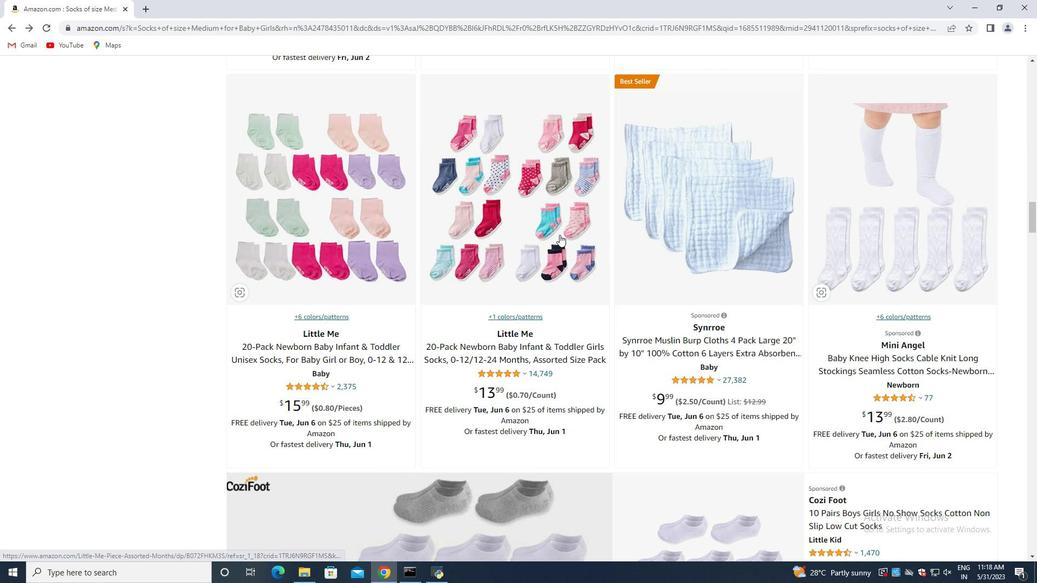 
Action: Mouse scrolled (537, 237) with delta (0, 0)
Screenshot: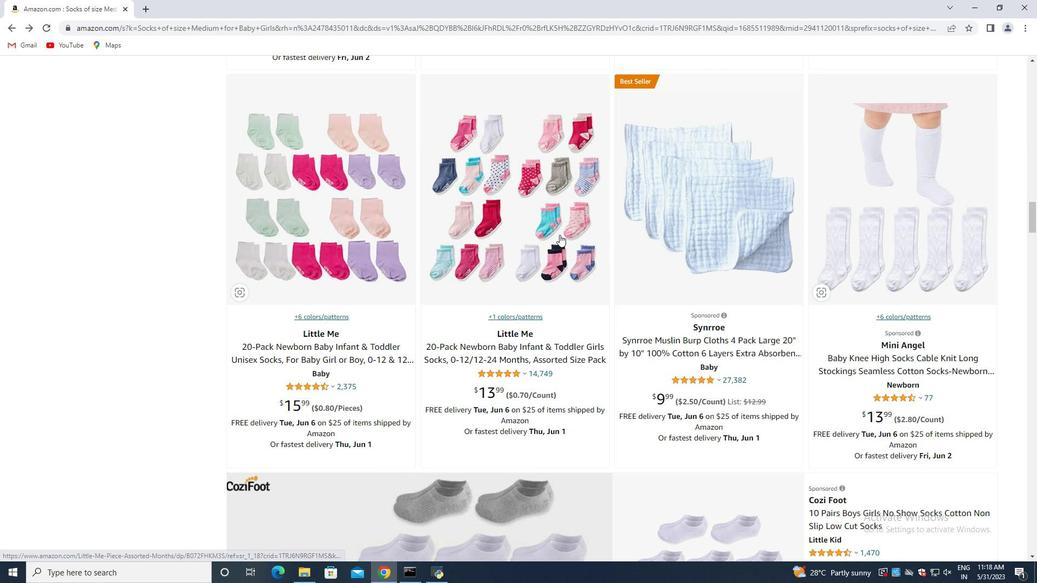 
Action: Mouse moved to (447, 241)
Screenshot: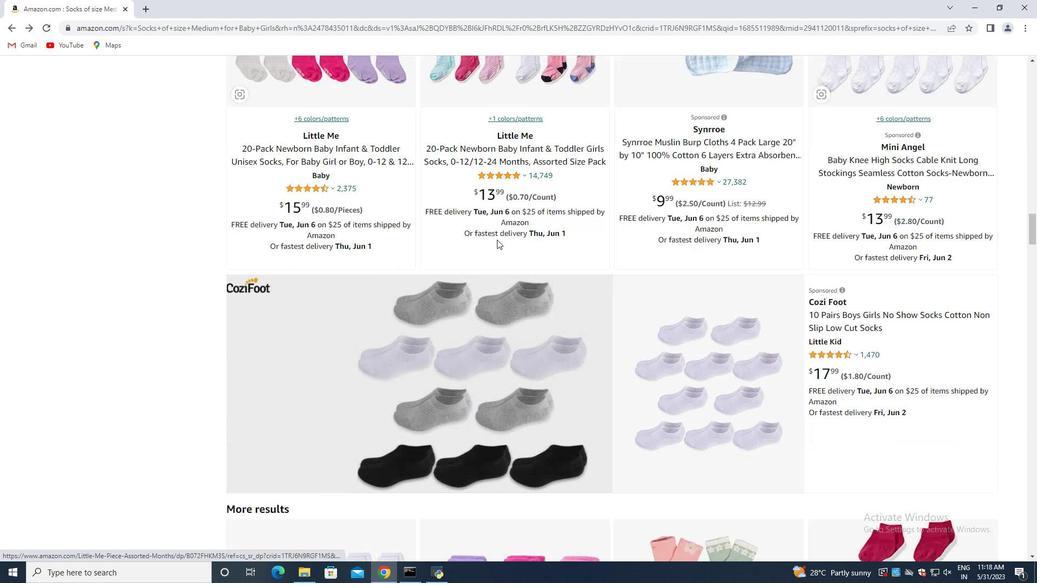 
Action: Mouse scrolled (447, 240) with delta (0, 0)
Screenshot: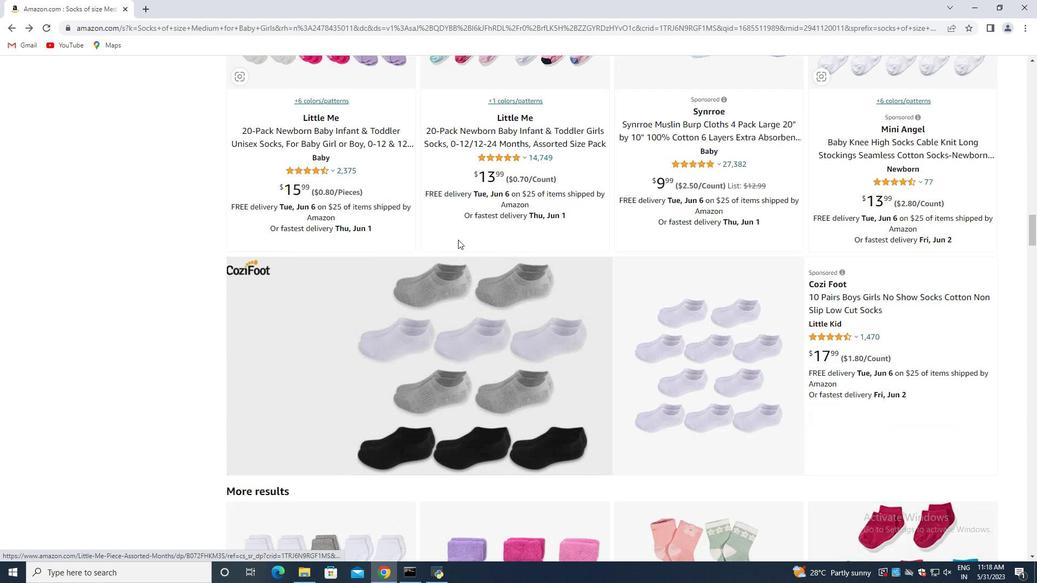 
Action: Mouse scrolled (447, 240) with delta (0, 0)
Screenshot: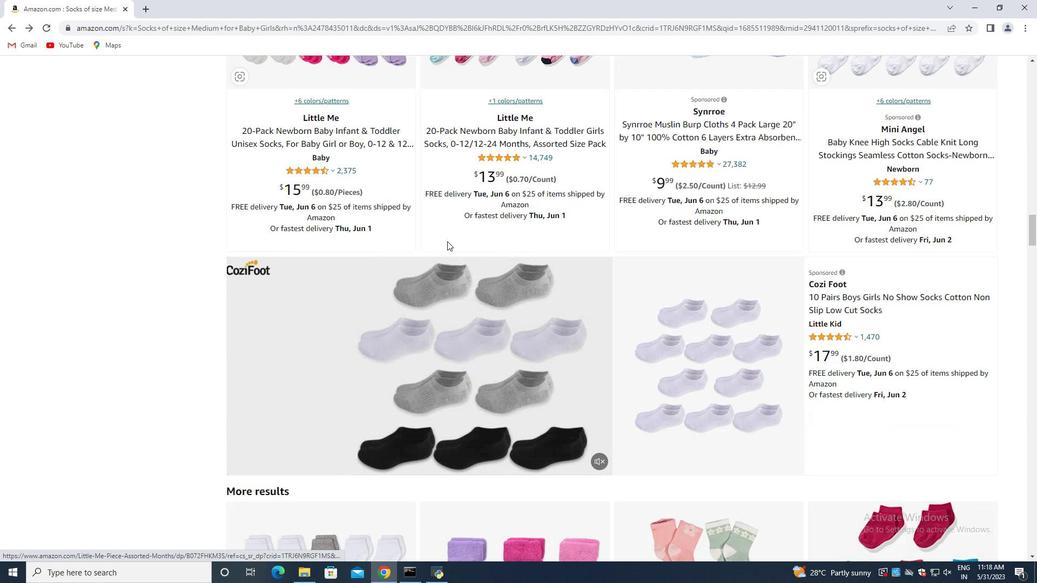 
Action: Mouse moved to (448, 238)
Screenshot: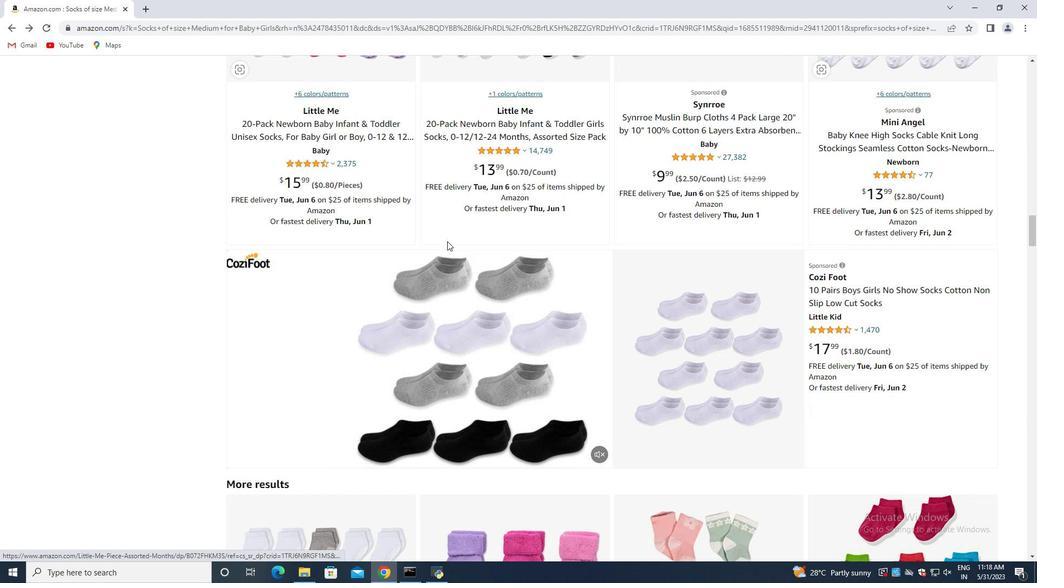 
Action: Mouse scrolled (448, 238) with delta (0, 0)
Screenshot: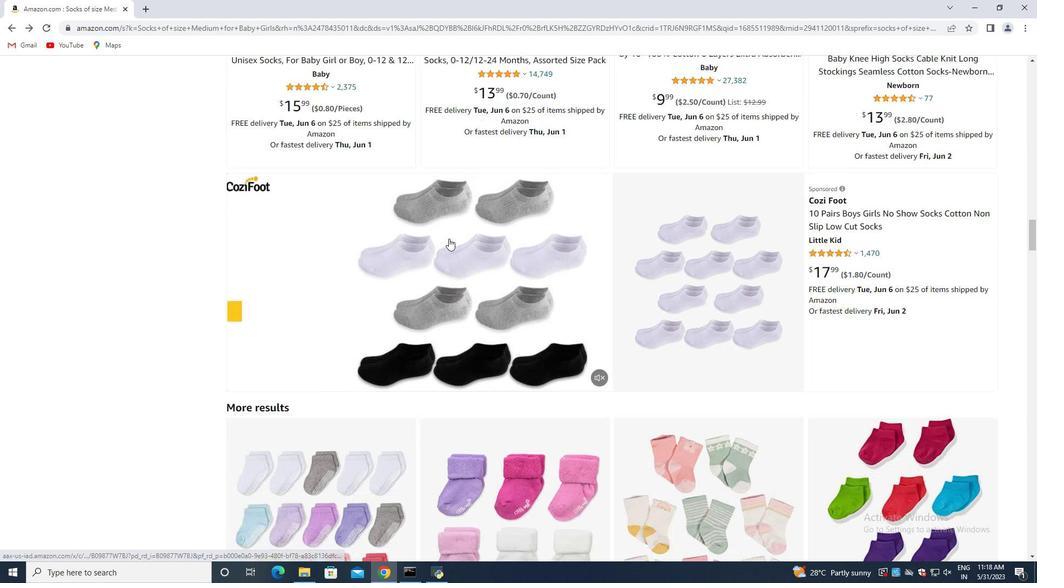 
Action: Mouse moved to (450, 238)
Screenshot: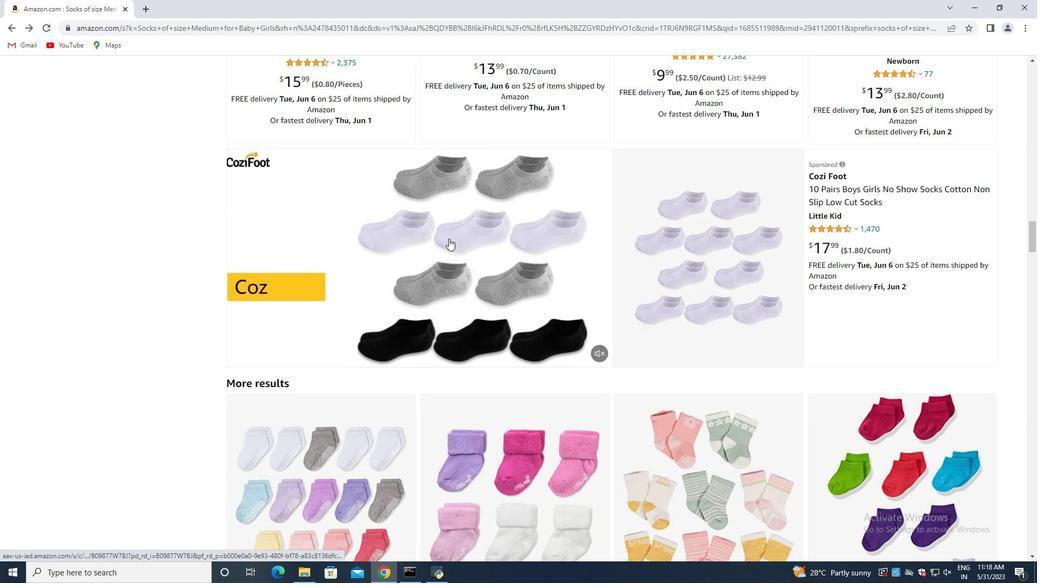 
Action: Mouse scrolled (448, 238) with delta (0, 0)
Screenshot: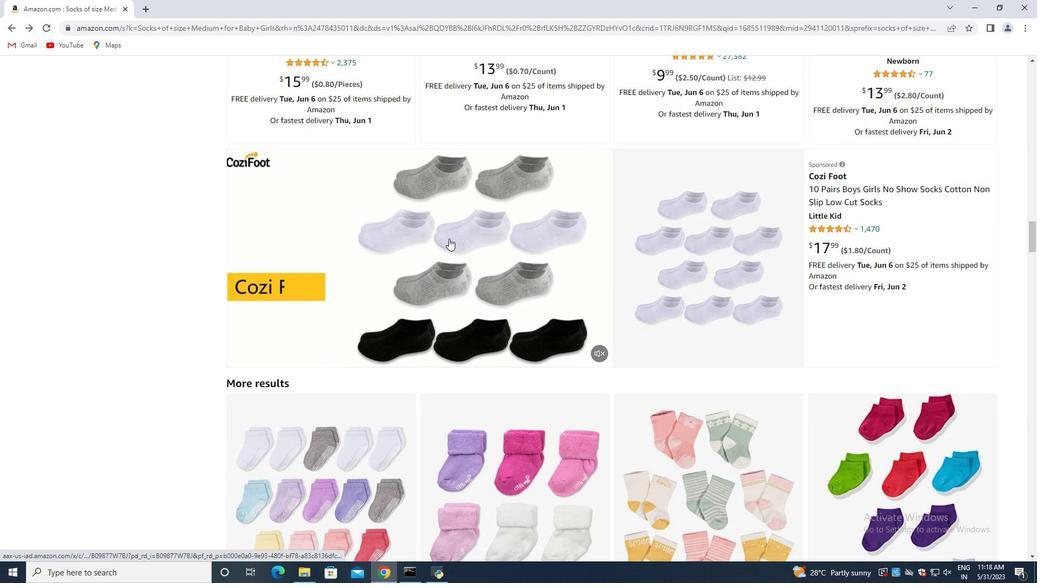 
Action: Mouse moved to (454, 238)
Screenshot: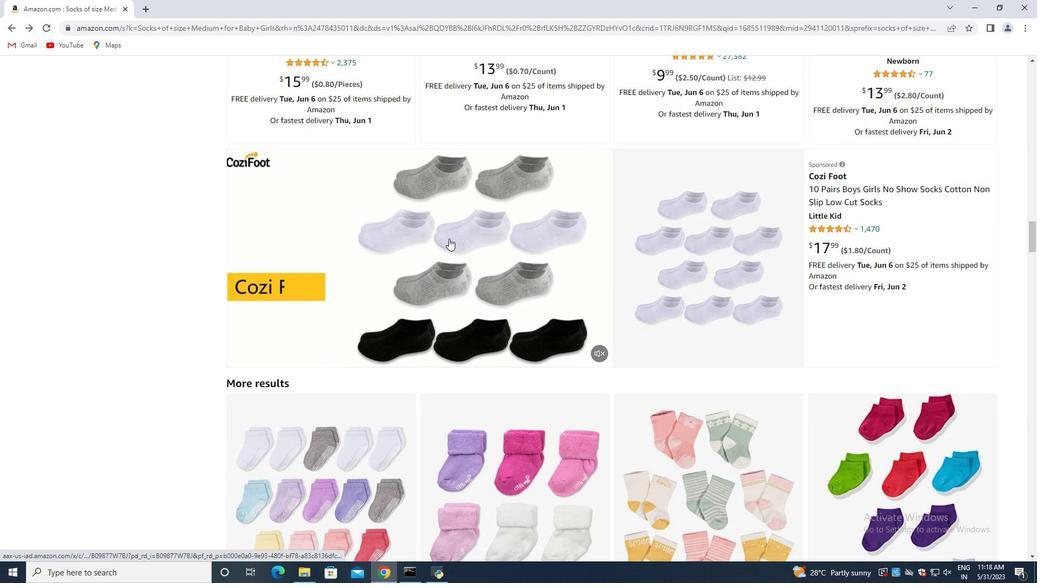 
Action: Mouse scrolled (448, 238) with delta (0, 0)
Screenshot: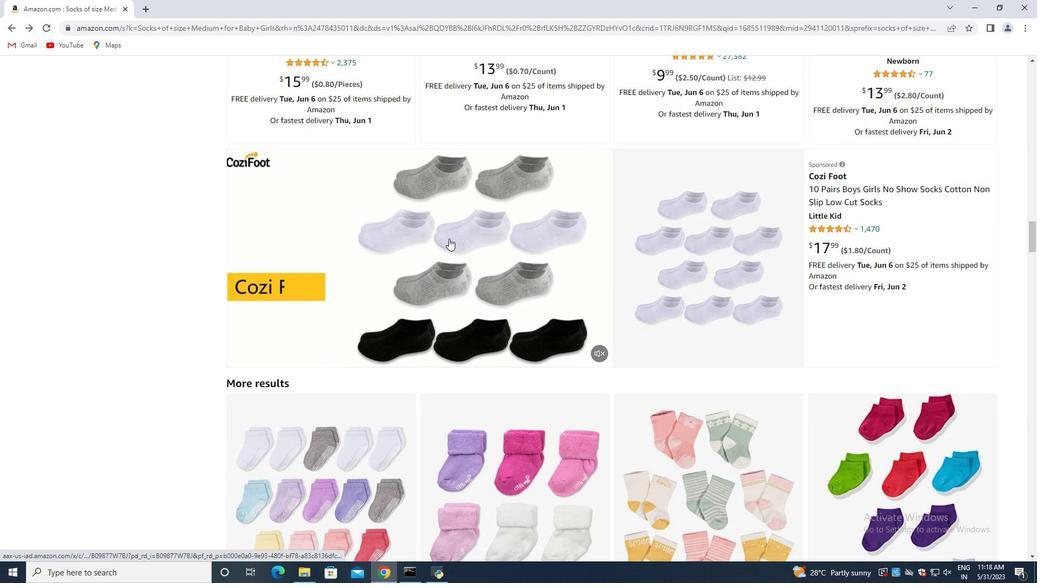 
Action: Mouse moved to (455, 238)
Screenshot: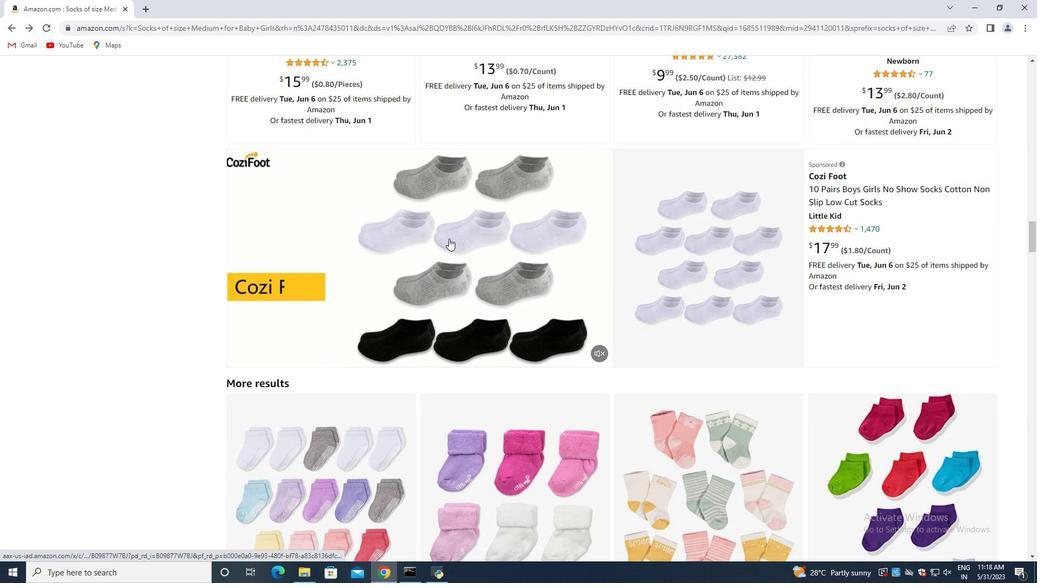 
Action: Mouse scrolled (455, 237) with delta (0, 0)
Screenshot: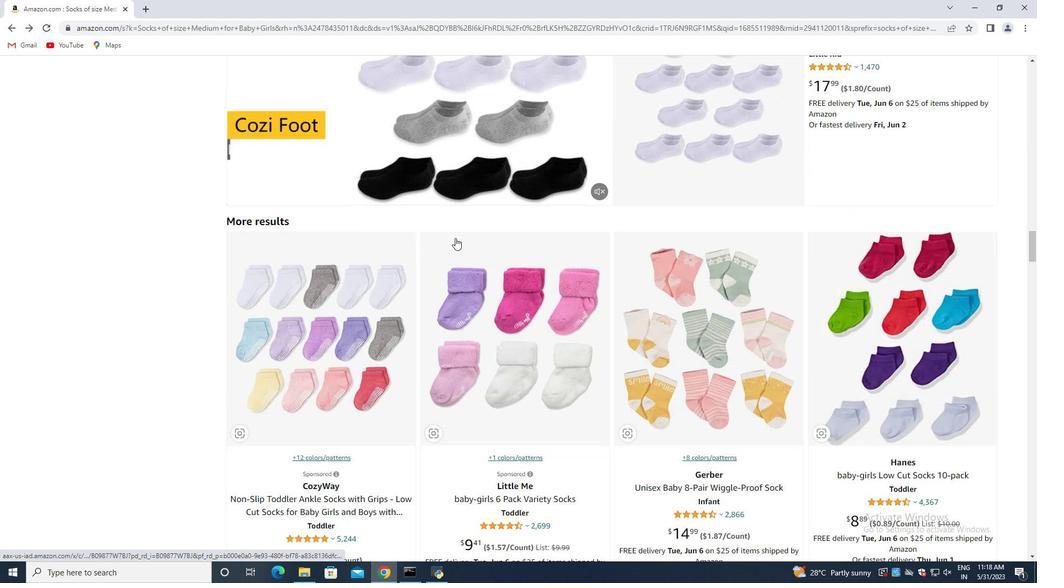 
Action: Mouse scrolled (455, 237) with delta (0, 0)
Screenshot: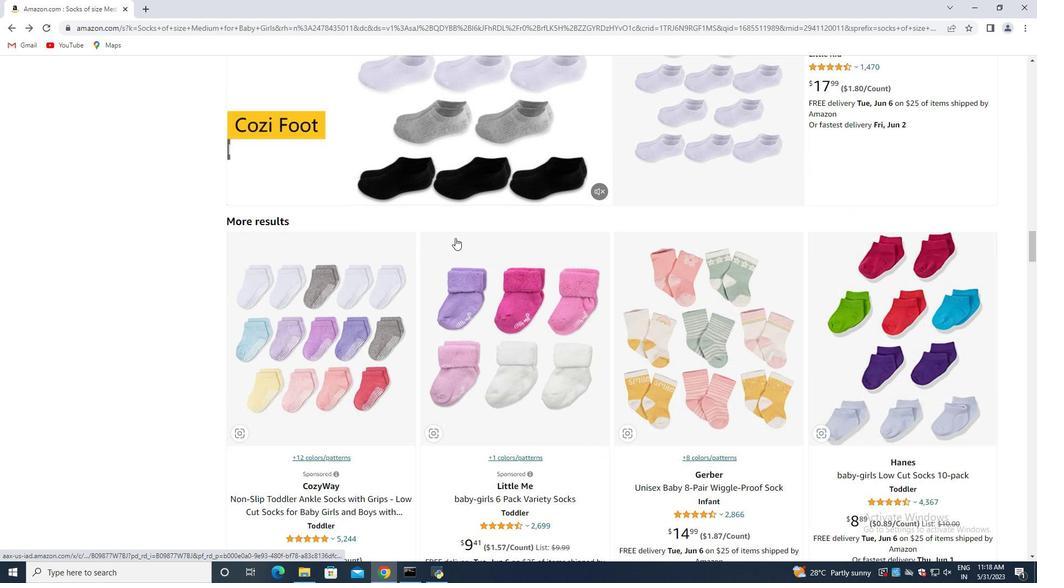 
Action: Mouse moved to (454, 240)
Screenshot: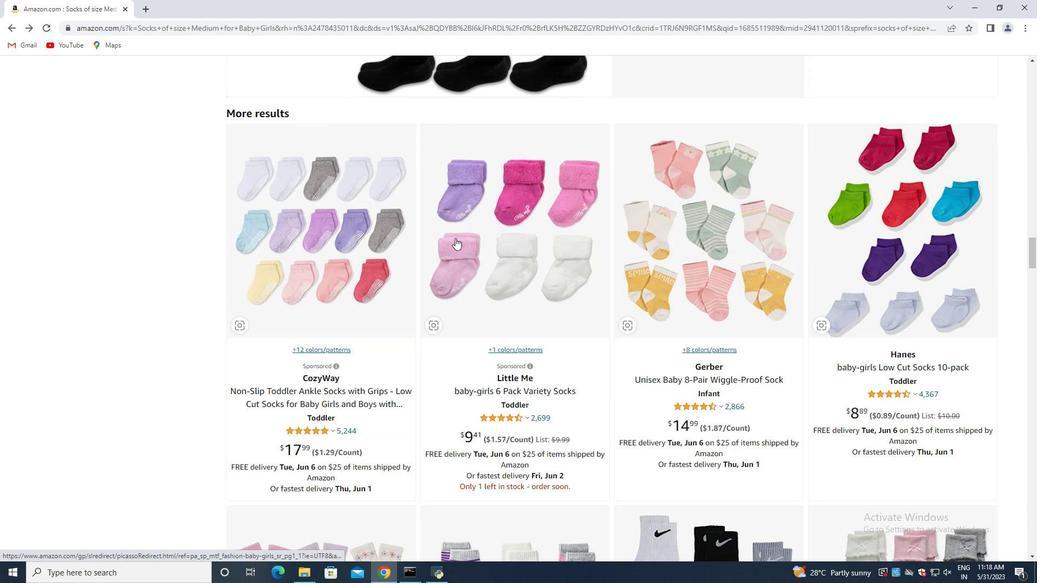 
Action: Mouse scrolled (454, 239) with delta (0, 0)
Screenshot: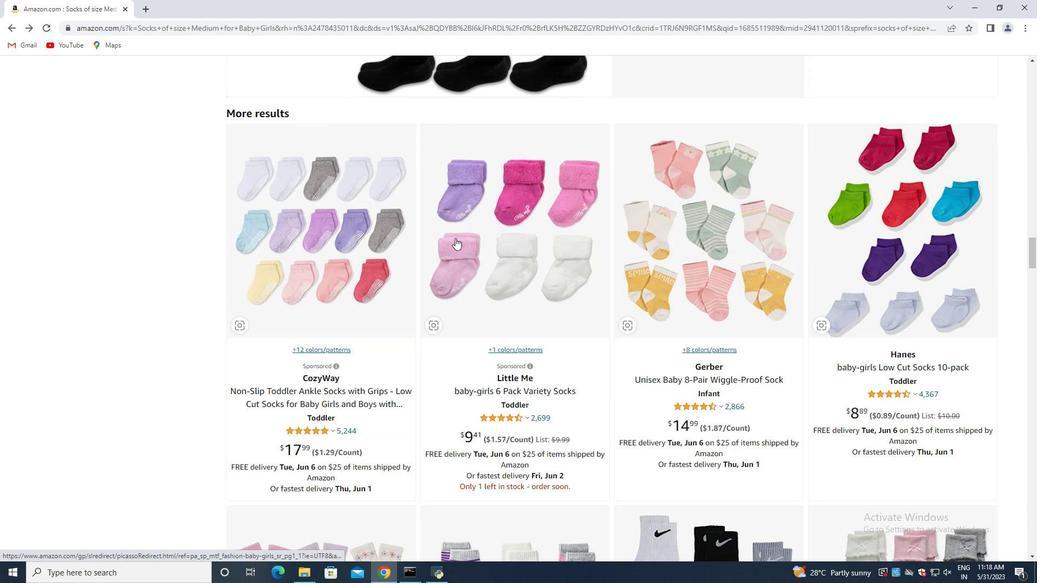 
Action: Mouse moved to (450, 242)
Screenshot: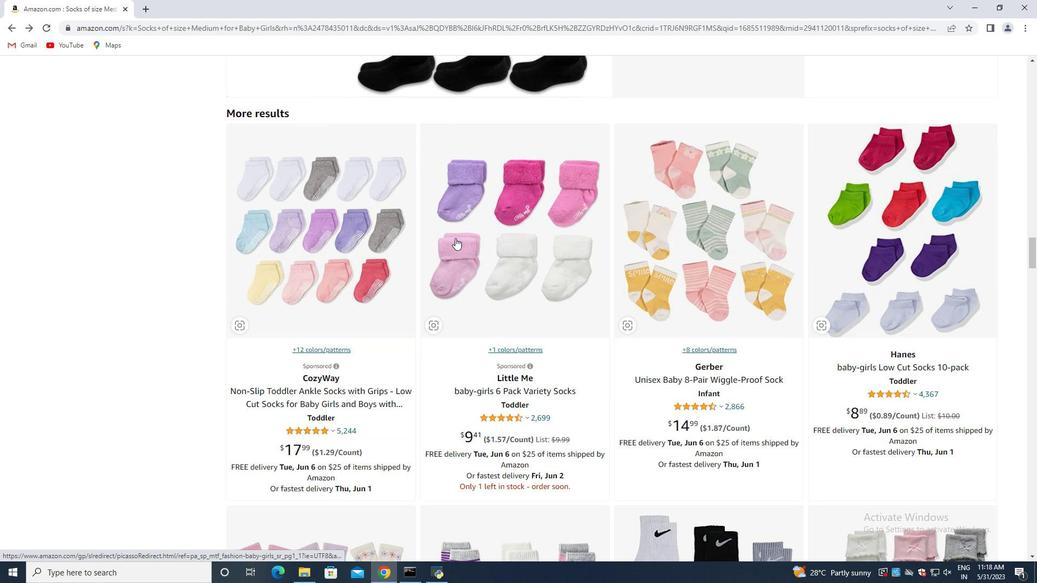 
Action: Mouse scrolled (450, 241) with delta (0, 0)
Screenshot: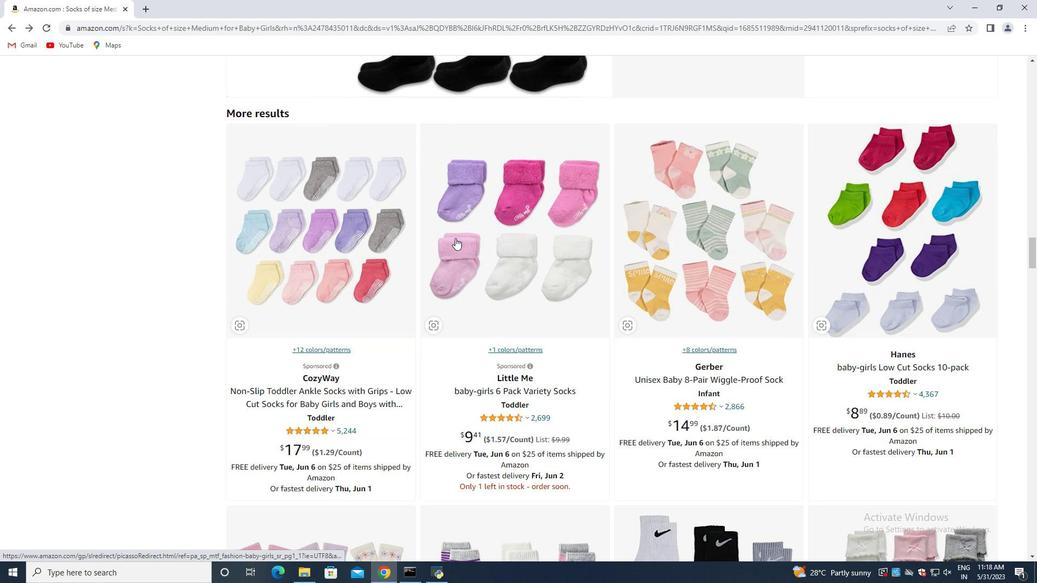 
Action: Mouse moved to (448, 243)
Screenshot: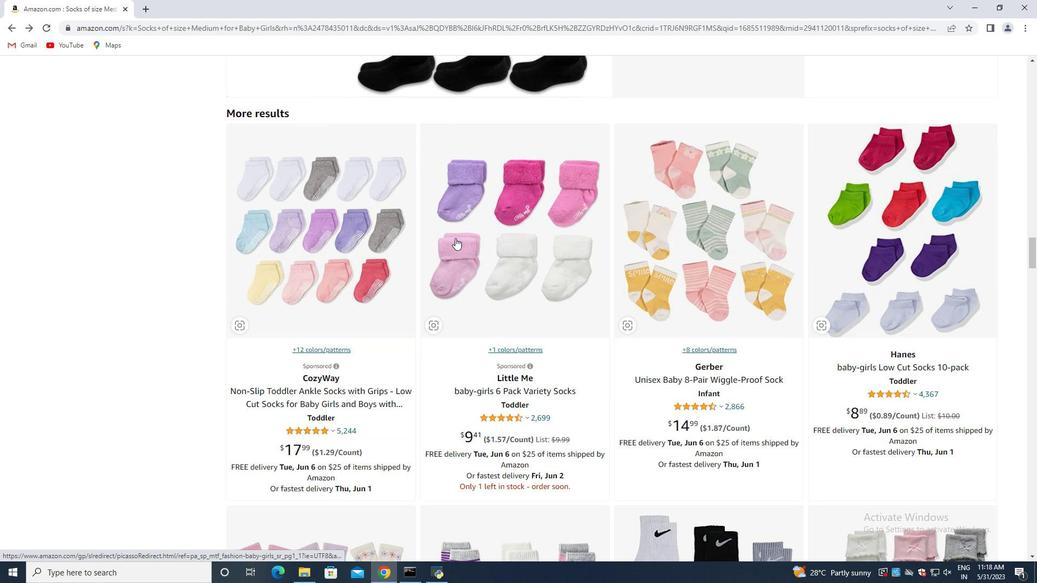
Action: Mouse scrolled (448, 242) with delta (0, 0)
Screenshot: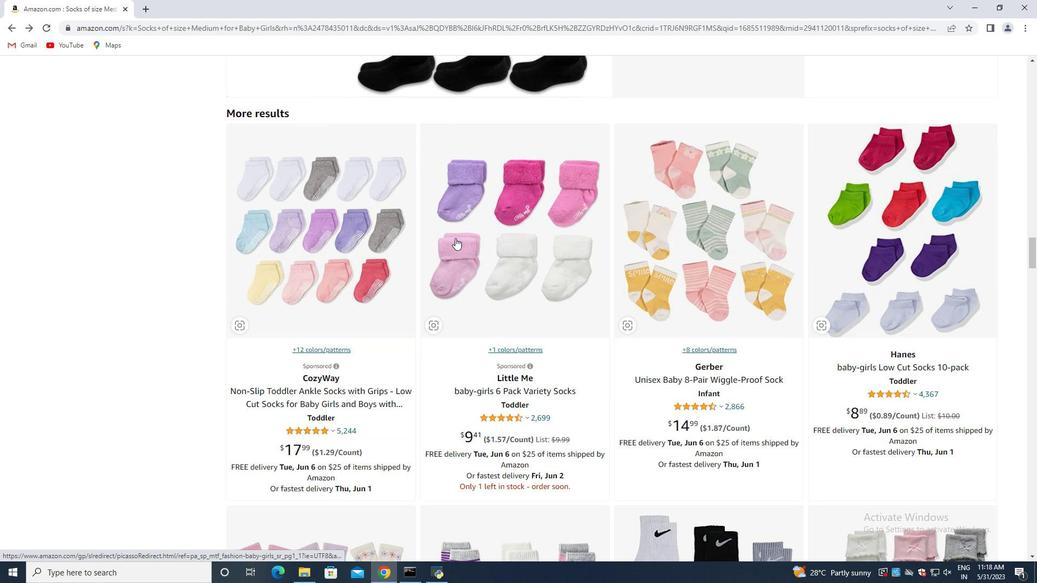 
Action: Mouse moved to (446, 244)
Screenshot: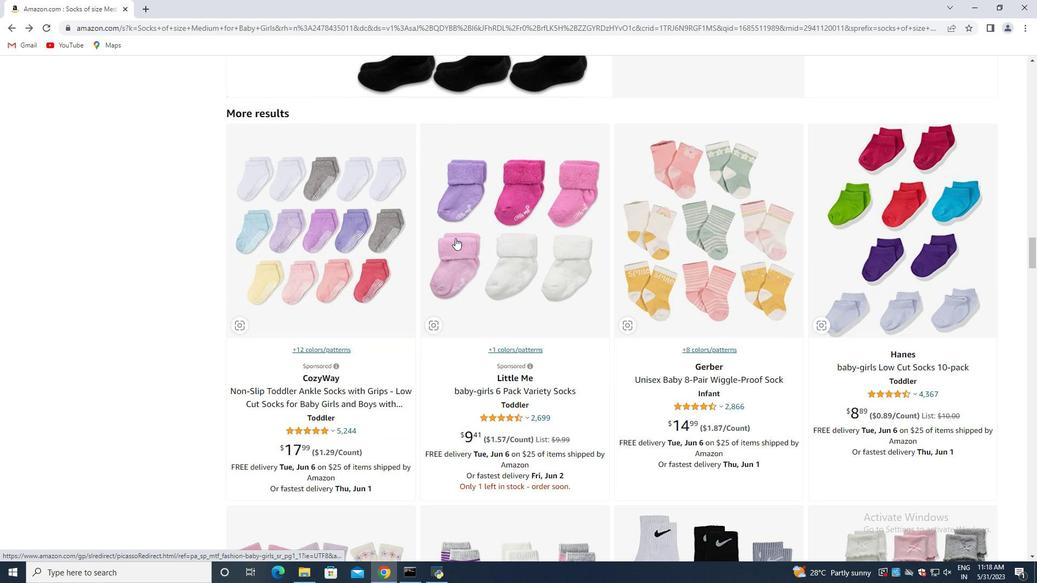 
Action: Mouse scrolled (446, 244) with delta (0, 0)
Screenshot: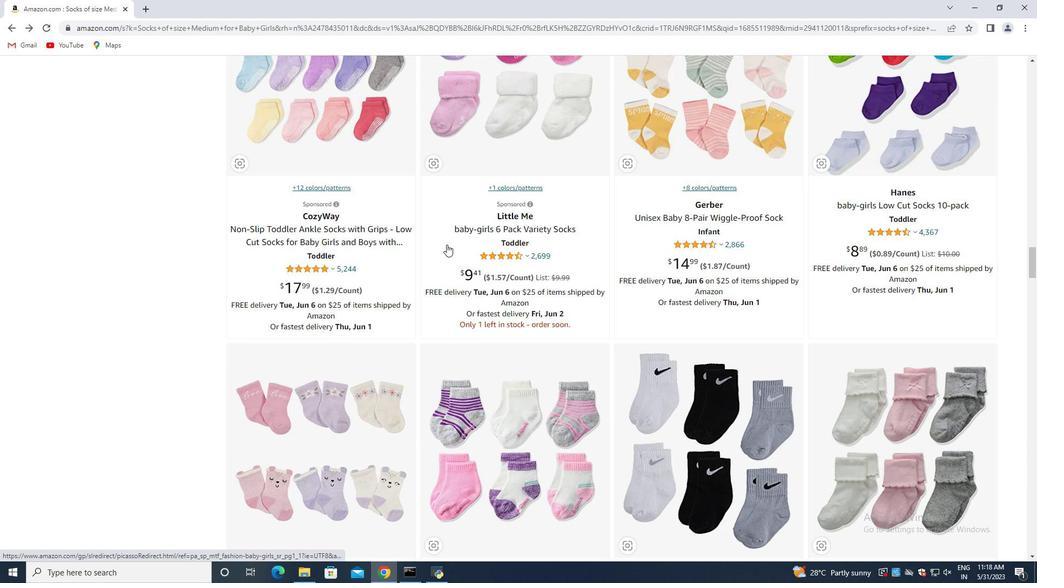 
Action: Mouse moved to (446, 245)
Screenshot: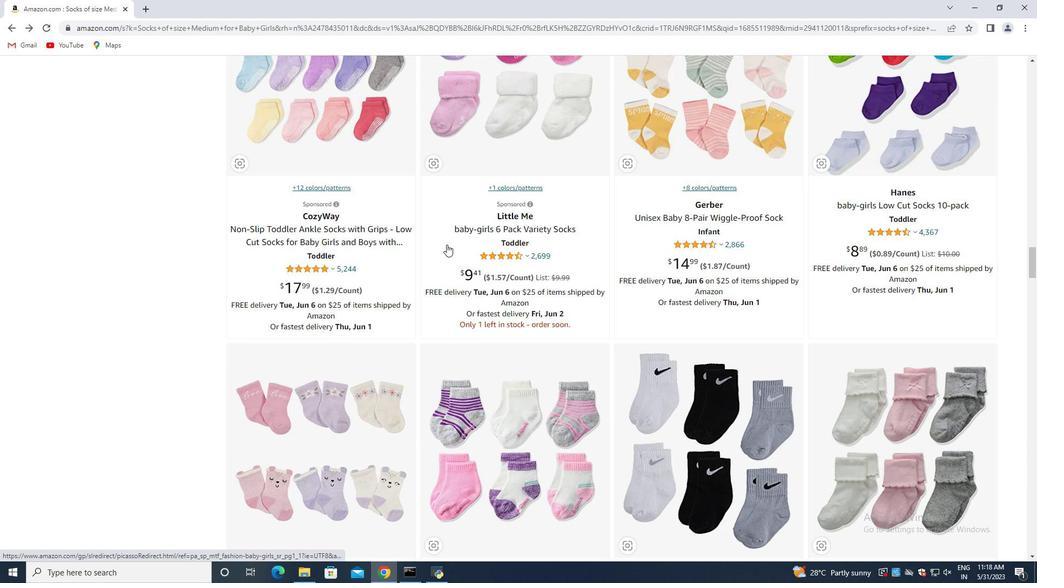 
Action: Mouse scrolled (446, 245) with delta (0, 0)
Screenshot: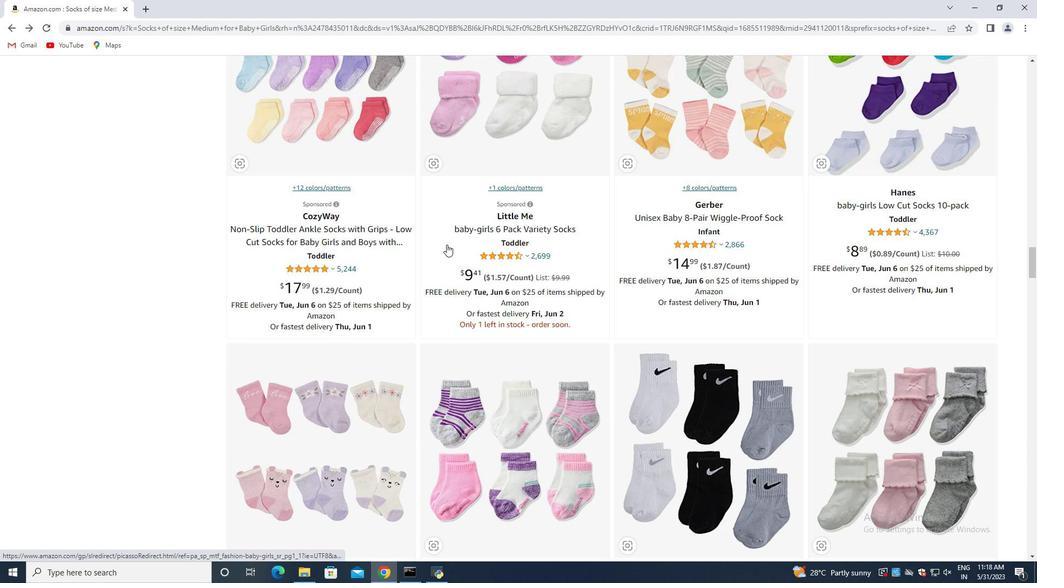 
Action: Mouse moved to (446, 245)
Screenshot: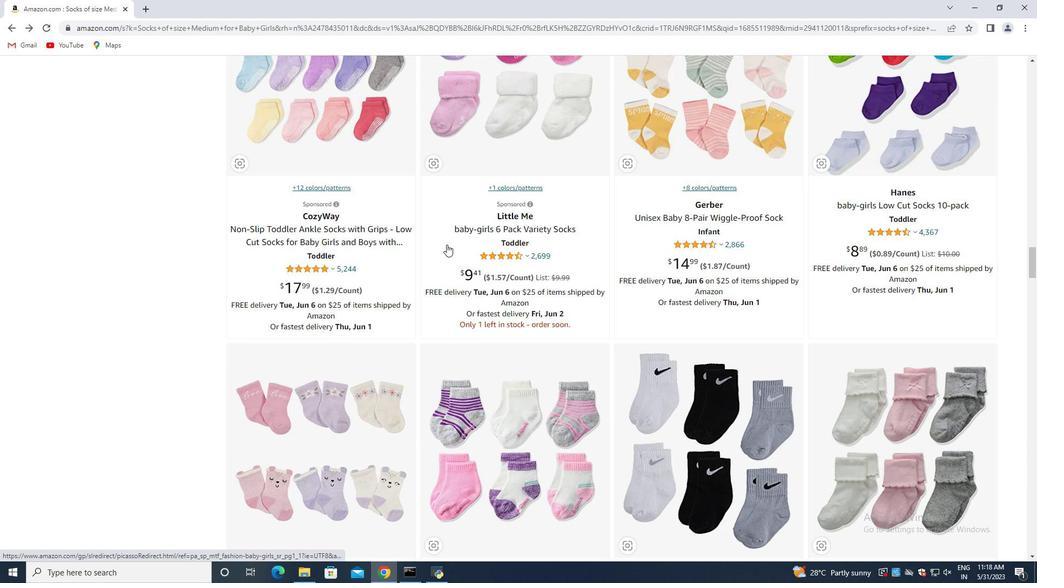 
Action: Mouse scrolled (446, 245) with delta (0, 0)
Screenshot: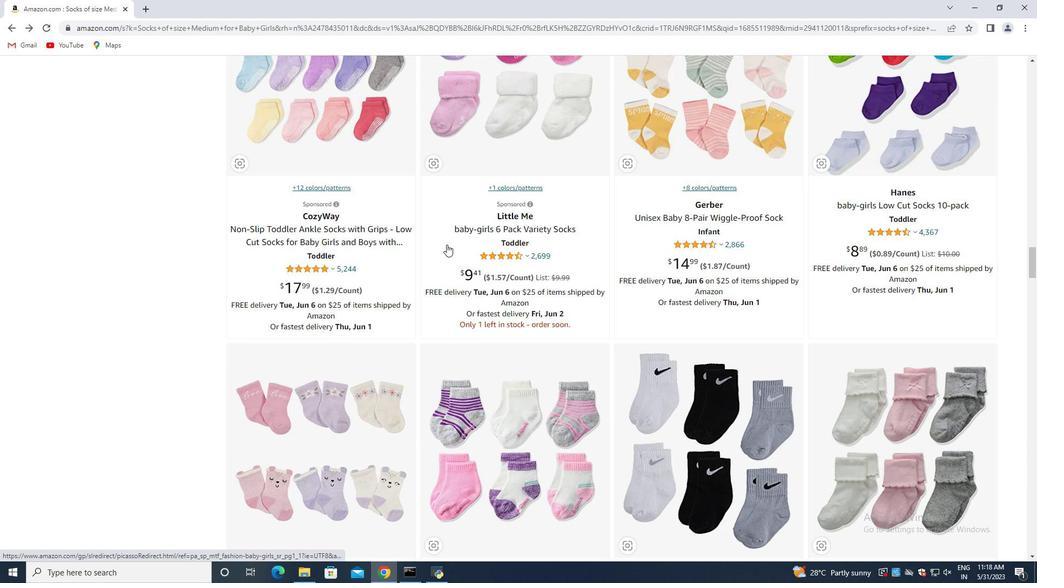 
Action: Mouse scrolled (446, 245) with delta (0, 0)
Screenshot: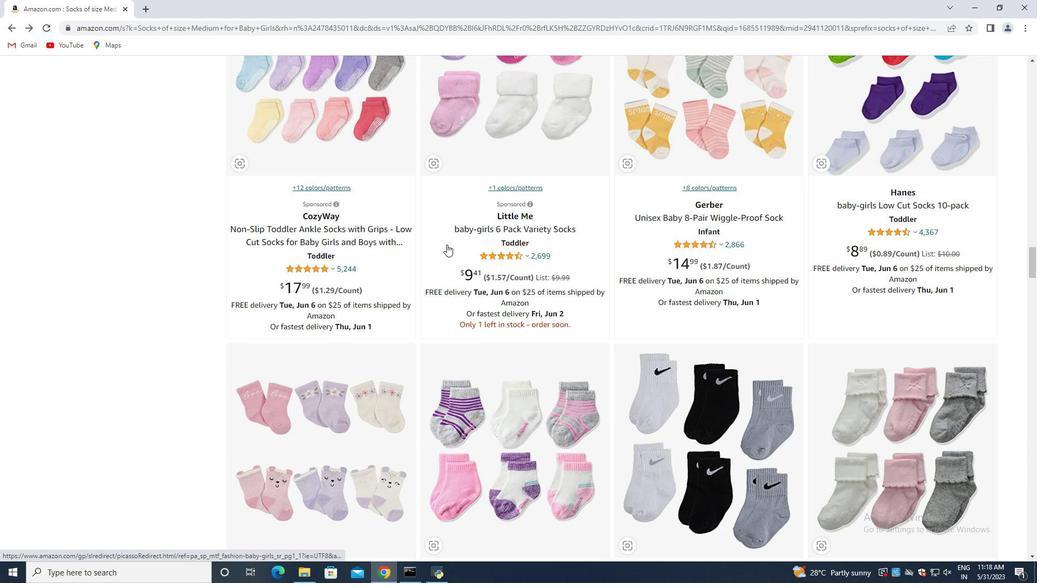 
Action: Mouse moved to (446, 247)
Screenshot: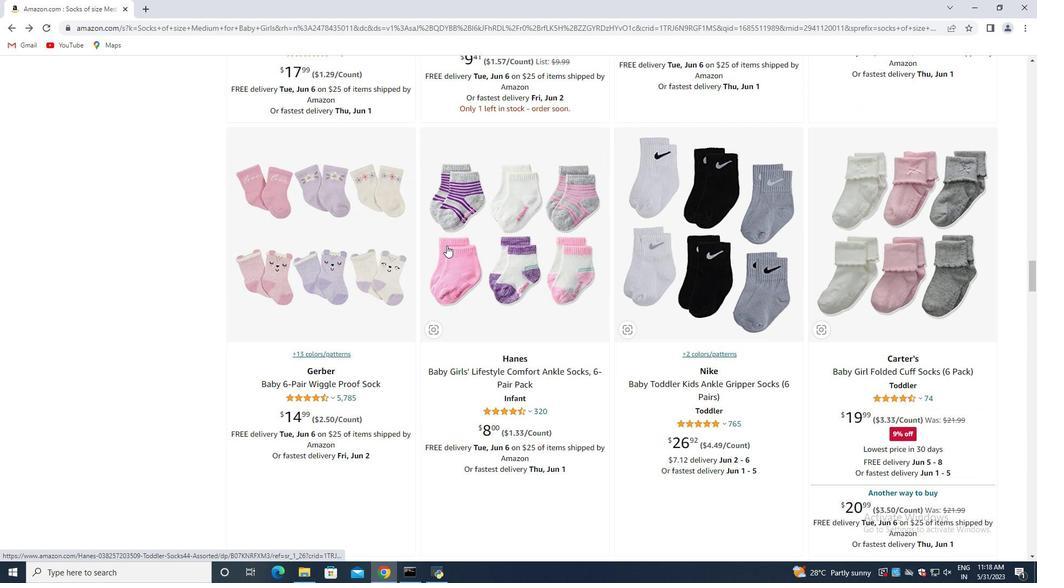 
Action: Mouse scrolled (446, 247) with delta (0, 0)
Screenshot: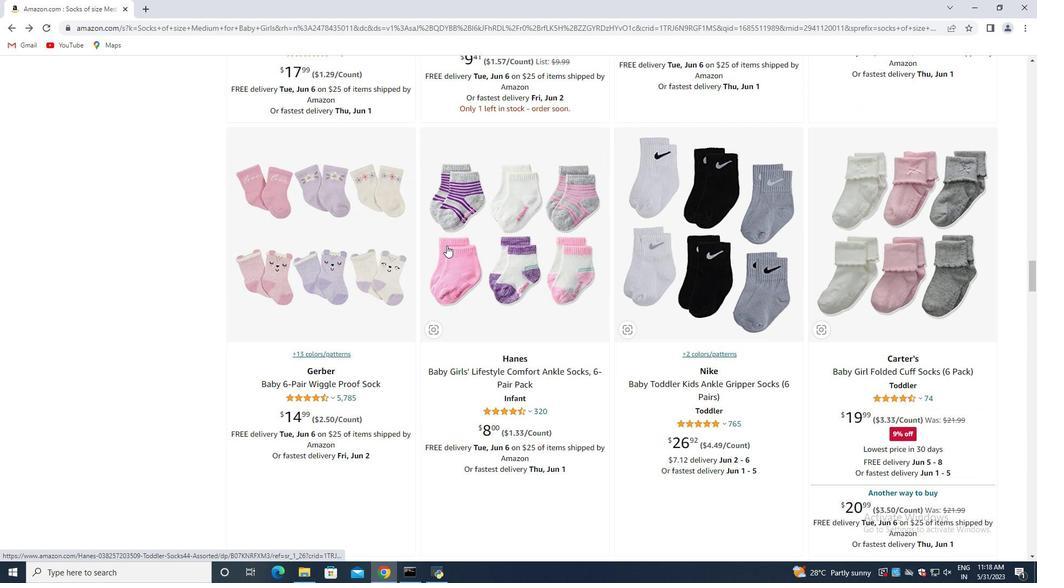 
Action: Mouse moved to (444, 249)
Screenshot: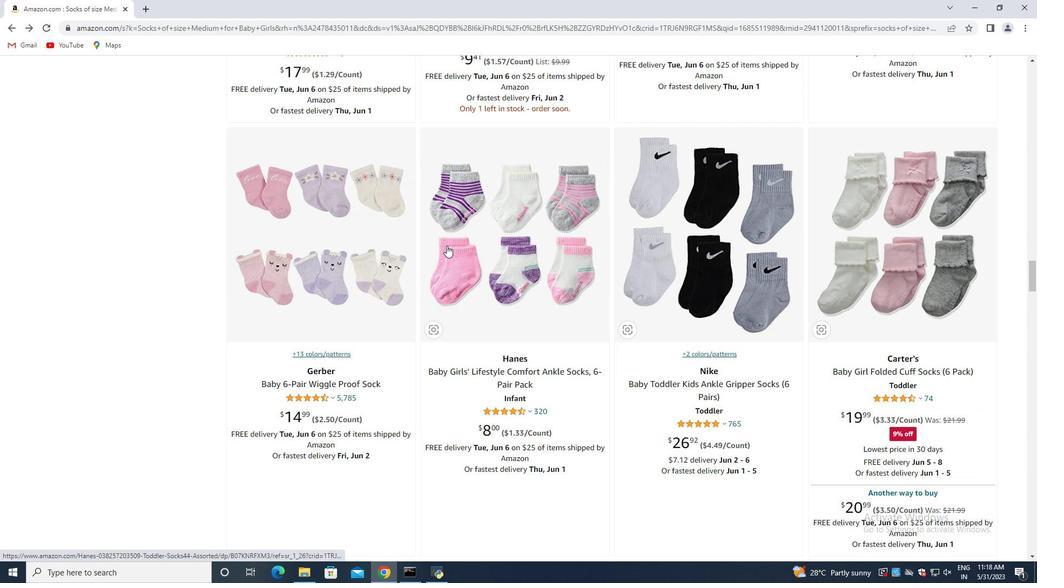 
Action: Mouse scrolled (444, 248) with delta (0, 0)
Screenshot: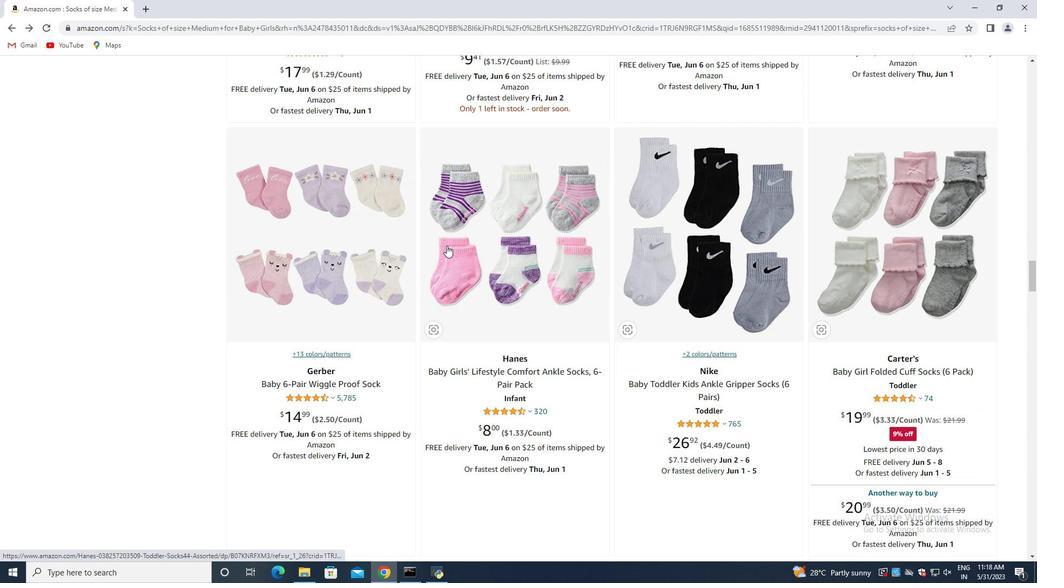 
Action: Mouse moved to (444, 249)
Screenshot: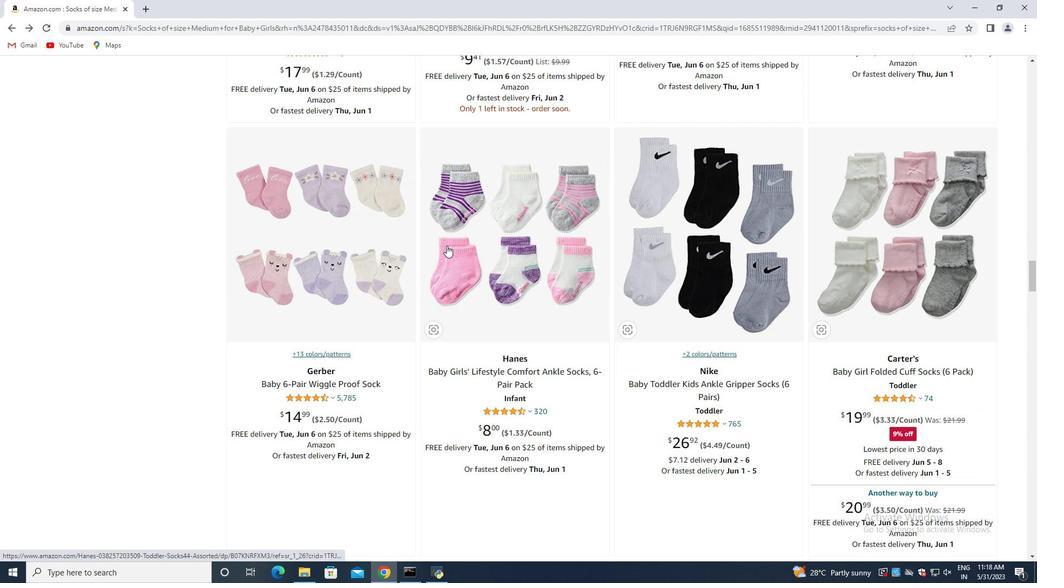 
Action: Mouse scrolled (444, 249) with delta (0, 0)
Screenshot: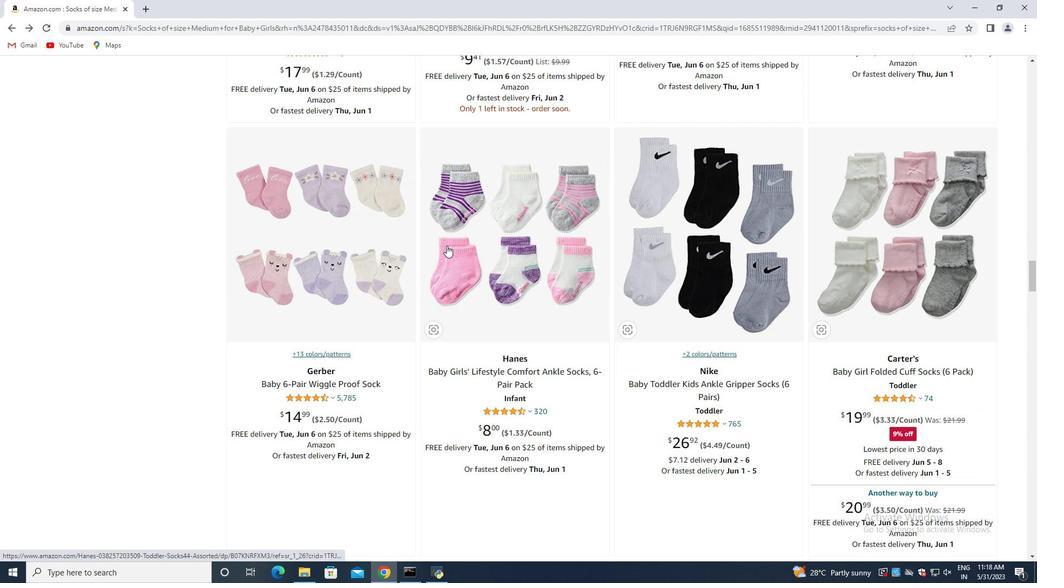 
Action: Mouse moved to (444, 250)
Screenshot: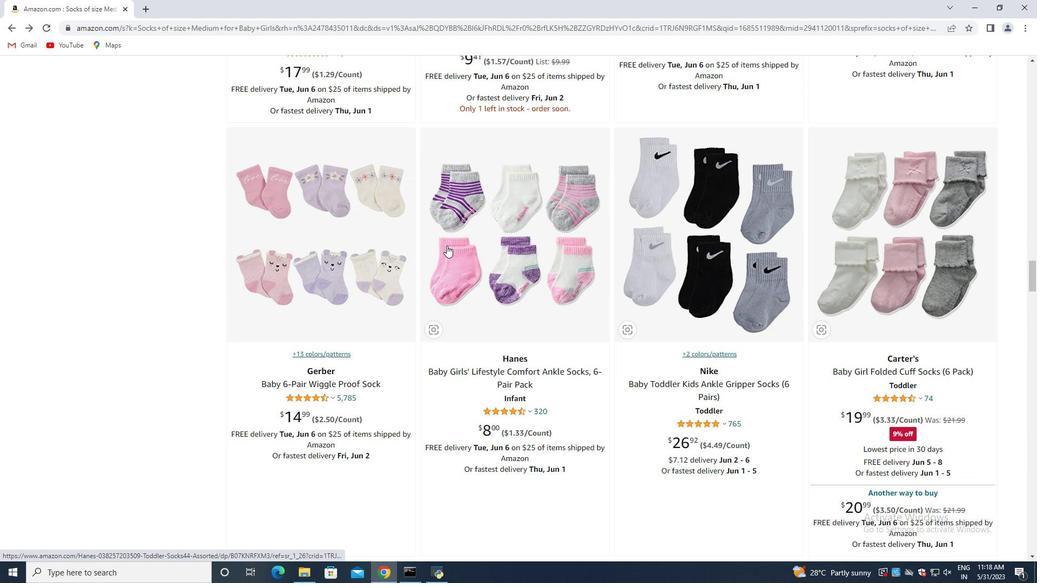 
Action: Mouse scrolled (444, 249) with delta (0, 0)
Screenshot: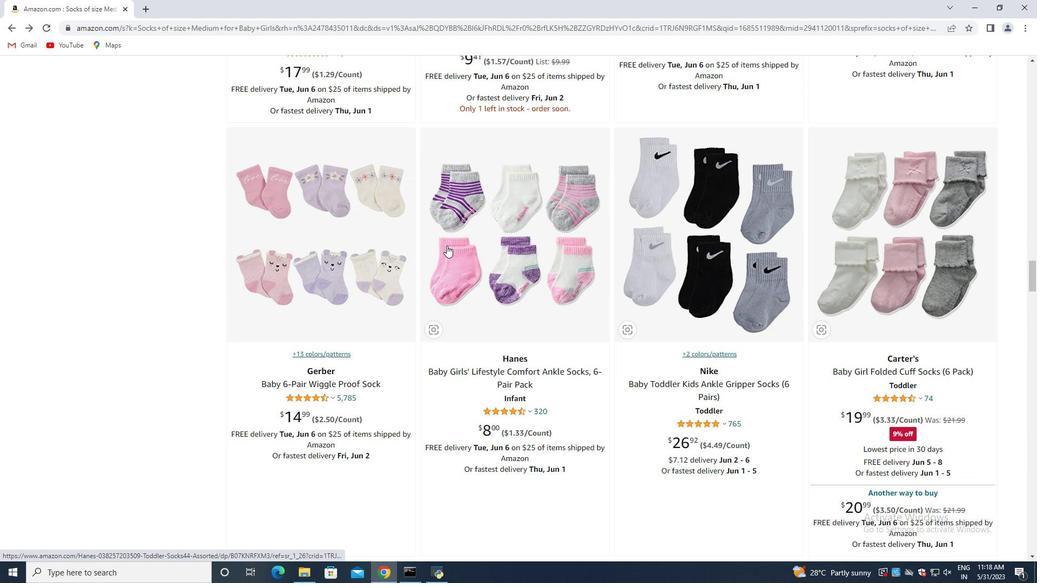 
Action: Mouse moved to (444, 250)
Screenshot: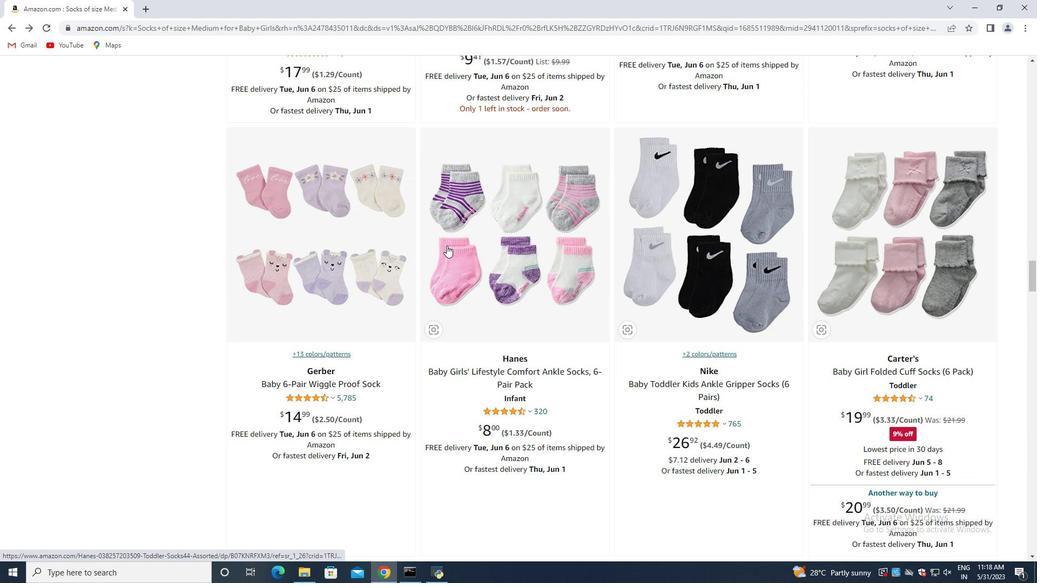 
Action: Mouse scrolled (444, 250) with delta (0, 0)
